 Task: View property listings for condos in Chicago, Illinois, with virtual tours available and views of the city skyline.
Action: Mouse pressed left at (280, 214)
Screenshot: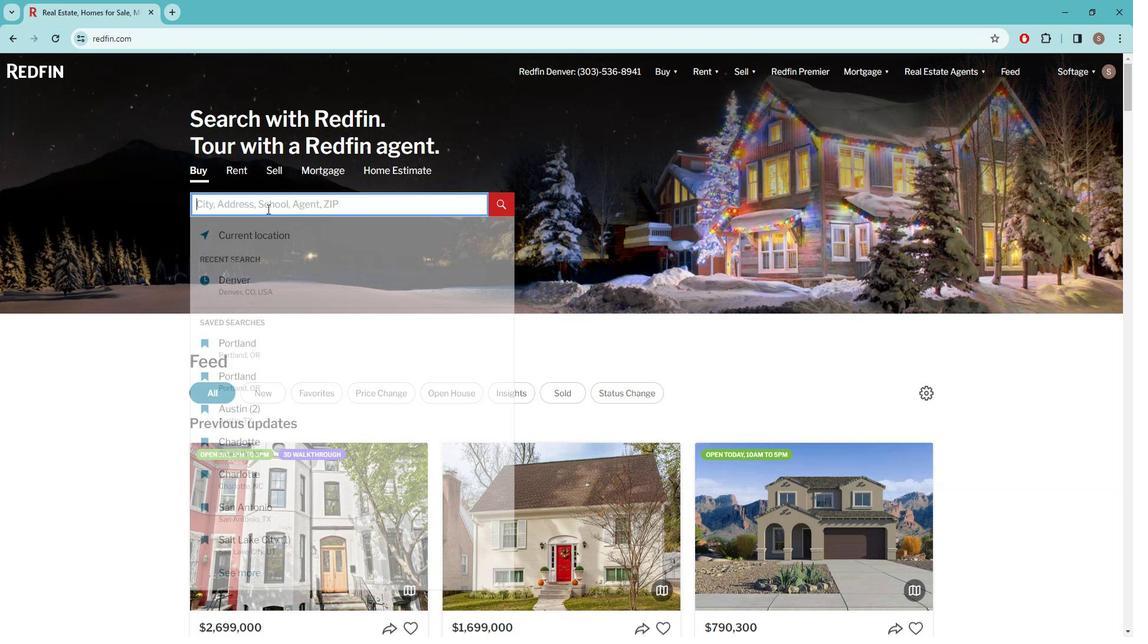 
Action: Key pressed c<Key.caps_lock>HICAGO
Screenshot: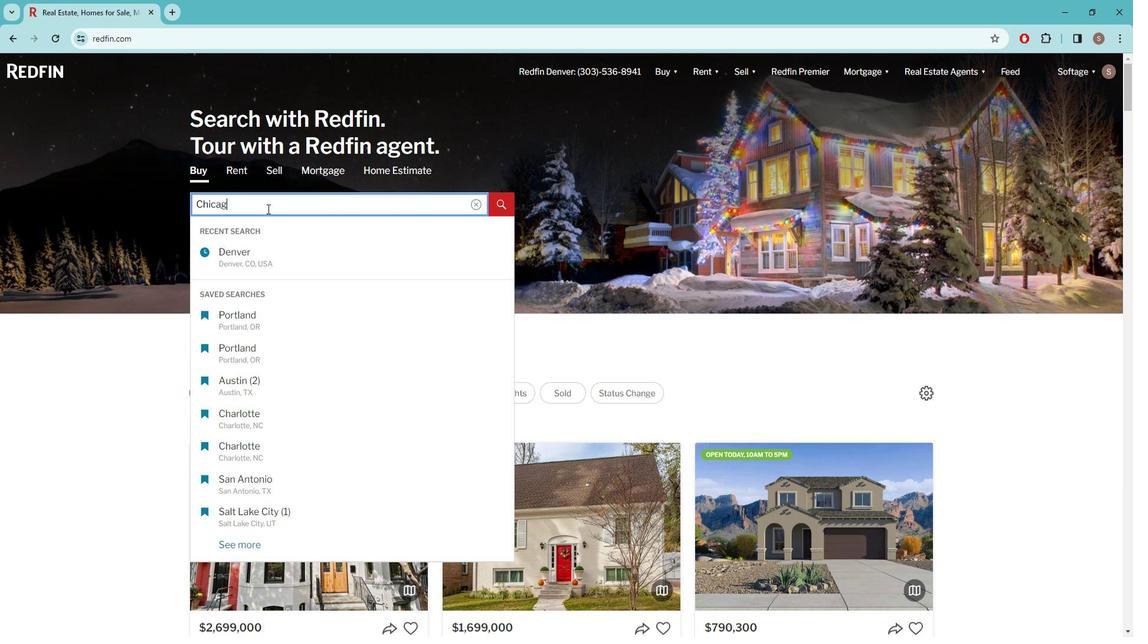 
Action: Mouse moved to (275, 256)
Screenshot: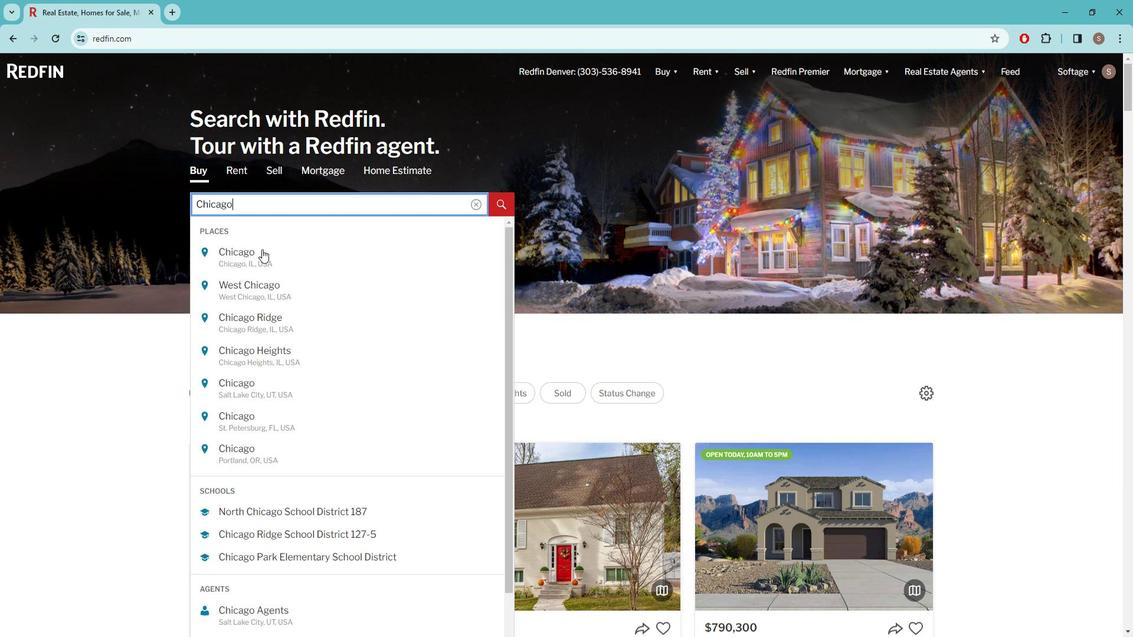 
Action: Mouse pressed left at (275, 256)
Screenshot: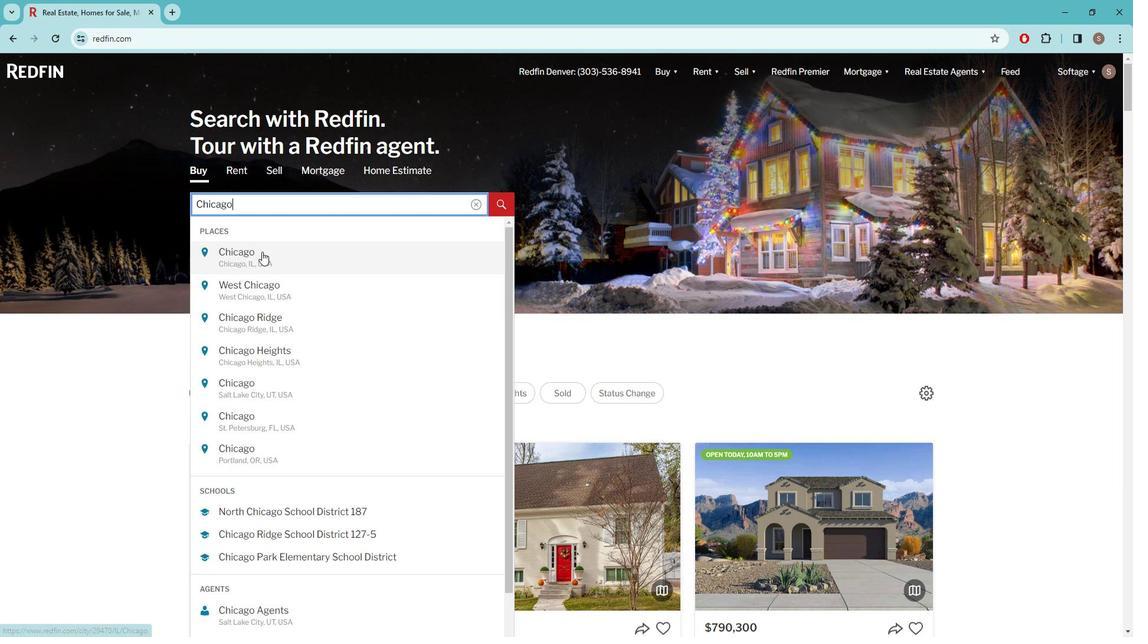 
Action: Mouse moved to (1007, 152)
Screenshot: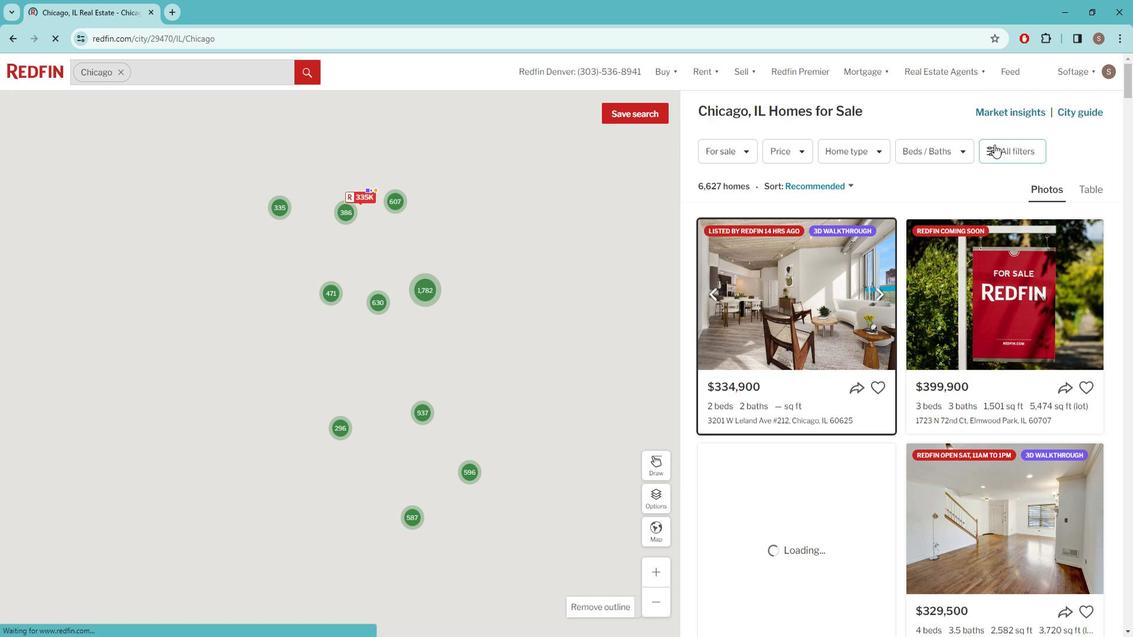 
Action: Mouse pressed left at (1007, 152)
Screenshot: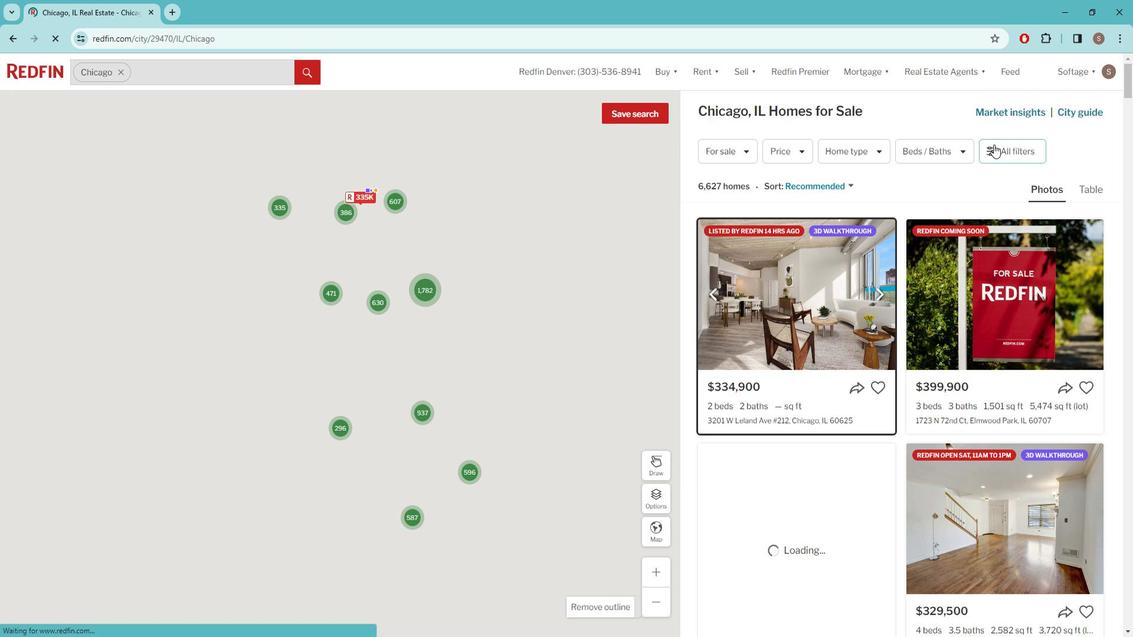 
Action: Mouse pressed left at (1007, 152)
Screenshot: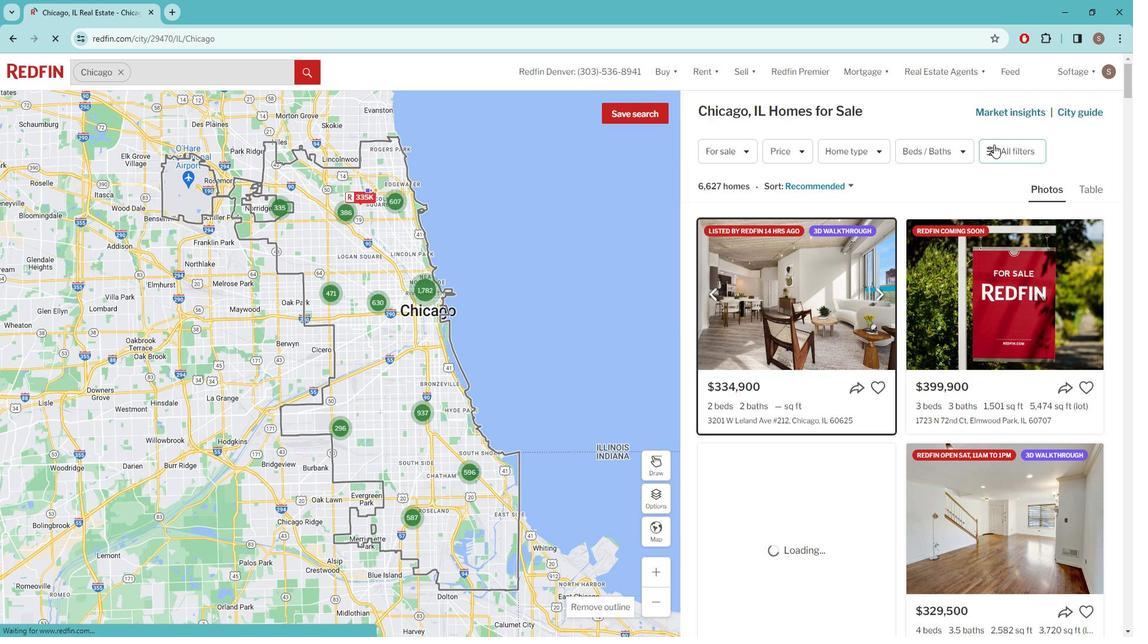 
Action: Mouse pressed left at (1007, 152)
Screenshot: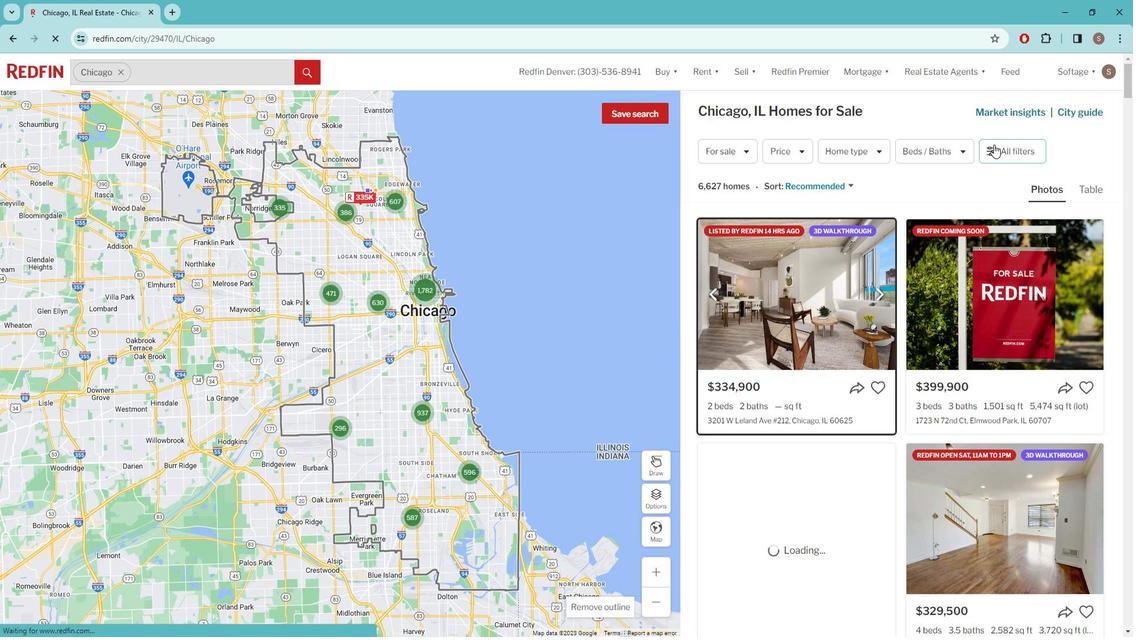 
Action: Mouse moved to (1009, 154)
Screenshot: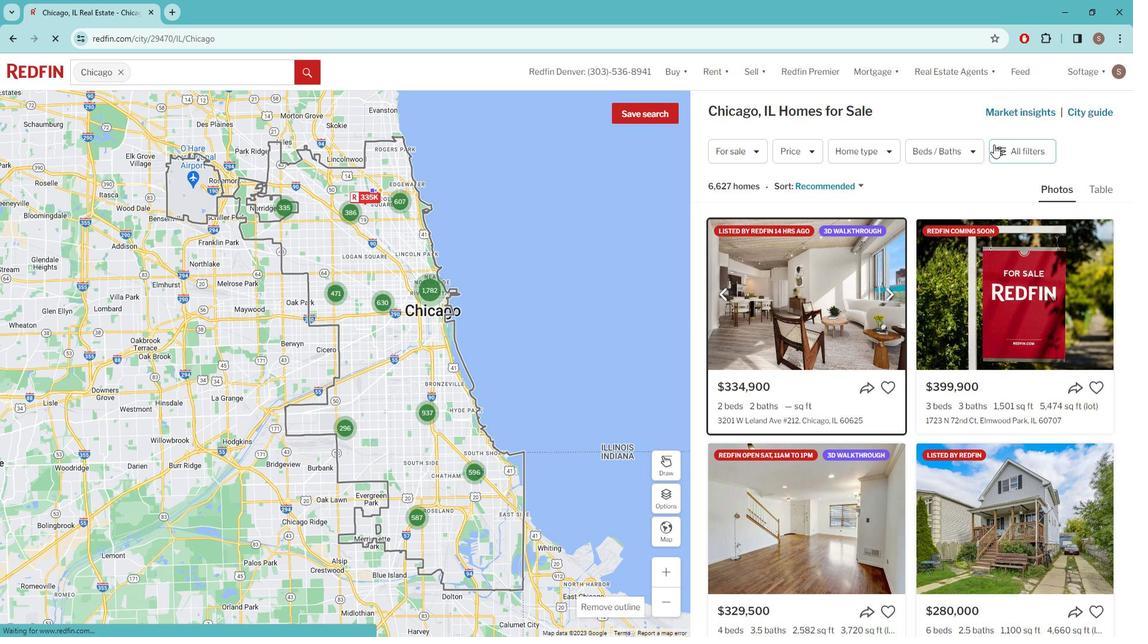 
Action: Mouse pressed left at (1009, 154)
Screenshot: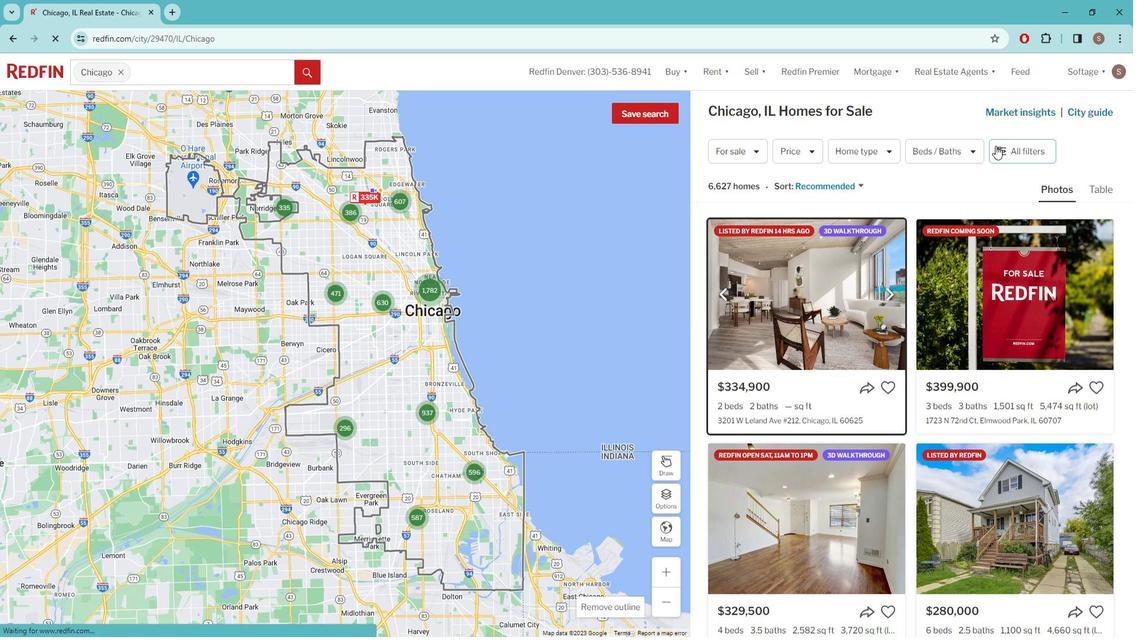 
Action: Mouse moved to (1009, 154)
Screenshot: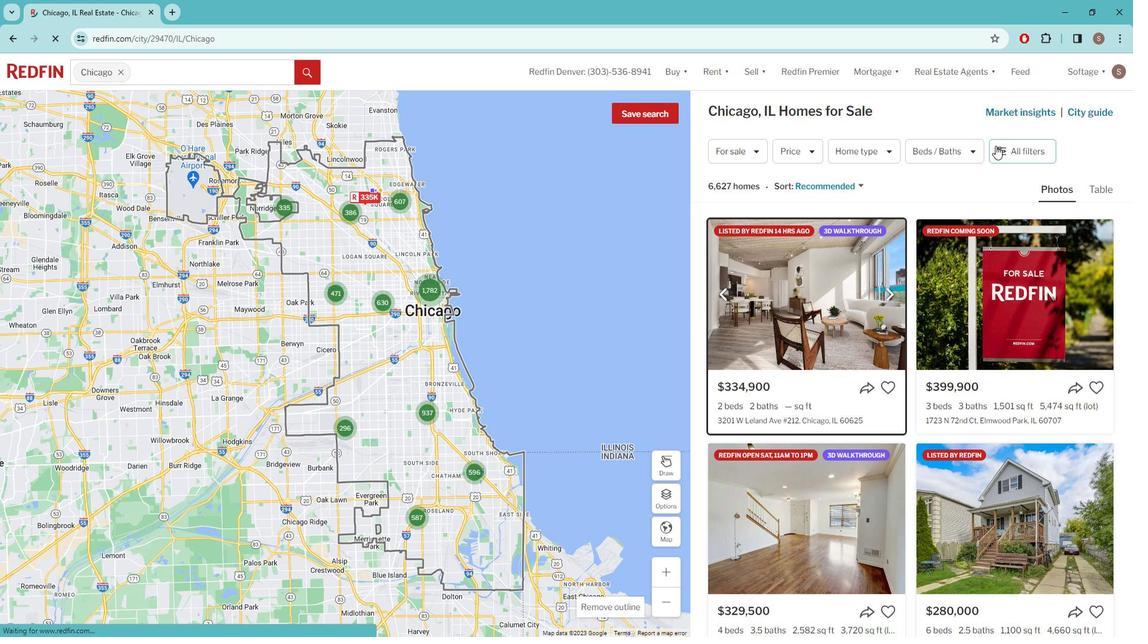 
Action: Mouse pressed left at (1009, 154)
Screenshot: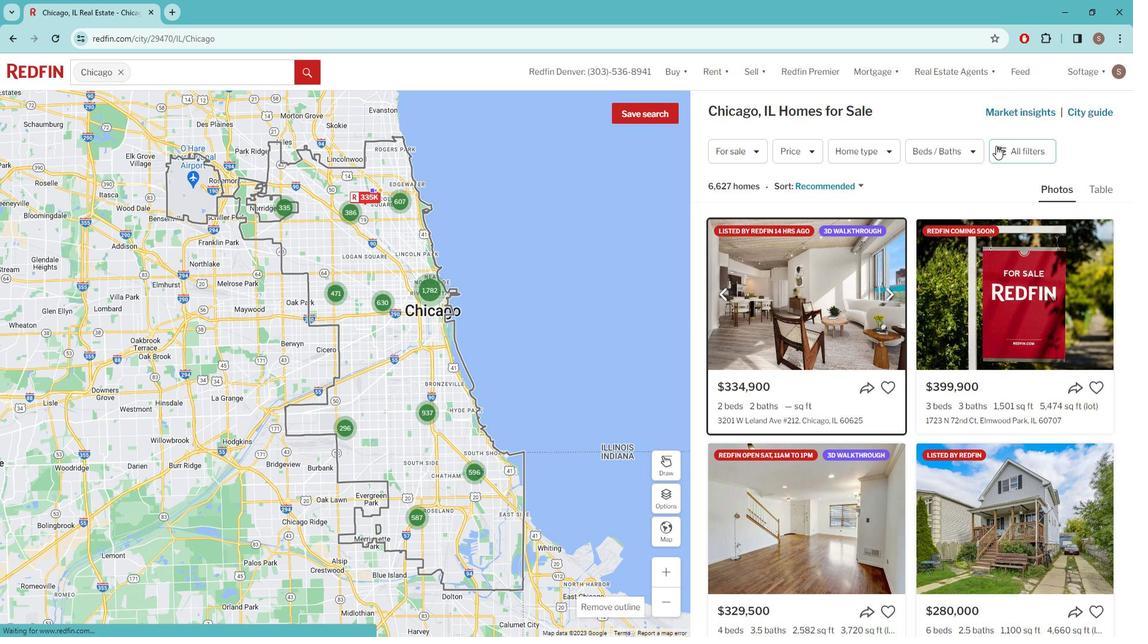 
Action: Mouse moved to (935, 267)
Screenshot: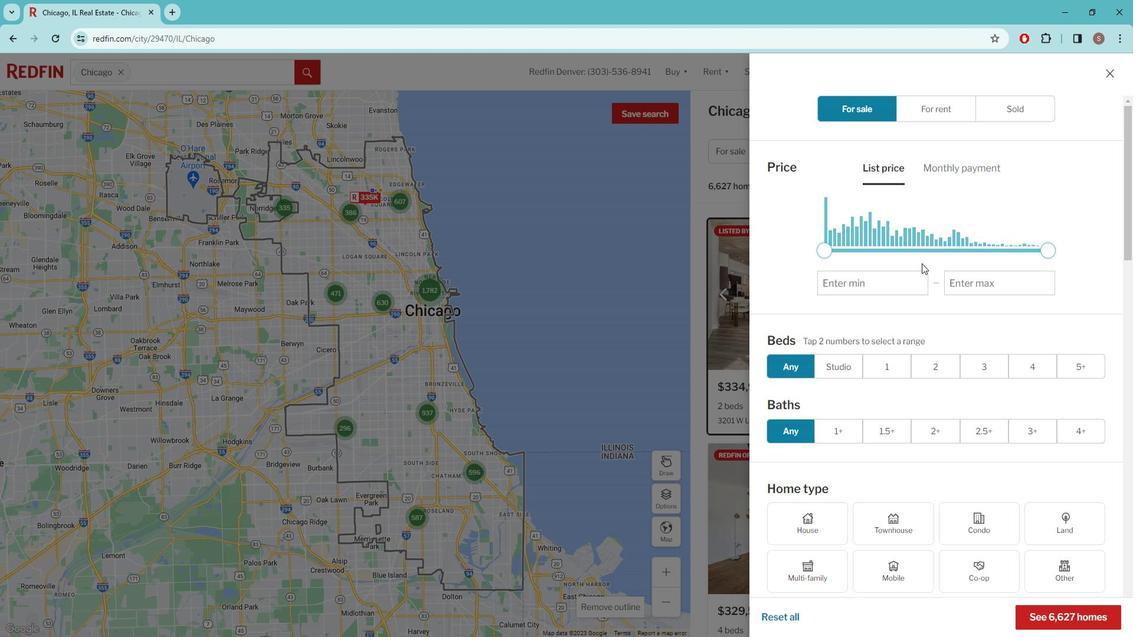 
Action: Mouse scrolled (935, 267) with delta (0, 0)
Screenshot: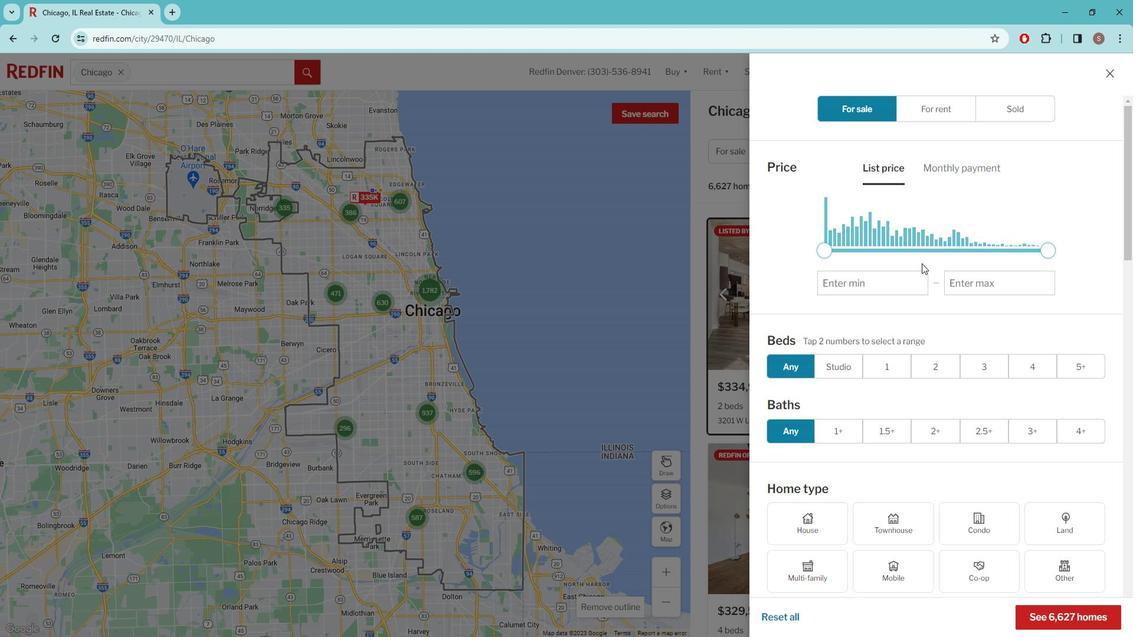 
Action: Mouse moved to (934, 269)
Screenshot: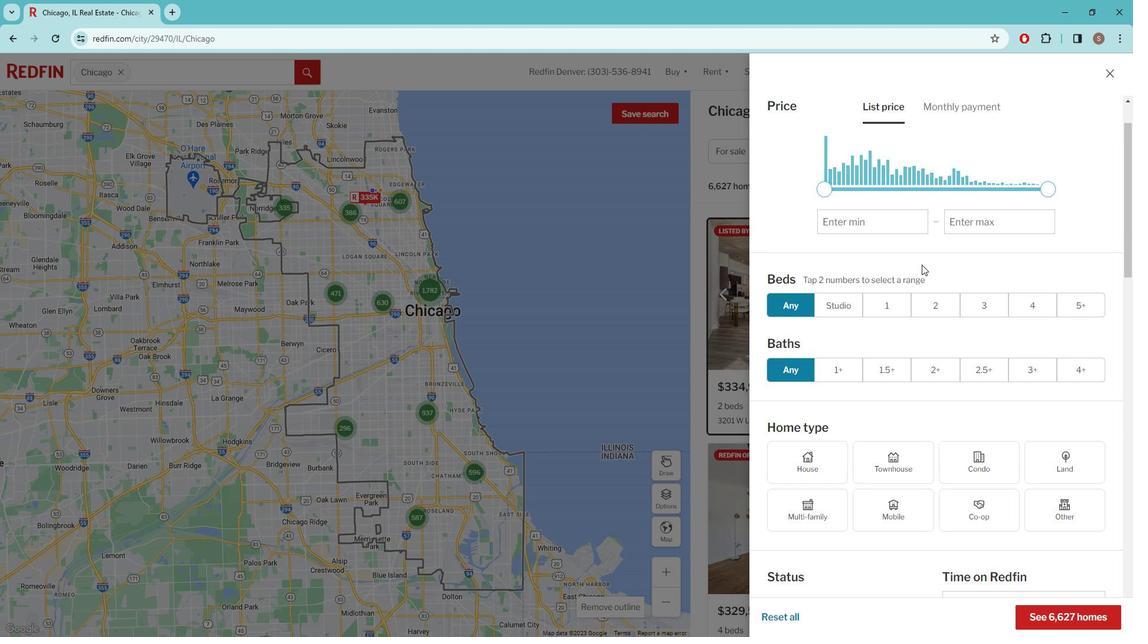 
Action: Mouse scrolled (934, 268) with delta (0, 0)
Screenshot: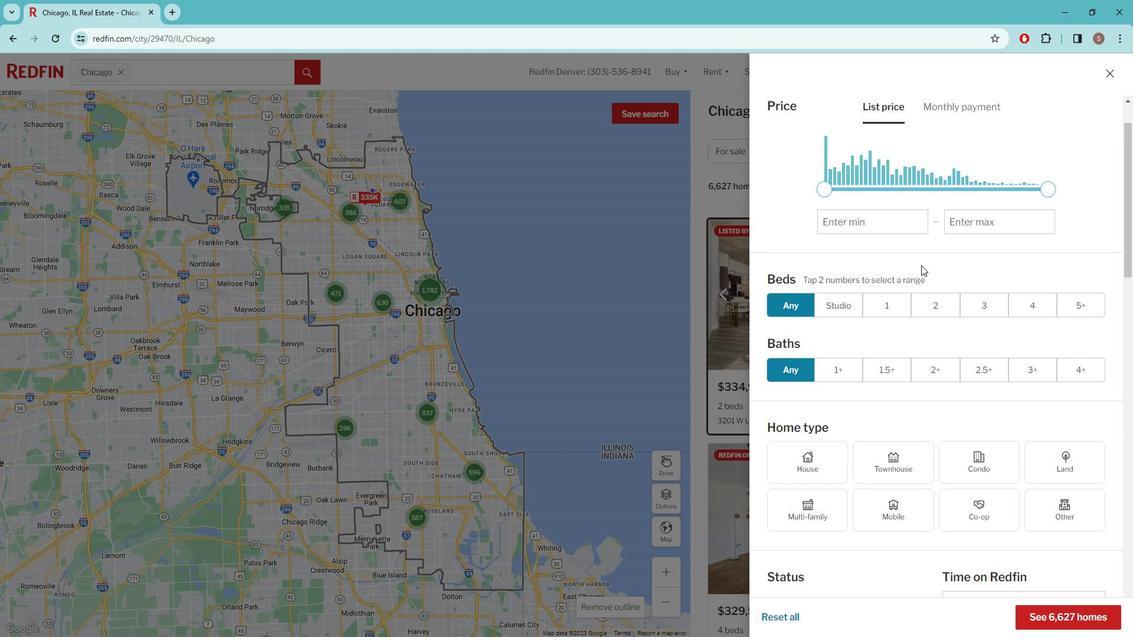 
Action: Mouse moved to (939, 278)
Screenshot: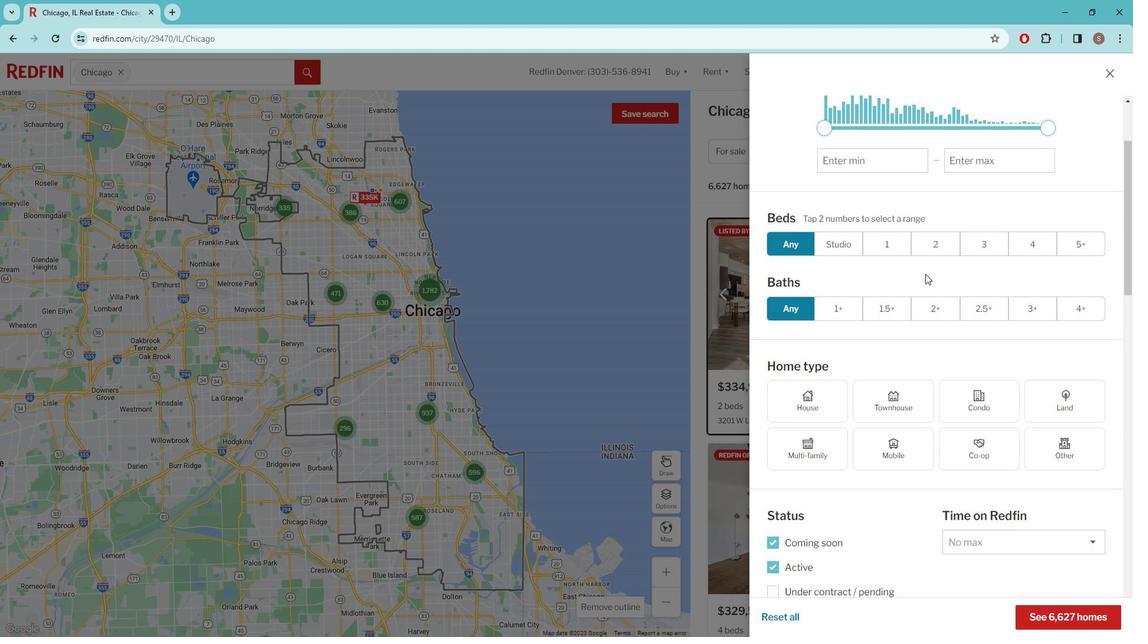 
Action: Mouse scrolled (939, 277) with delta (0, 0)
Screenshot: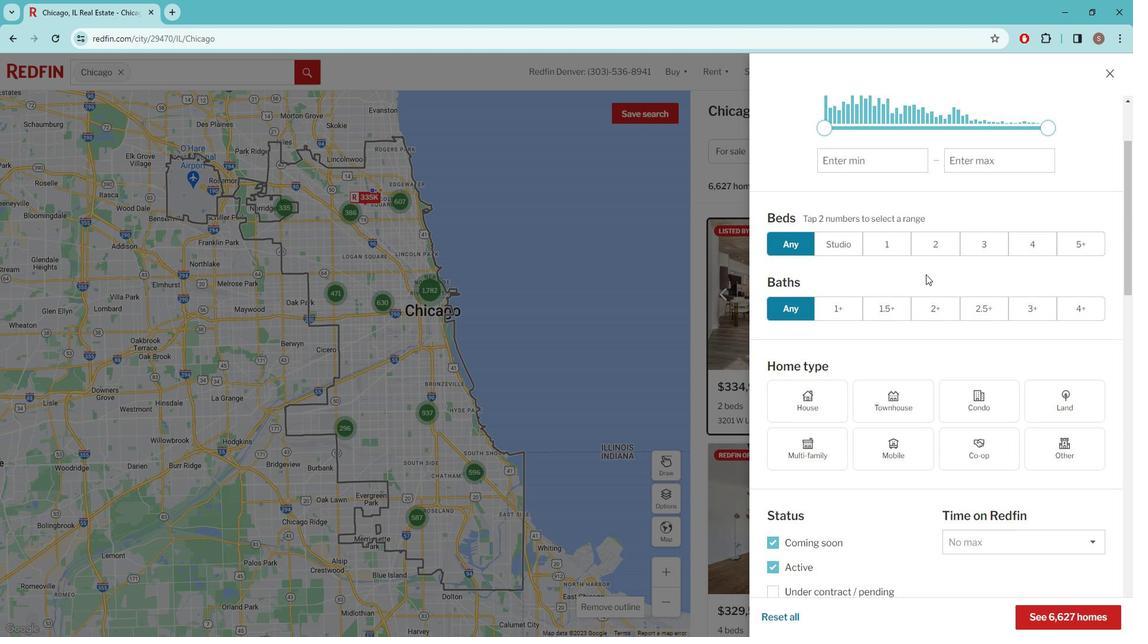 
Action: Mouse scrolled (939, 277) with delta (0, 0)
Screenshot: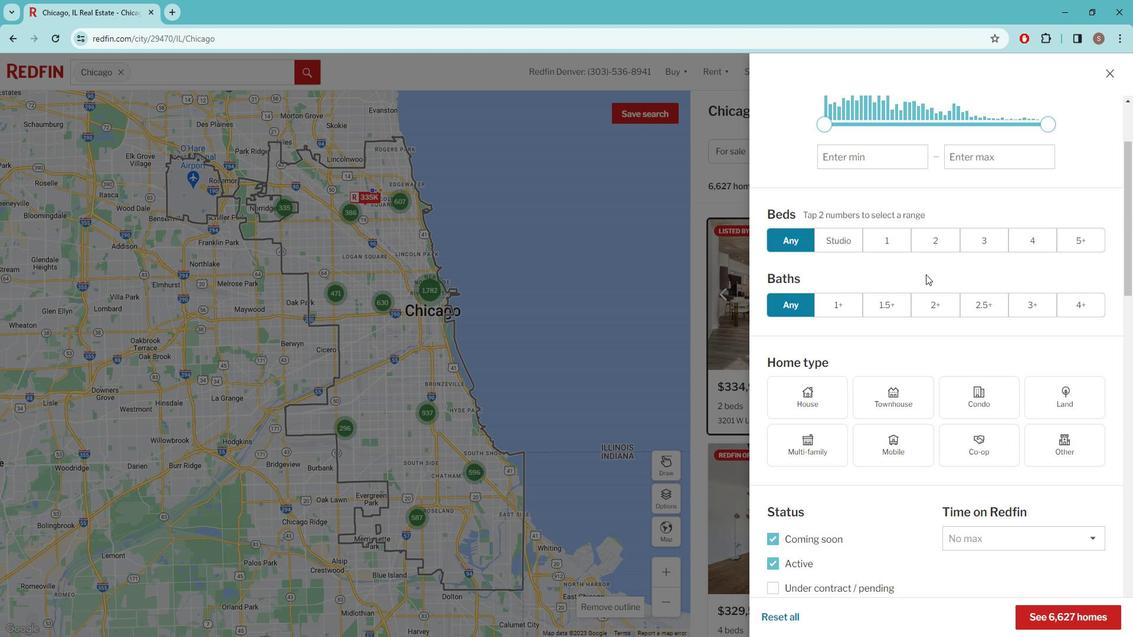 
Action: Mouse moved to (982, 279)
Screenshot: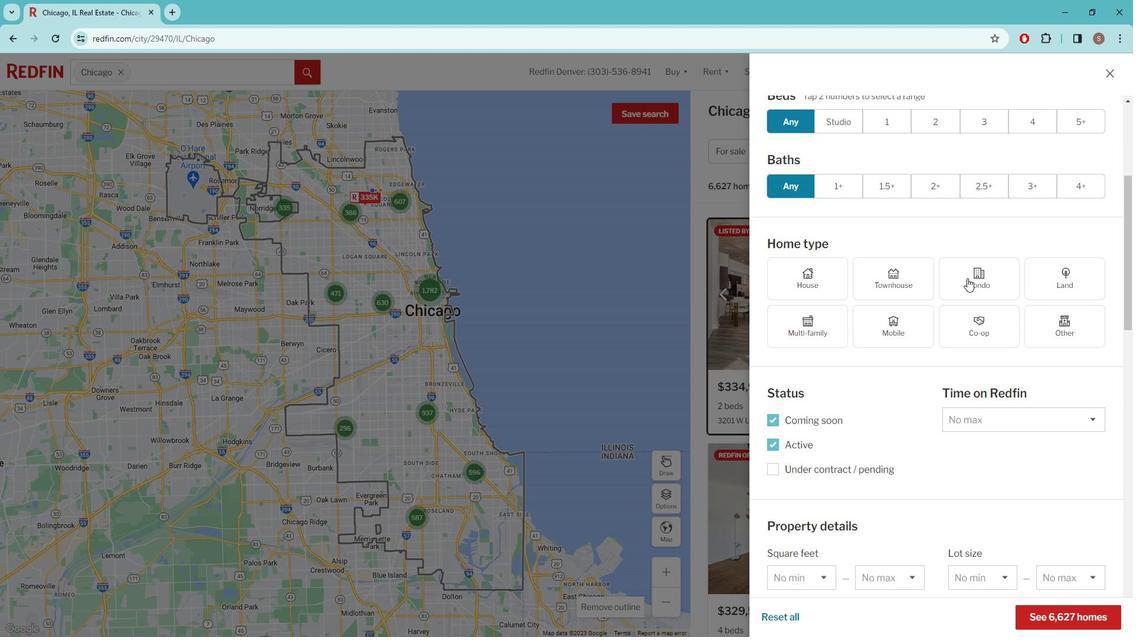 
Action: Mouse pressed left at (982, 279)
Screenshot: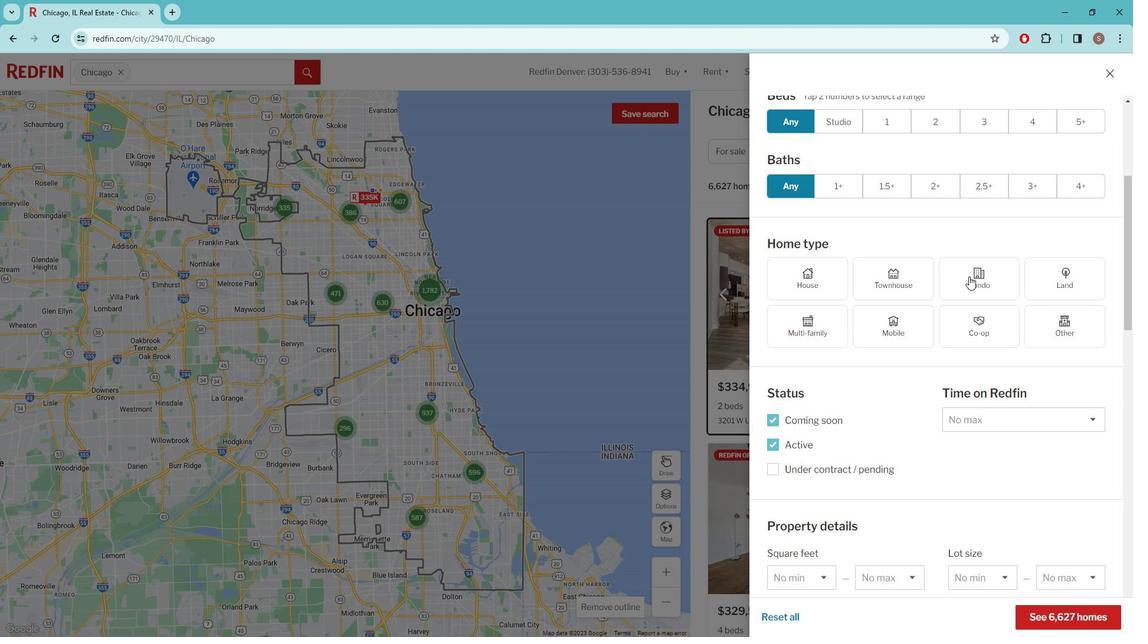 
Action: Mouse moved to (976, 295)
Screenshot: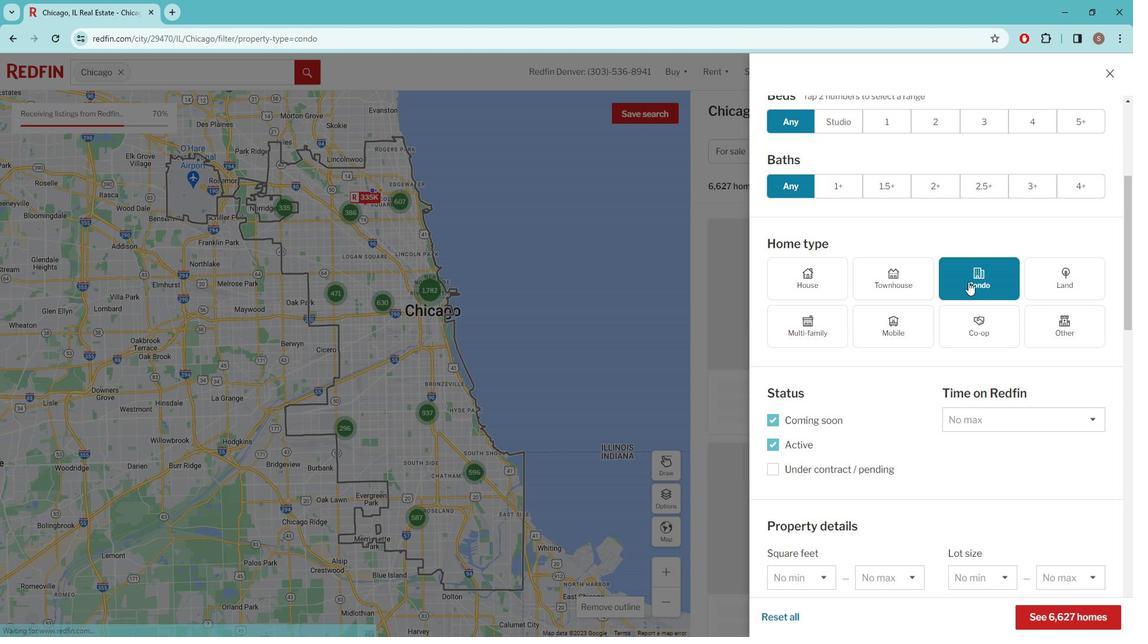 
Action: Mouse scrolled (976, 294) with delta (0, 0)
Screenshot: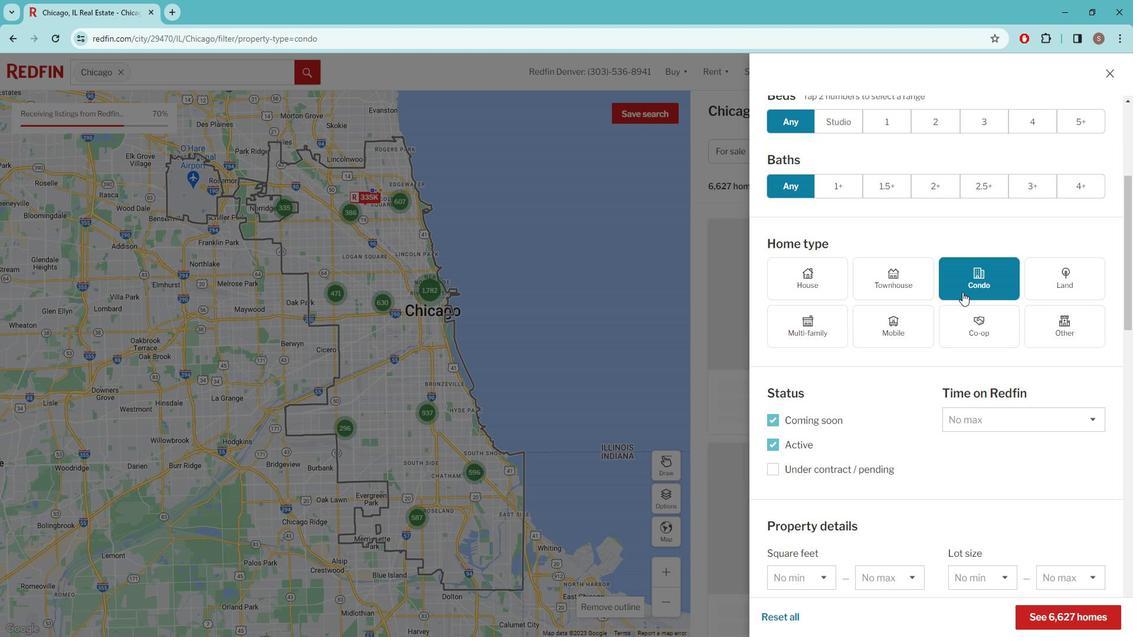 
Action: Mouse moved to (976, 296)
Screenshot: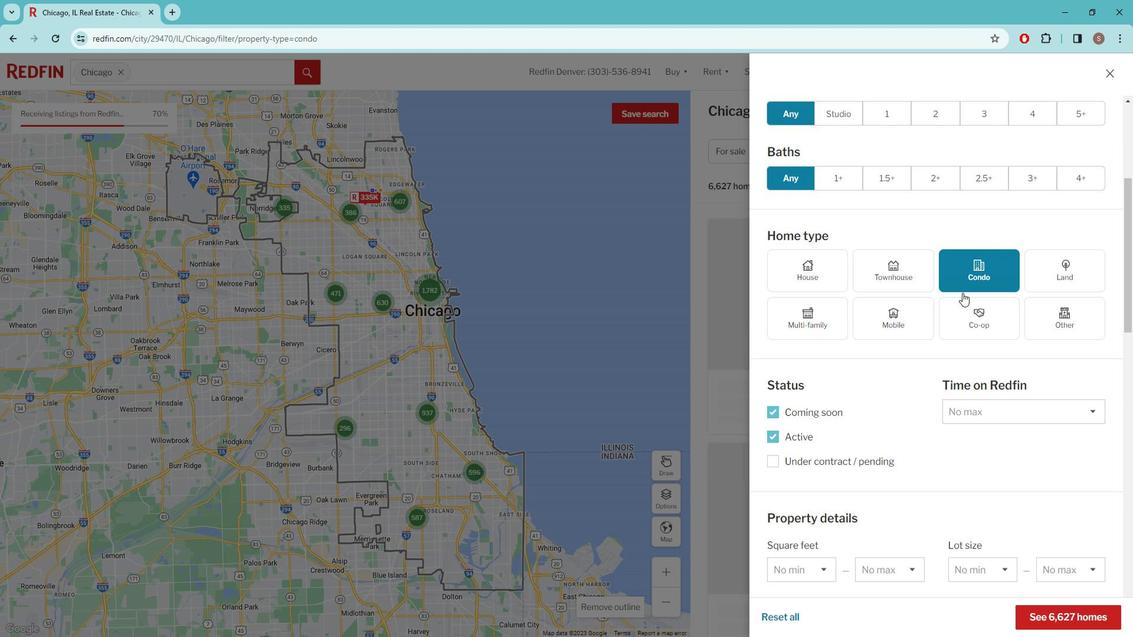 
Action: Mouse scrolled (976, 295) with delta (0, 0)
Screenshot: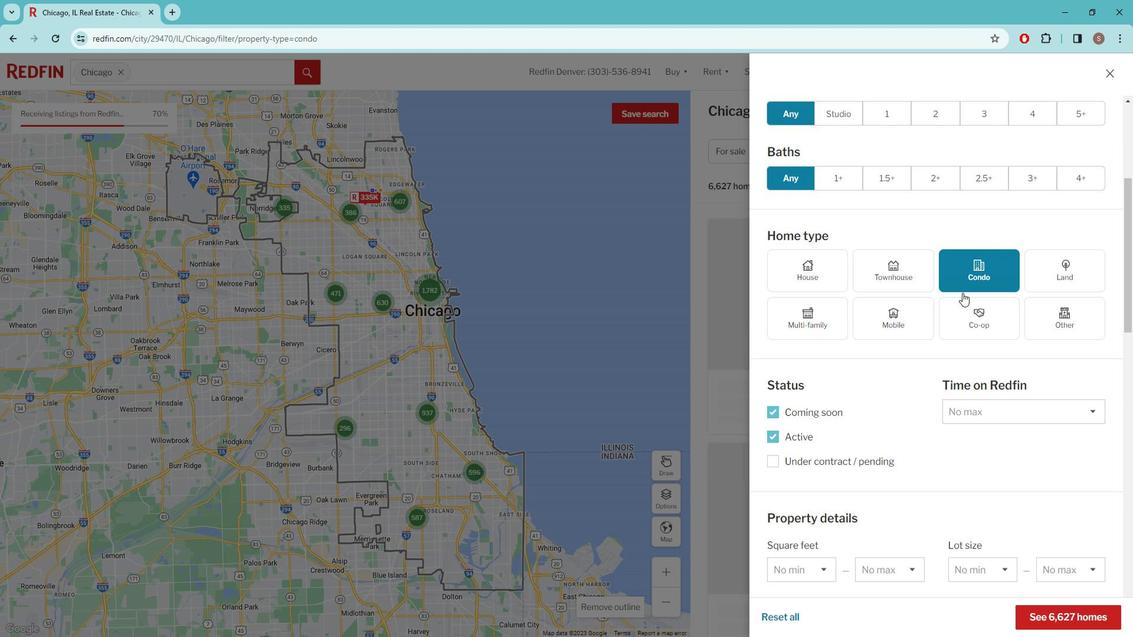 
Action: Mouse scrolled (976, 295) with delta (0, 0)
Screenshot: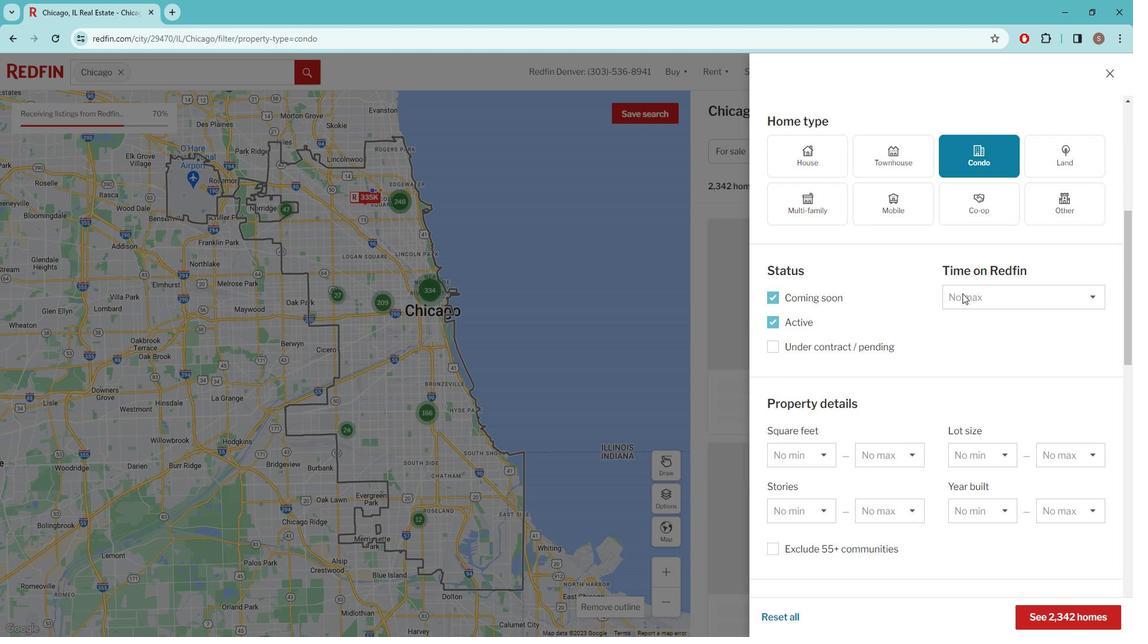 
Action: Mouse moved to (975, 296)
Screenshot: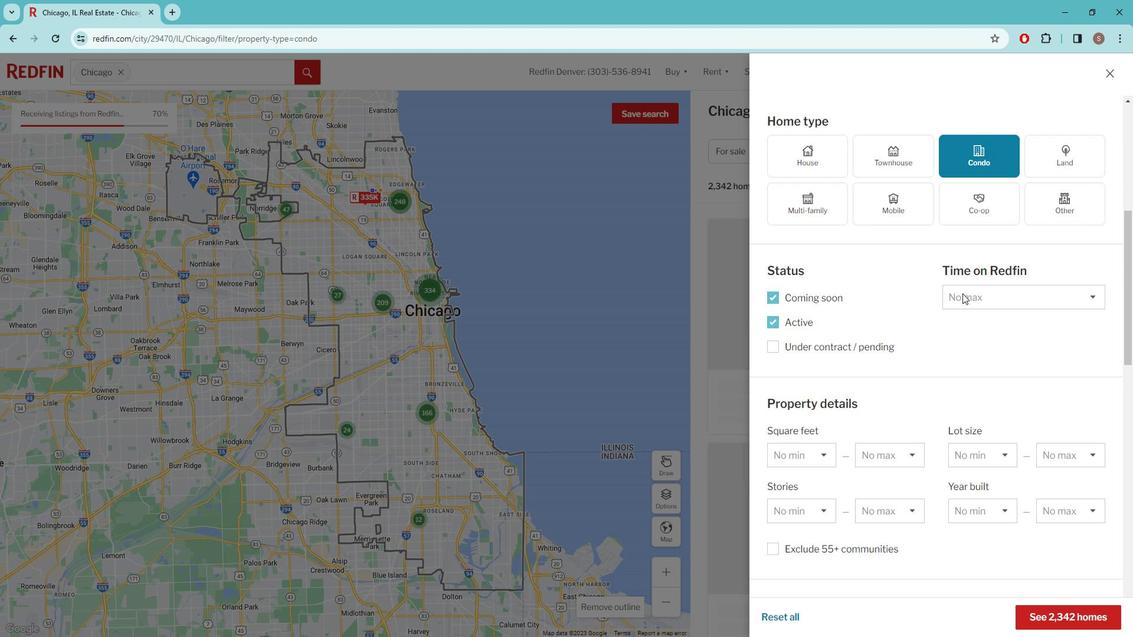 
Action: Mouse scrolled (975, 296) with delta (0, 0)
Screenshot: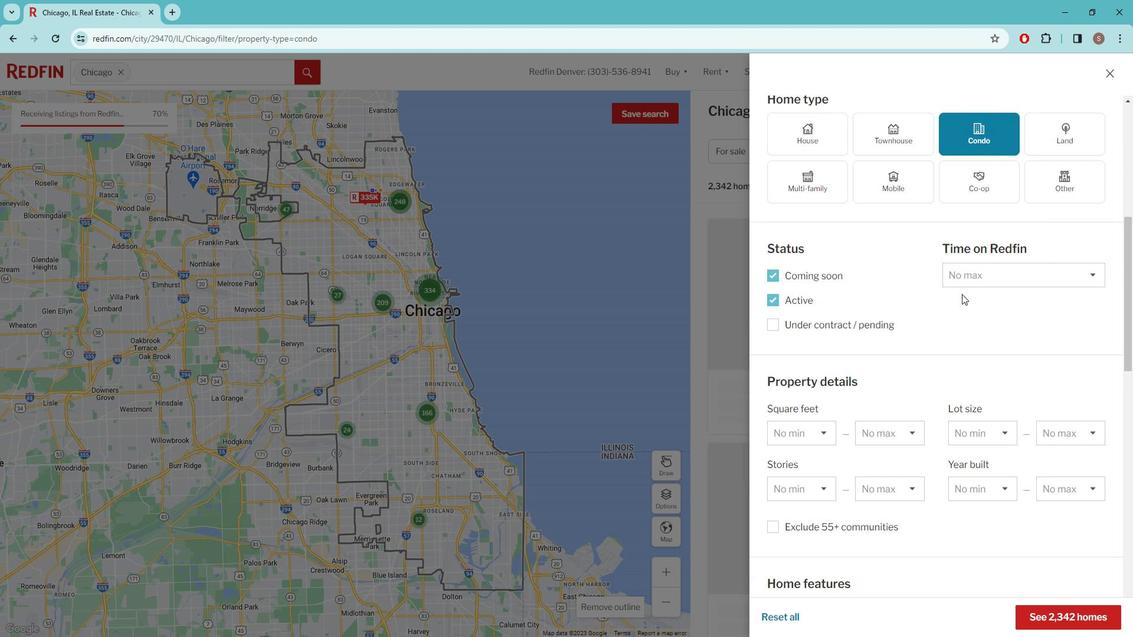 
Action: Mouse scrolled (975, 296) with delta (0, 0)
Screenshot: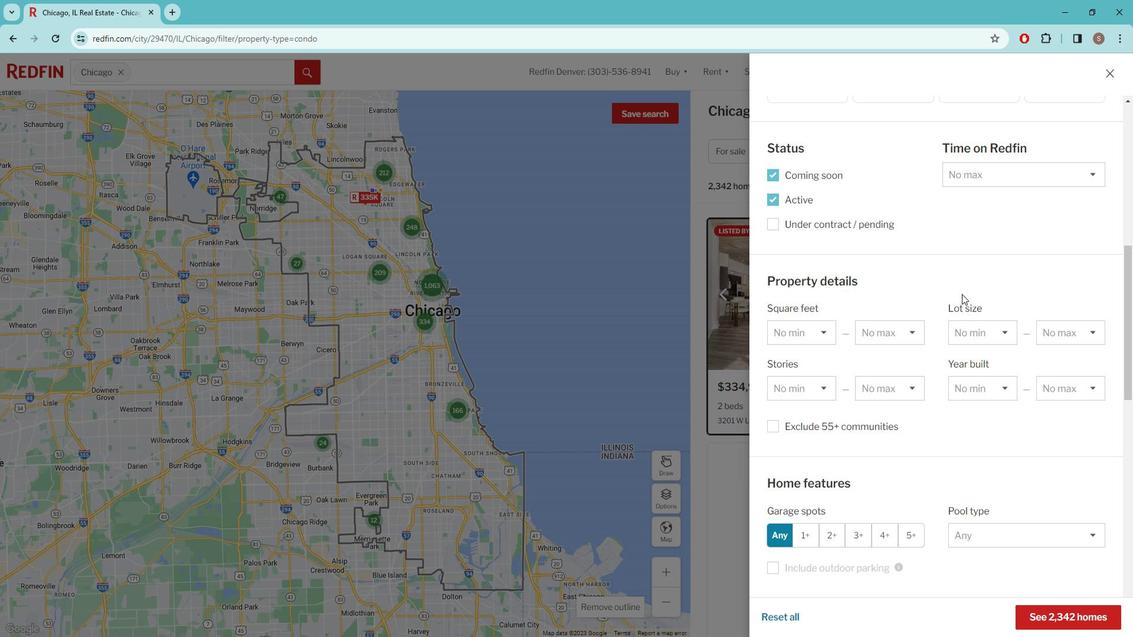 
Action: Mouse scrolled (975, 296) with delta (0, 0)
Screenshot: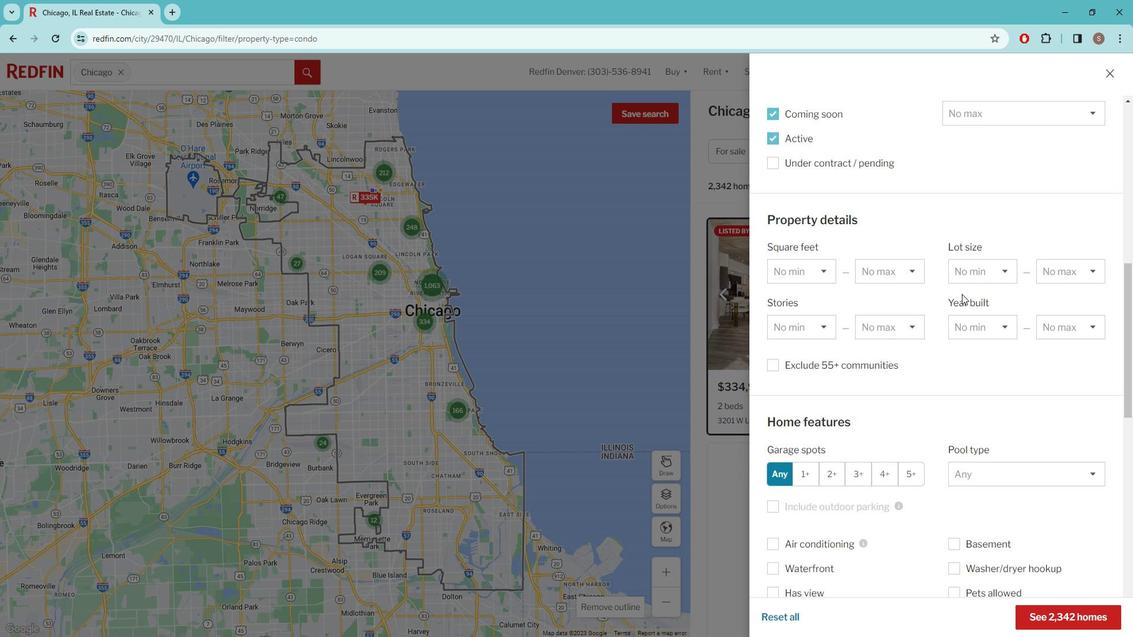 
Action: Mouse scrolled (975, 296) with delta (0, 0)
Screenshot: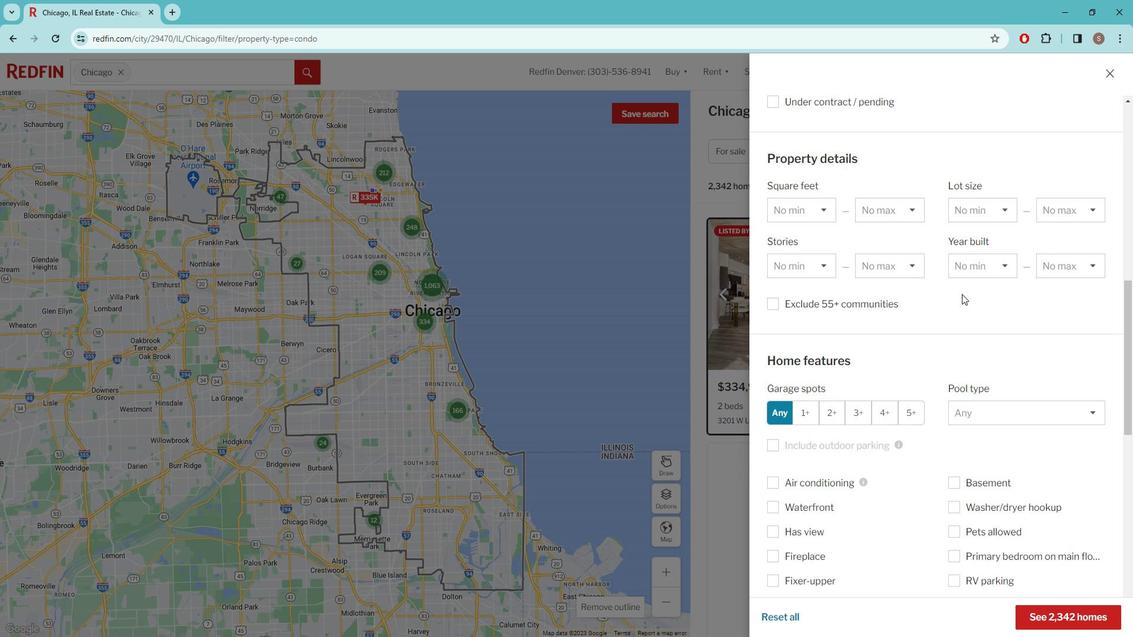 
Action: Mouse scrolled (975, 296) with delta (0, 0)
Screenshot: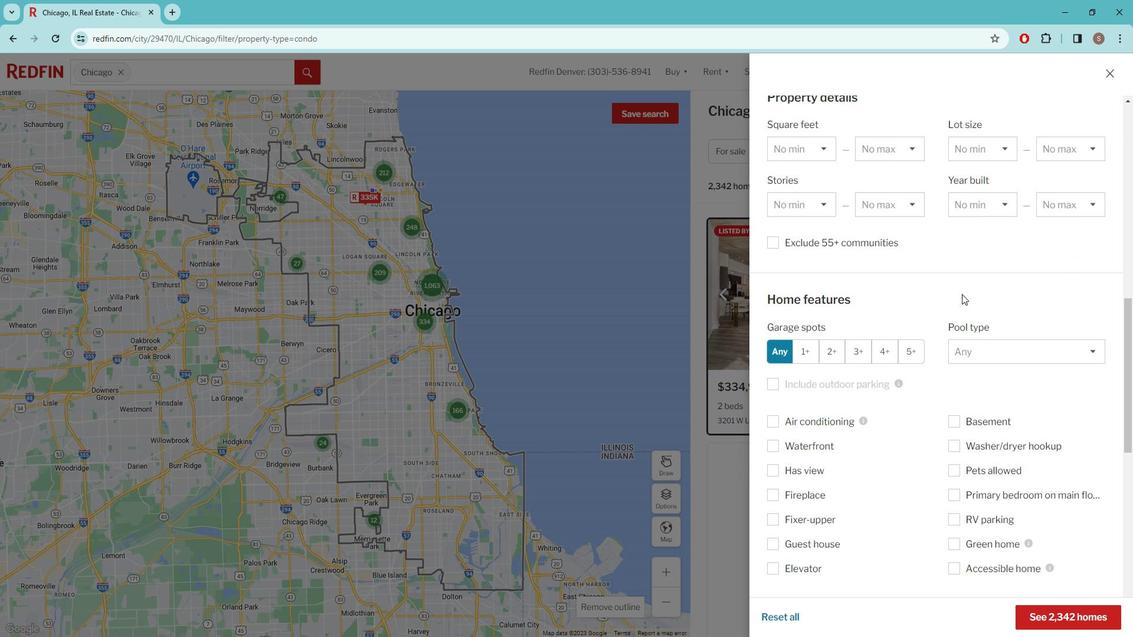 
Action: Mouse moved to (940, 338)
Screenshot: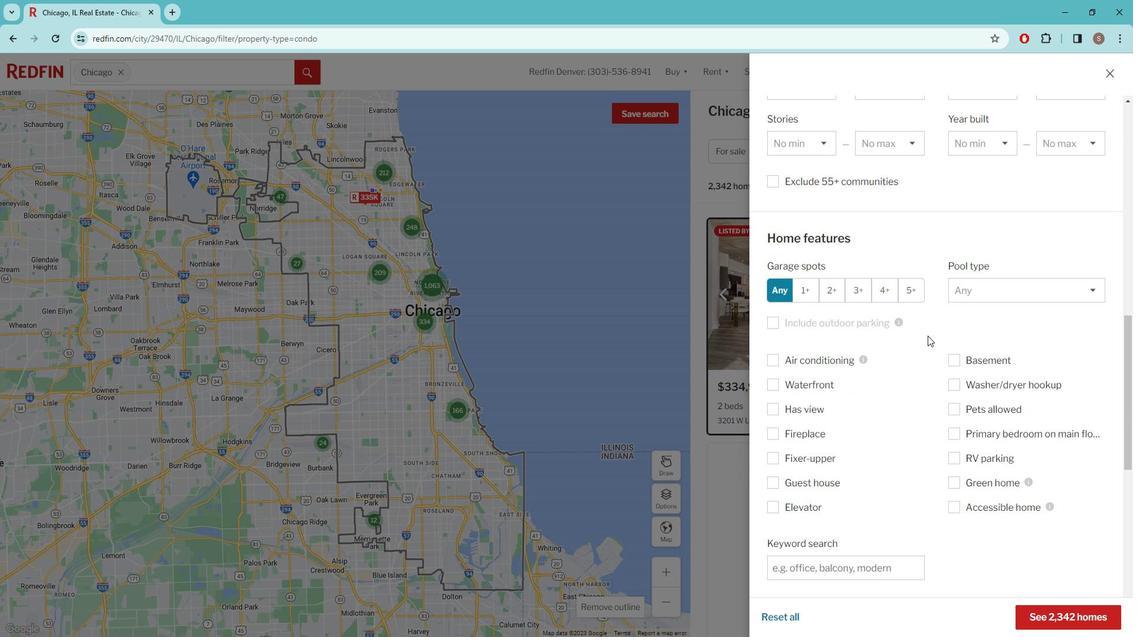 
Action: Mouse scrolled (940, 337) with delta (0, 0)
Screenshot: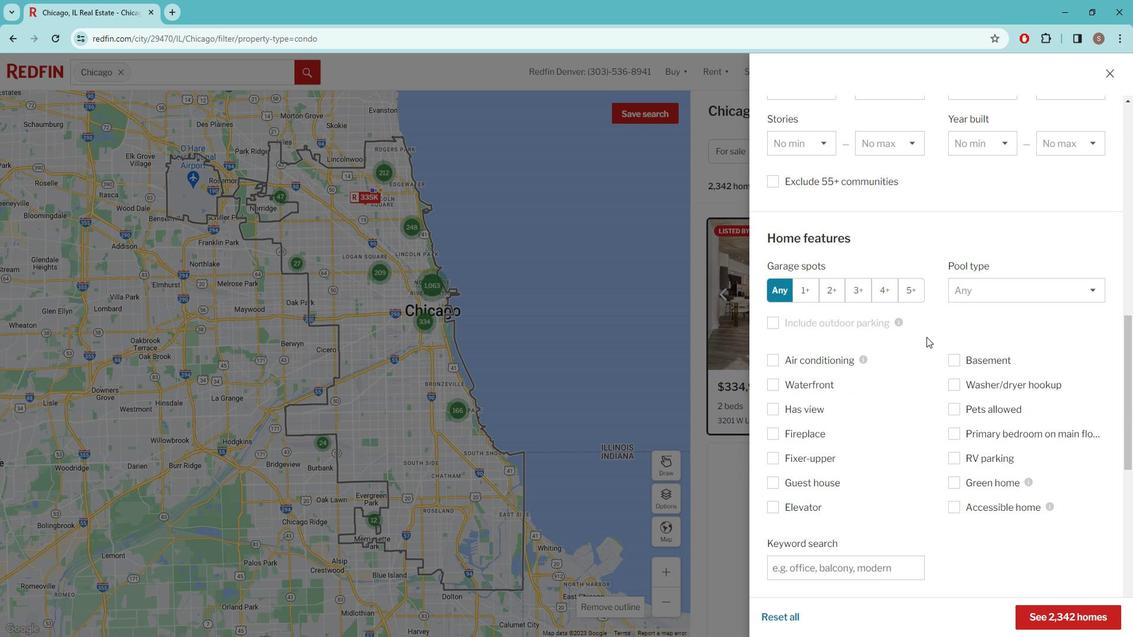 
Action: Mouse moved to (821, 505)
Screenshot: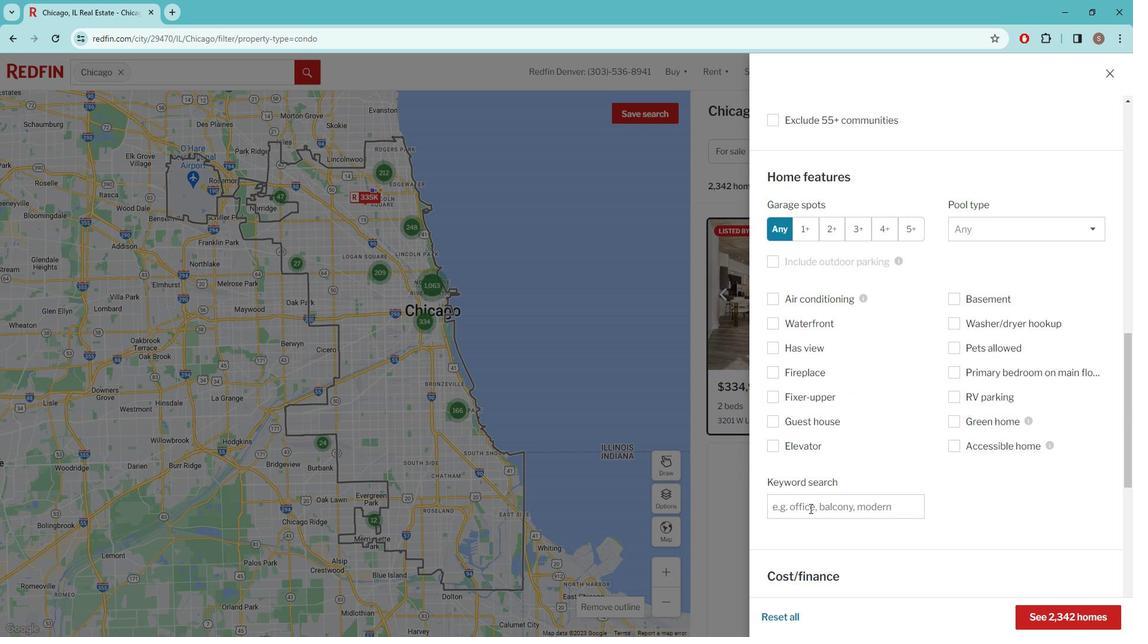 
Action: Mouse pressed left at (821, 505)
Screenshot: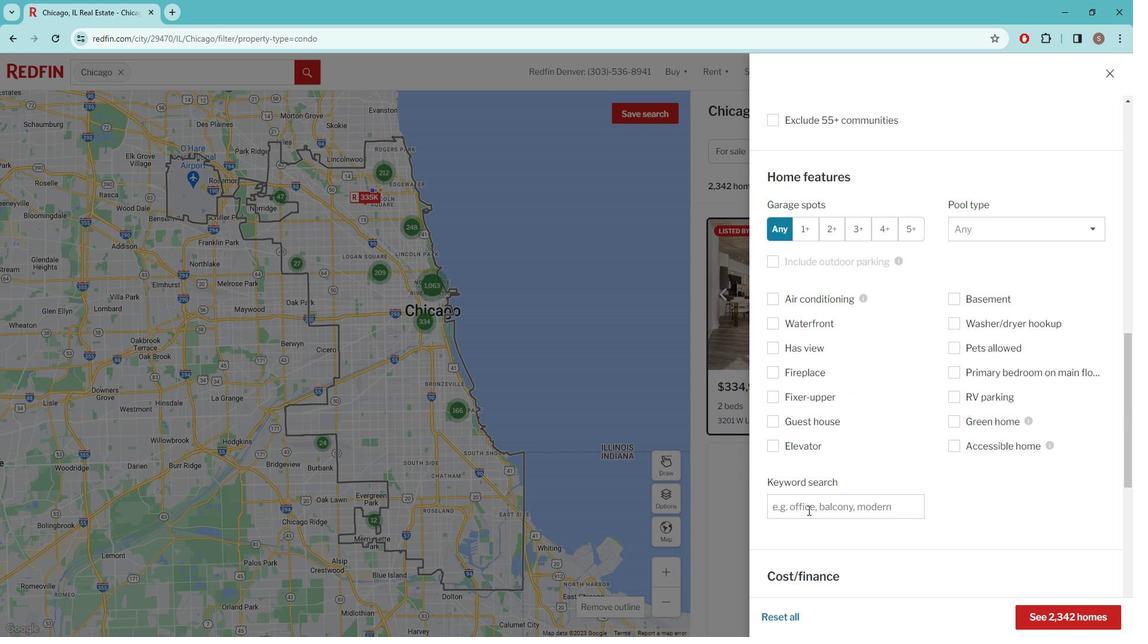 
Action: Key pressed VIEWS<Key.space>OF<Key.space>THE<Key.space>CITY<Key.space>SKYLINE
Screenshot: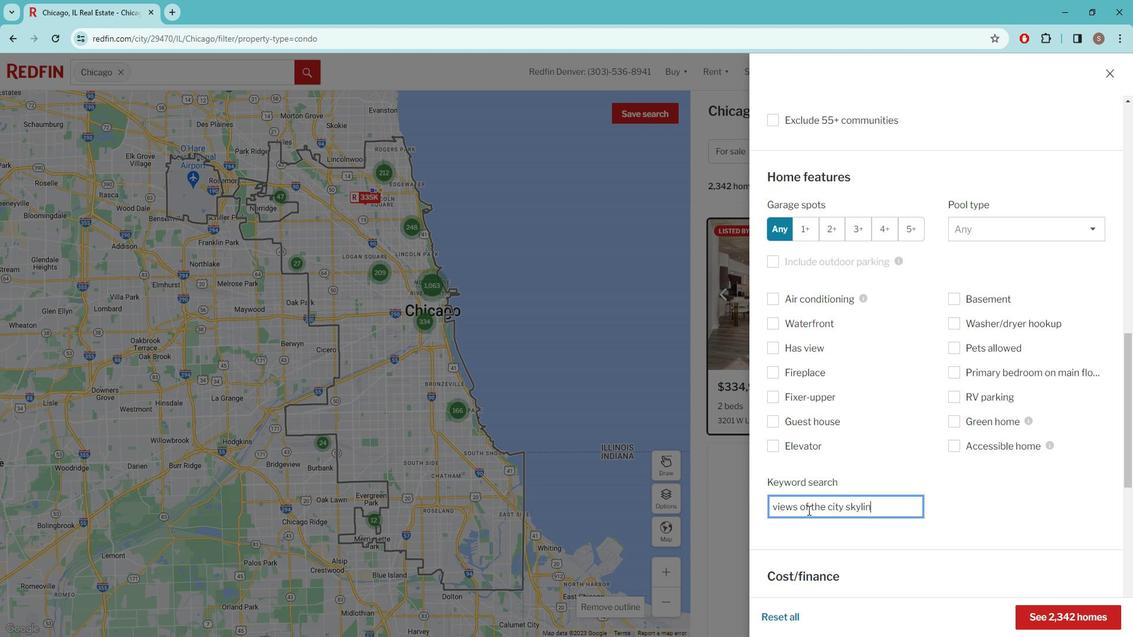
Action: Mouse moved to (889, 521)
Screenshot: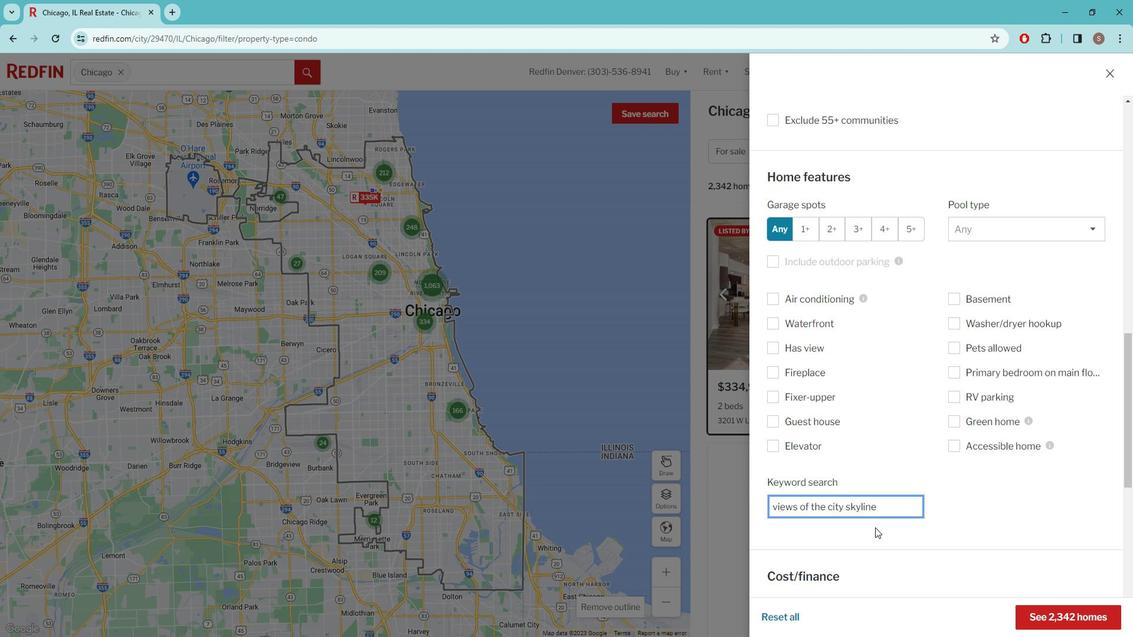 
Action: Mouse scrolled (889, 520) with delta (0, 0)
Screenshot: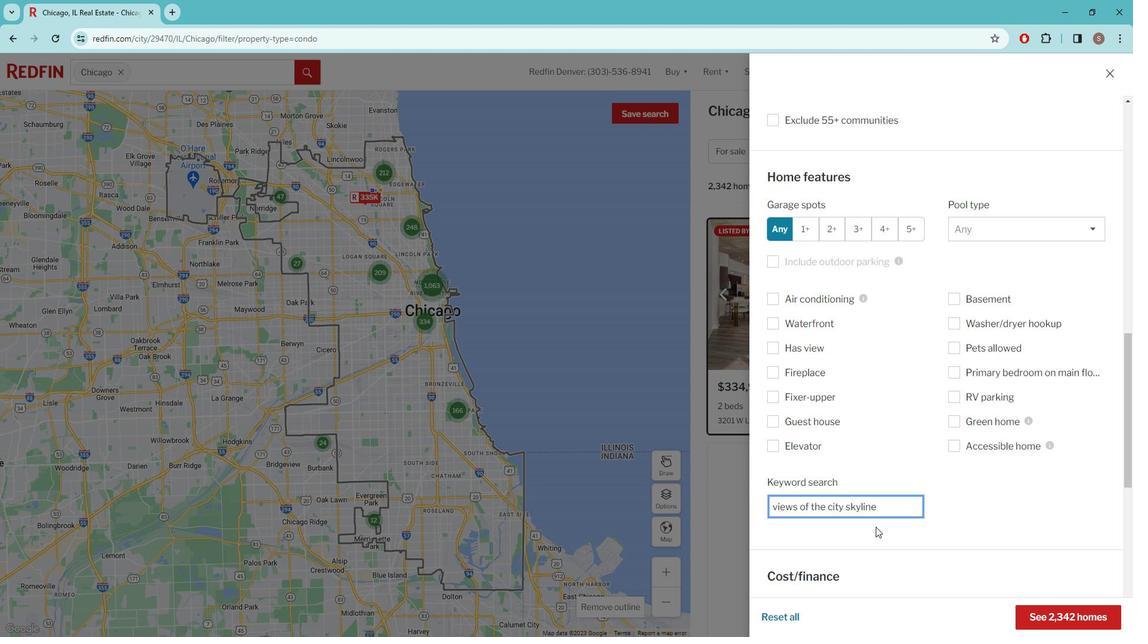
Action: Mouse moved to (889, 518)
Screenshot: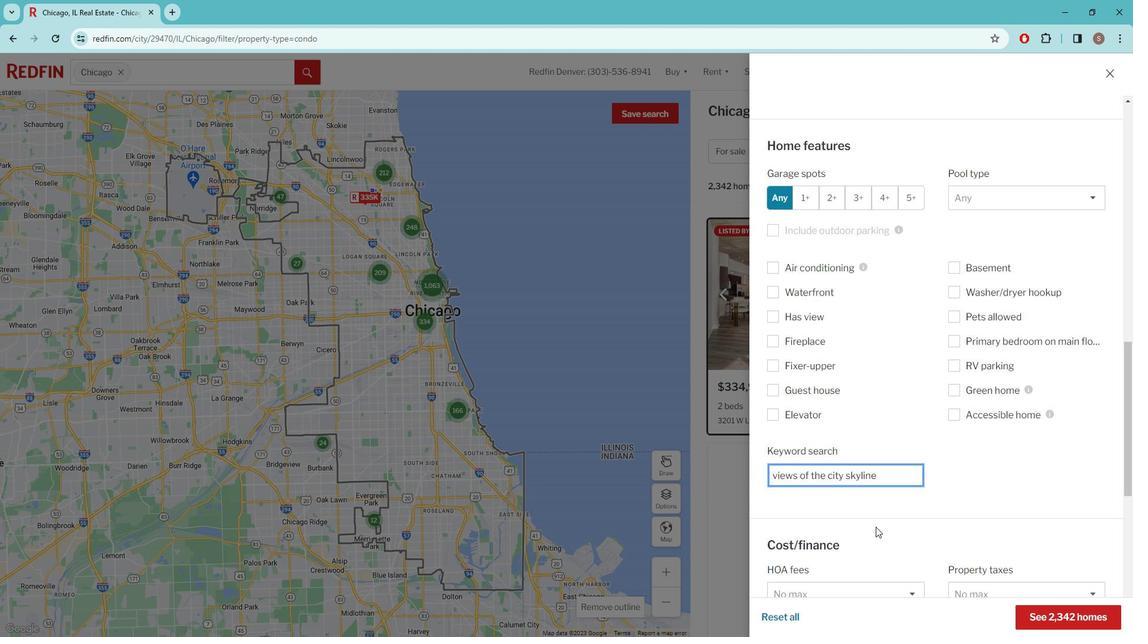 
Action: Mouse scrolled (889, 518) with delta (0, 0)
Screenshot: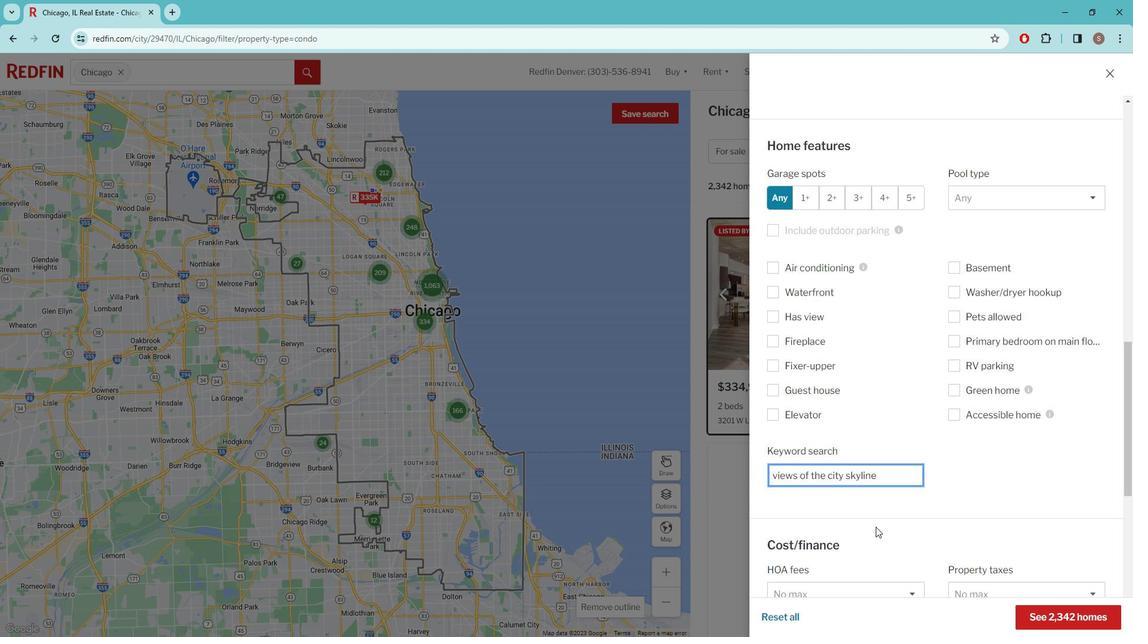 
Action: Mouse moved to (878, 476)
Screenshot: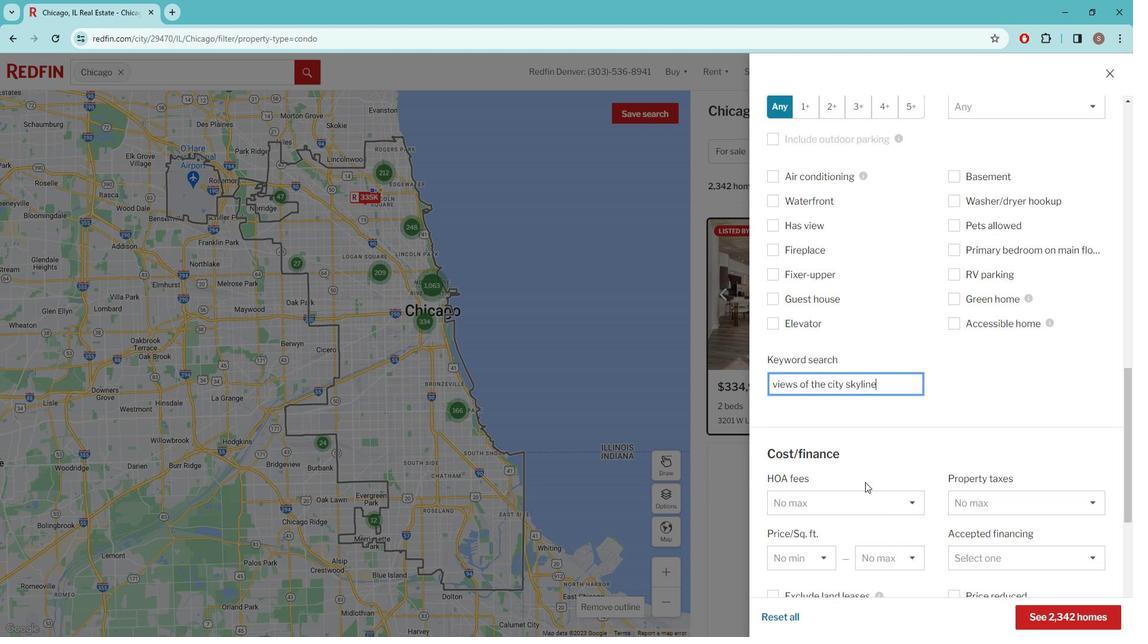
Action: Mouse scrolled (878, 476) with delta (0, 0)
Screenshot: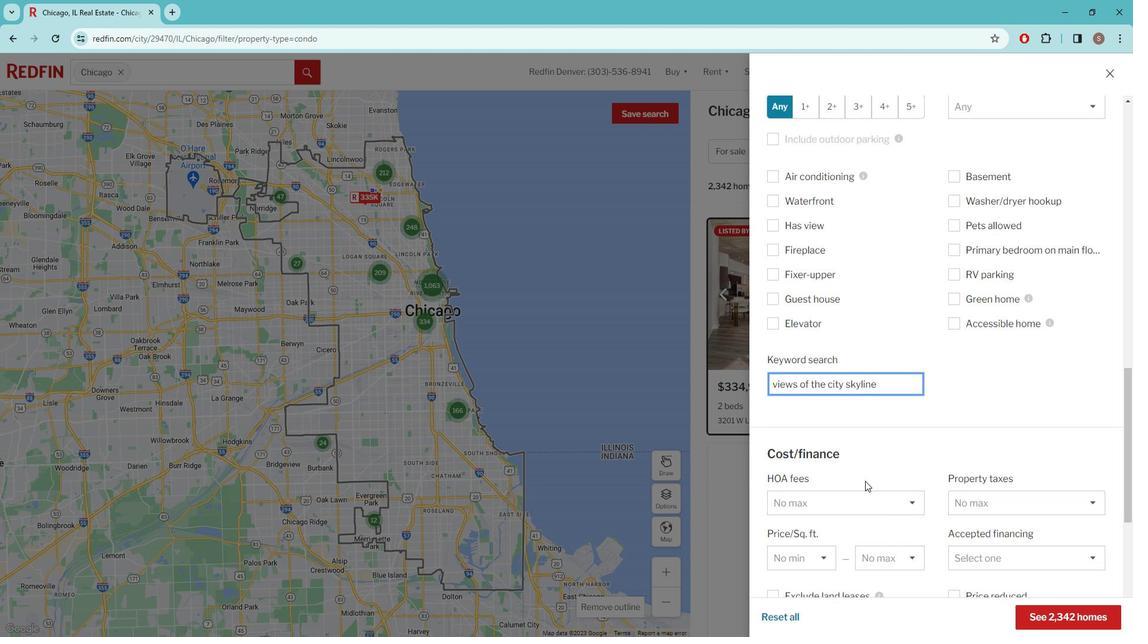 
Action: Mouse scrolled (878, 476) with delta (0, 0)
Screenshot: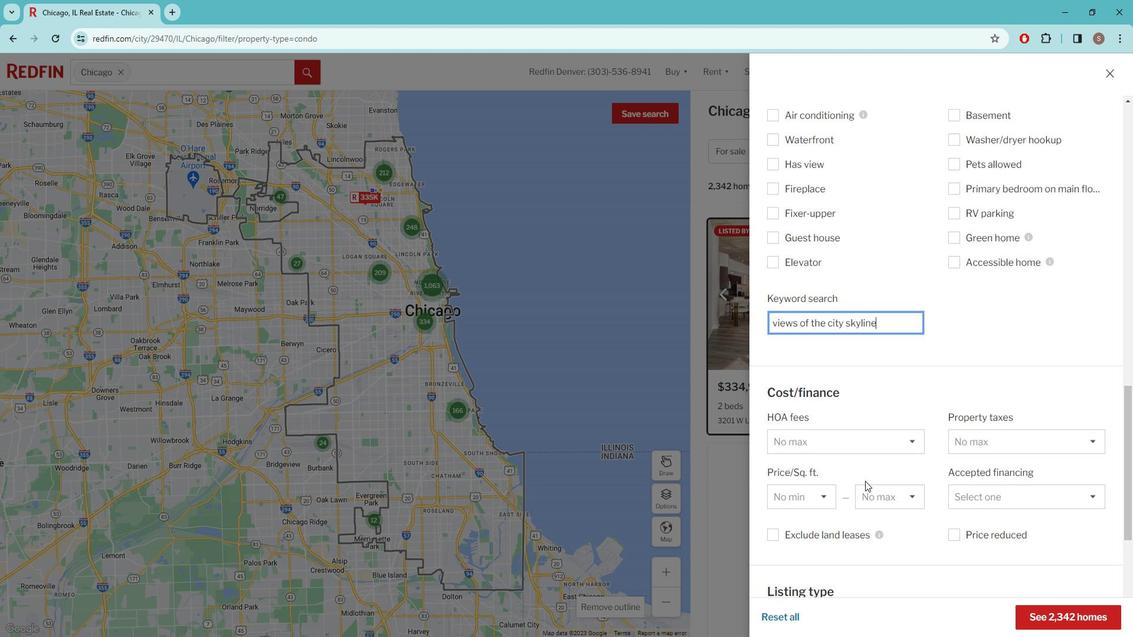 
Action: Mouse scrolled (878, 476) with delta (0, 0)
Screenshot: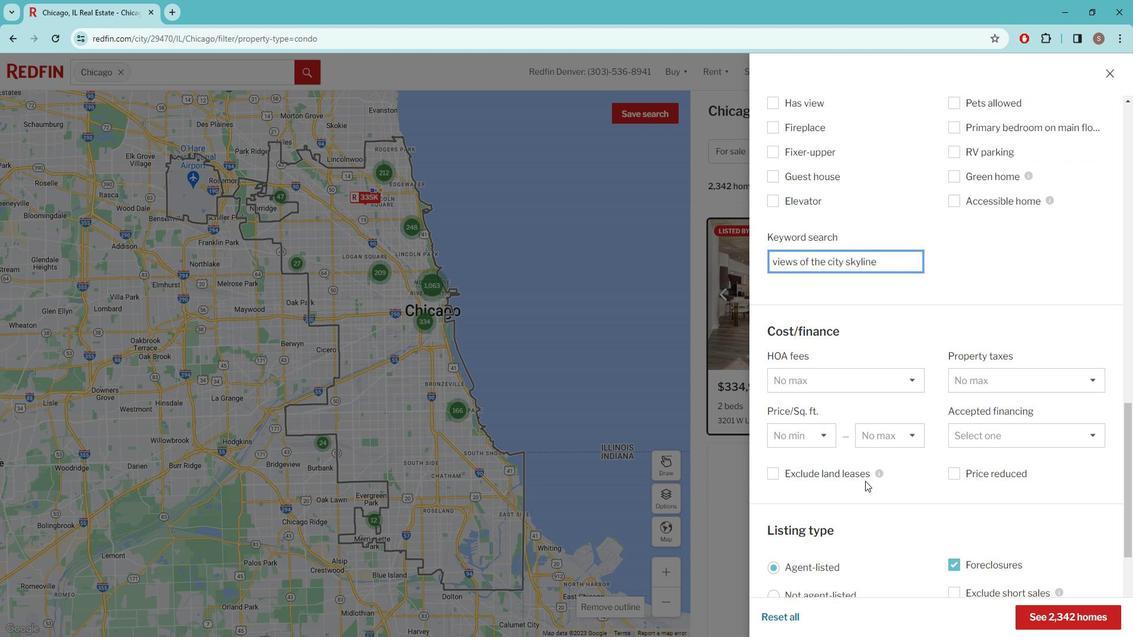 
Action: Mouse scrolled (878, 476) with delta (0, 0)
Screenshot: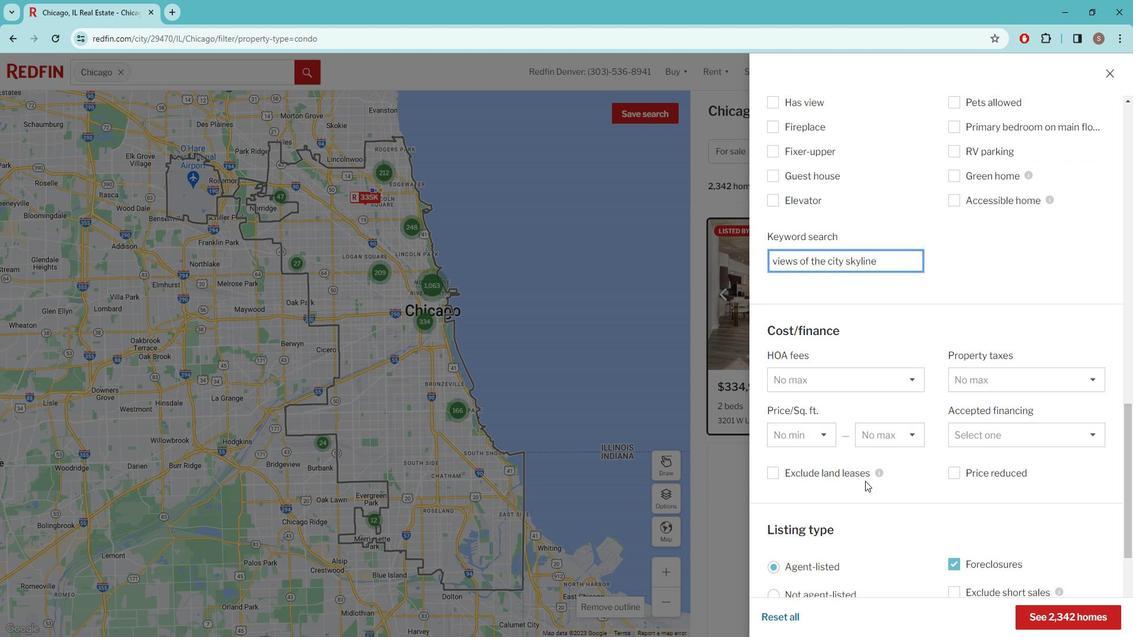 
Action: Mouse scrolled (878, 476) with delta (0, 0)
Screenshot: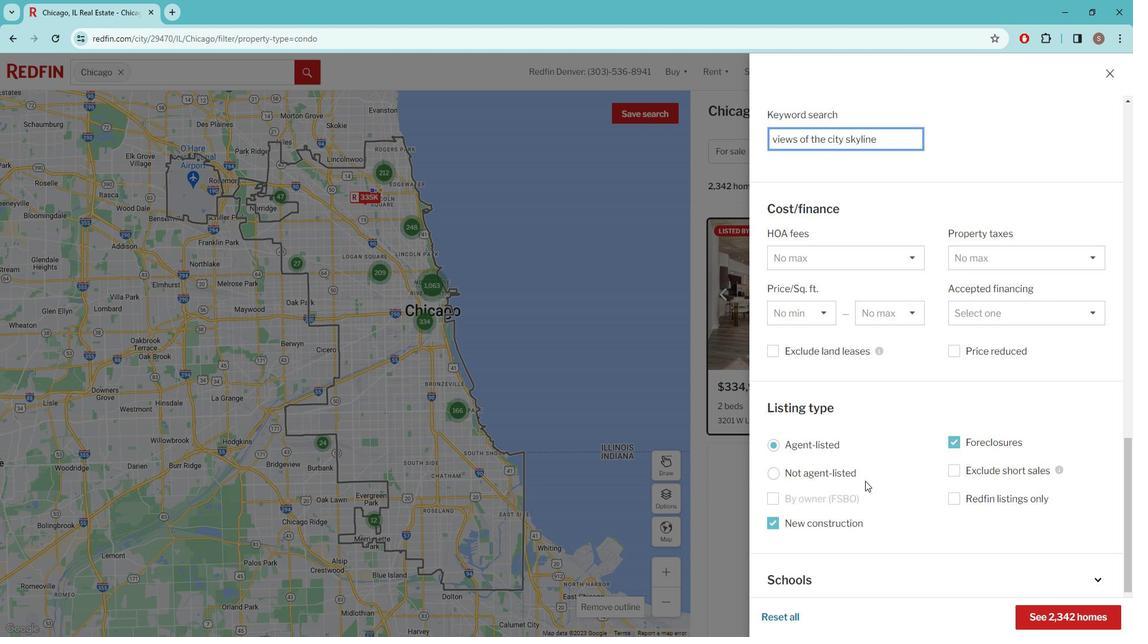 
Action: Mouse scrolled (878, 476) with delta (0, 0)
Screenshot: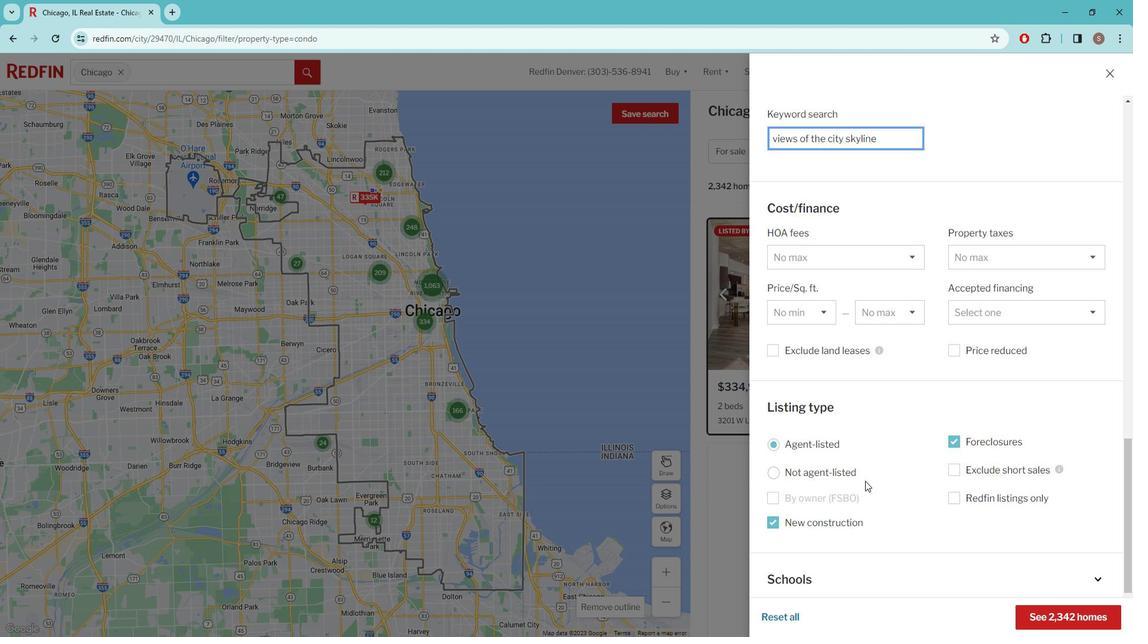 
Action: Mouse scrolled (878, 476) with delta (0, 0)
Screenshot: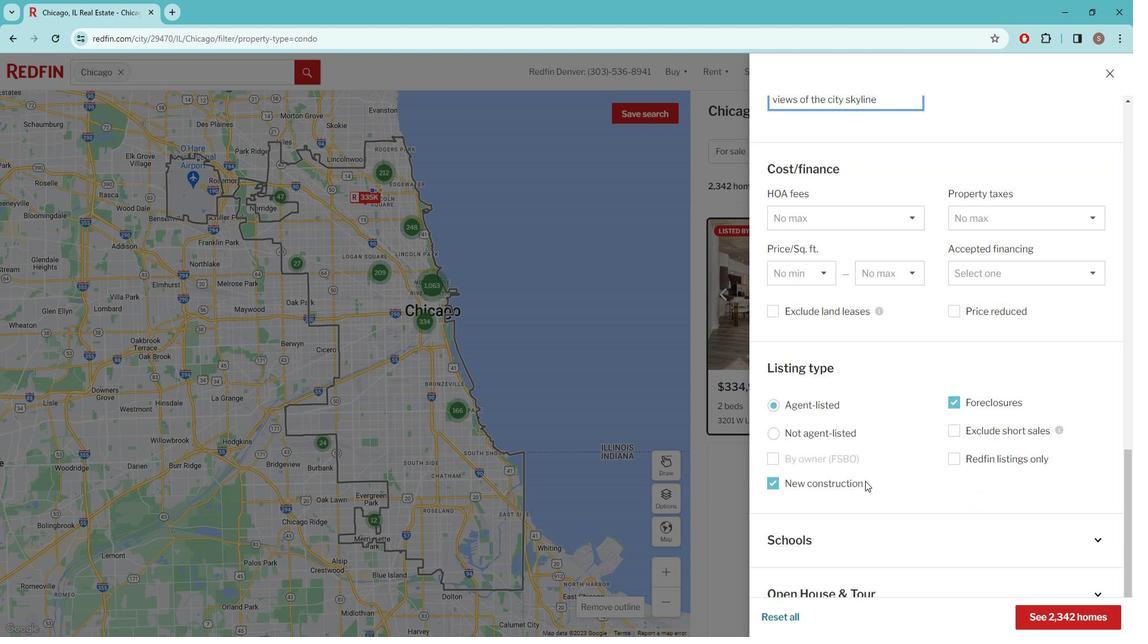 
Action: Mouse scrolled (878, 476) with delta (0, 0)
Screenshot: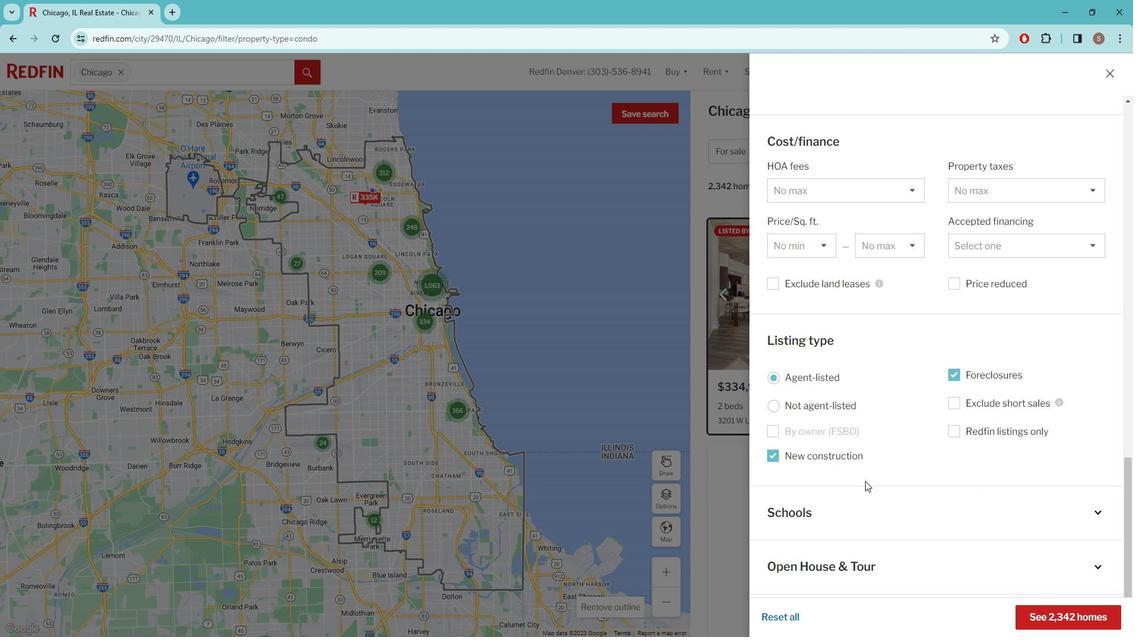 
Action: Mouse moved to (879, 509)
Screenshot: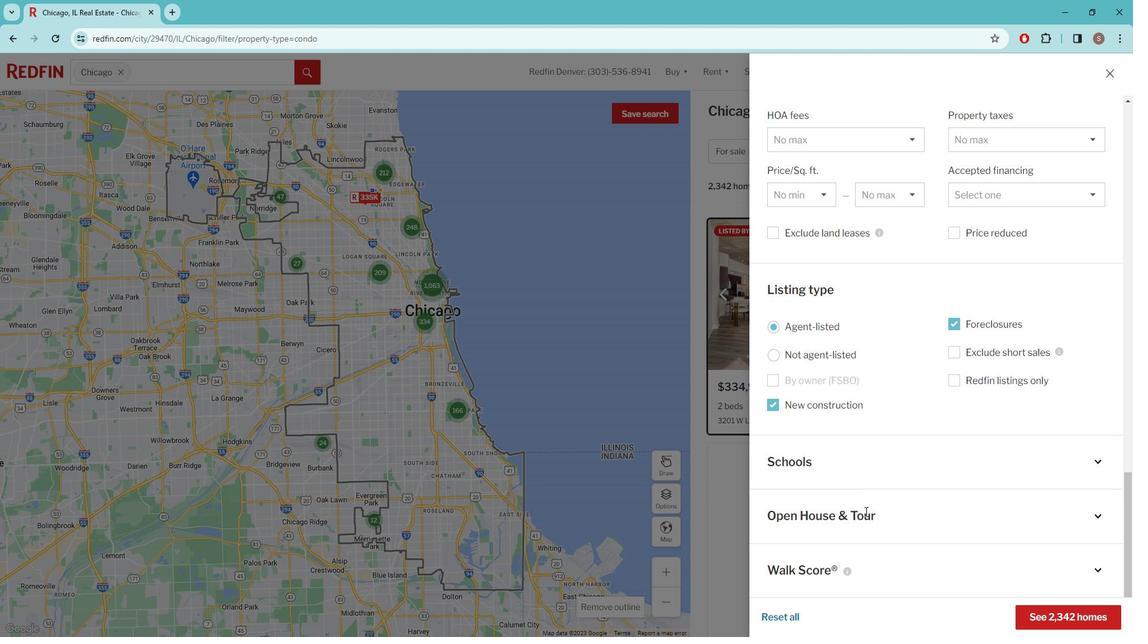 
Action: Mouse pressed left at (879, 509)
Screenshot: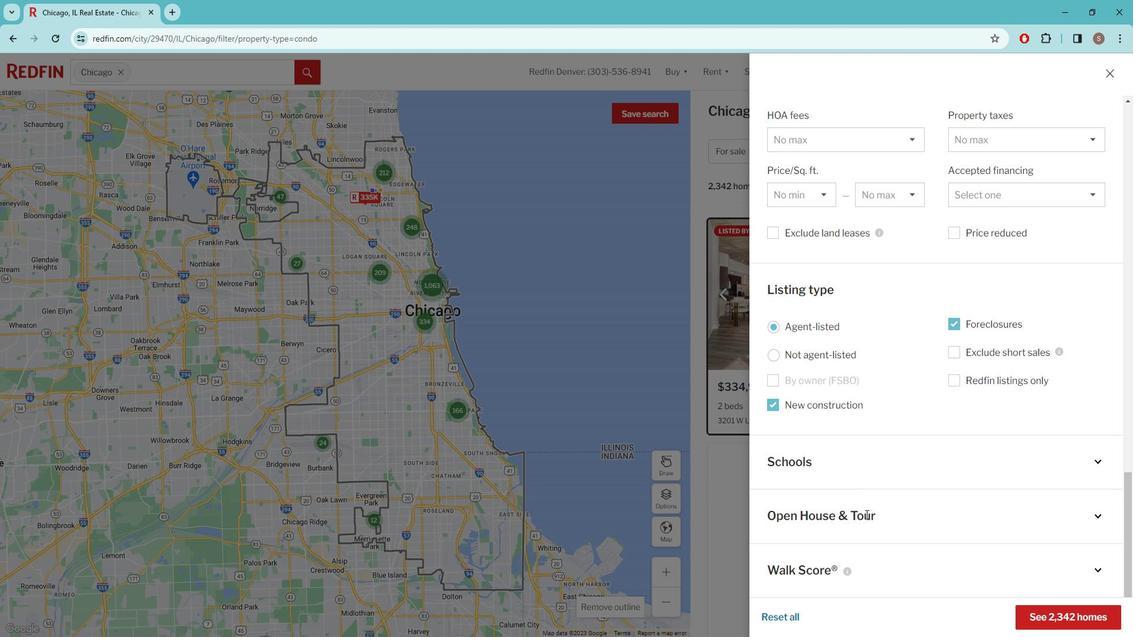 
Action: Mouse moved to (962, 509)
Screenshot: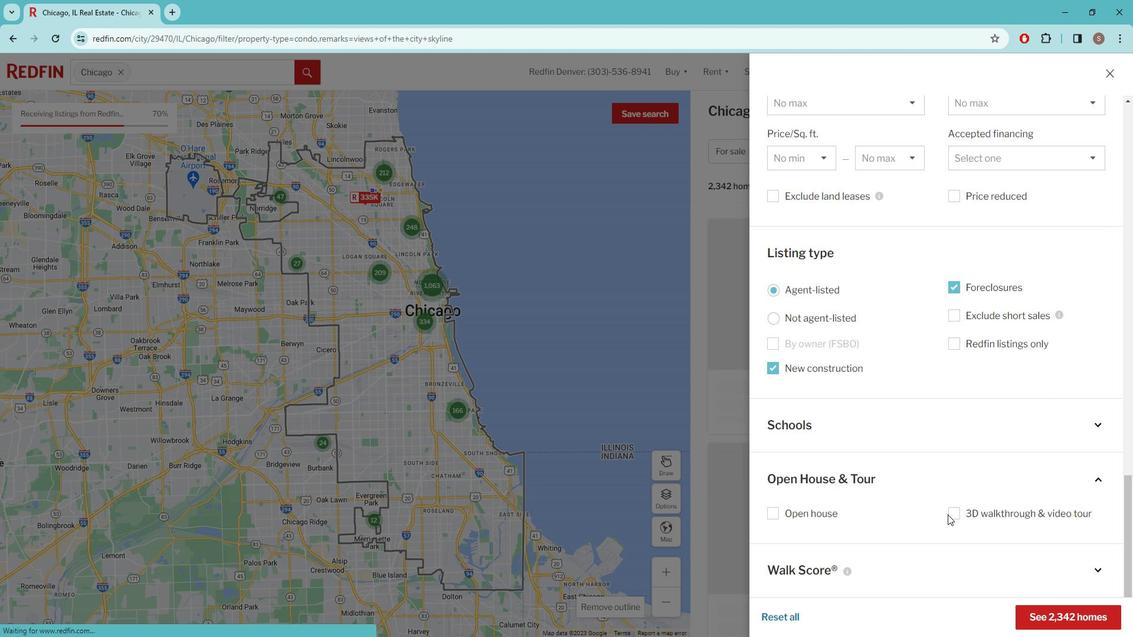 
Action: Mouse pressed left at (962, 509)
Screenshot: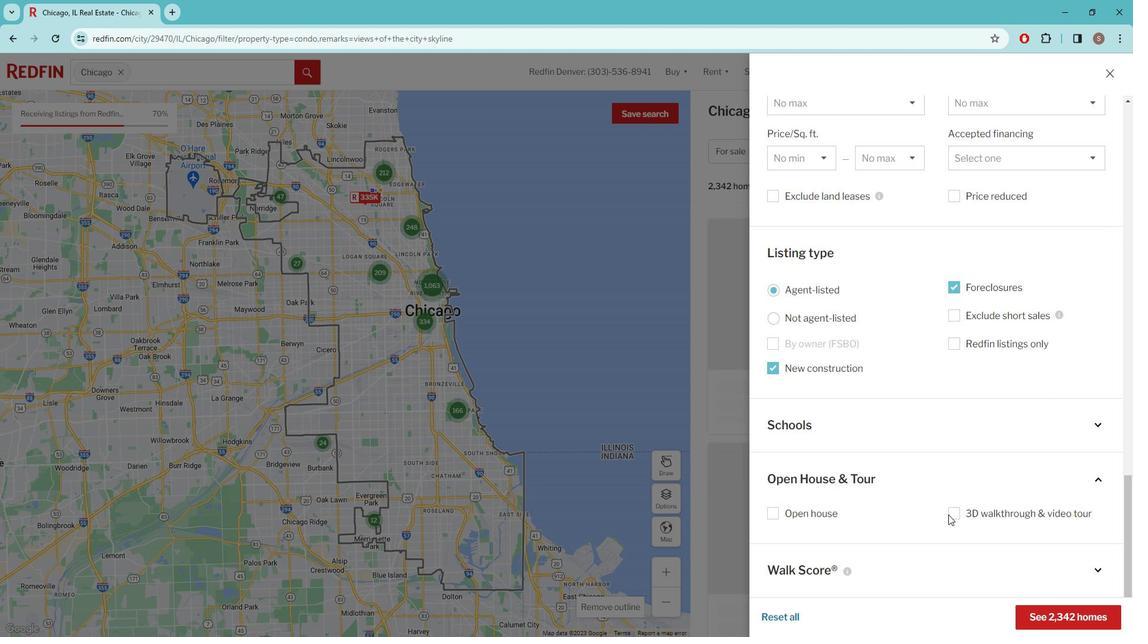 
Action: Mouse moved to (1076, 600)
Screenshot: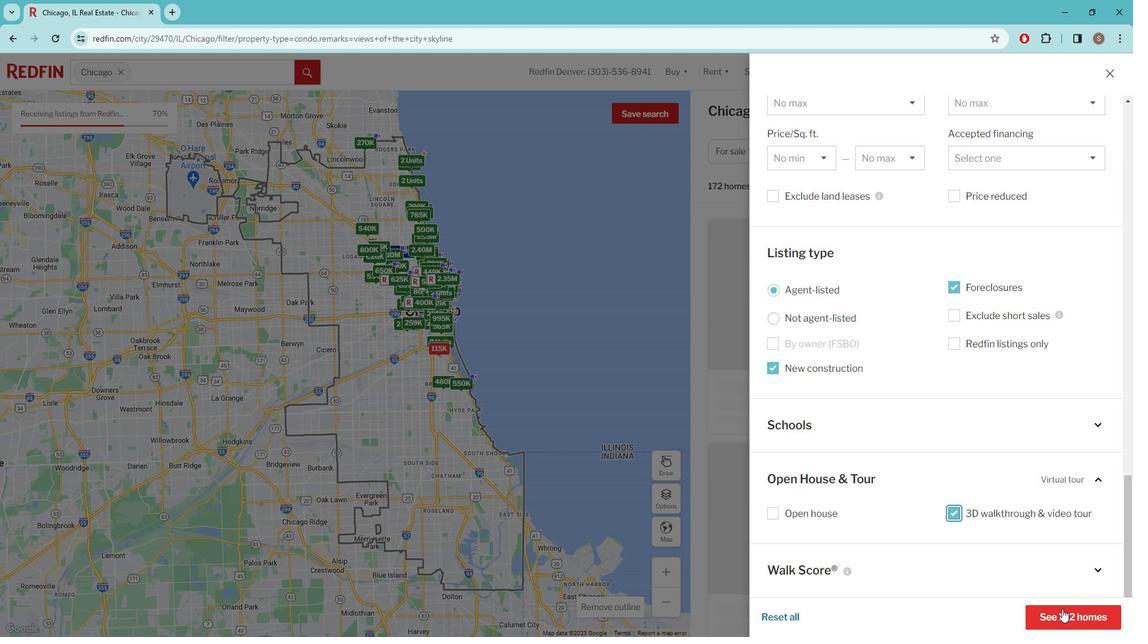 
Action: Mouse pressed left at (1076, 600)
Screenshot: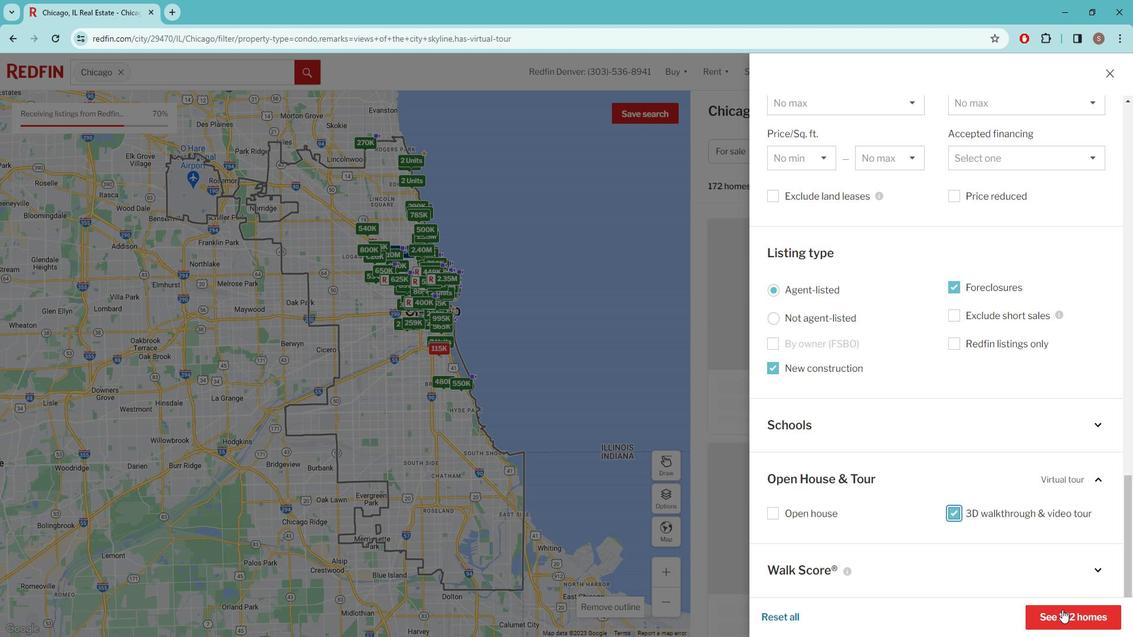 
Action: Mouse moved to (854, 368)
Screenshot: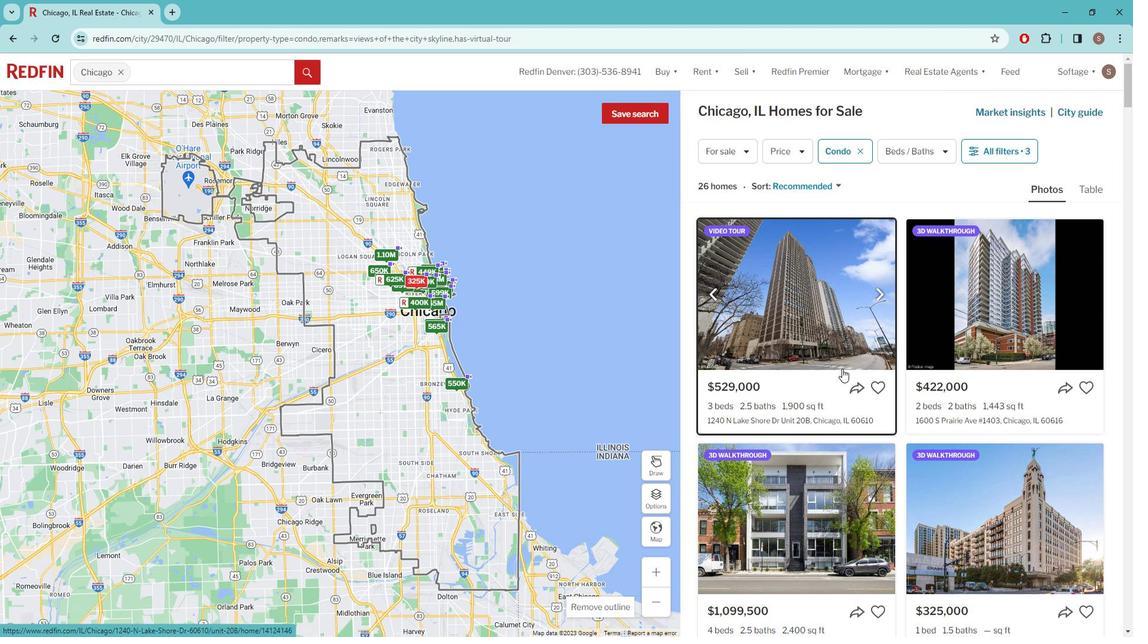 
Action: Mouse pressed left at (854, 368)
Screenshot: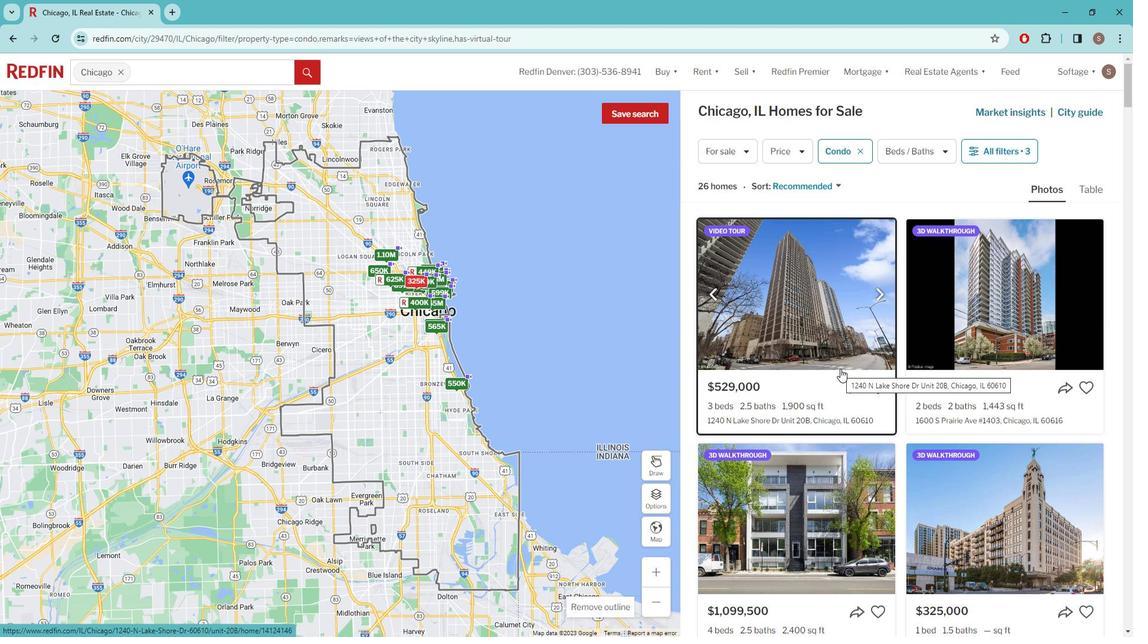 
Action: Mouse moved to (434, 111)
Screenshot: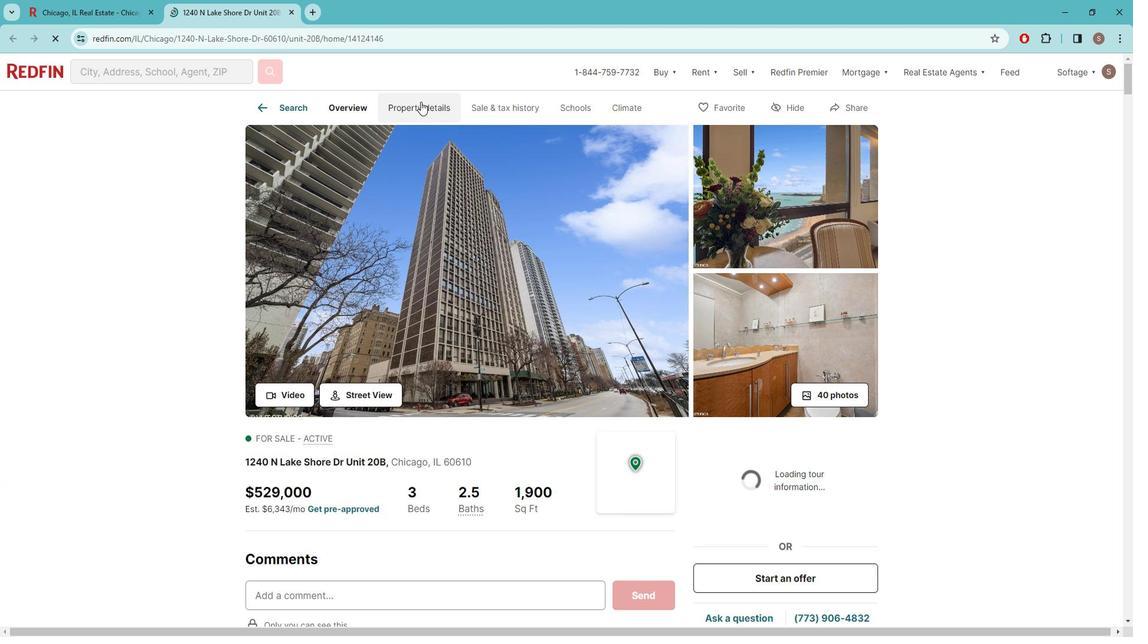 
Action: Mouse pressed left at (434, 111)
Screenshot: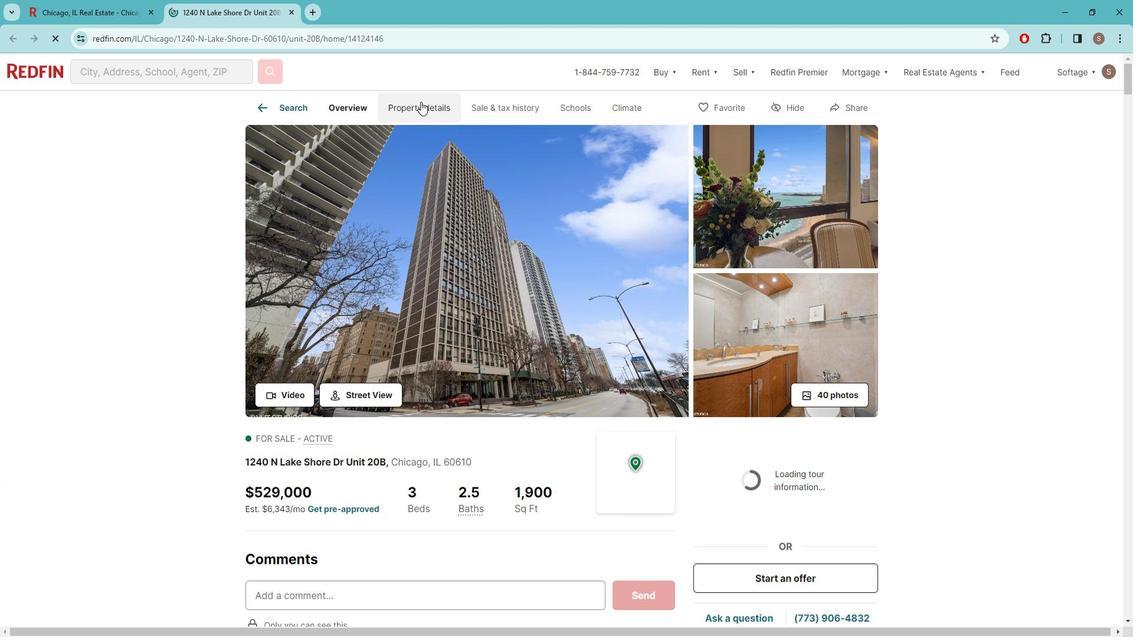 
Action: Mouse moved to (450, 154)
Screenshot: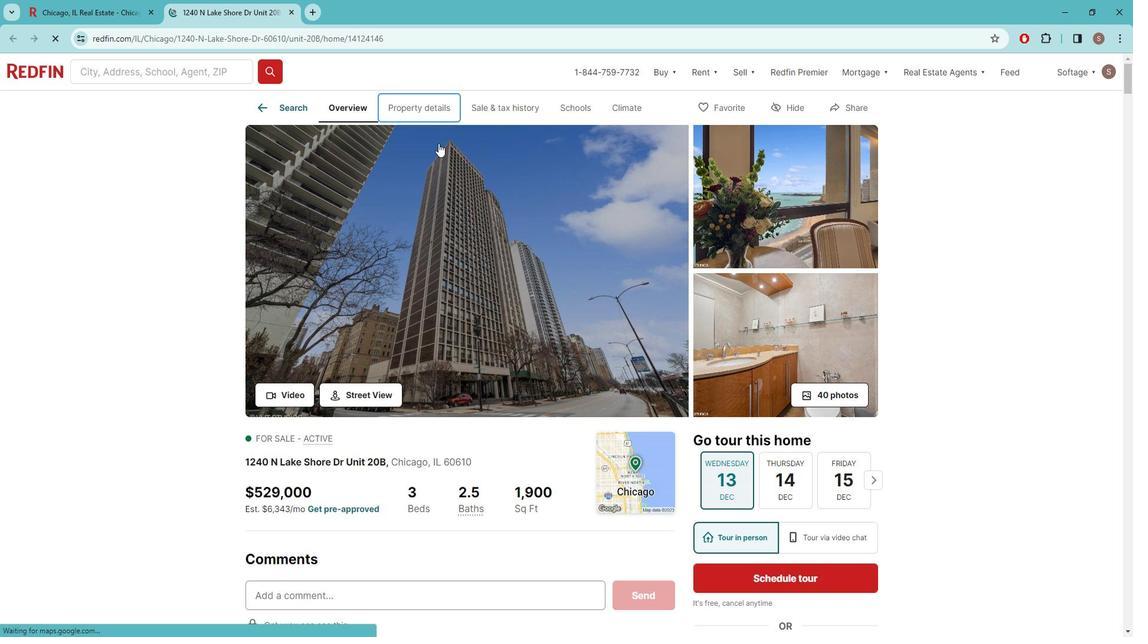 
Action: Mouse scrolled (450, 154) with delta (0, 0)
Screenshot: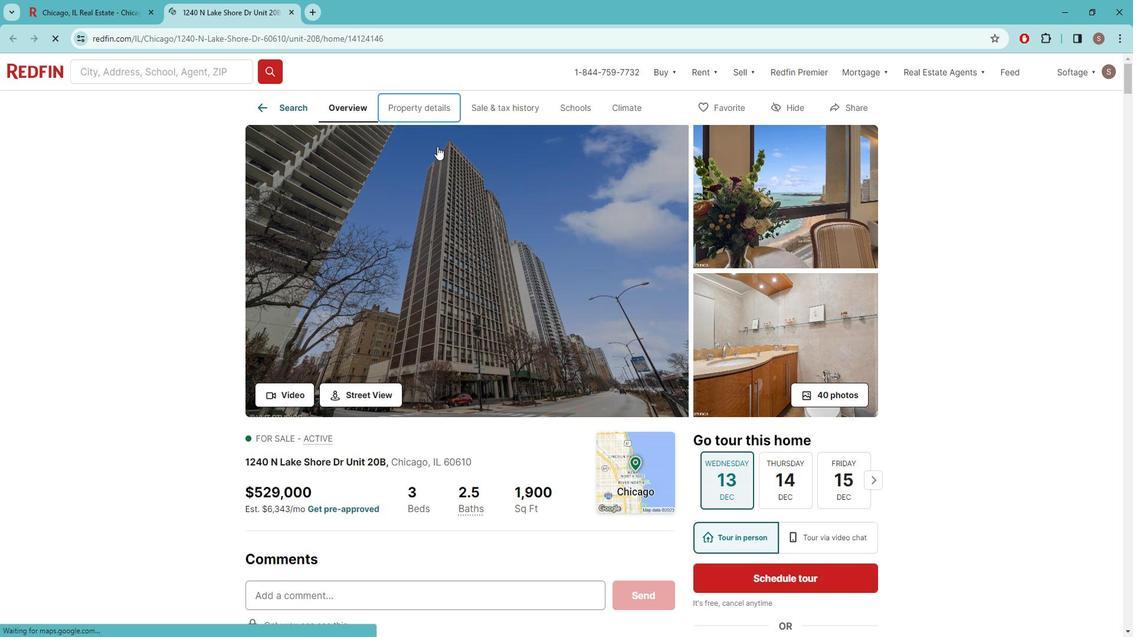 
Action: Mouse moved to (450, 155)
Screenshot: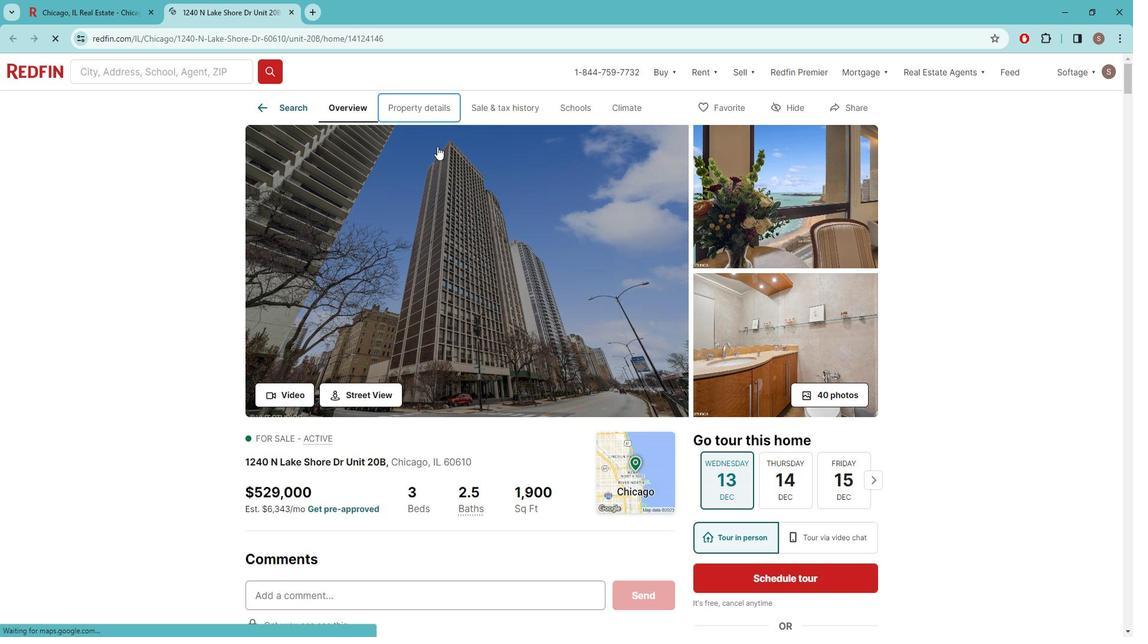 
Action: Mouse scrolled (450, 155) with delta (0, 0)
Screenshot: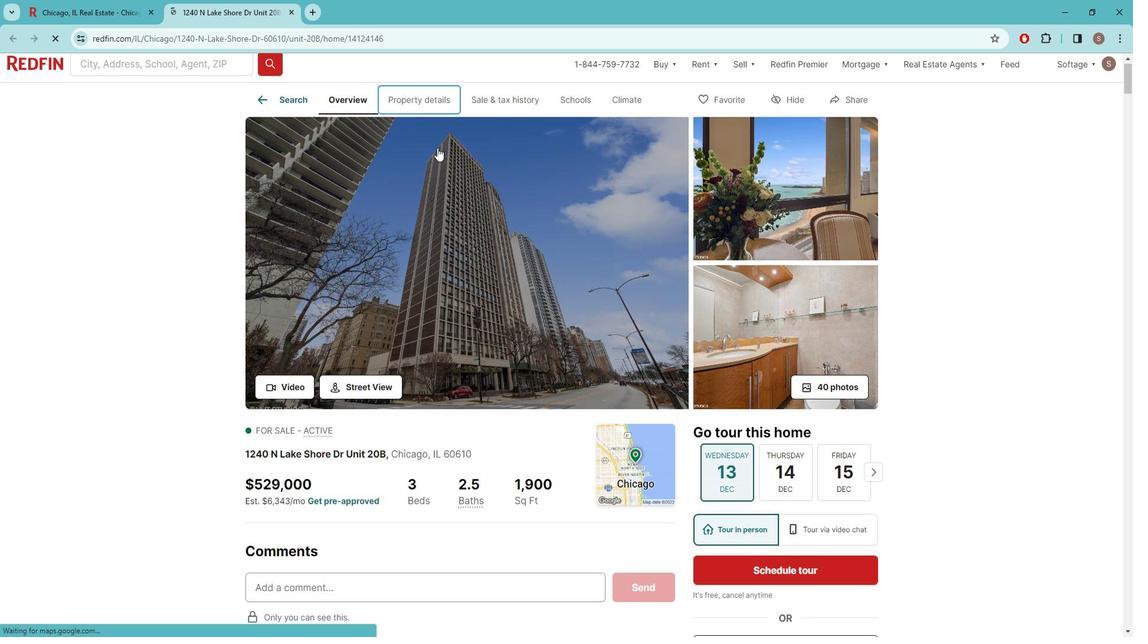 
Action: Mouse moved to (450, 157)
Screenshot: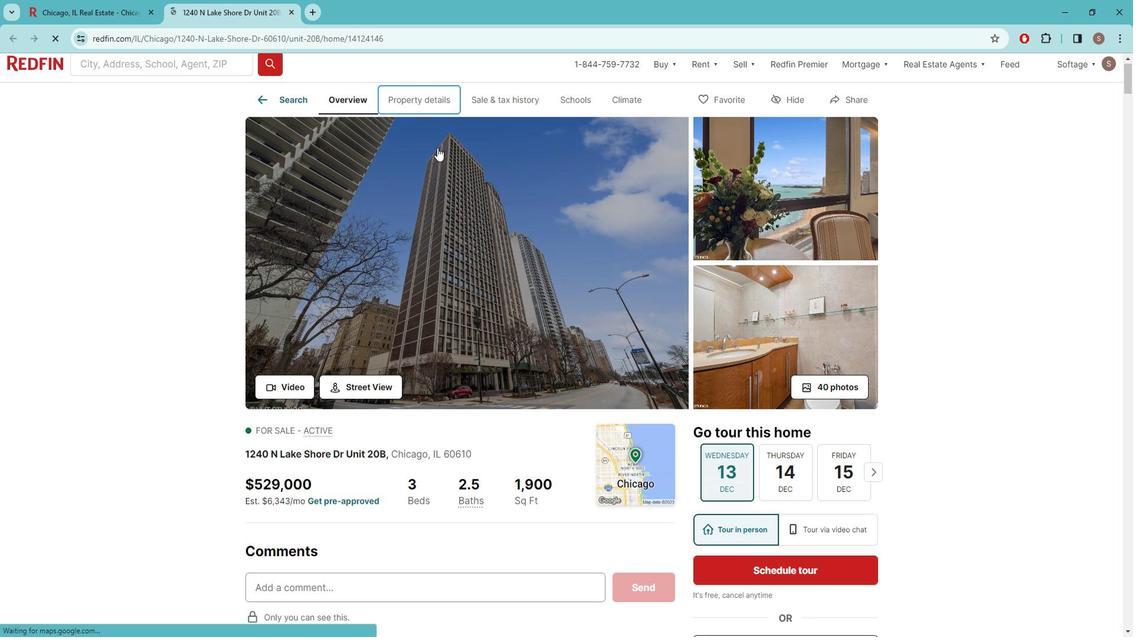 
Action: Mouse scrolled (450, 157) with delta (0, 0)
Screenshot: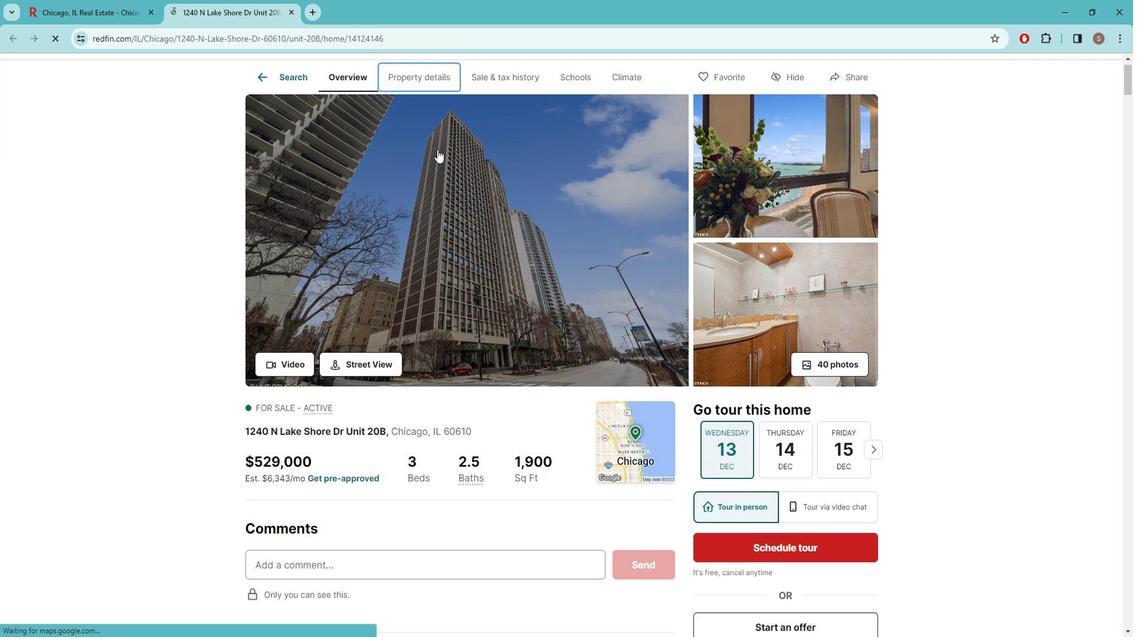 
Action: Mouse moved to (449, 159)
Screenshot: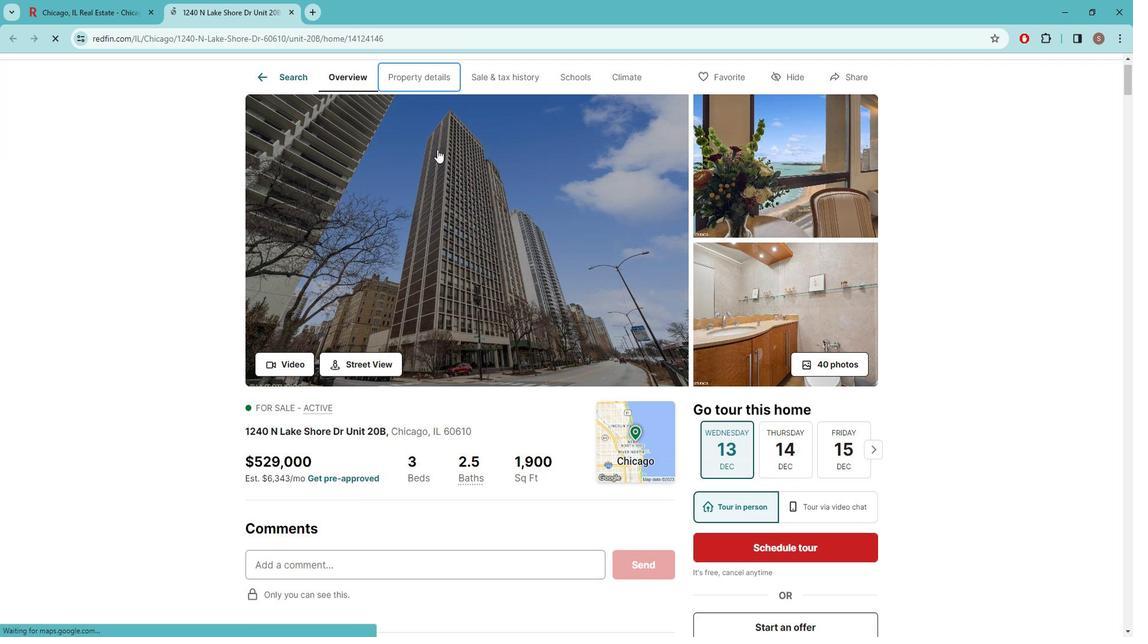 
Action: Mouse scrolled (449, 158) with delta (0, 0)
Screenshot: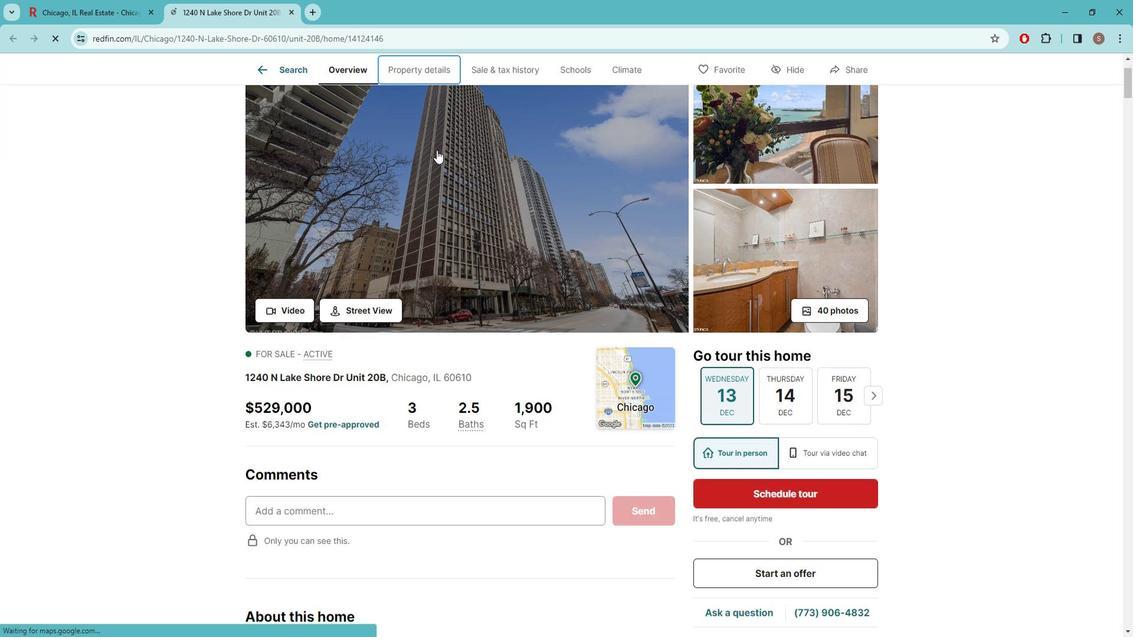 
Action: Mouse moved to (449, 164)
Screenshot: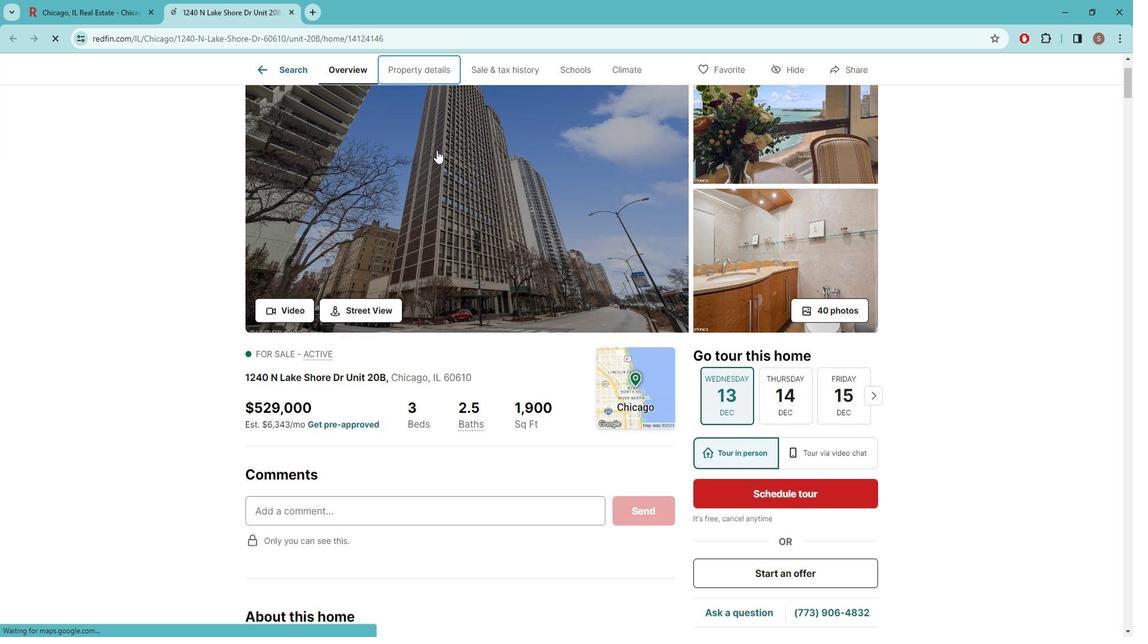 
Action: Mouse scrolled (449, 163) with delta (0, 0)
Screenshot: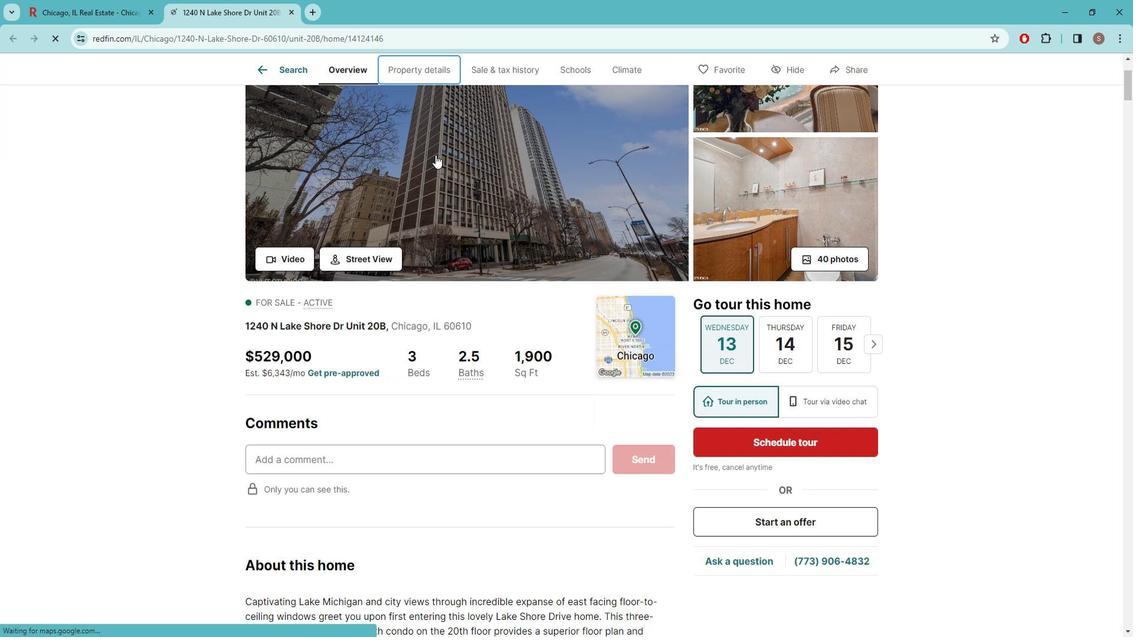 
Action: Mouse moved to (455, 239)
Screenshot: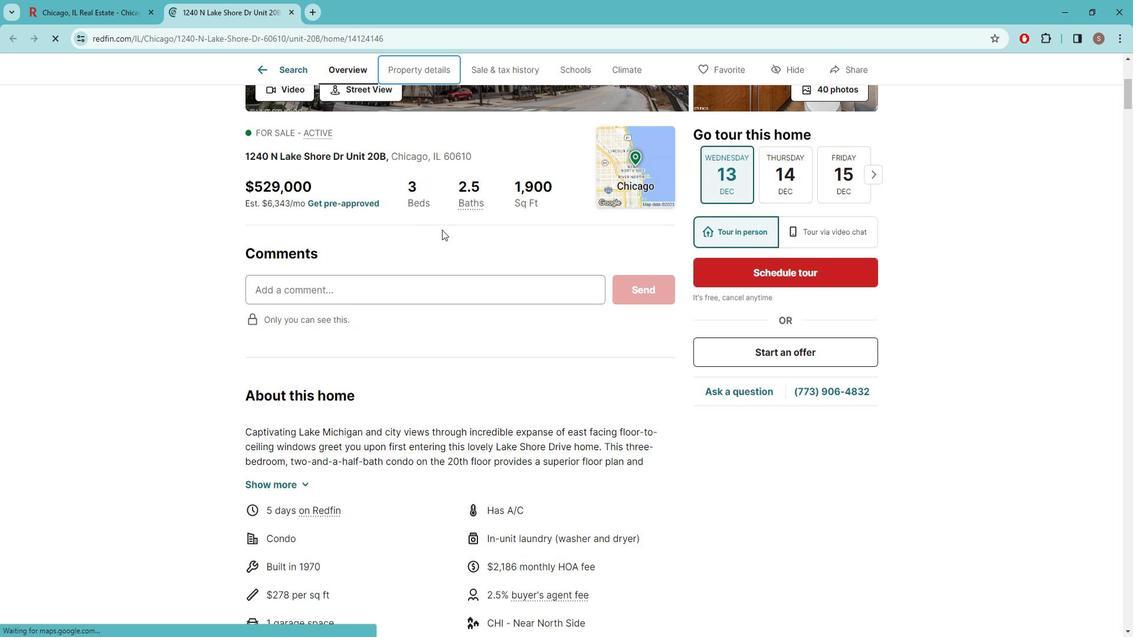 
Action: Mouse scrolled (455, 238) with delta (0, 0)
Screenshot: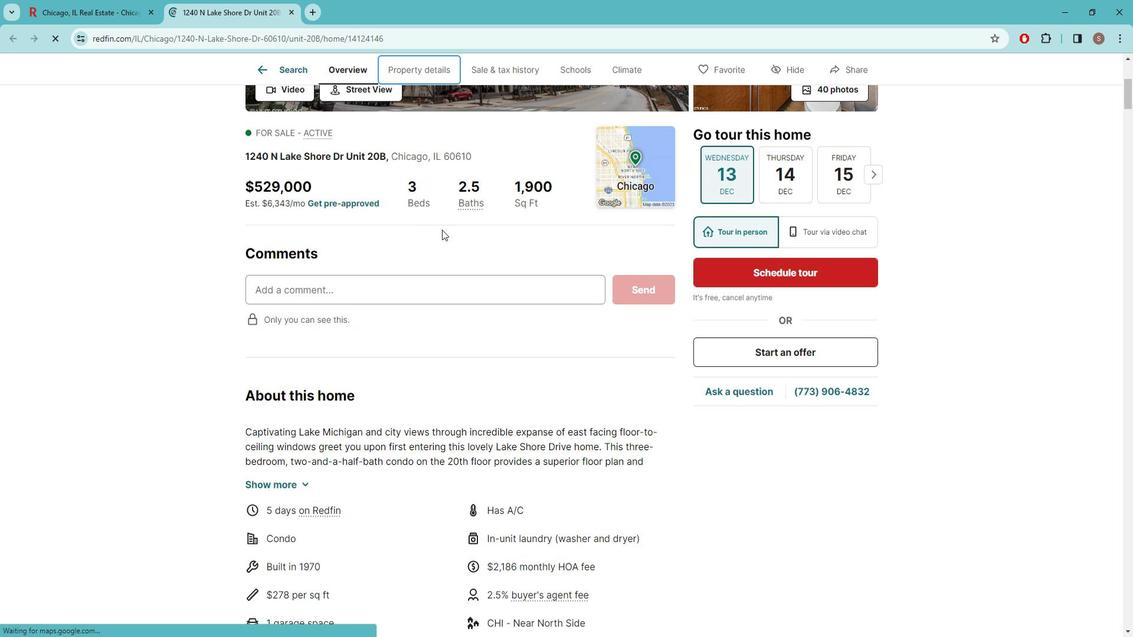 
Action: Mouse moved to (455, 239)
Screenshot: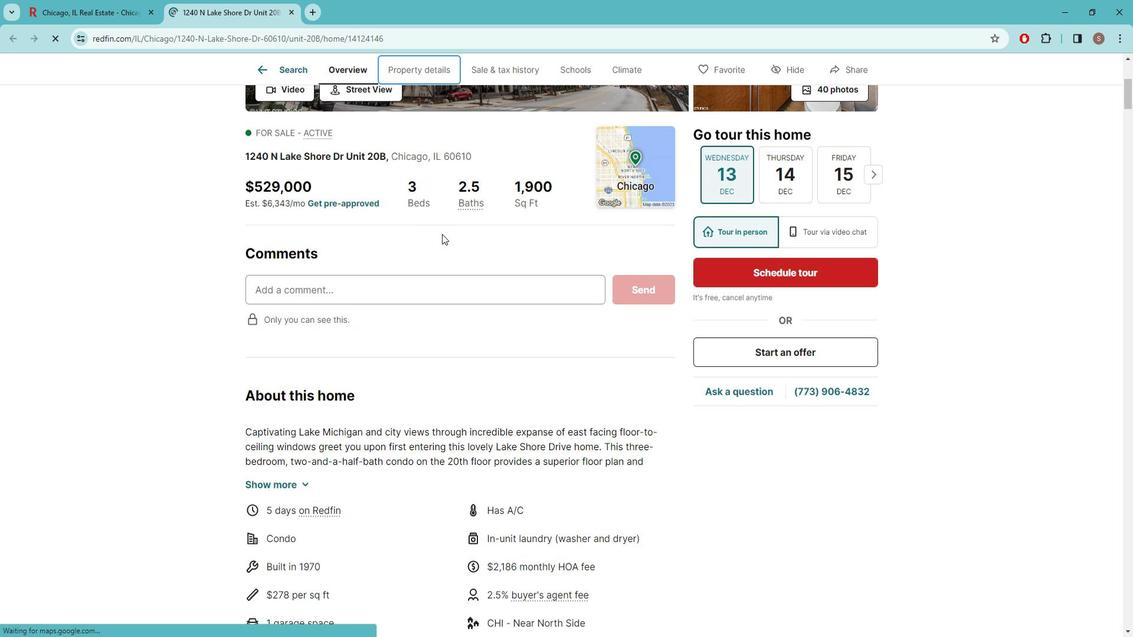 
Action: Mouse scrolled (455, 239) with delta (0, 0)
Screenshot: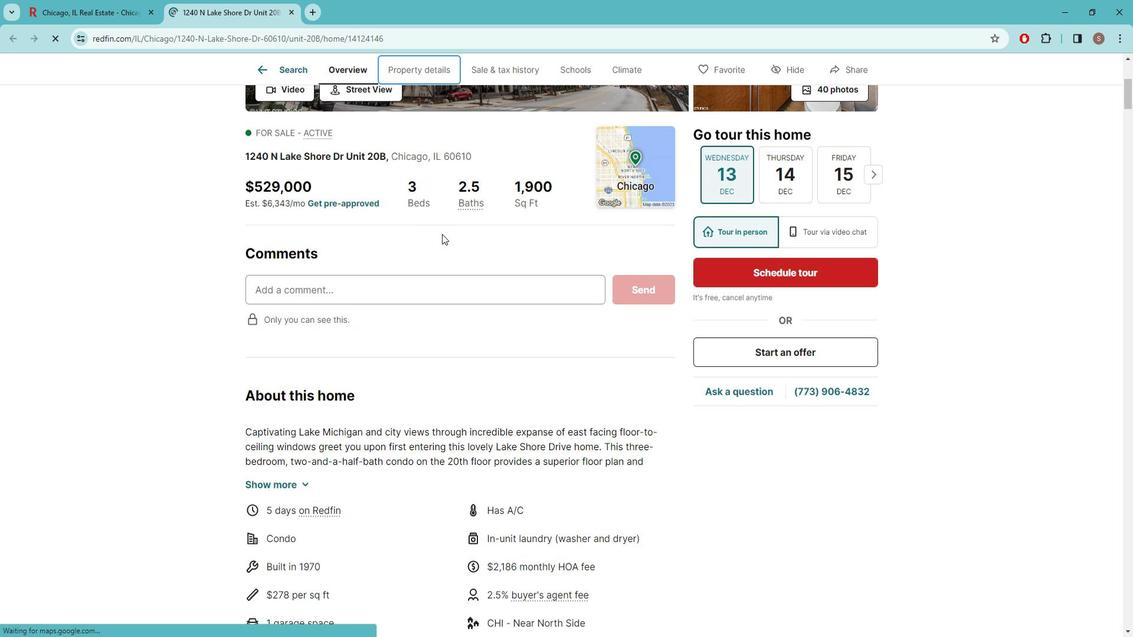 
Action: Mouse moved to (454, 243)
Screenshot: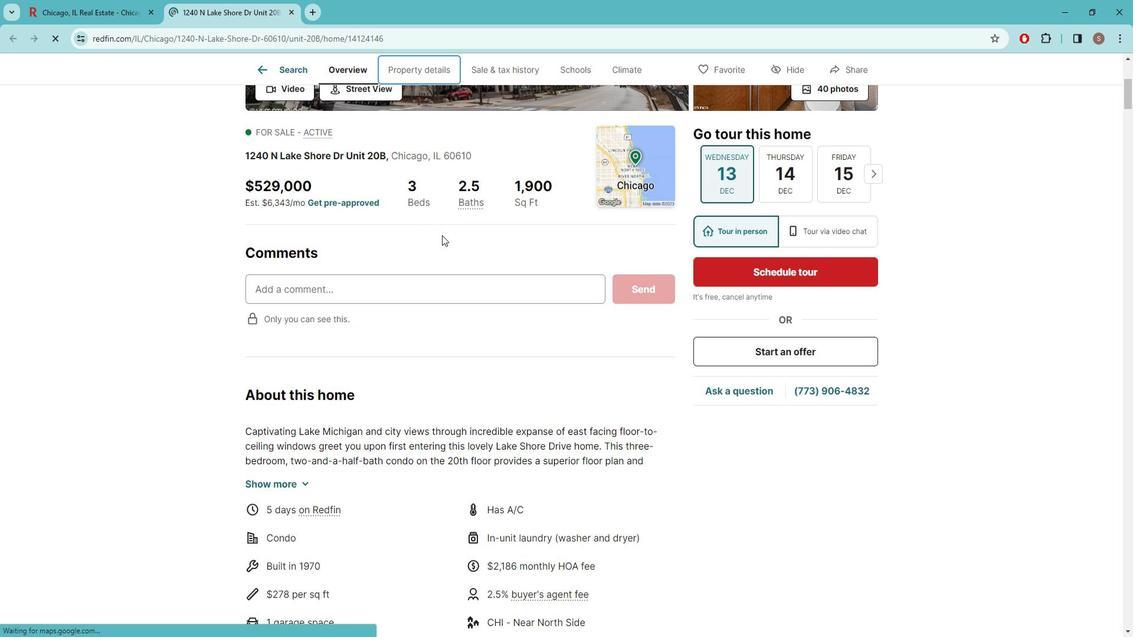 
Action: Mouse scrolled (454, 243) with delta (0, 0)
Screenshot: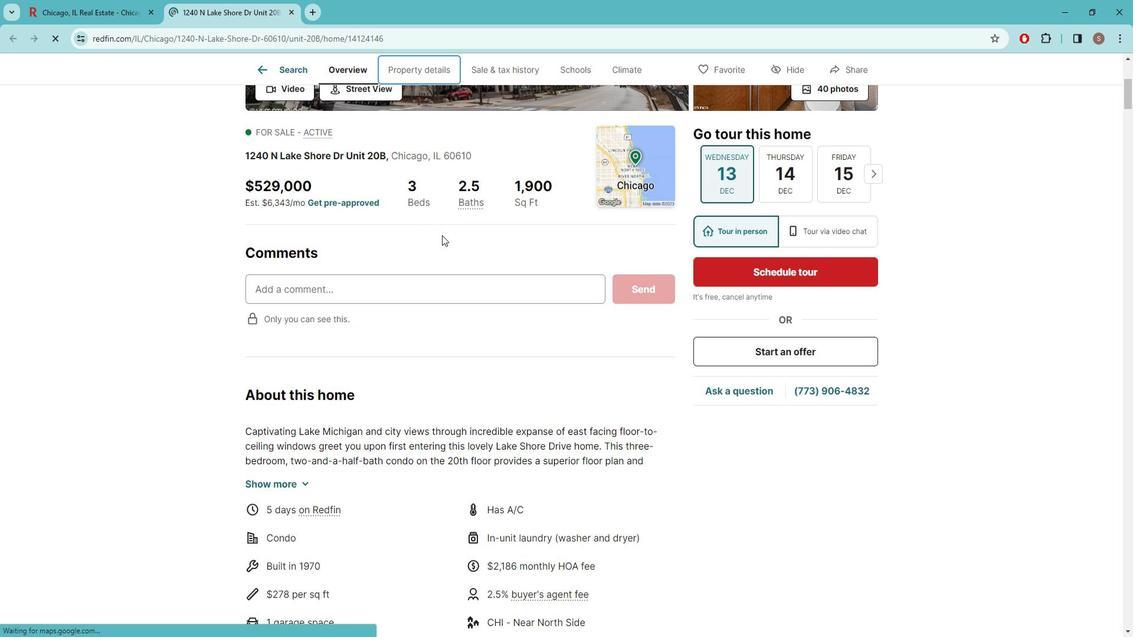
Action: Mouse moved to (453, 246)
Screenshot: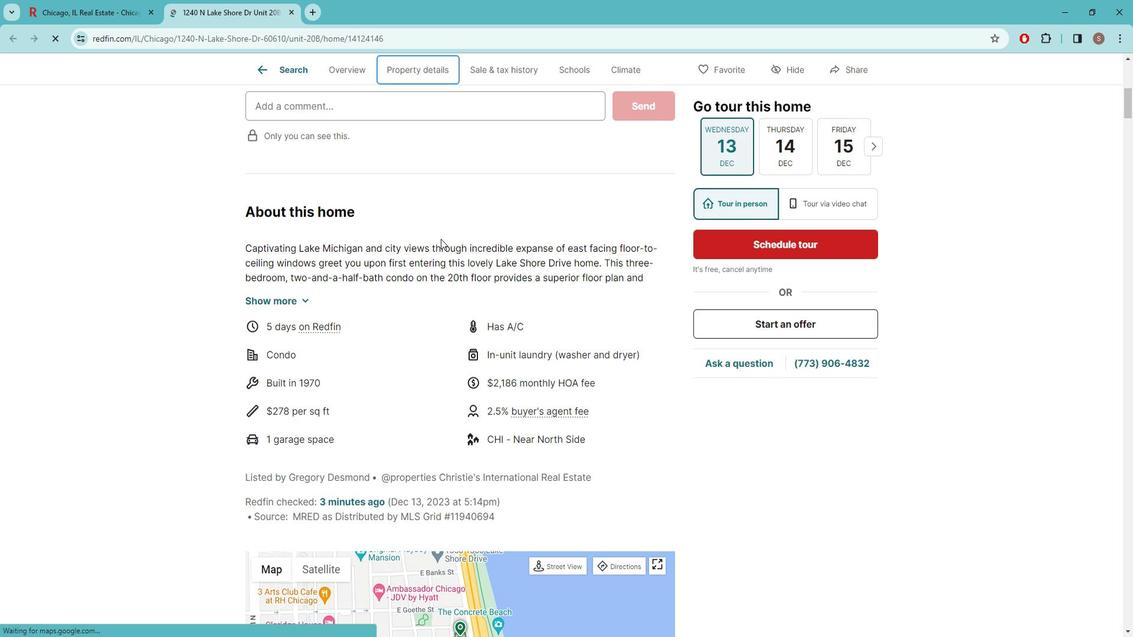 
Action: Mouse scrolled (453, 245) with delta (0, 0)
Screenshot: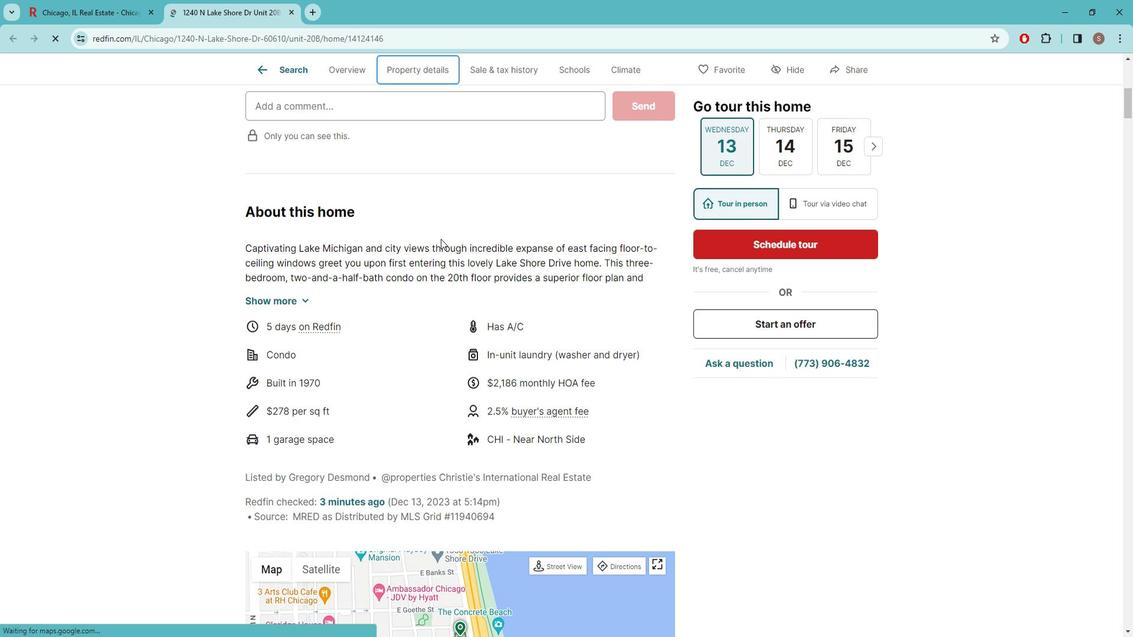 
Action: Mouse scrolled (453, 245) with delta (0, 0)
Screenshot: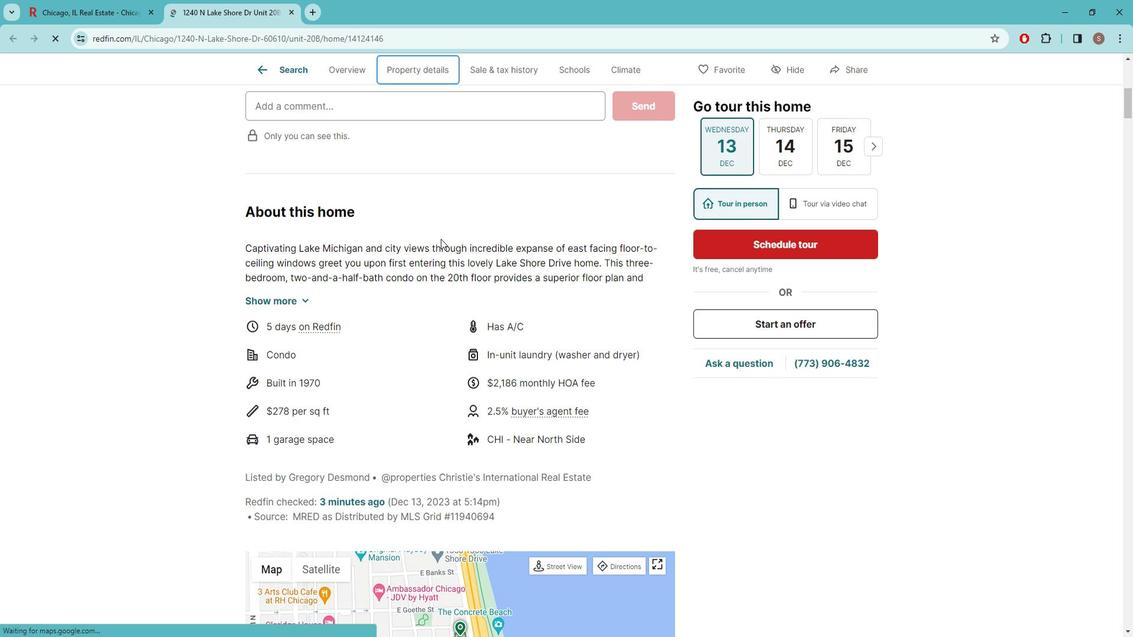 
Action: Mouse scrolled (453, 245) with delta (0, 0)
Screenshot: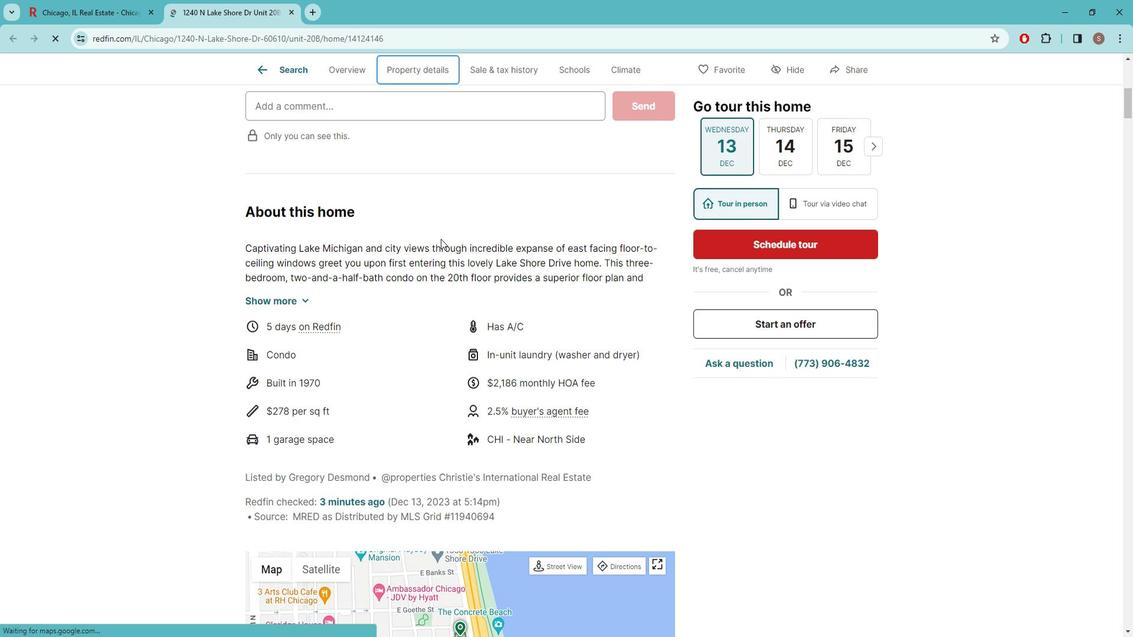 
Action: Mouse scrolled (453, 245) with delta (0, 0)
Screenshot: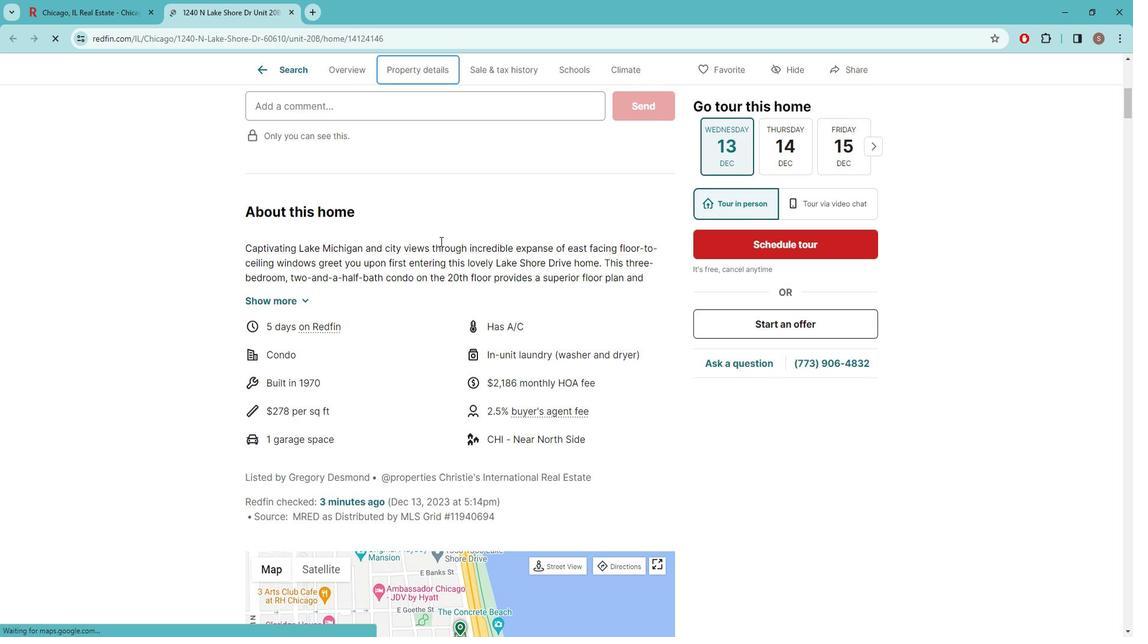 
Action: Mouse moved to (427, 79)
Screenshot: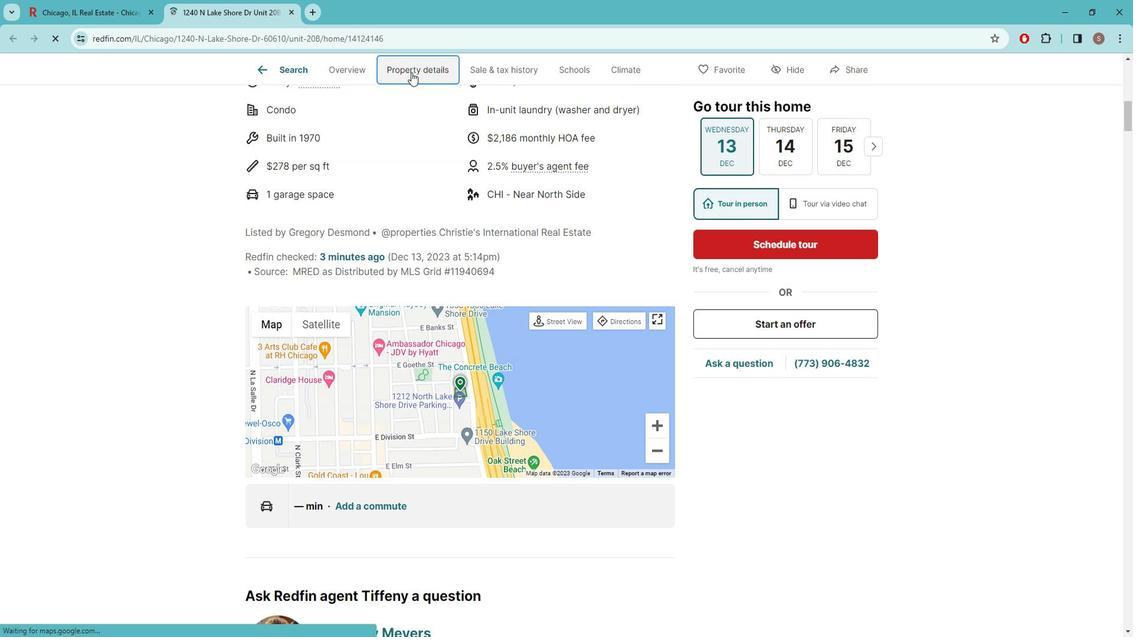
Action: Mouse pressed left at (427, 79)
Screenshot: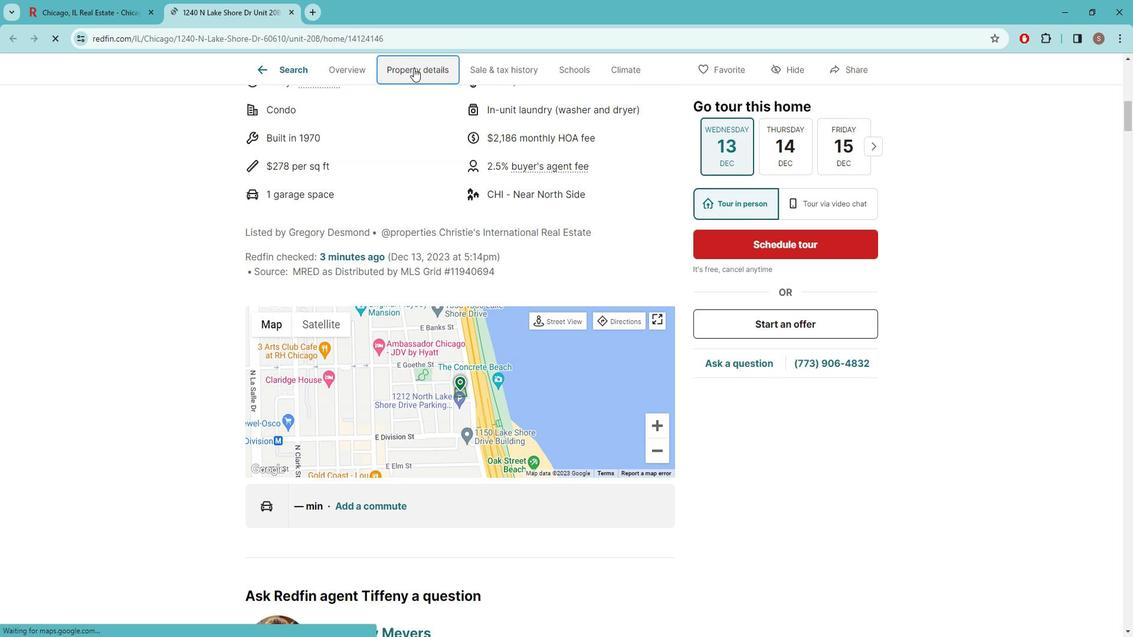 
Action: Mouse moved to (429, 148)
Screenshot: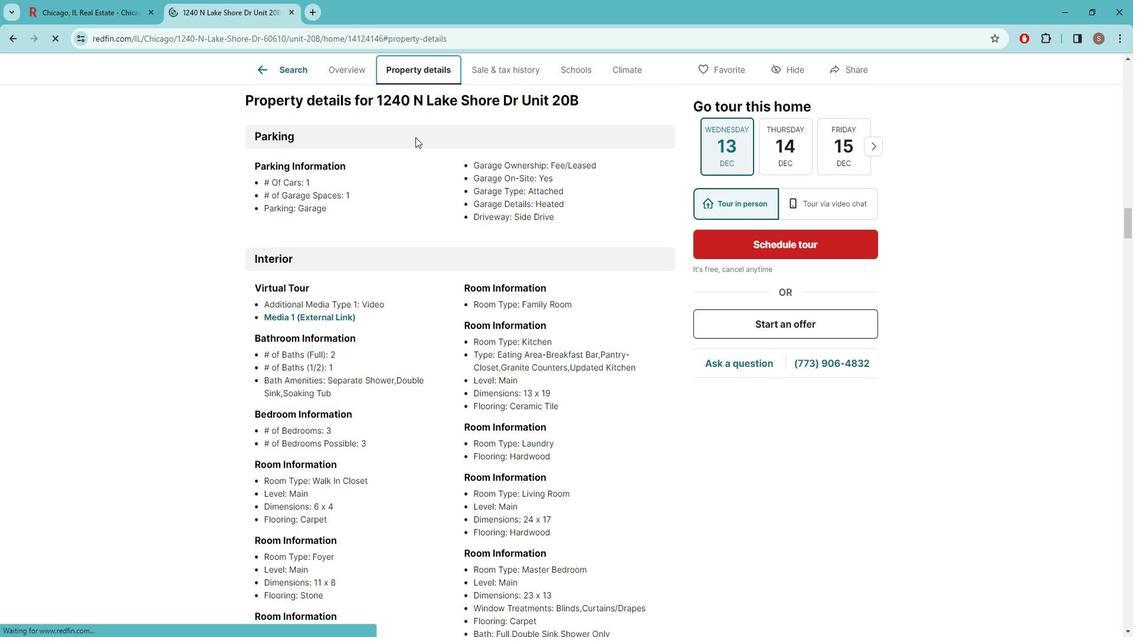 
Action: Mouse scrolled (429, 148) with delta (0, 0)
Screenshot: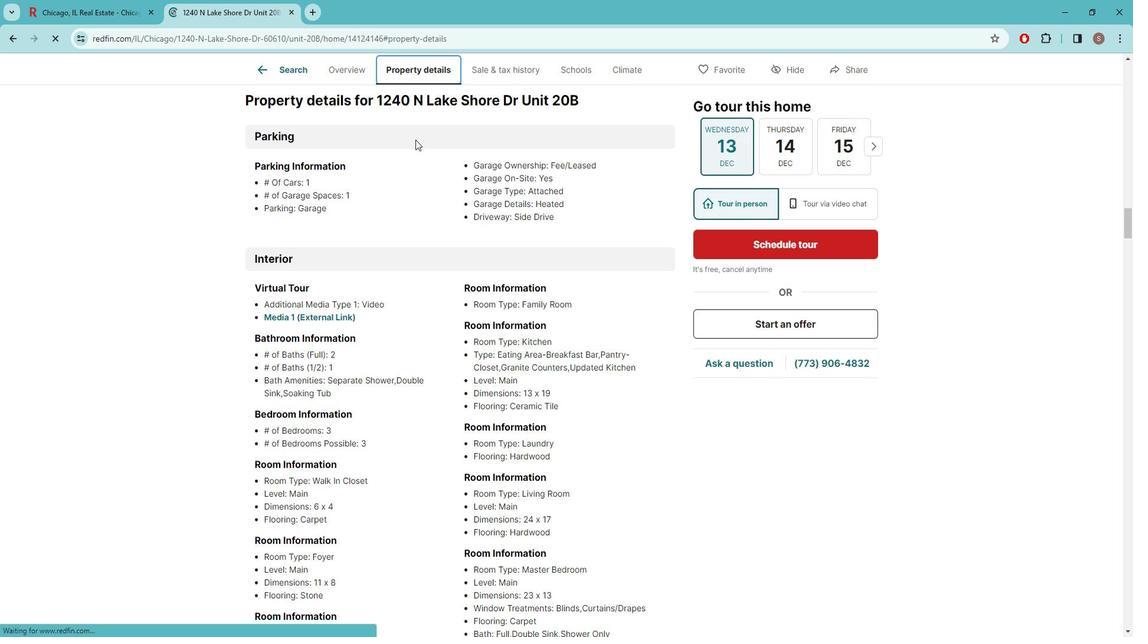 
Action: Mouse moved to (423, 157)
Screenshot: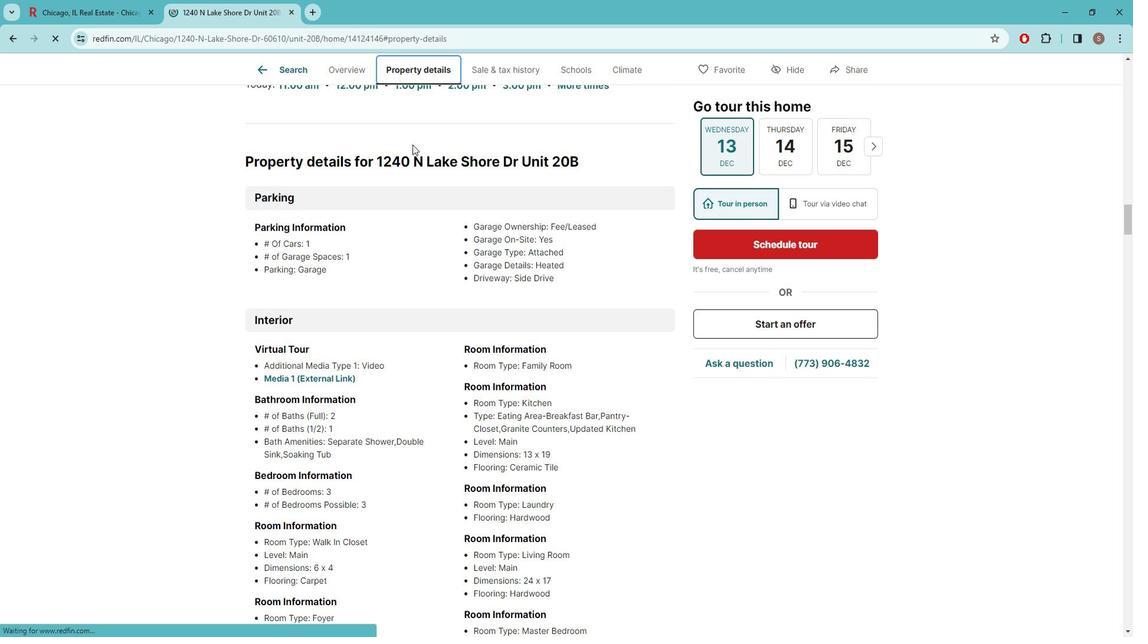 
Action: Mouse scrolled (423, 156) with delta (0, 0)
Screenshot: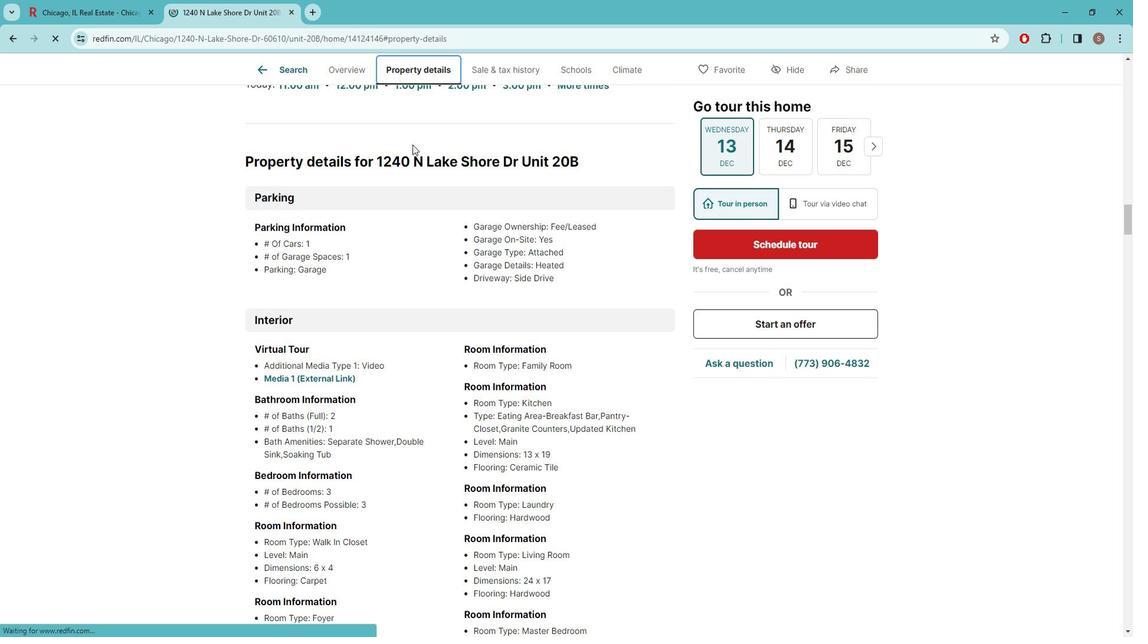 
Action: Mouse moved to (396, 217)
Screenshot: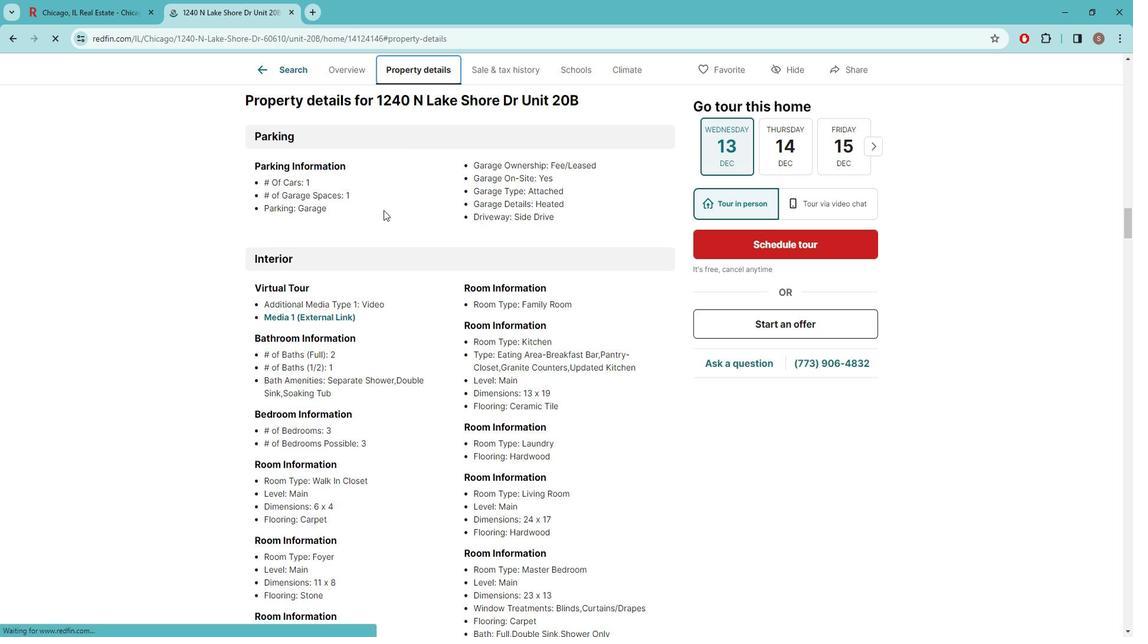 
Action: Mouse scrolled (396, 216) with delta (0, 0)
Screenshot: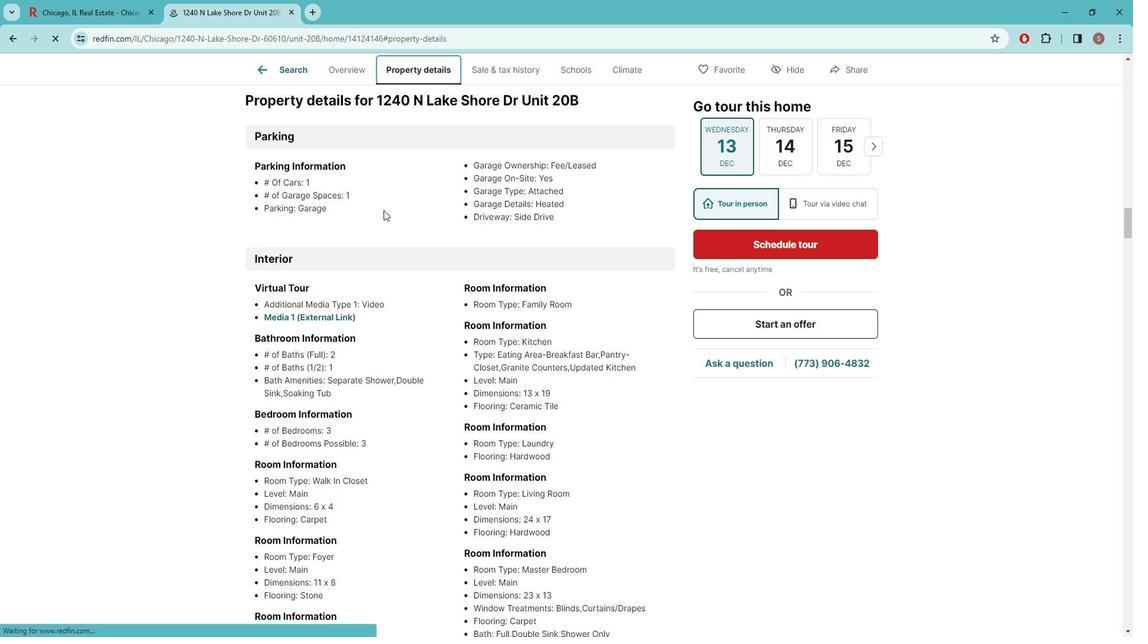 
Action: Mouse moved to (394, 220)
Screenshot: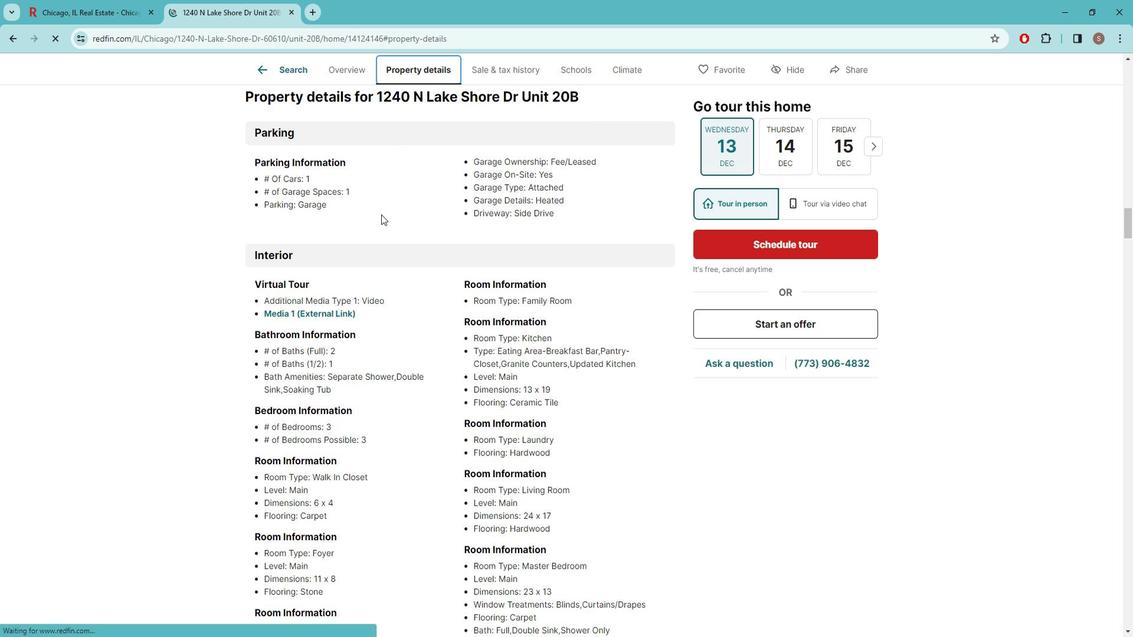 
Action: Mouse scrolled (394, 219) with delta (0, 0)
Screenshot: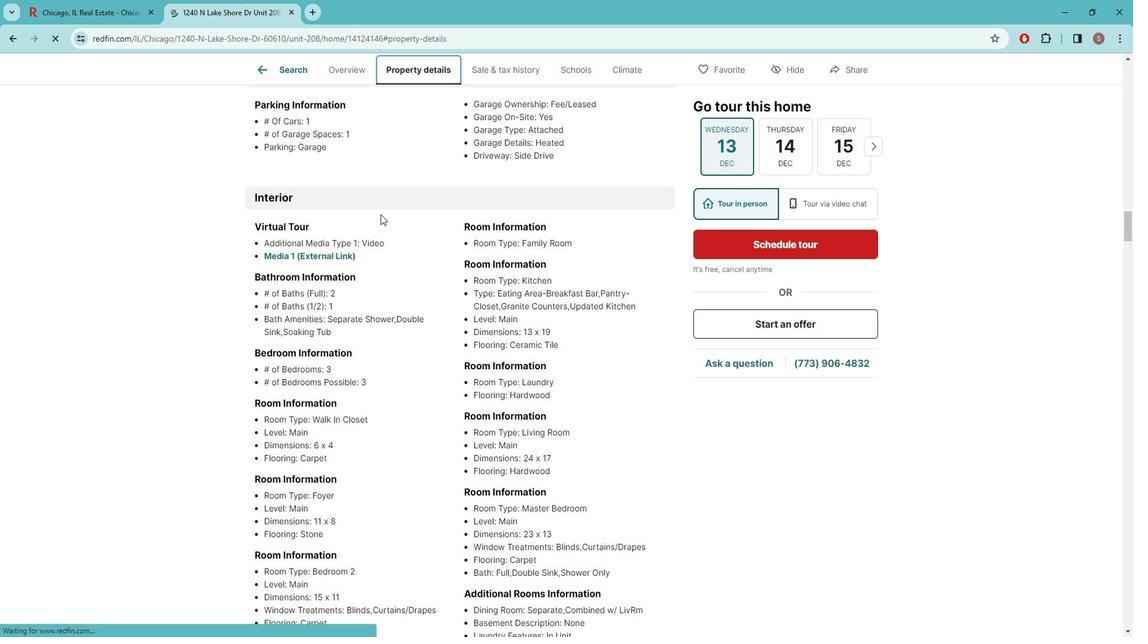 
Action: Mouse scrolled (394, 219) with delta (0, 0)
Screenshot: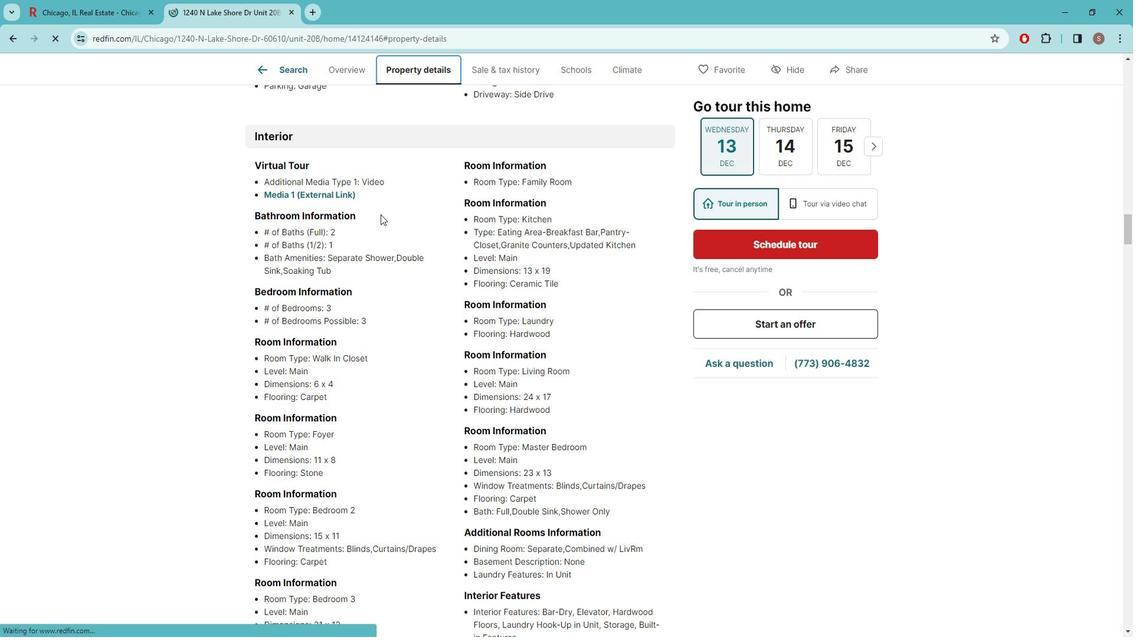 
Action: Mouse scrolled (394, 219) with delta (0, 0)
Screenshot: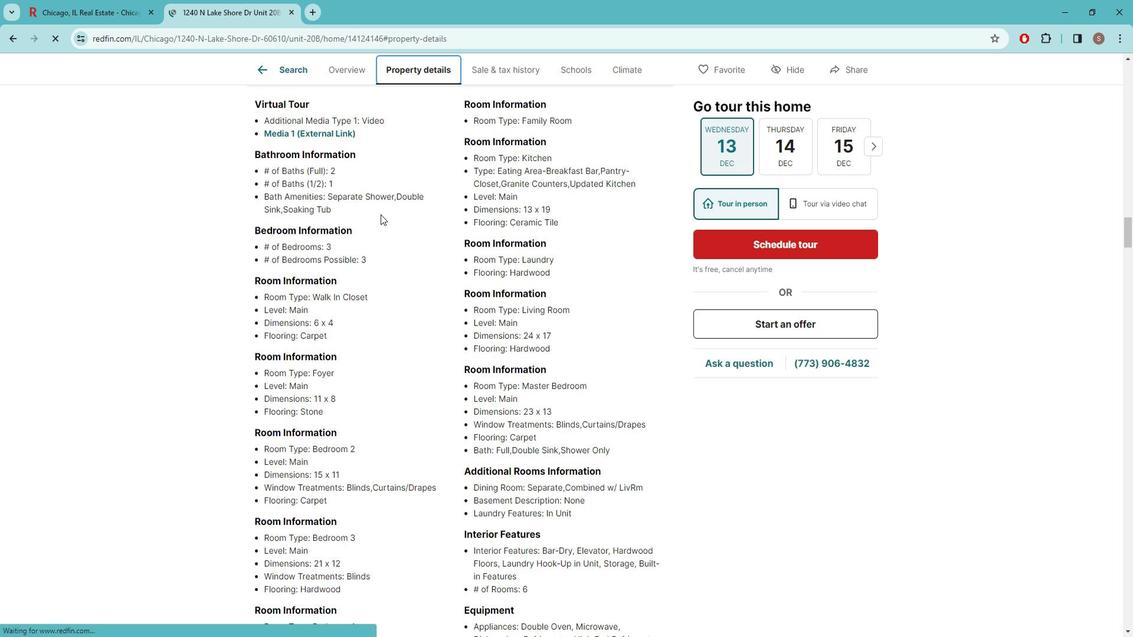
Action: Mouse scrolled (394, 219) with delta (0, 0)
Screenshot: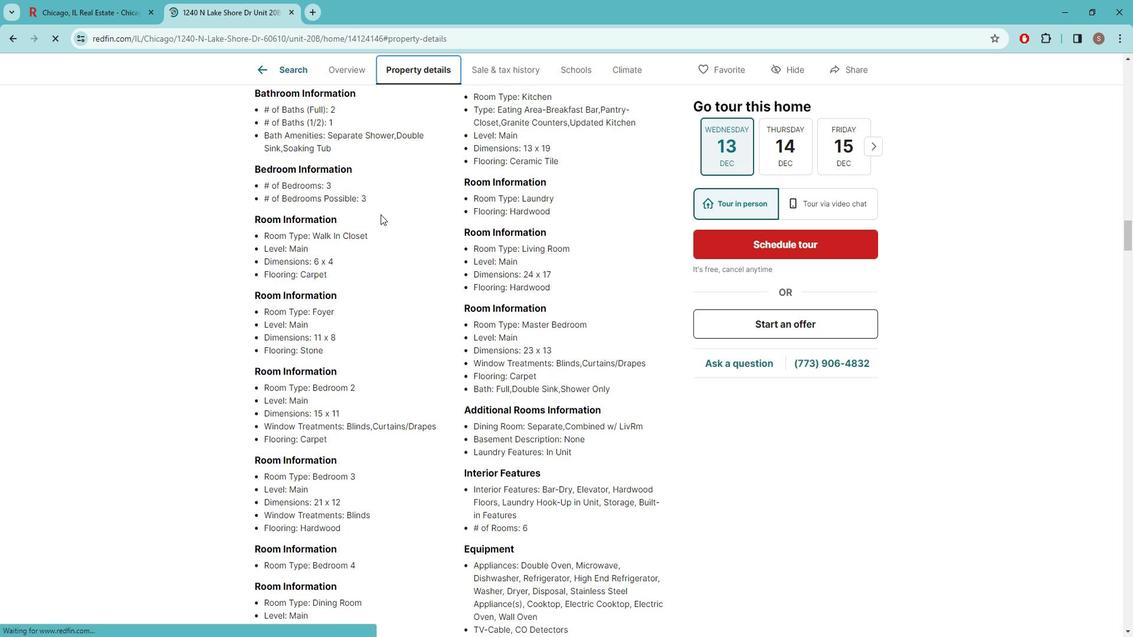 
Action: Mouse scrolled (394, 219) with delta (0, 0)
Screenshot: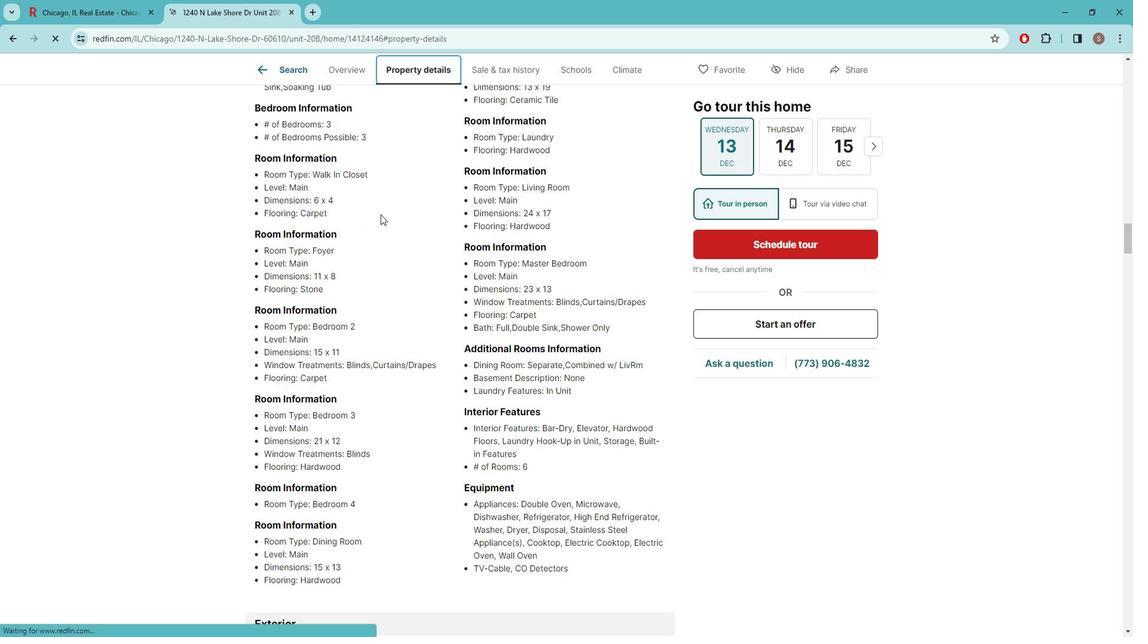 
Action: Mouse scrolled (394, 219) with delta (0, 0)
Screenshot: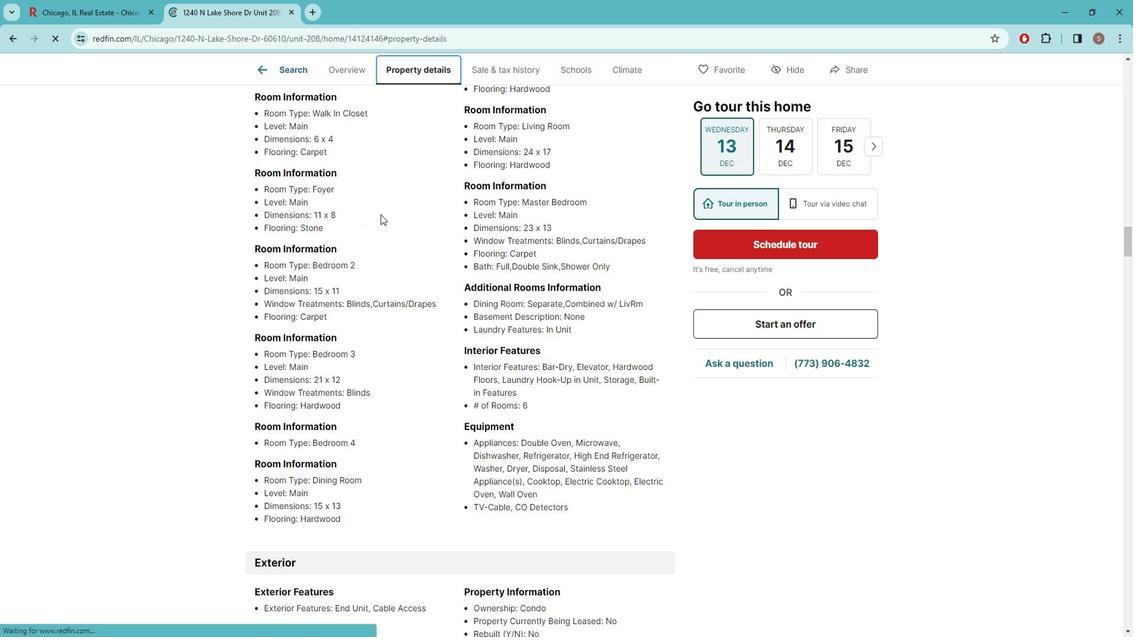 
Action: Mouse scrolled (394, 219) with delta (0, 0)
Screenshot: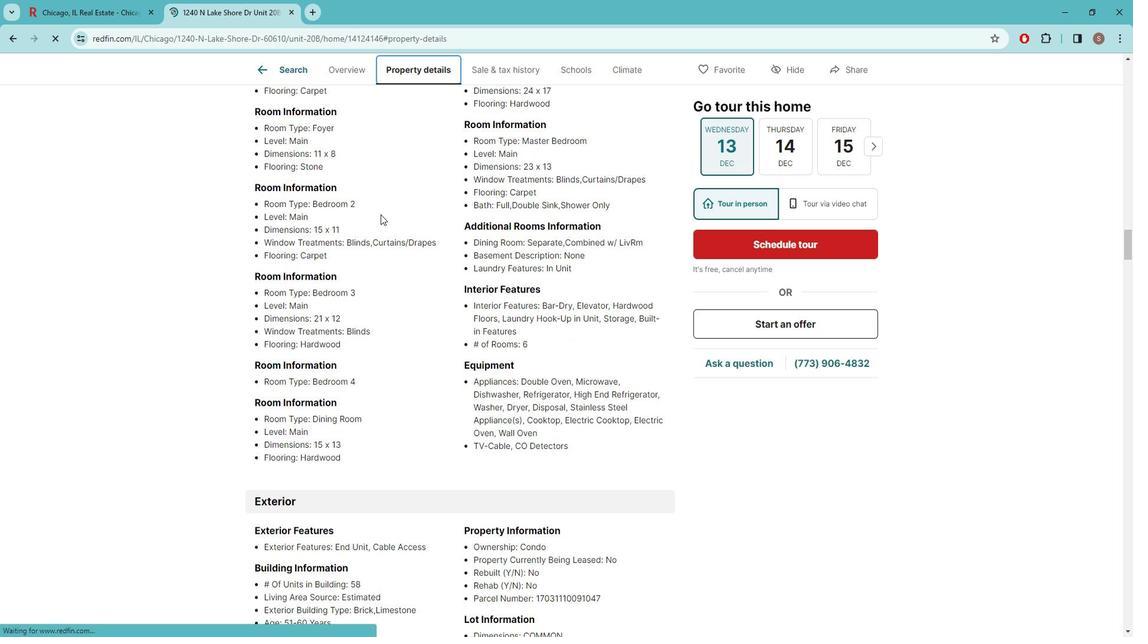 
Action: Mouse scrolled (394, 219) with delta (0, 0)
Screenshot: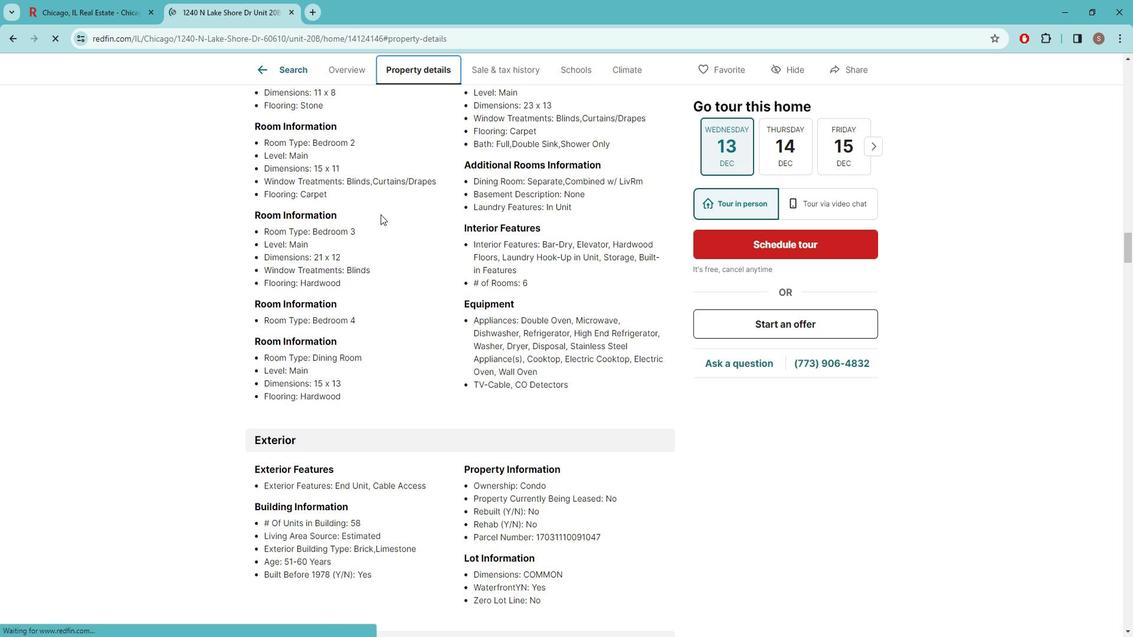 
Action: Mouse scrolled (394, 219) with delta (0, 0)
Screenshot: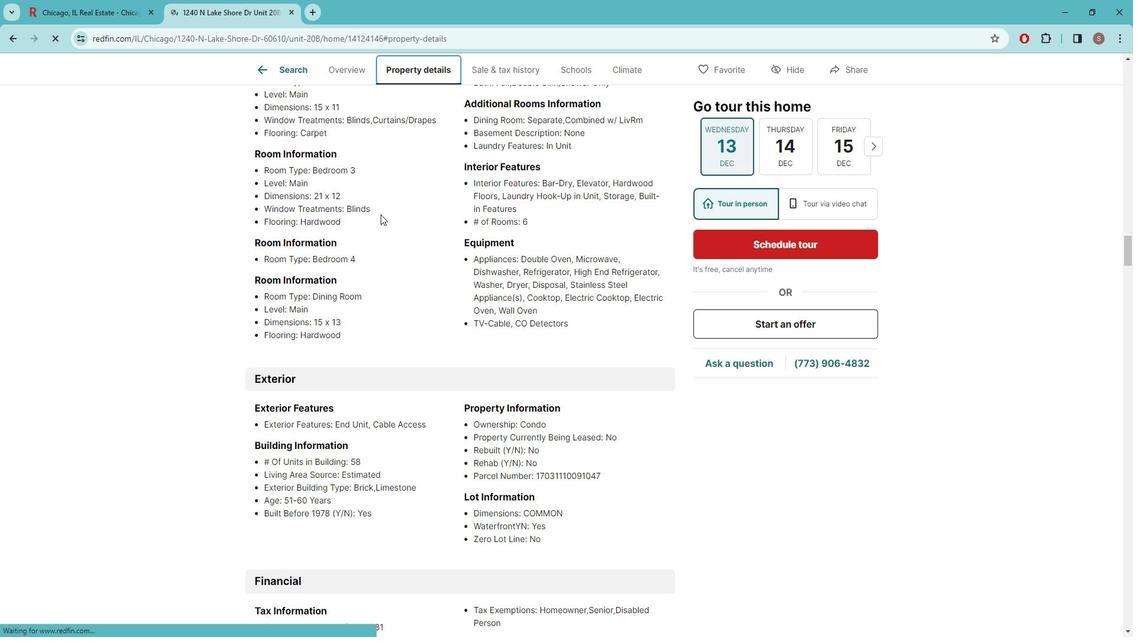 
Action: Mouse scrolled (394, 219) with delta (0, 0)
Screenshot: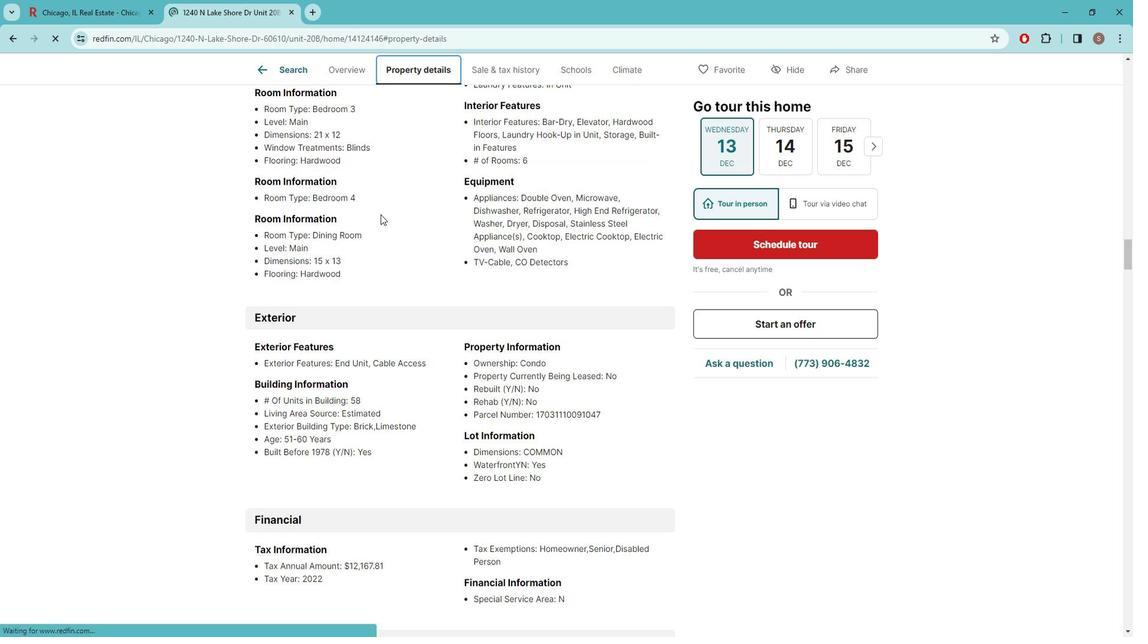 
Action: Mouse scrolled (394, 219) with delta (0, 0)
Screenshot: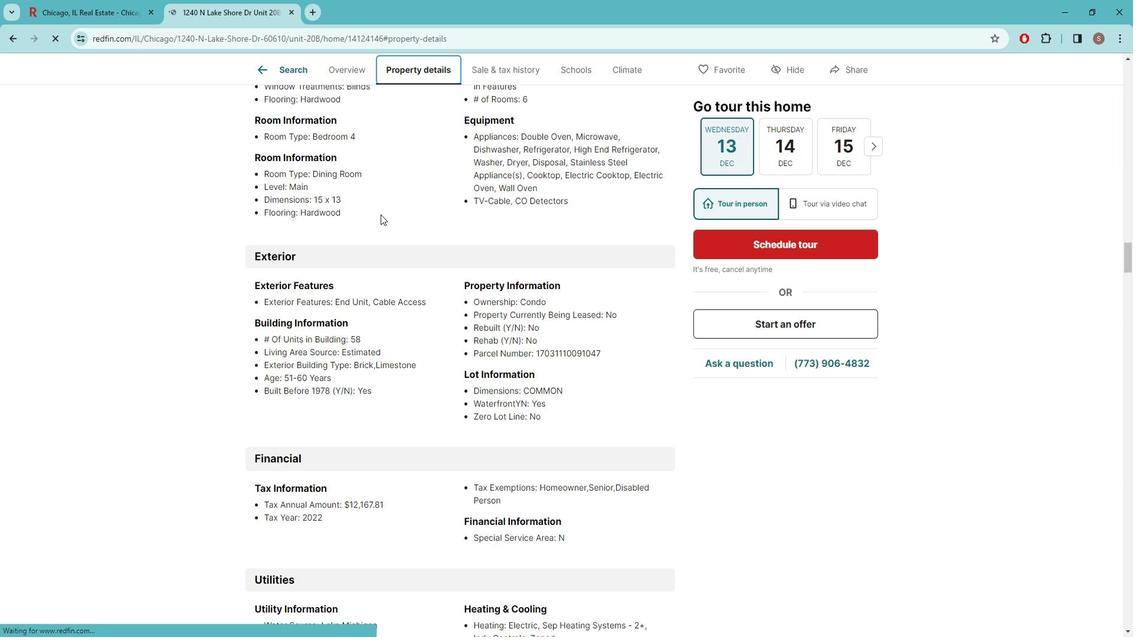 
Action: Mouse scrolled (394, 219) with delta (0, 0)
Screenshot: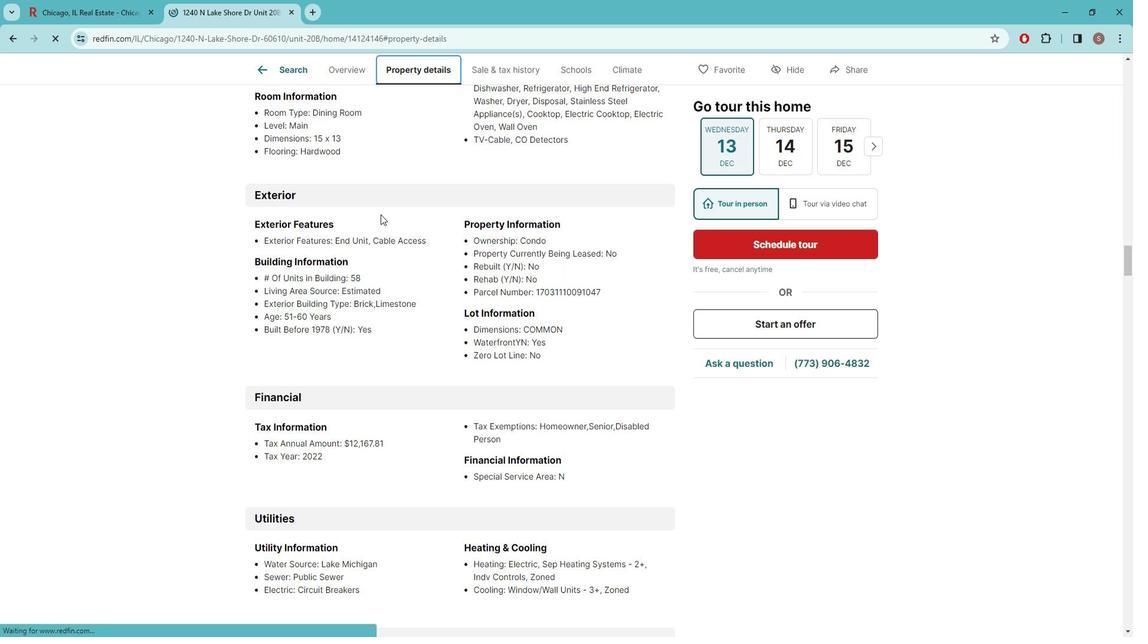 
Action: Mouse scrolled (394, 219) with delta (0, 0)
Screenshot: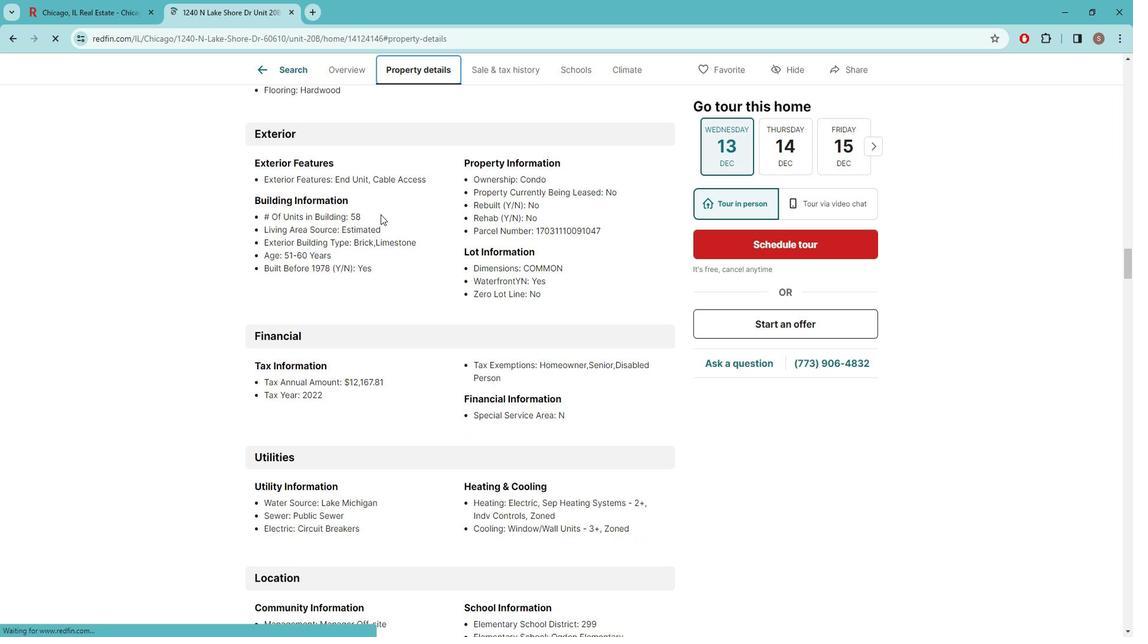
Action: Mouse scrolled (394, 219) with delta (0, 0)
Screenshot: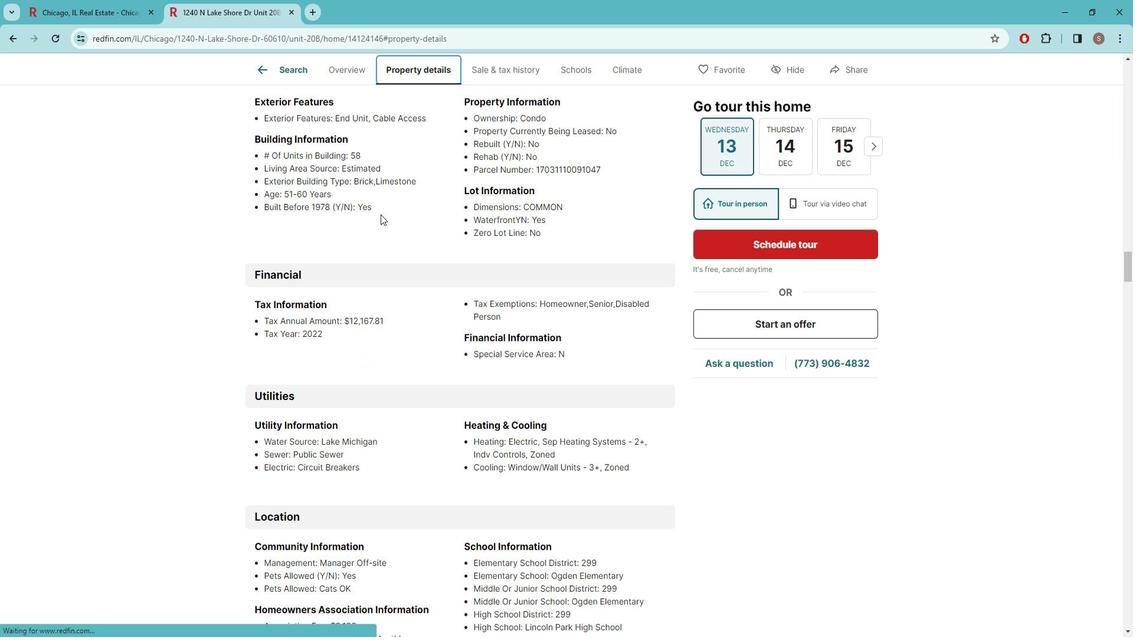 
Action: Mouse scrolled (394, 219) with delta (0, 0)
Screenshot: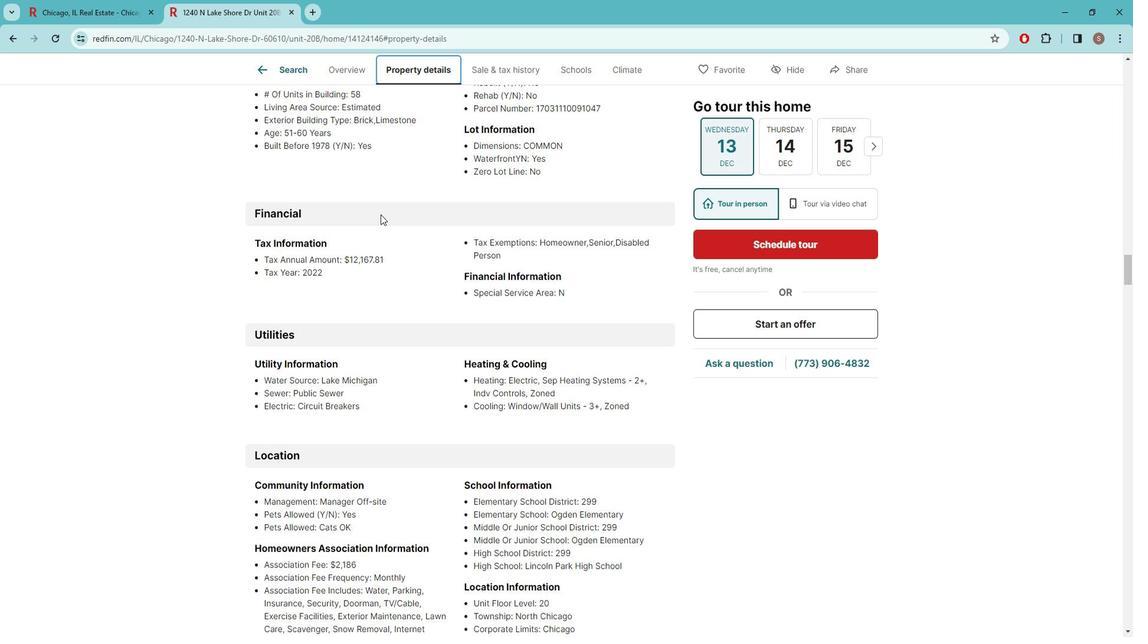 
Action: Mouse scrolled (394, 219) with delta (0, 0)
Screenshot: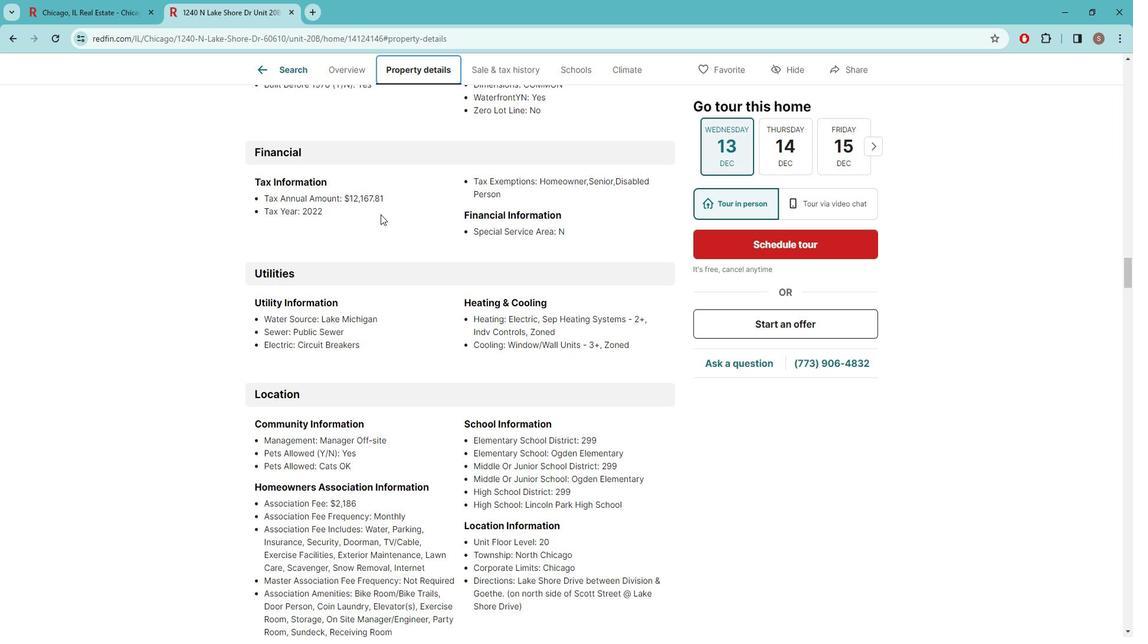 
Action: Mouse scrolled (394, 219) with delta (0, 0)
Screenshot: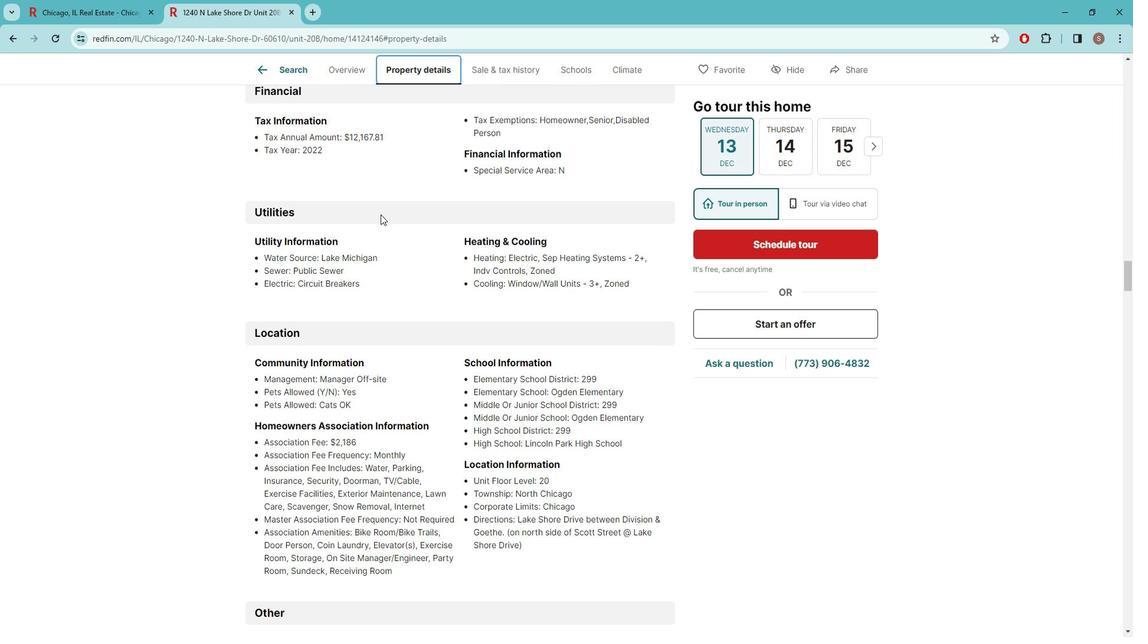 
Action: Mouse scrolled (394, 219) with delta (0, 0)
Screenshot: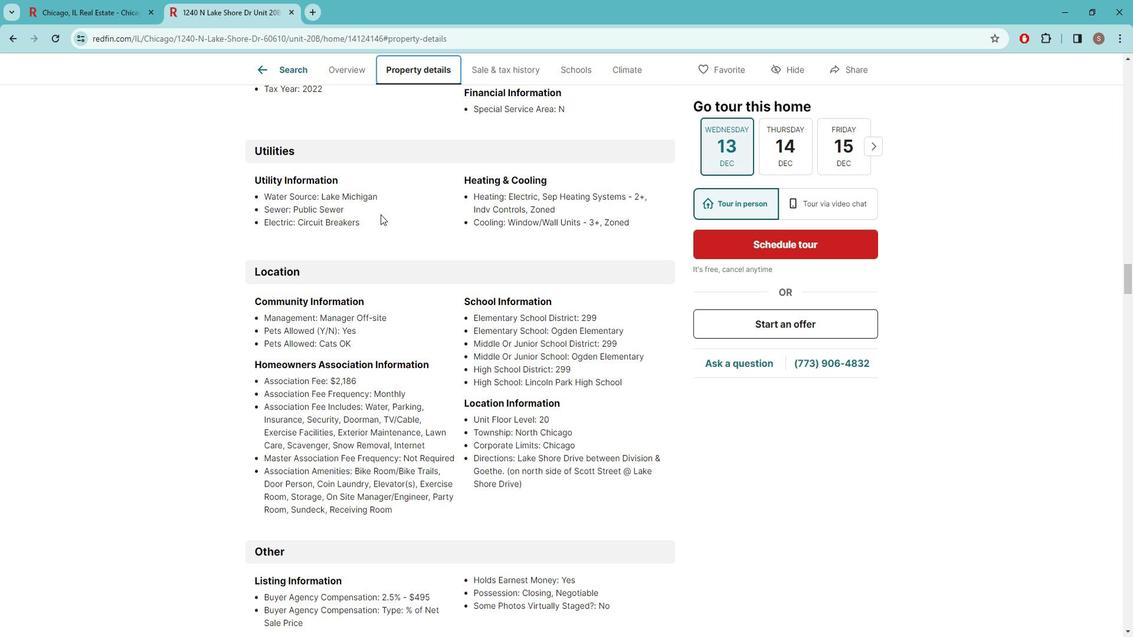 
Action: Mouse scrolled (394, 219) with delta (0, 0)
Screenshot: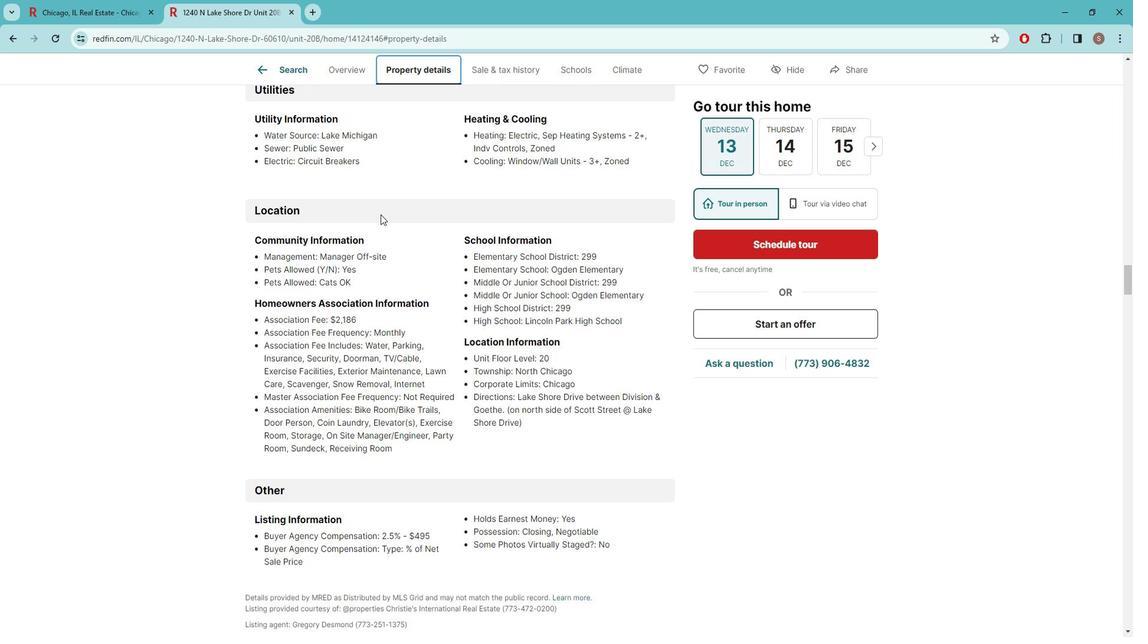 
Action: Mouse scrolled (394, 219) with delta (0, 0)
Screenshot: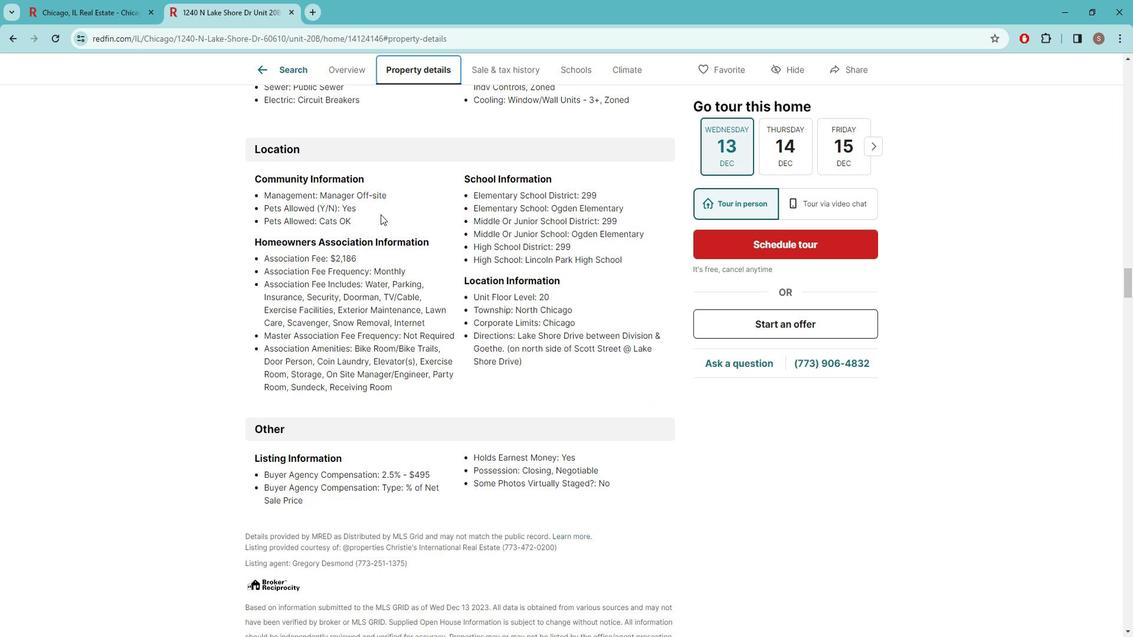 
Action: Mouse scrolled (394, 220) with delta (0, 0)
Screenshot: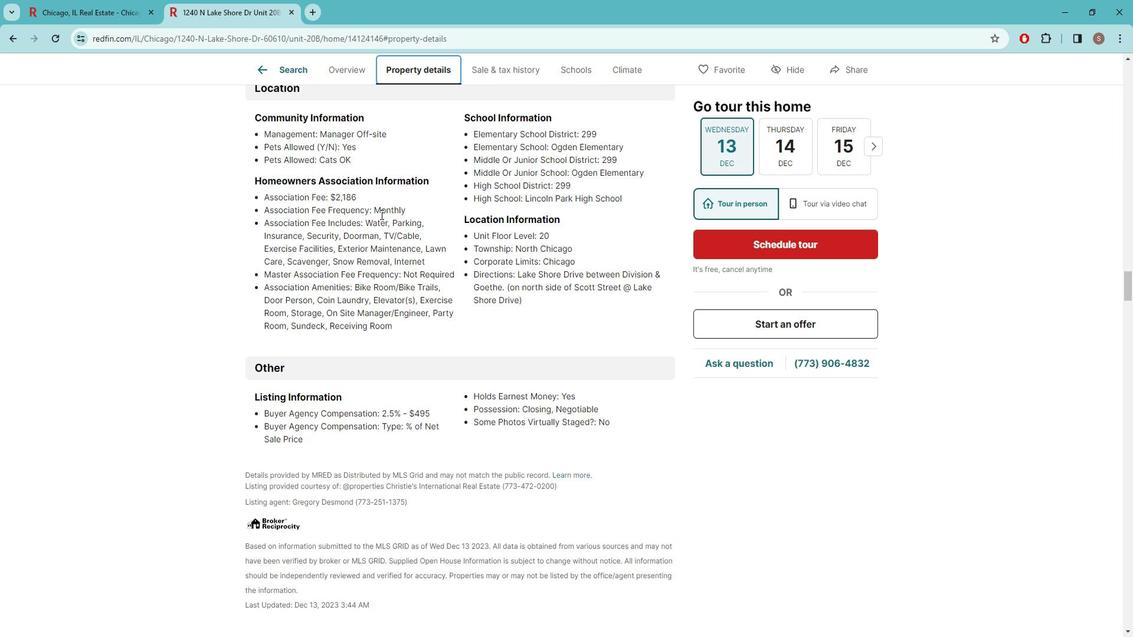 
Action: Mouse scrolled (394, 220) with delta (0, 0)
Screenshot: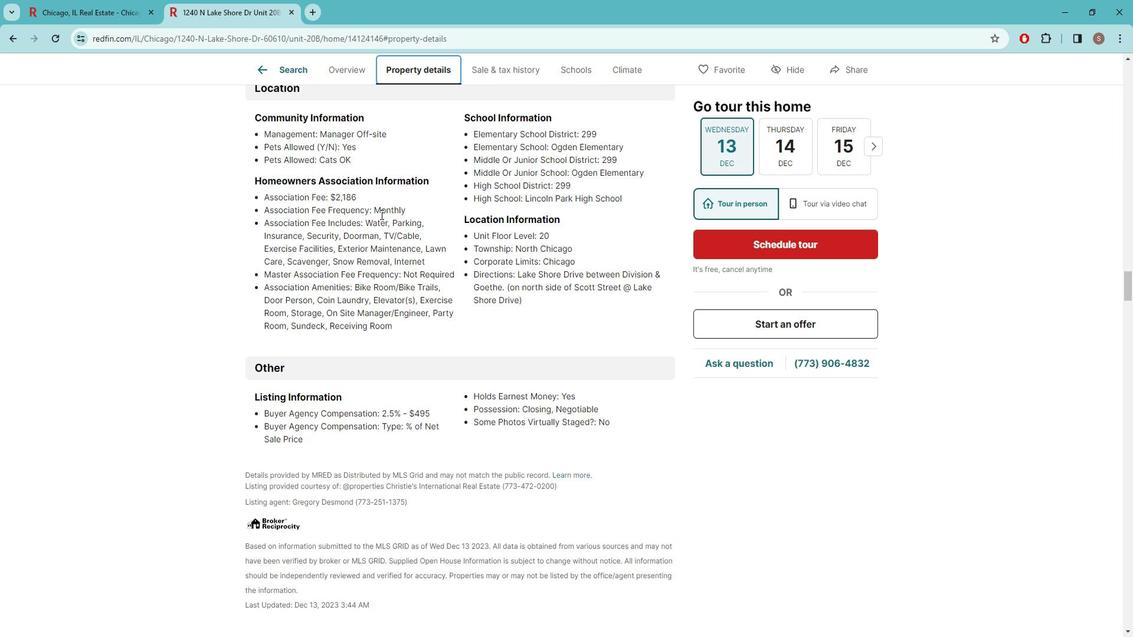 
Action: Mouse scrolled (394, 220) with delta (0, 0)
Screenshot: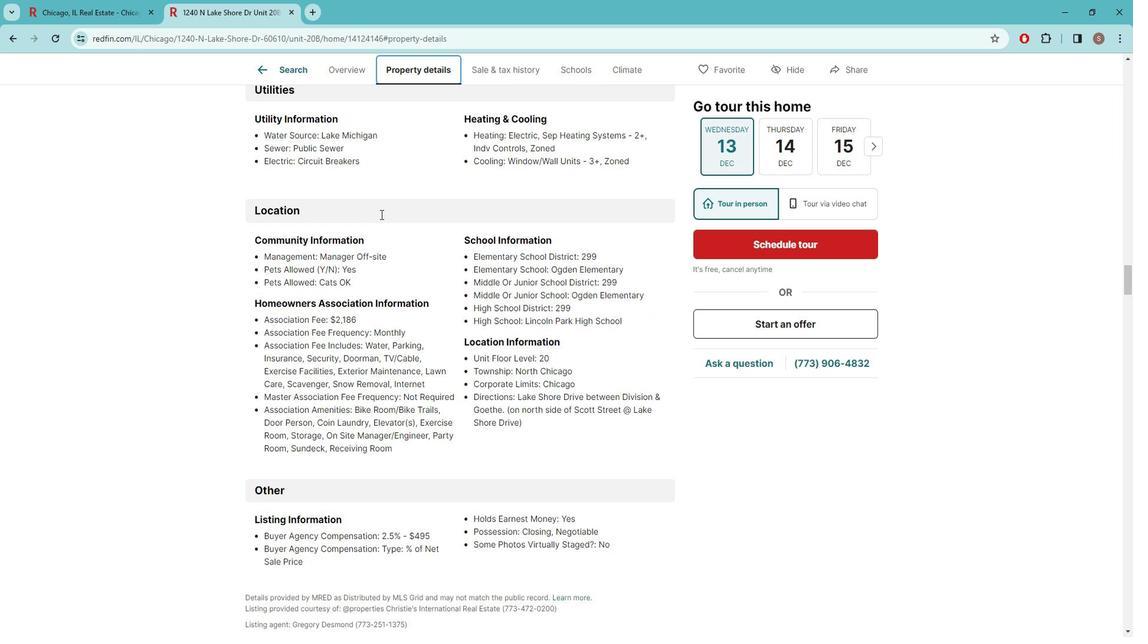 
Action: Mouse scrolled (394, 220) with delta (0, 0)
Screenshot: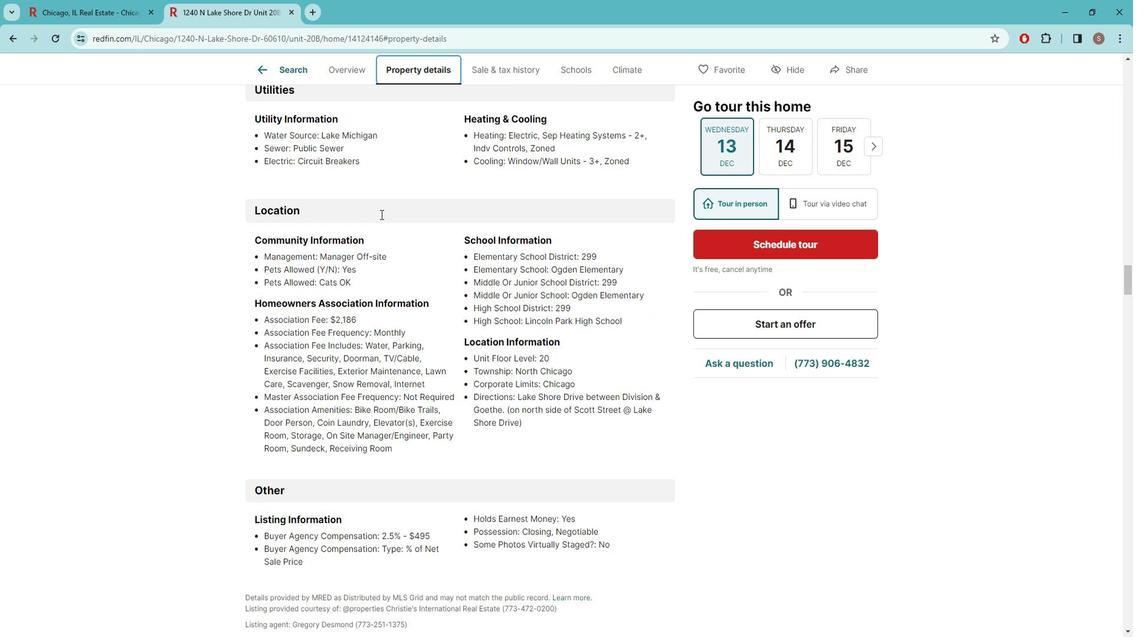 
Action: Mouse scrolled (394, 220) with delta (0, 0)
Screenshot: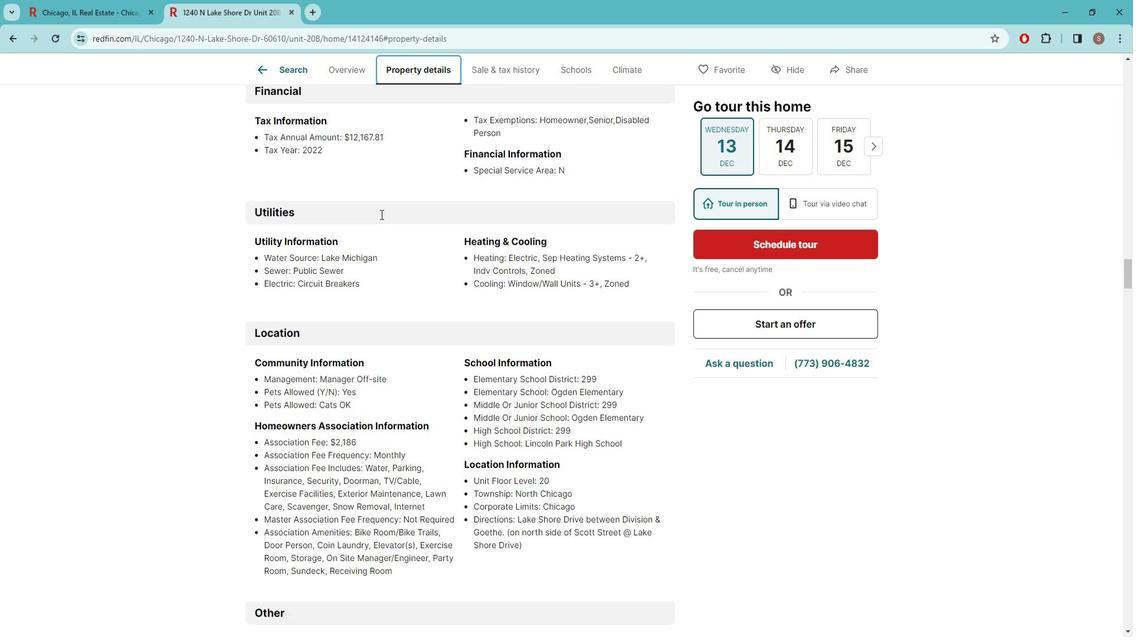 
Action: Mouse scrolled (394, 220) with delta (0, 0)
Screenshot: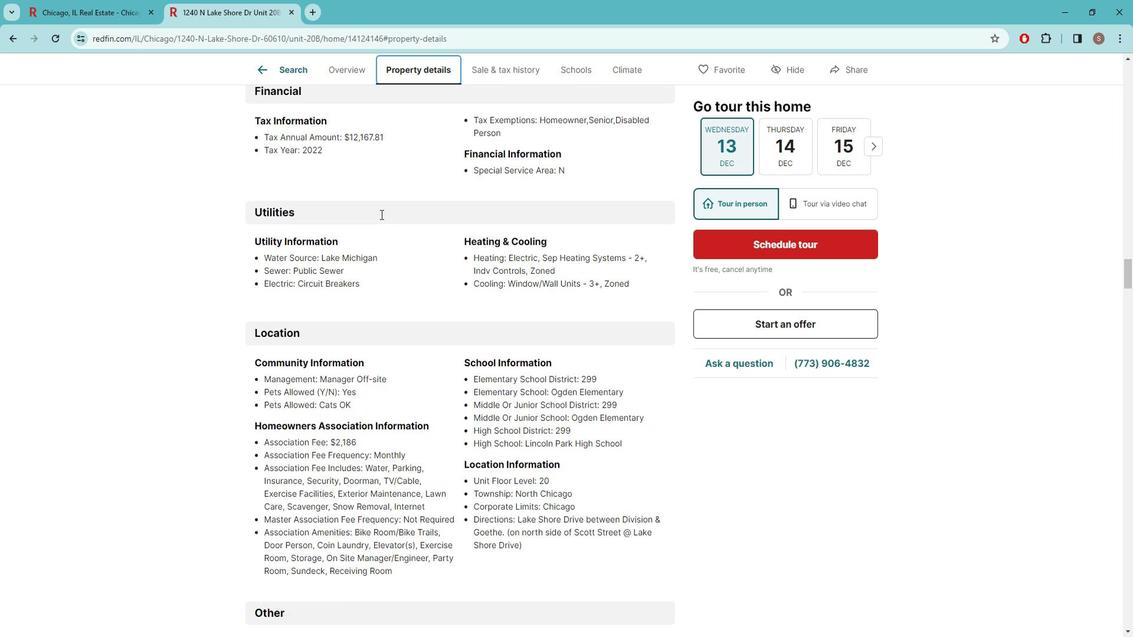 
Action: Mouse scrolled (394, 220) with delta (0, 0)
Screenshot: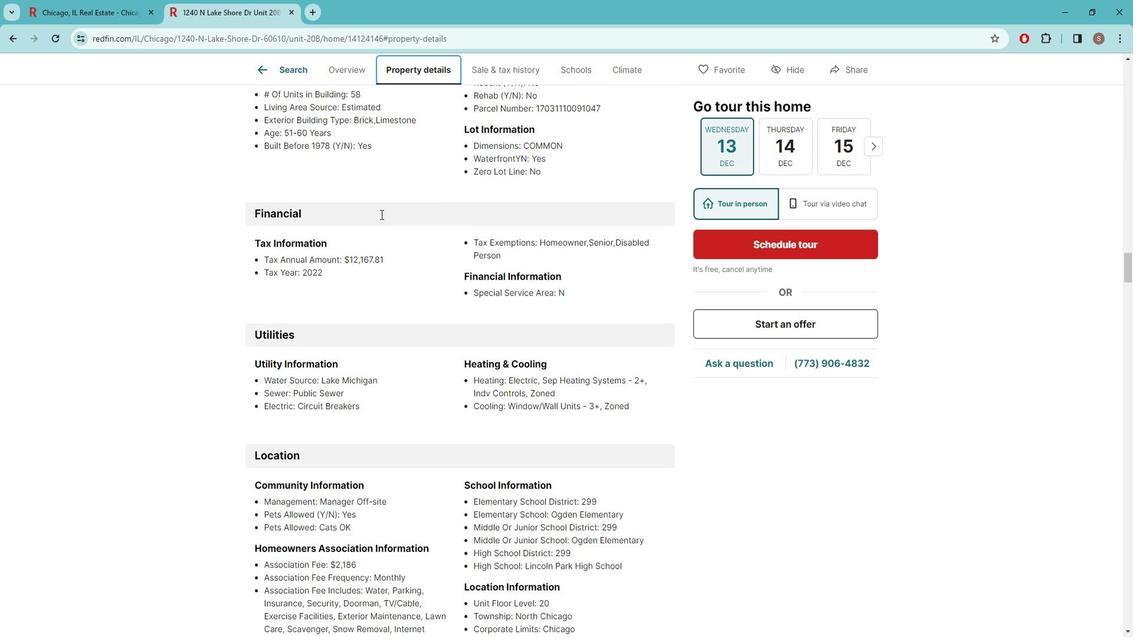 
Action: Mouse scrolled (394, 220) with delta (0, 0)
Screenshot: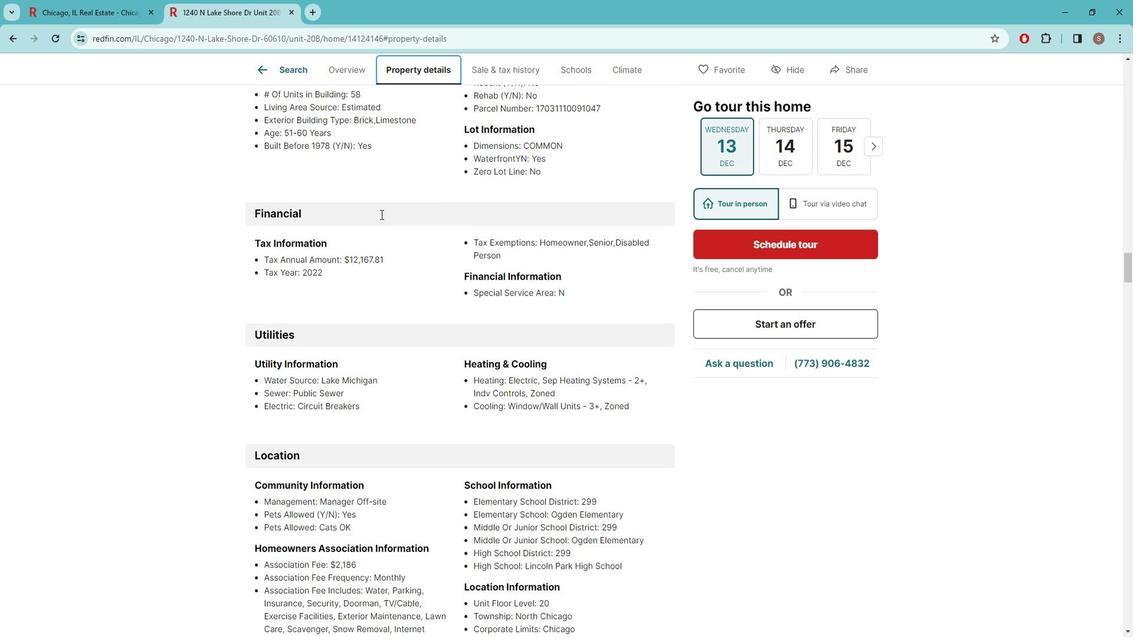 
Action: Mouse scrolled (394, 220) with delta (0, 0)
Screenshot: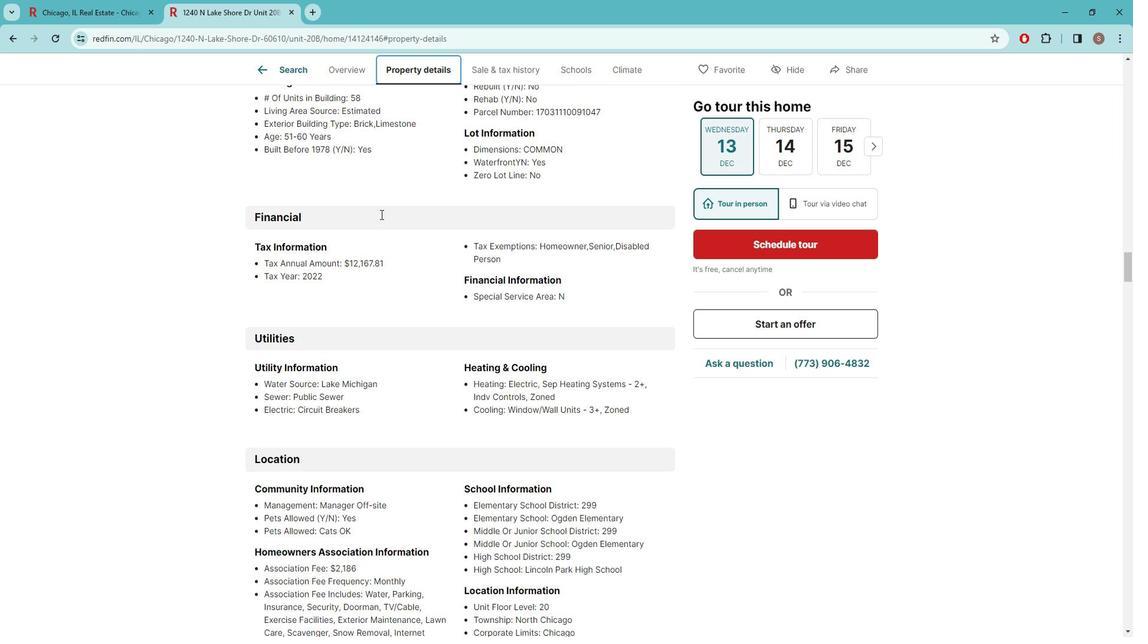 
Action: Mouse scrolled (394, 220) with delta (0, 0)
Screenshot: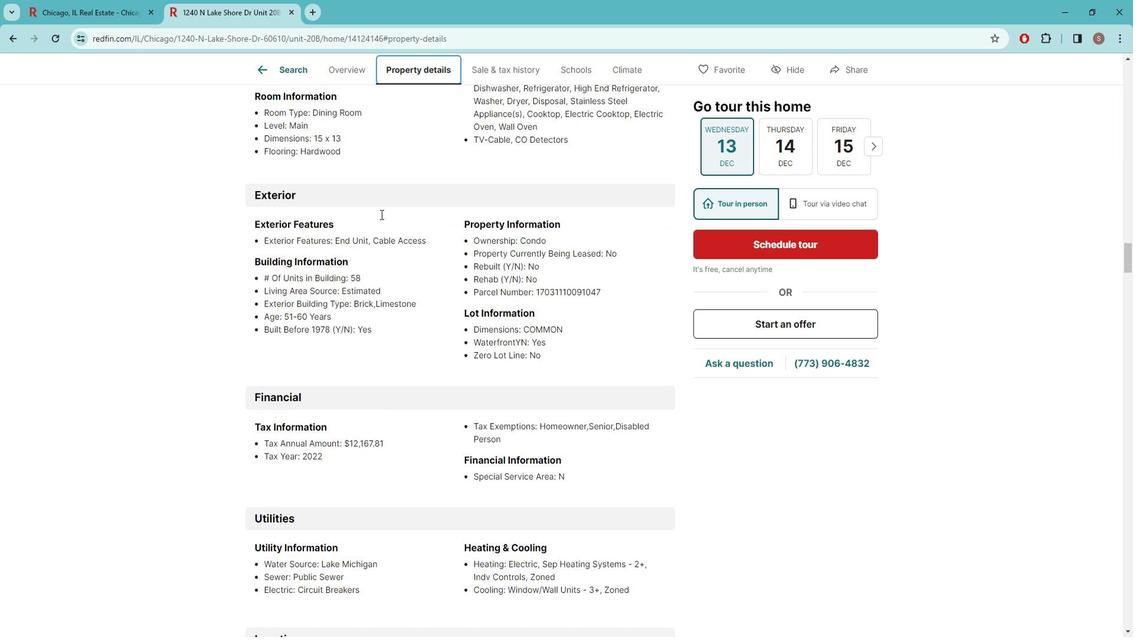 
Action: Mouse scrolled (394, 220) with delta (0, 0)
Screenshot: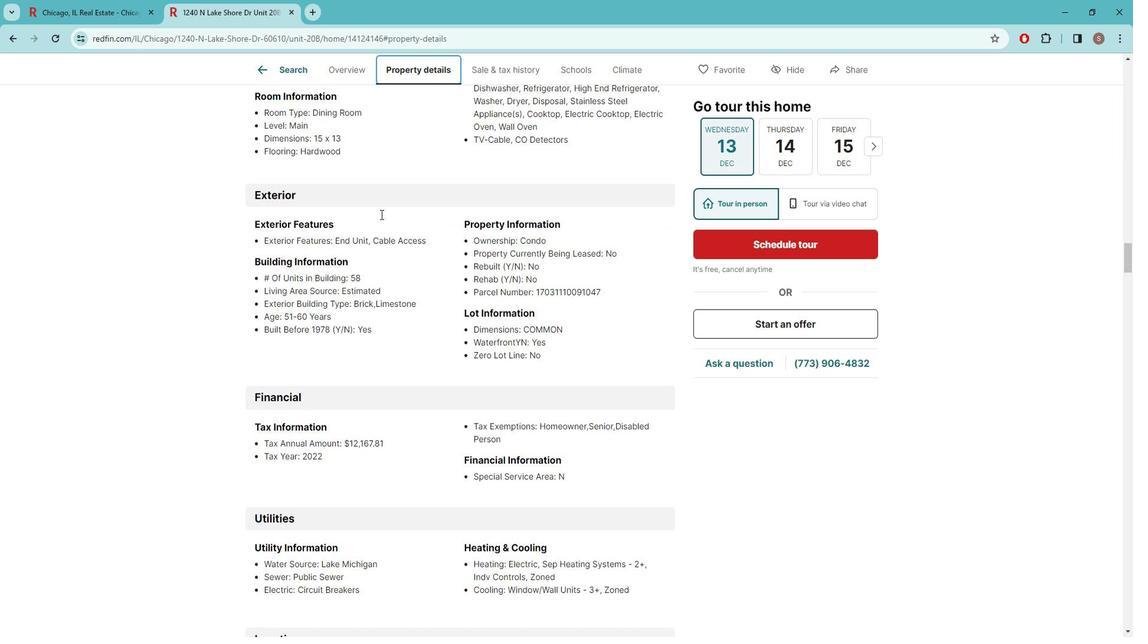 
Action: Mouse scrolled (394, 220) with delta (0, 0)
Screenshot: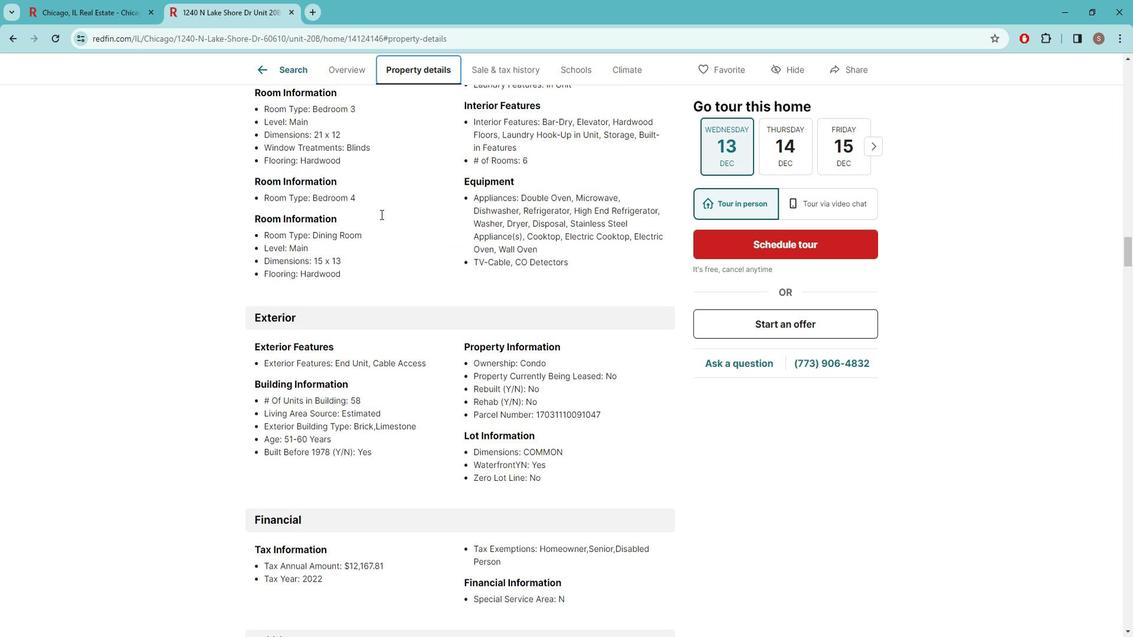
Action: Mouse scrolled (394, 220) with delta (0, 0)
Screenshot: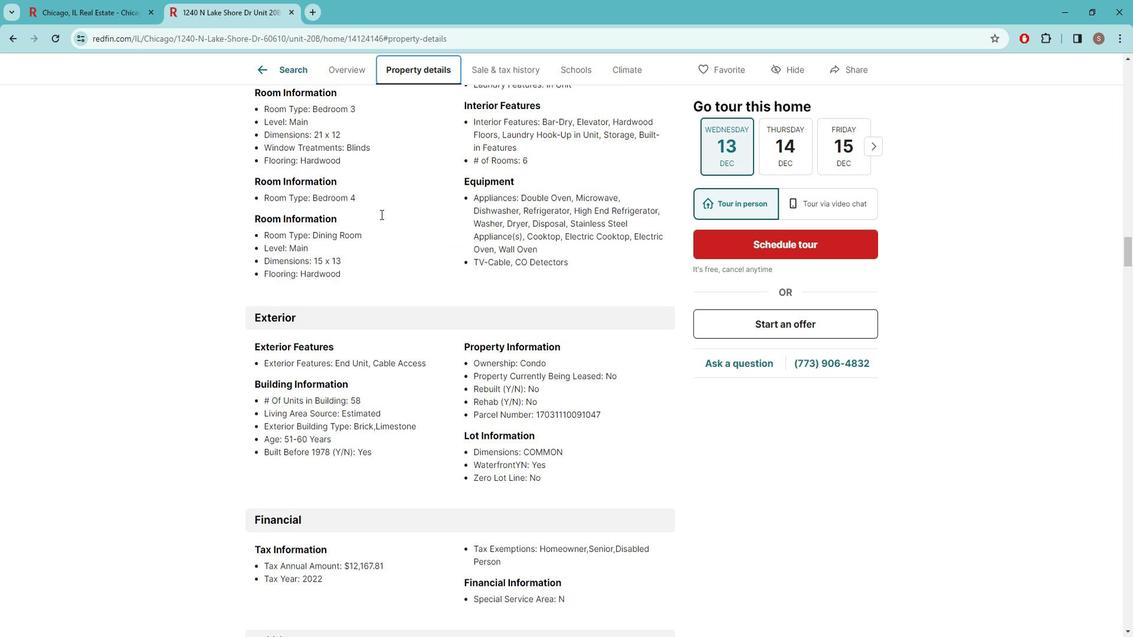 
Action: Mouse scrolled (394, 220) with delta (0, 0)
Screenshot: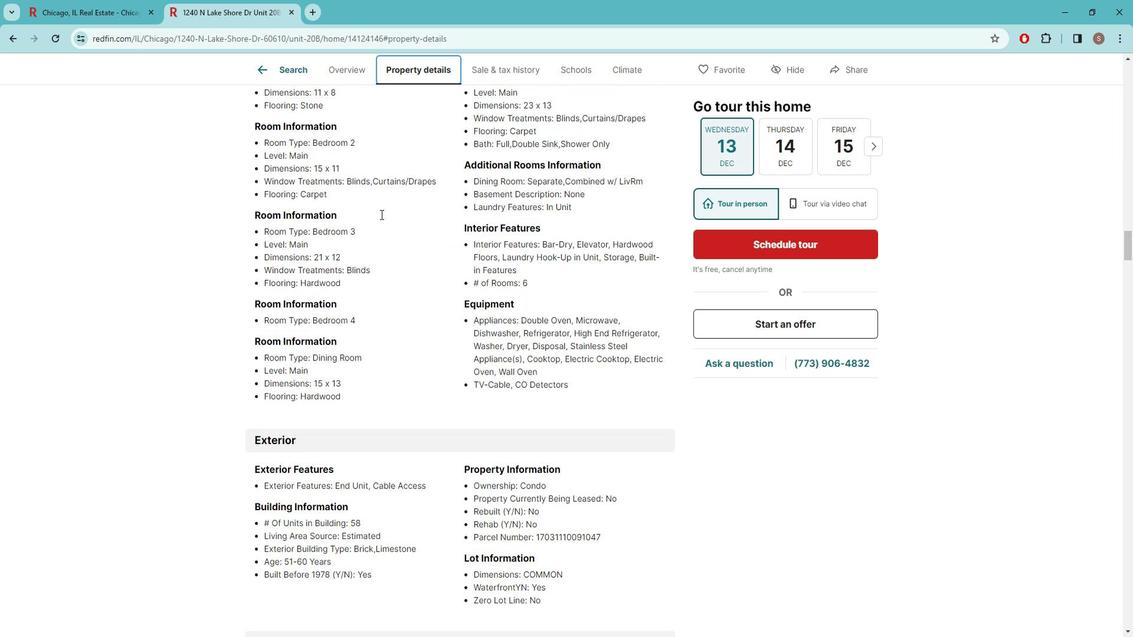 
Action: Mouse scrolled (394, 220) with delta (0, 0)
Screenshot: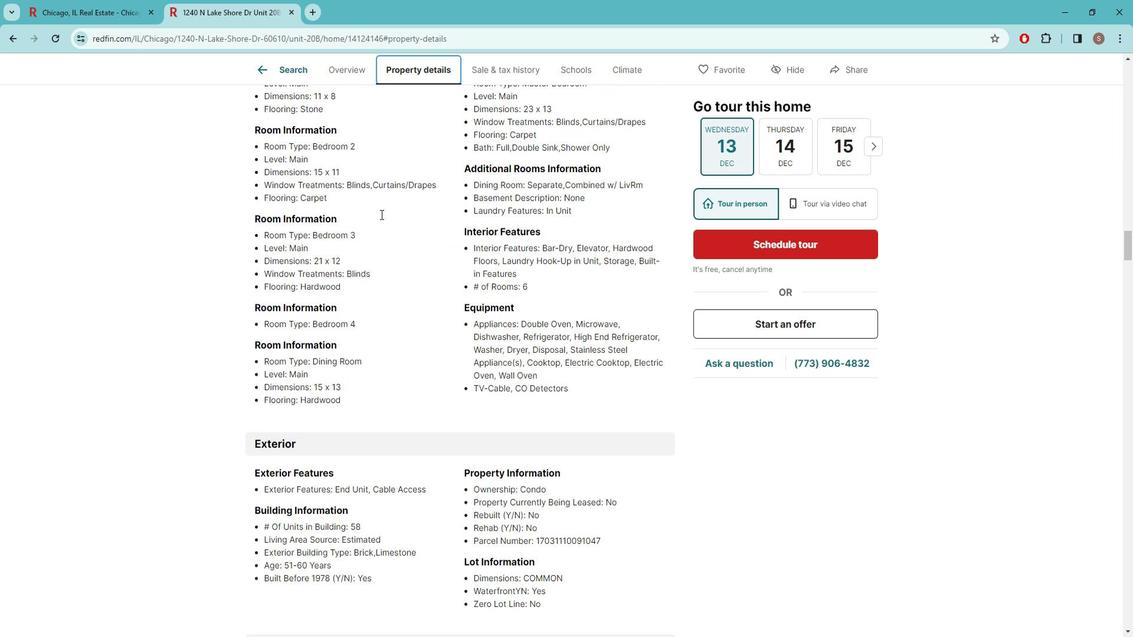 
Action: Mouse scrolled (394, 220) with delta (0, 0)
Screenshot: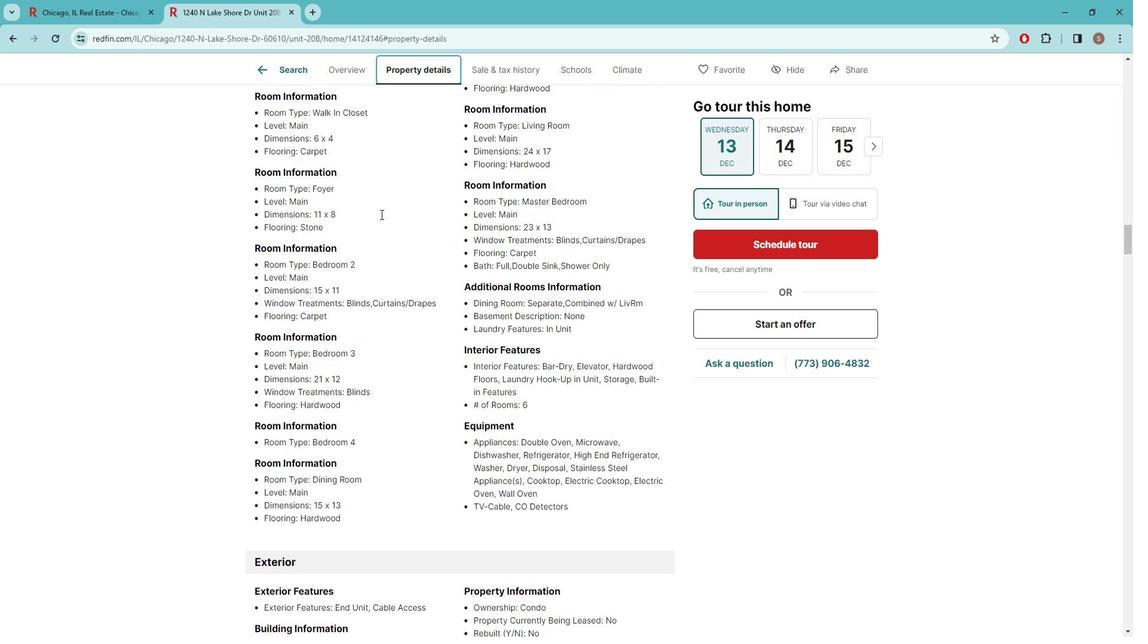 
Action: Mouse scrolled (394, 220) with delta (0, 0)
Screenshot: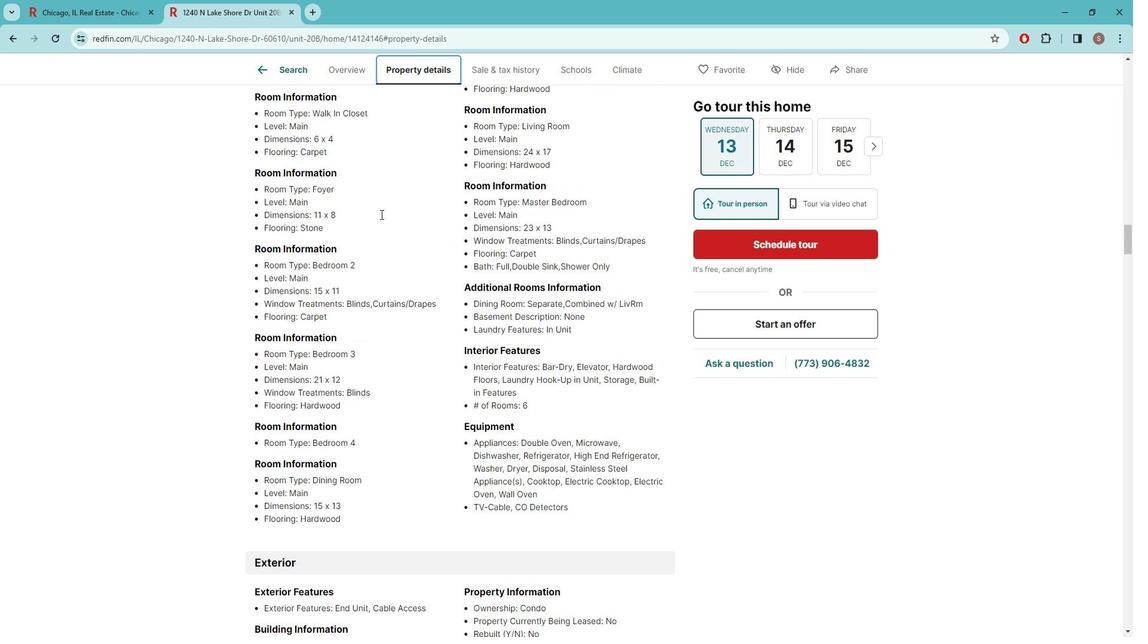 
Action: Mouse scrolled (394, 220) with delta (0, 0)
Screenshot: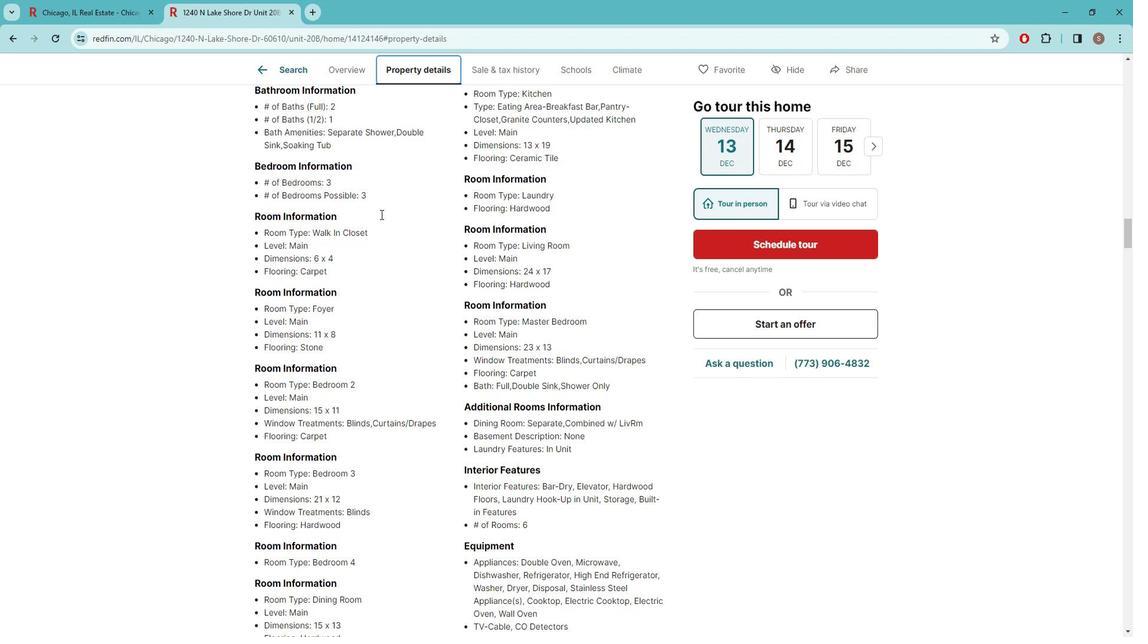 
Action: Mouse scrolled (394, 220) with delta (0, 0)
Screenshot: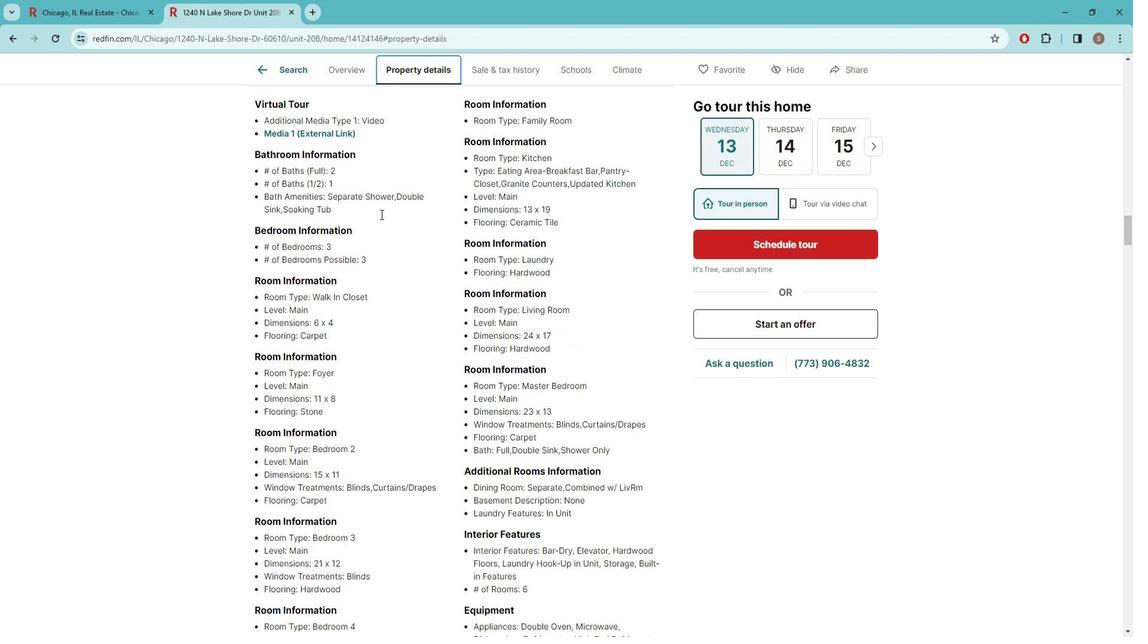 
Action: Mouse scrolled (394, 220) with delta (0, 0)
Screenshot: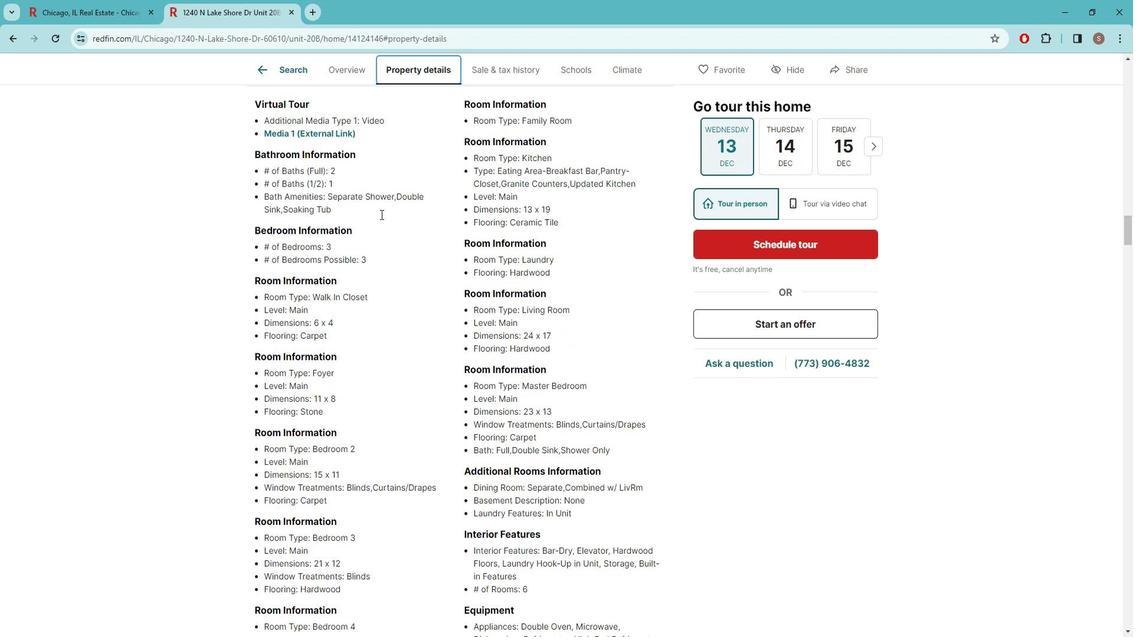 
Action: Mouse scrolled (394, 220) with delta (0, 0)
Screenshot: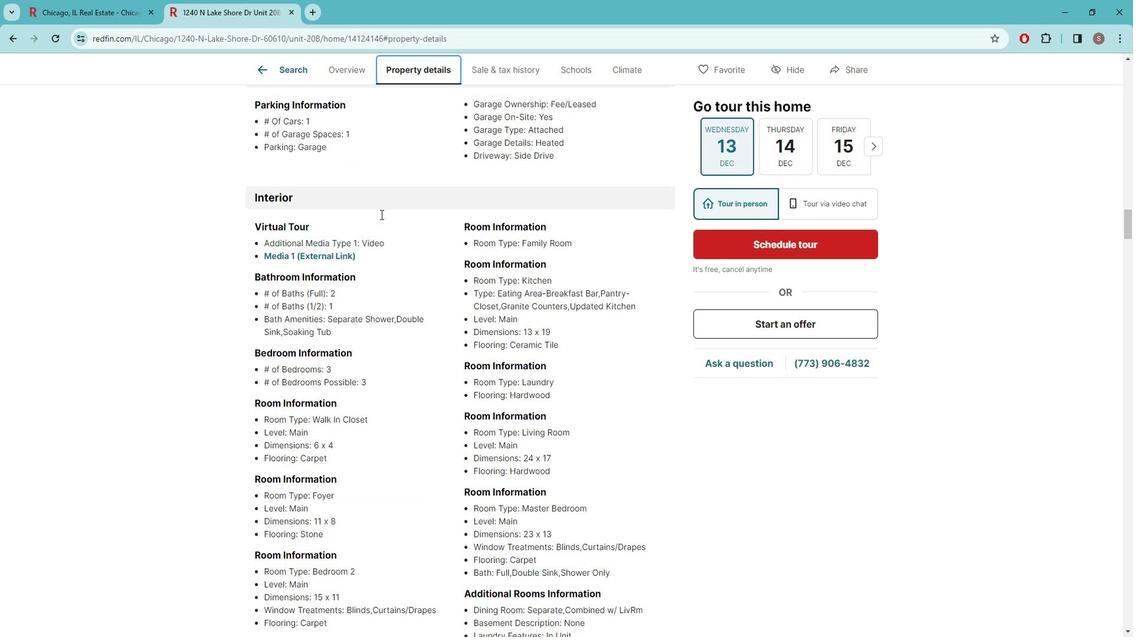 
Action: Mouse scrolled (394, 220) with delta (0, 0)
Screenshot: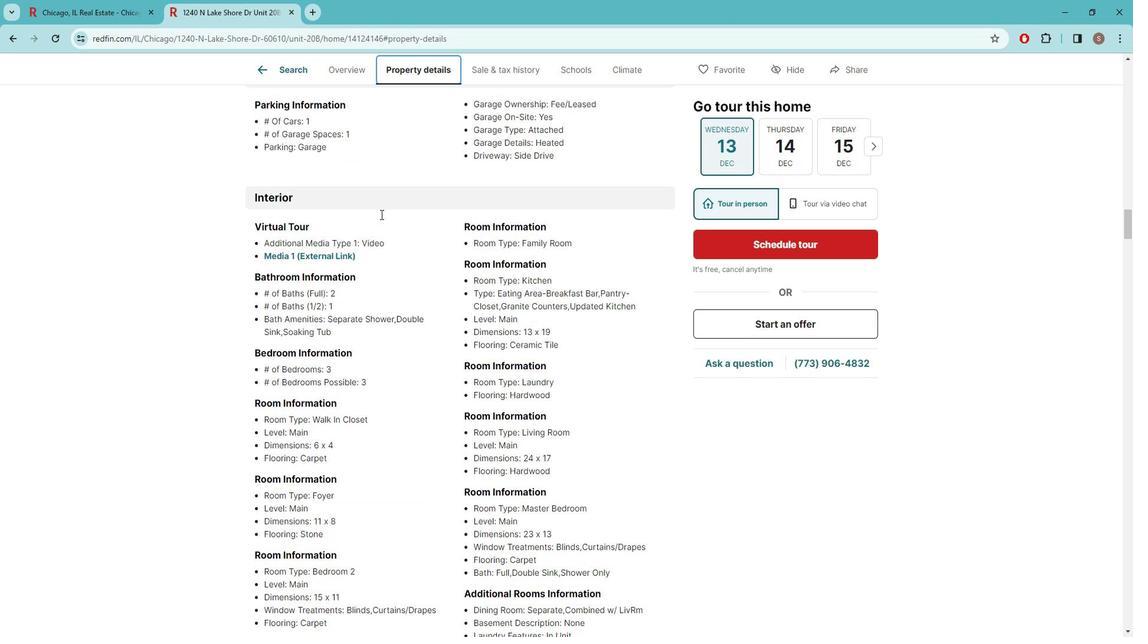 
Action: Mouse scrolled (394, 220) with delta (0, 0)
Screenshot: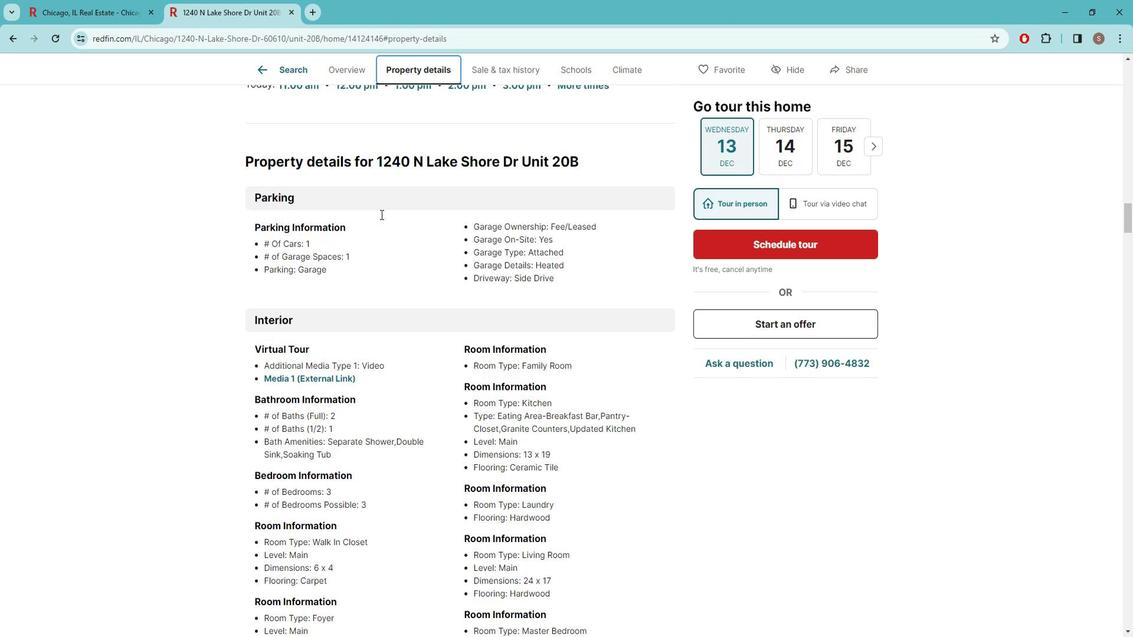 
Action: Mouse scrolled (394, 220) with delta (0, 0)
Screenshot: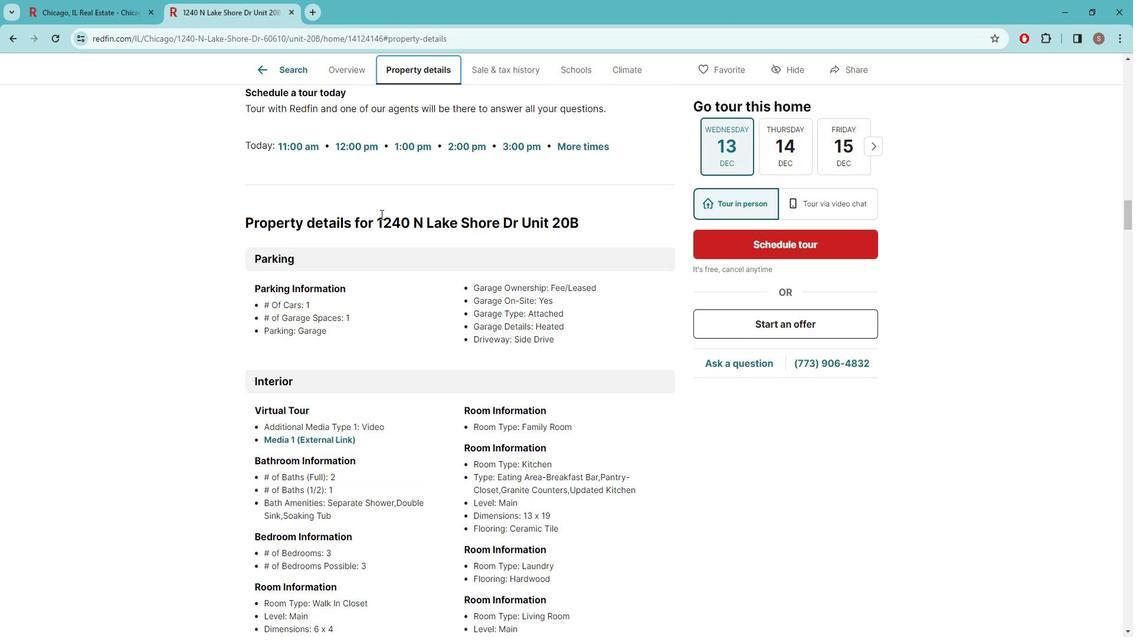 
Action: Mouse scrolled (394, 220) with delta (0, 0)
Screenshot: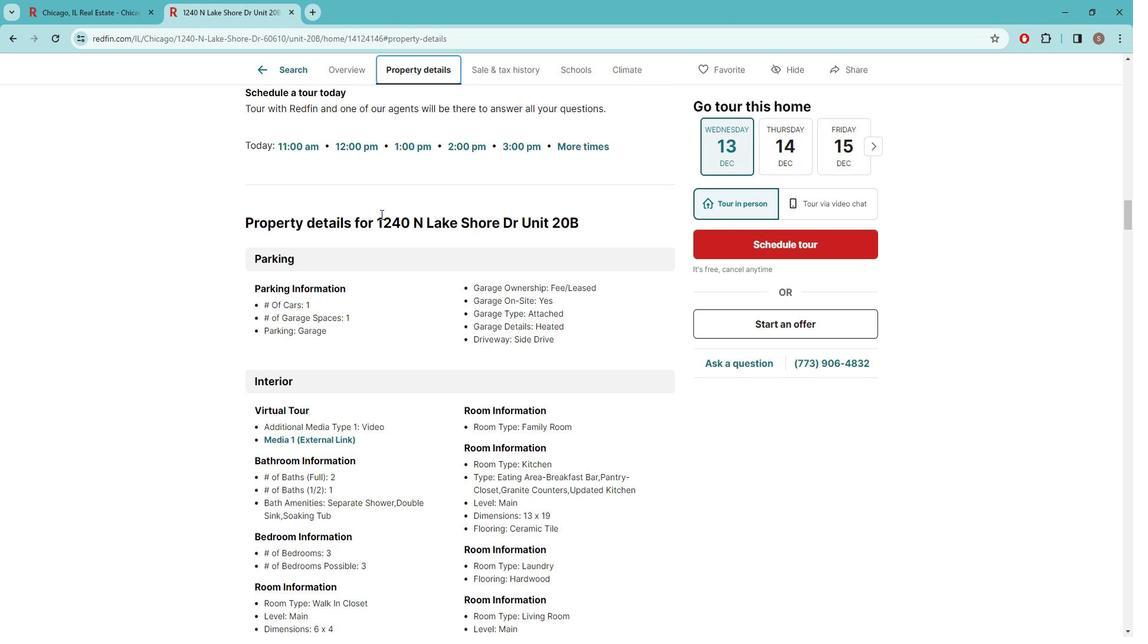 
Action: Mouse scrolled (394, 220) with delta (0, 0)
Screenshot: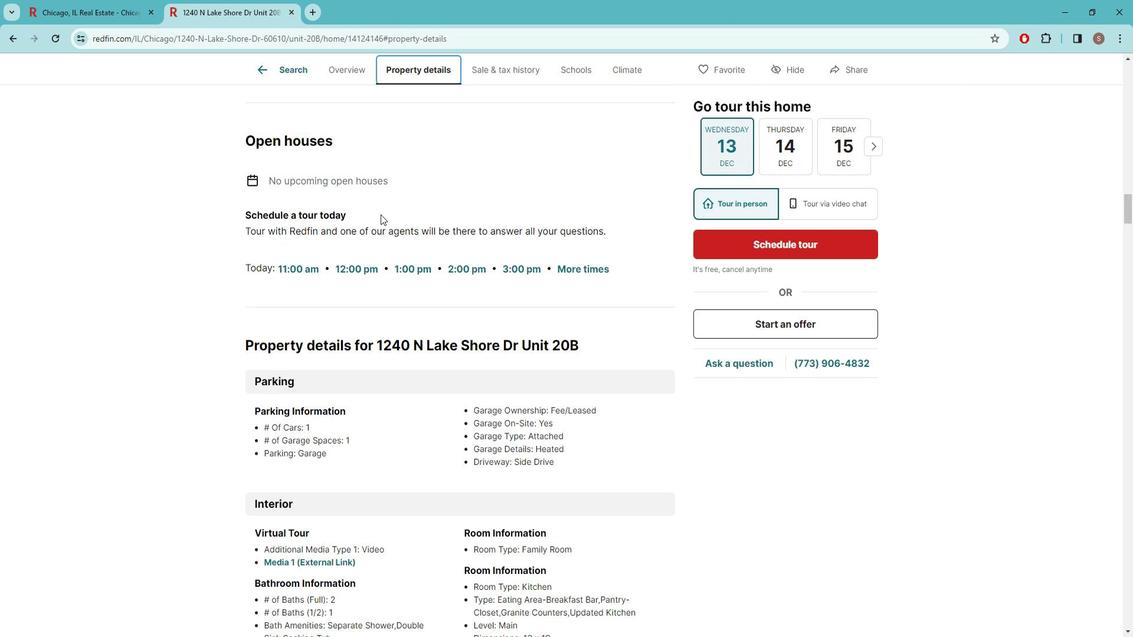 
Action: Mouse scrolled (394, 220) with delta (0, 0)
Screenshot: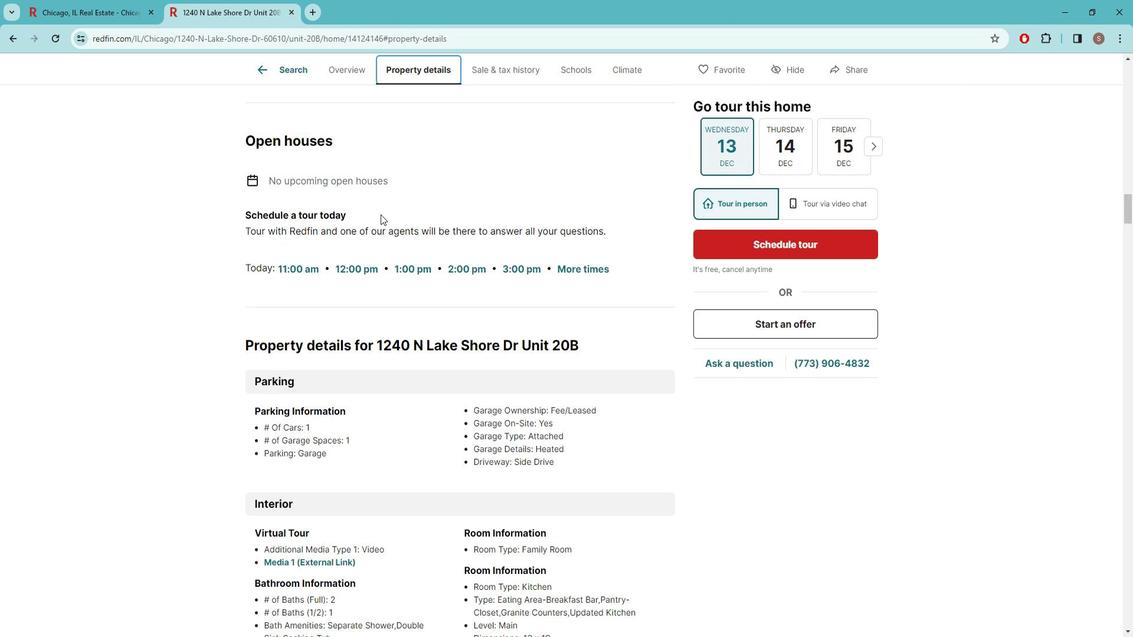 
Action: Mouse scrolled (394, 220) with delta (0, 0)
Screenshot: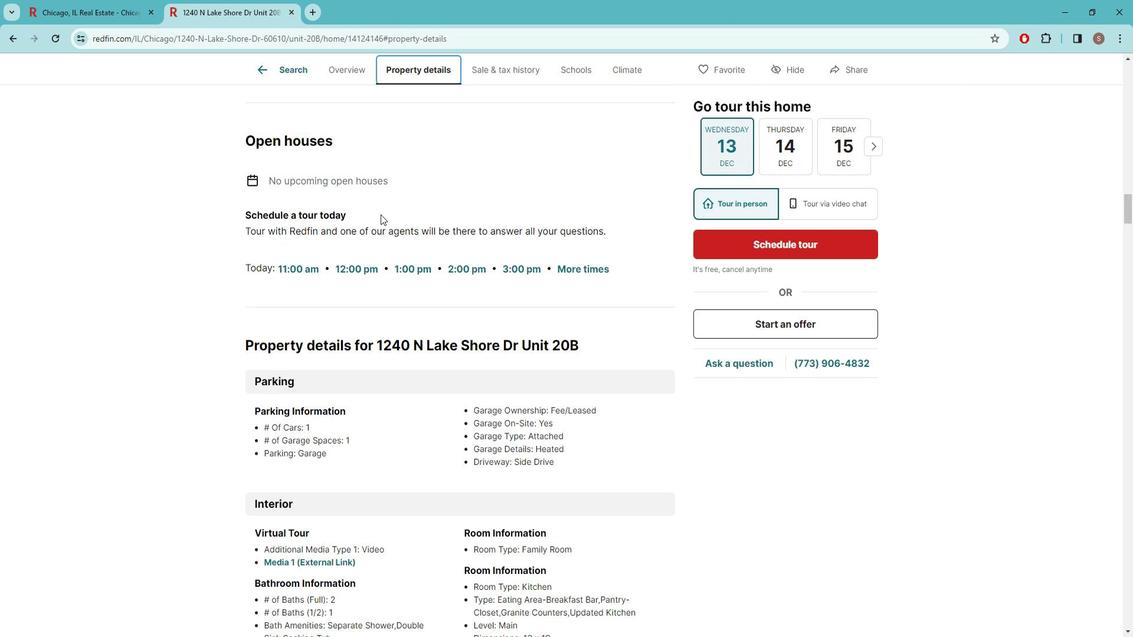 
Action: Mouse scrolled (394, 220) with delta (0, 0)
Screenshot: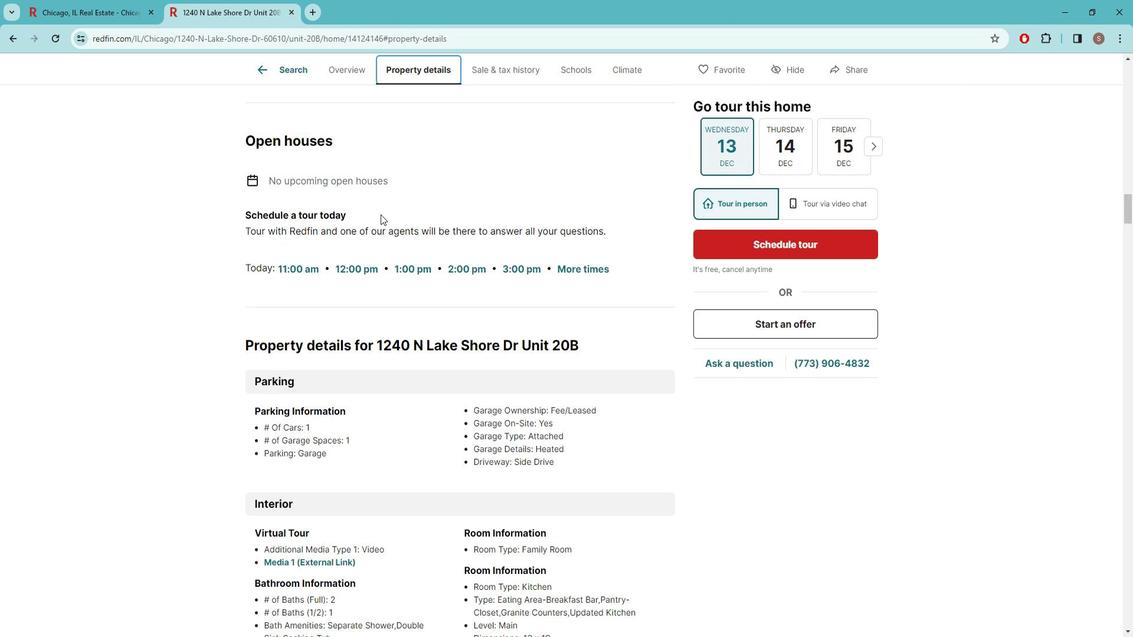 
Action: Mouse scrolled (394, 220) with delta (0, 0)
Screenshot: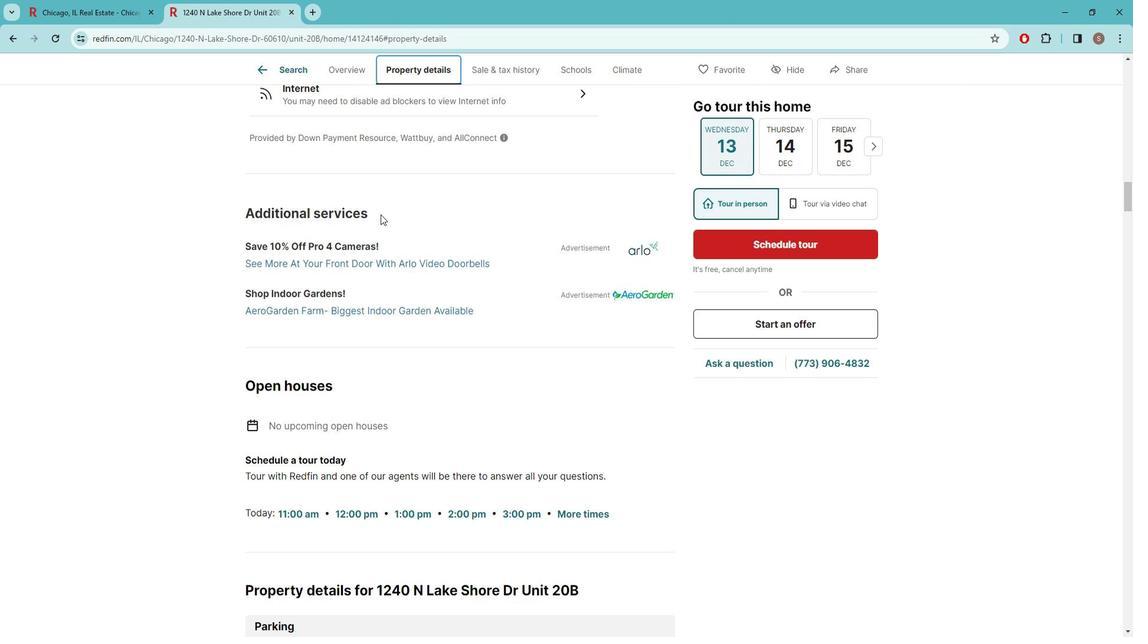 
Action: Mouse scrolled (394, 220) with delta (0, 0)
Screenshot: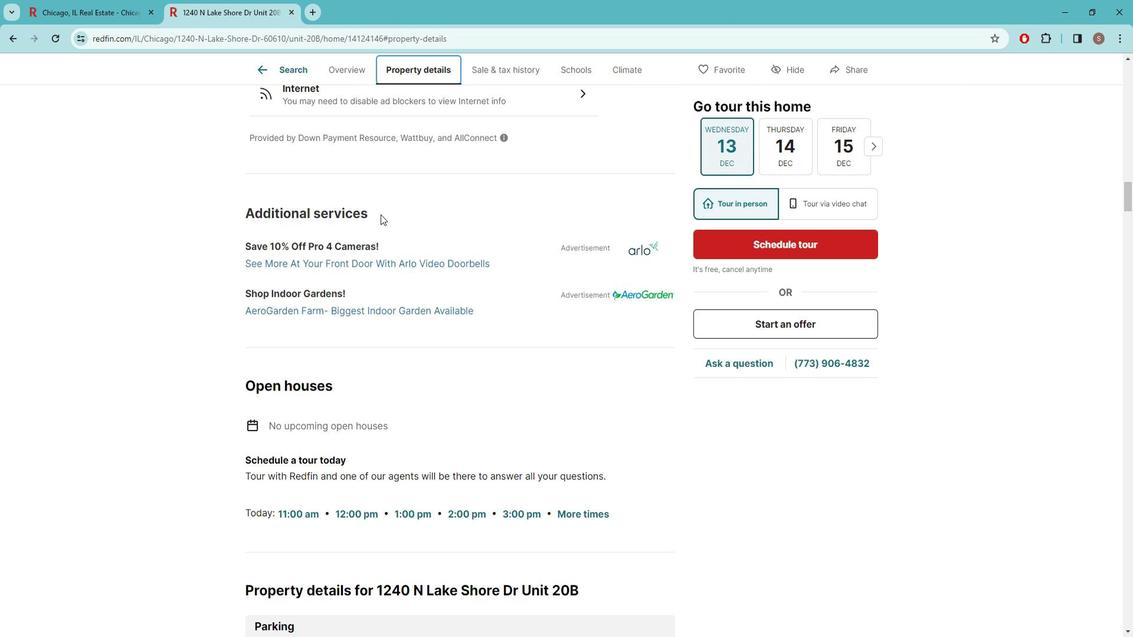 
Action: Mouse scrolled (394, 220) with delta (0, 0)
Screenshot: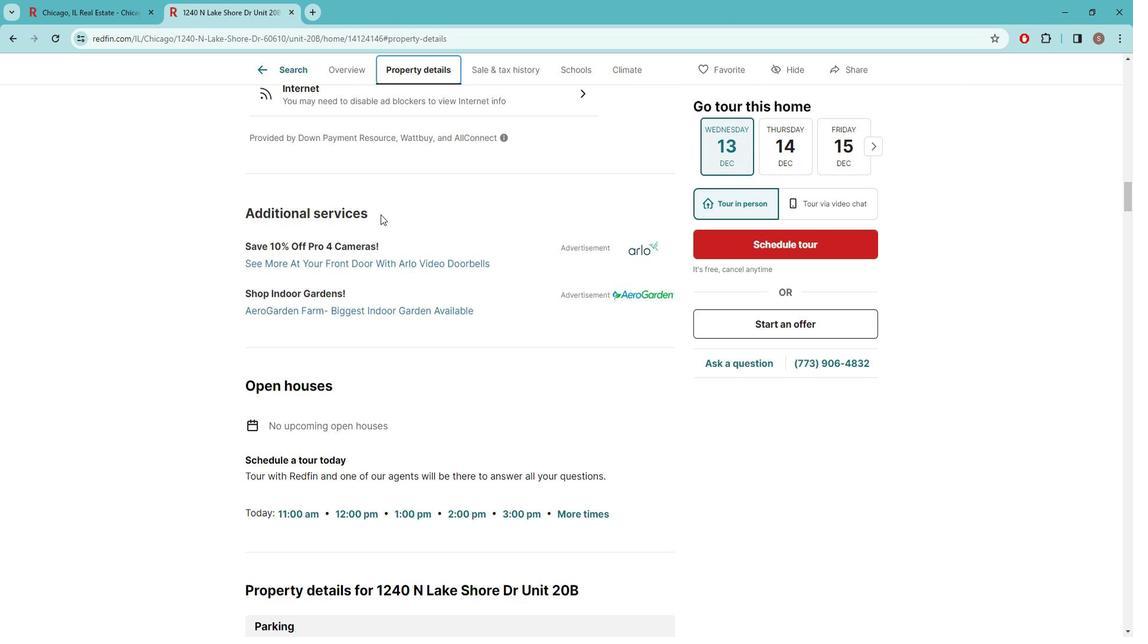 
Action: Mouse scrolled (394, 220) with delta (0, 0)
Screenshot: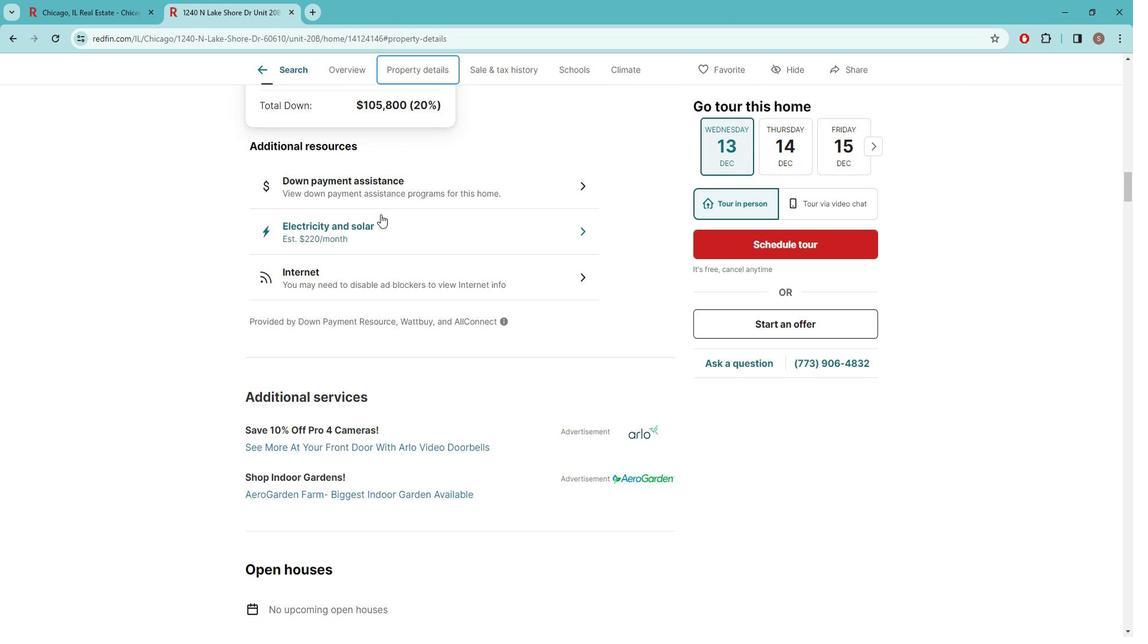 
Action: Mouse scrolled (394, 220) with delta (0, 0)
Screenshot: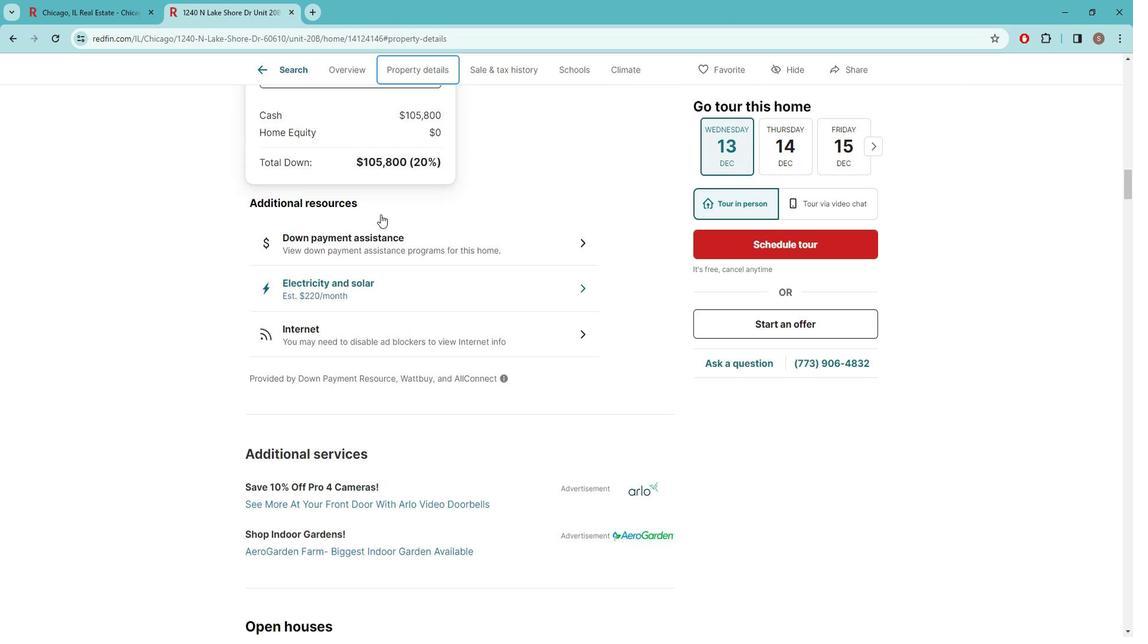
Action: Mouse scrolled (394, 220) with delta (0, 0)
Screenshot: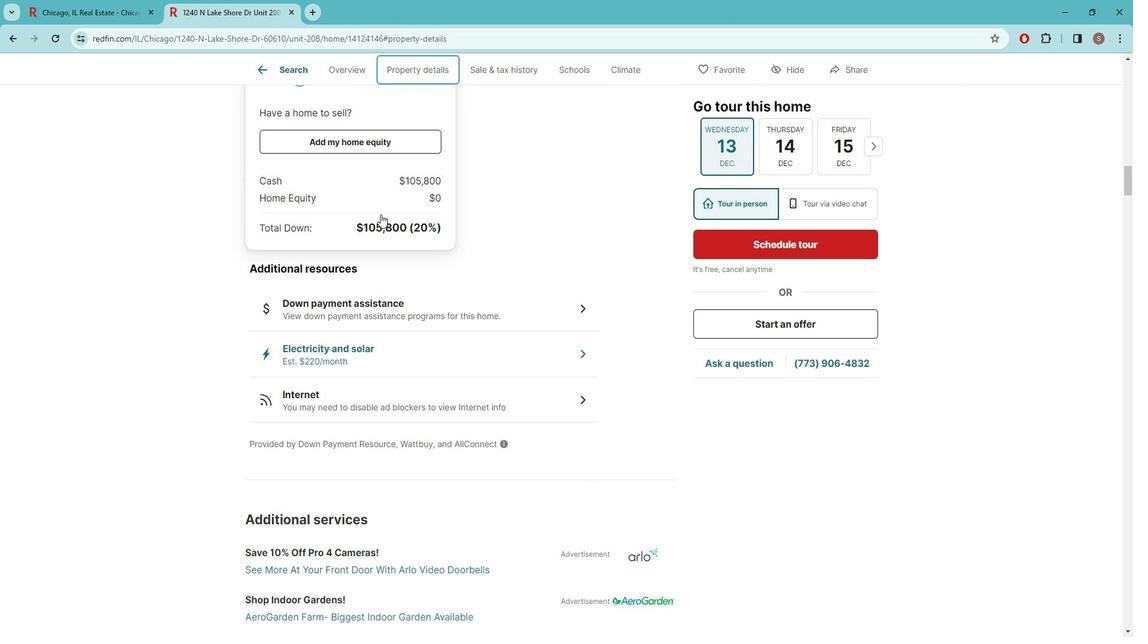 
Action: Mouse scrolled (394, 220) with delta (0, 0)
Screenshot: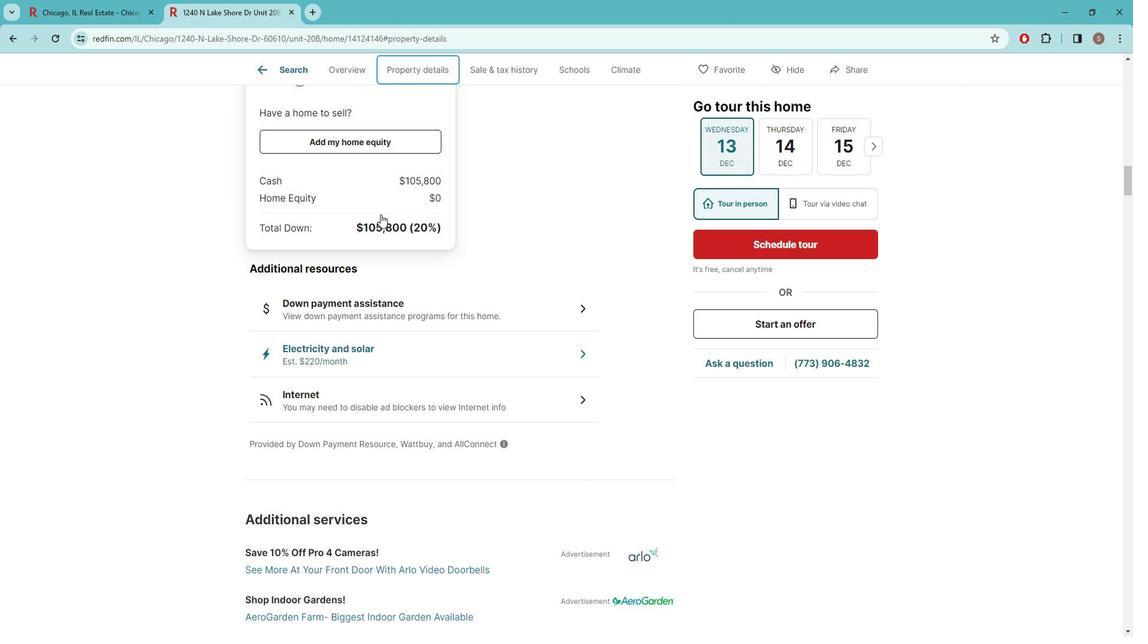 
Action: Mouse scrolled (394, 220) with delta (0, 0)
Screenshot: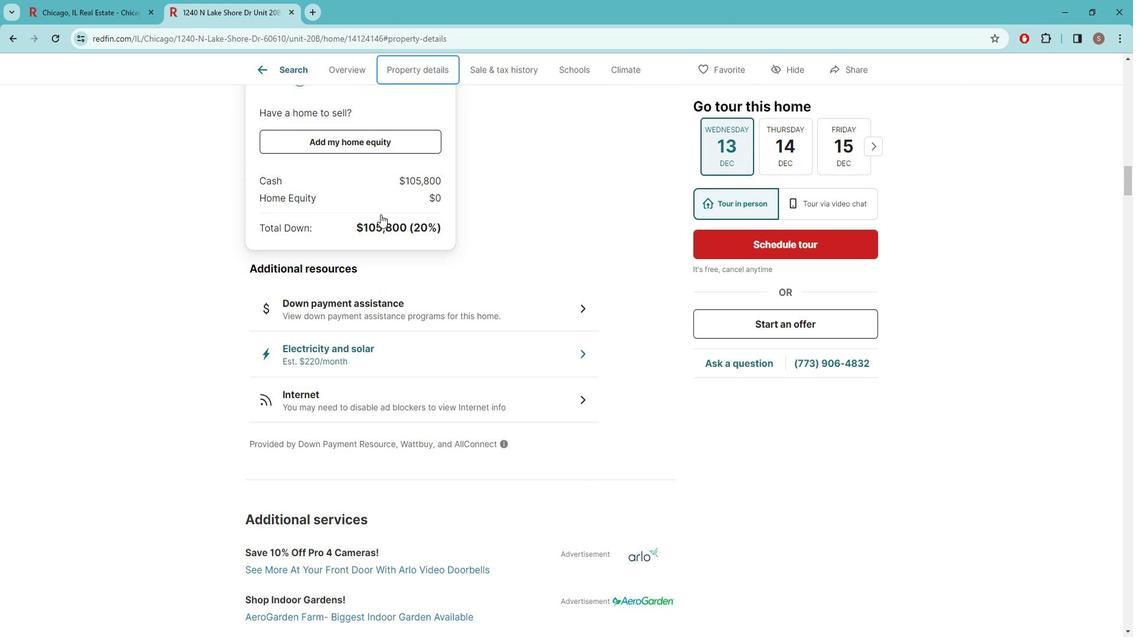 
Action: Mouse scrolled (394, 220) with delta (0, 0)
Screenshot: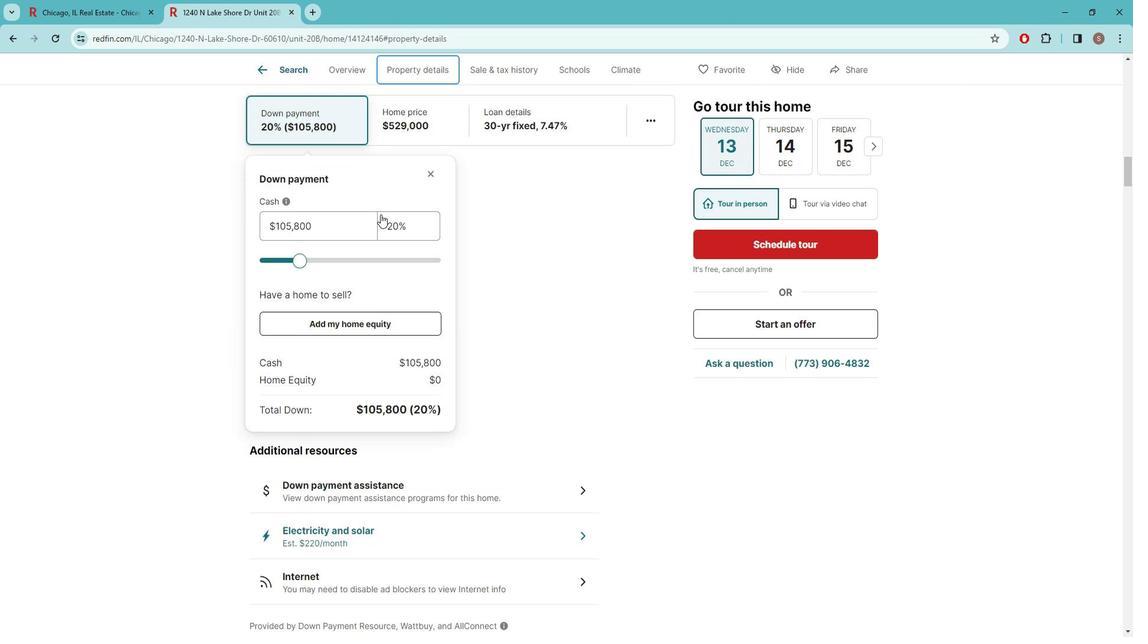 
Action: Mouse scrolled (394, 220) with delta (0, 0)
Screenshot: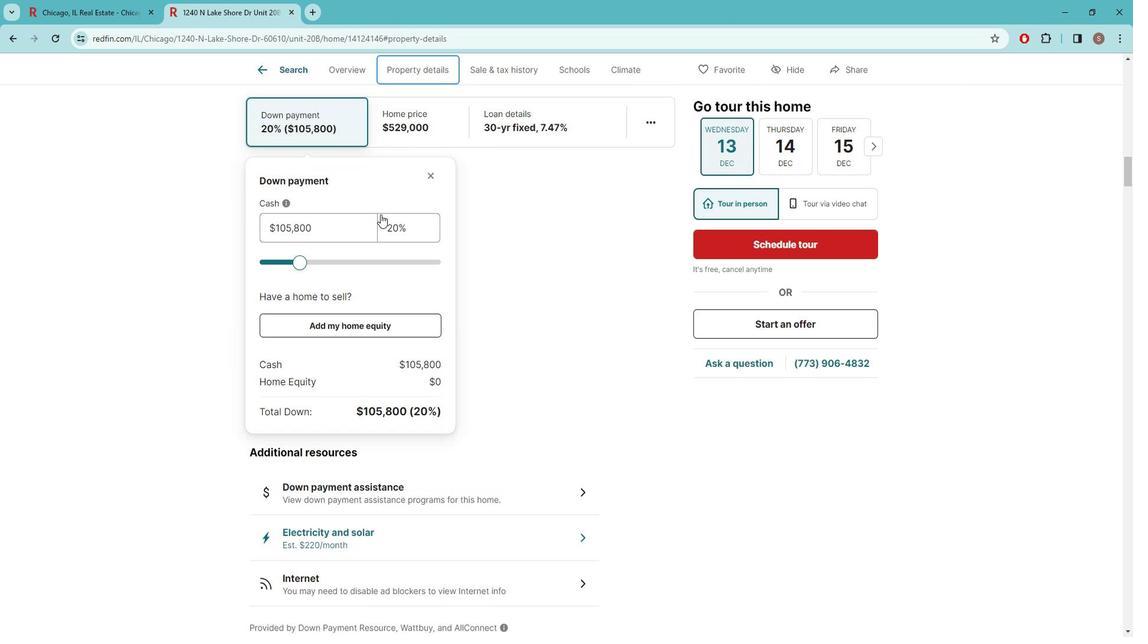 
Action: Mouse scrolled (394, 220) with delta (0, 0)
Screenshot: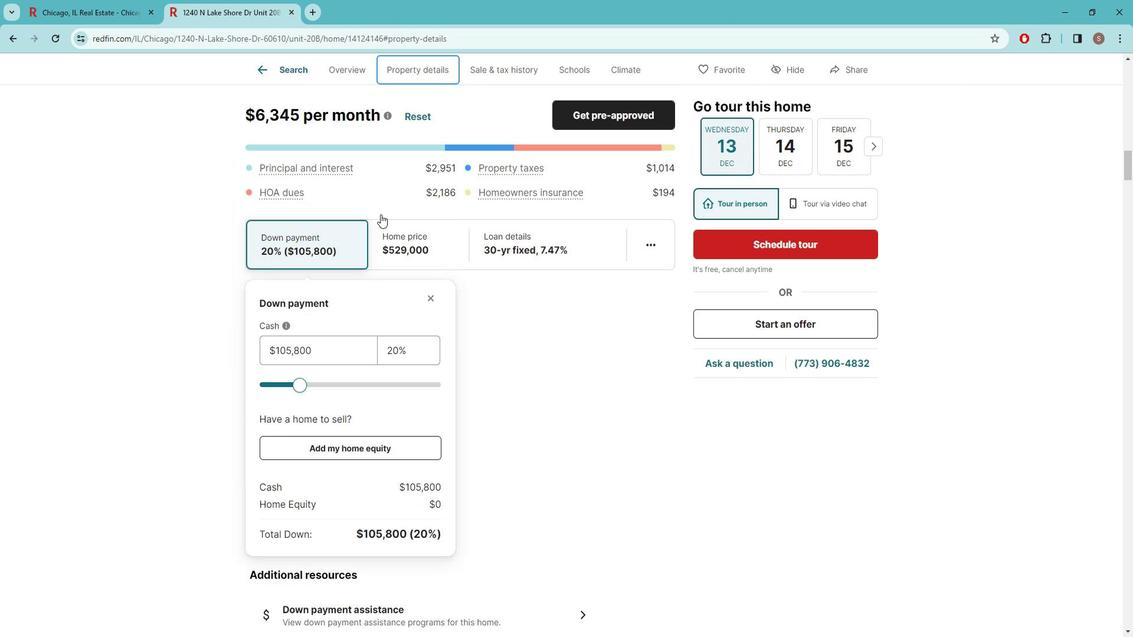 
Action: Mouse scrolled (394, 220) with delta (0, 0)
Screenshot: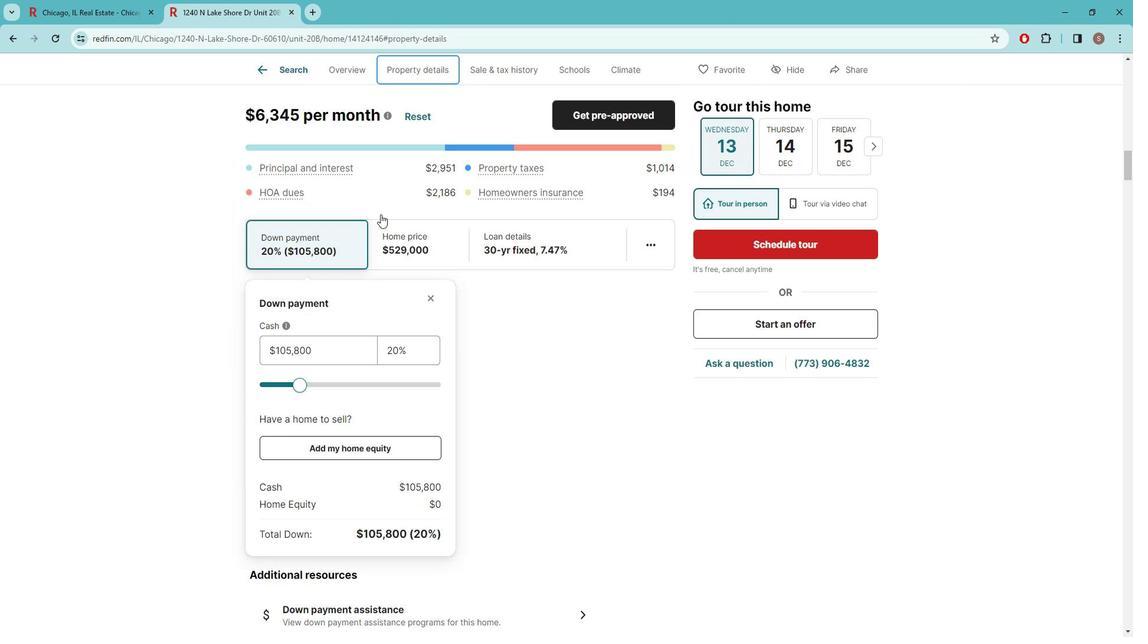 
Action: Mouse scrolled (394, 220) with delta (0, 0)
Screenshot: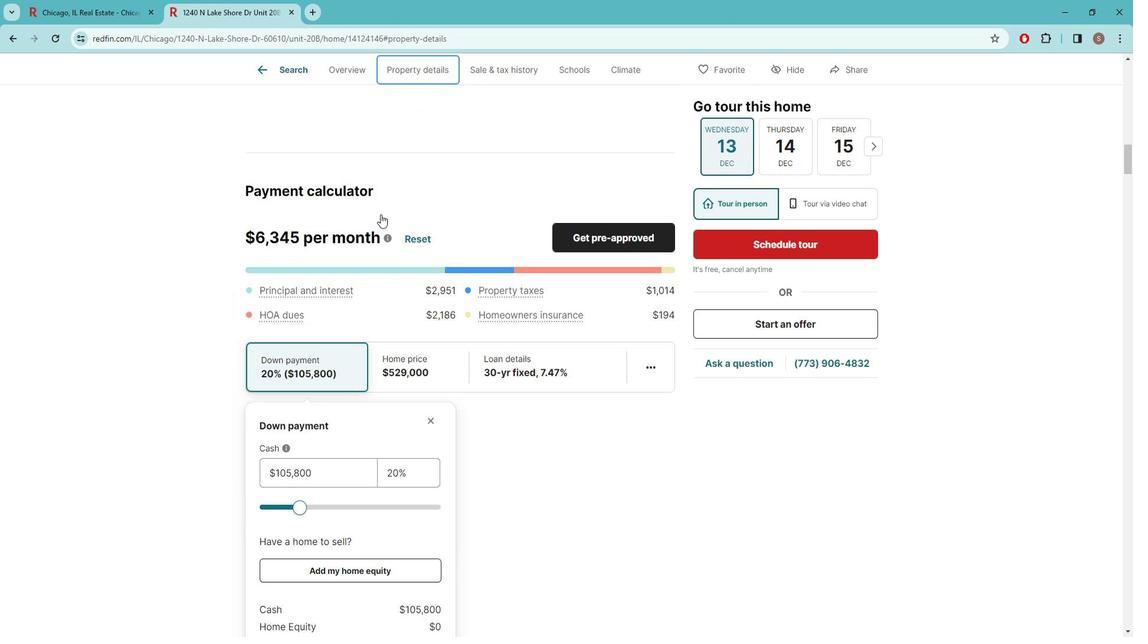 
Action: Mouse scrolled (394, 220) with delta (0, 0)
Screenshot: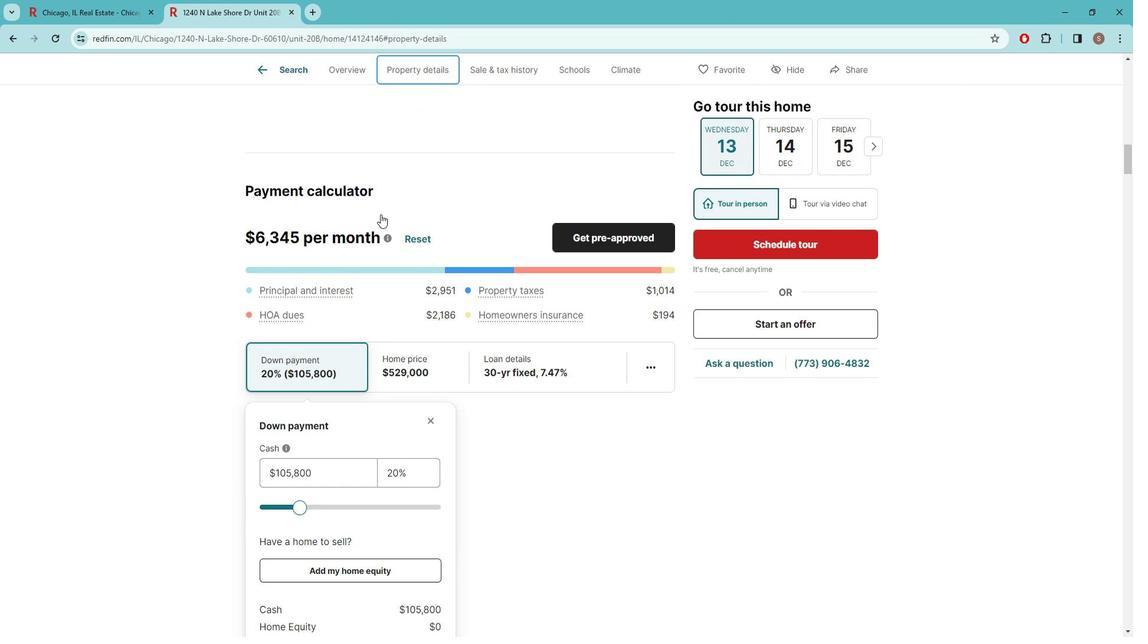 
Action: Mouse scrolled (394, 220) with delta (0, 0)
Screenshot: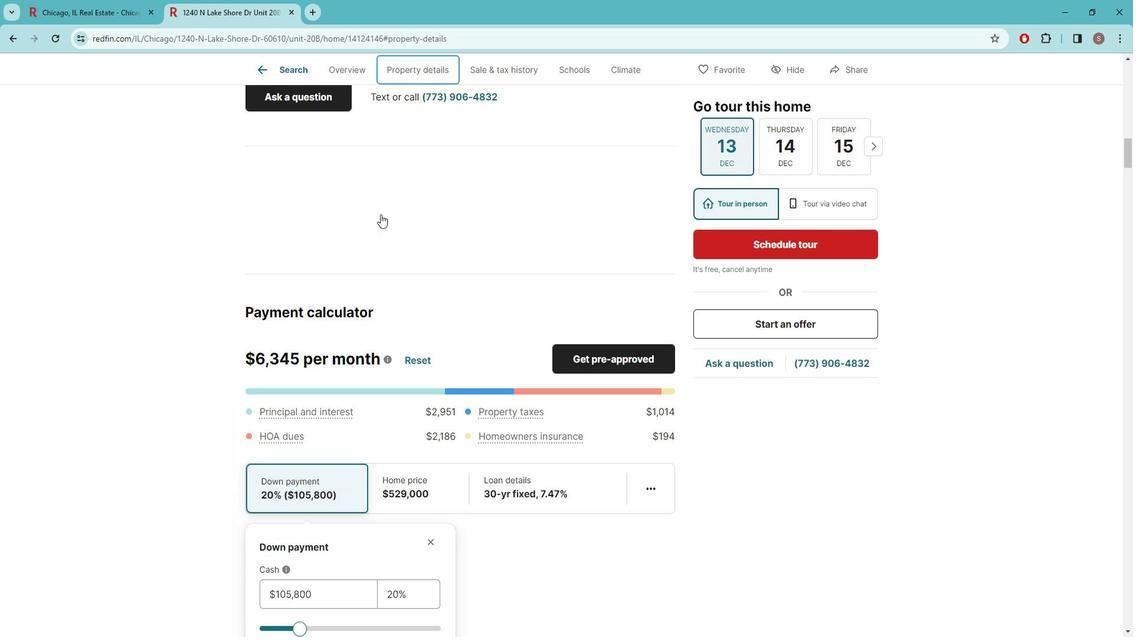 
Action: Mouse scrolled (394, 220) with delta (0, 0)
Screenshot: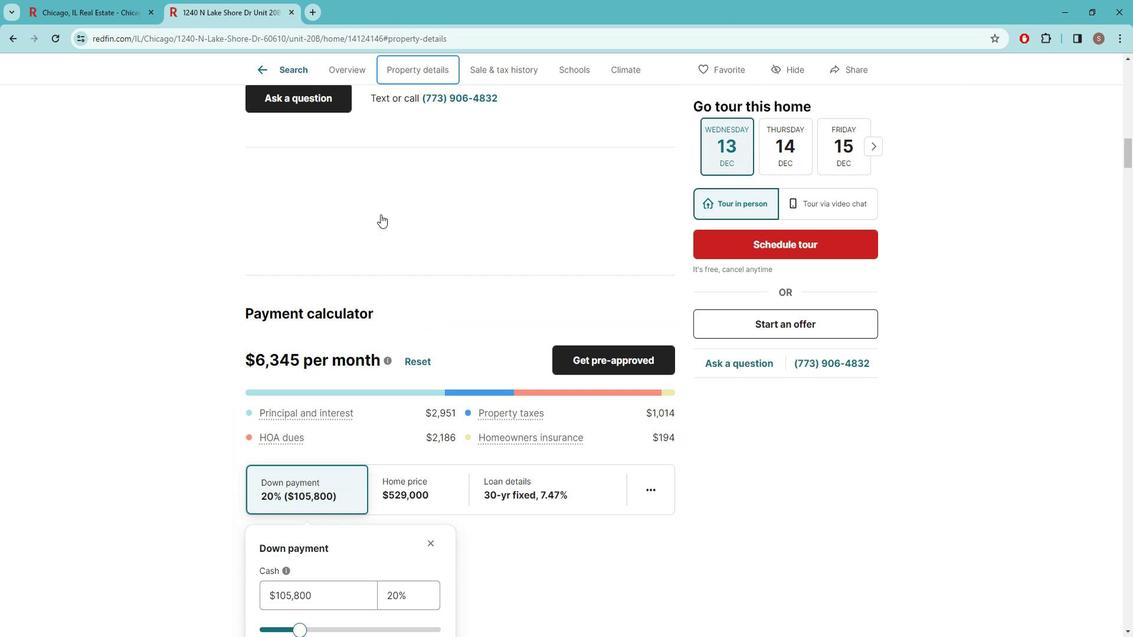 
Action: Mouse scrolled (394, 220) with delta (0, 0)
Screenshot: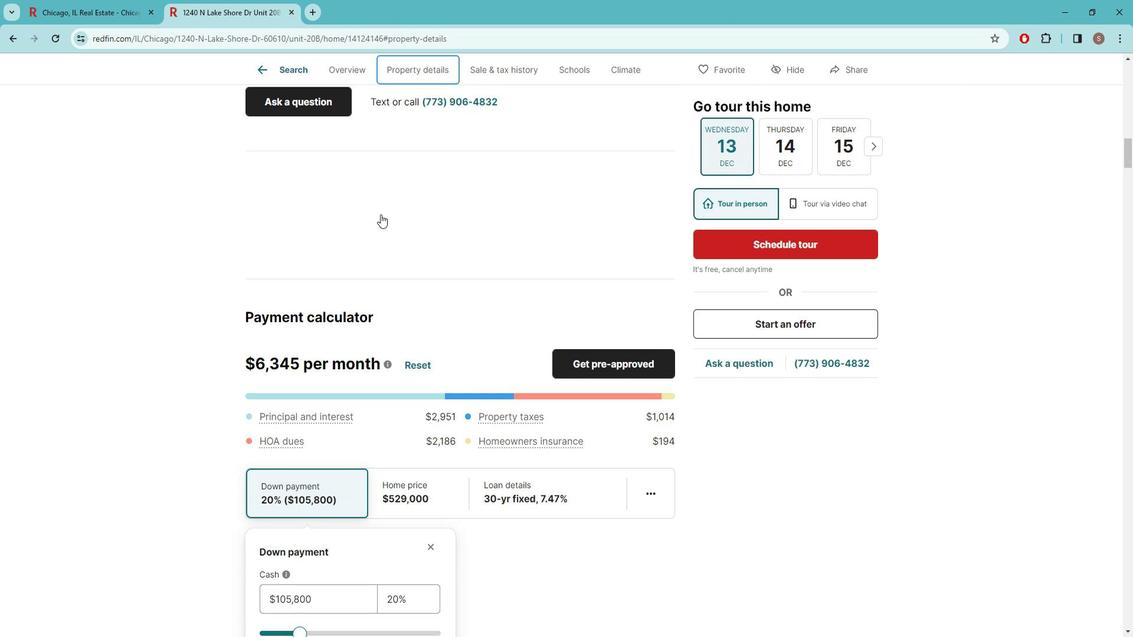 
Action: Mouse scrolled (394, 220) with delta (0, 0)
Screenshot: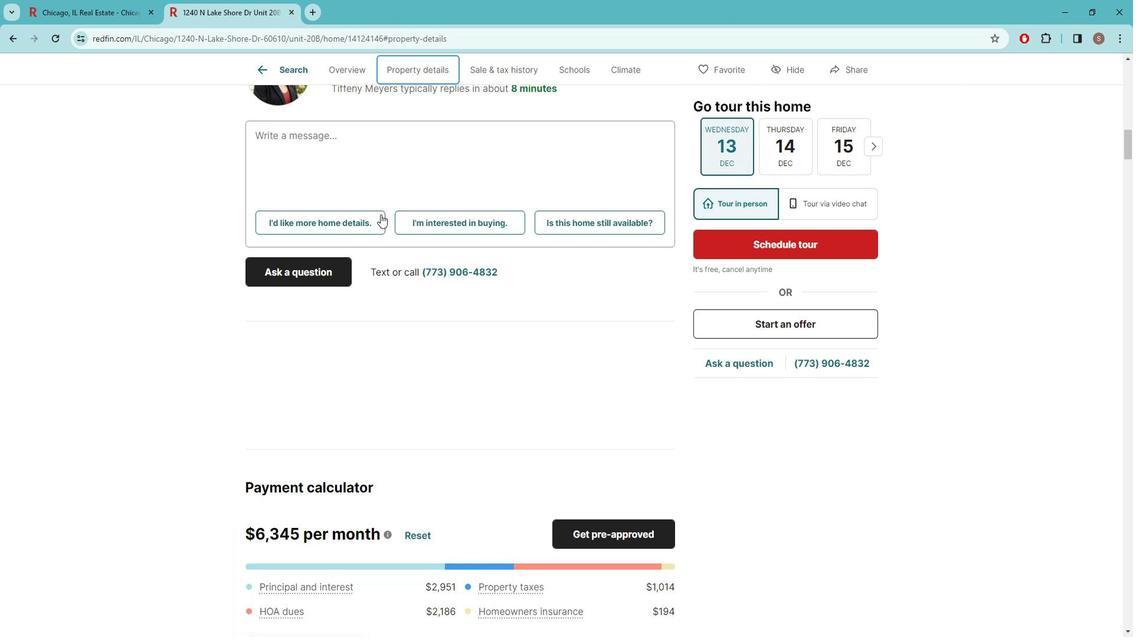 
Action: Mouse scrolled (394, 220) with delta (0, 0)
Screenshot: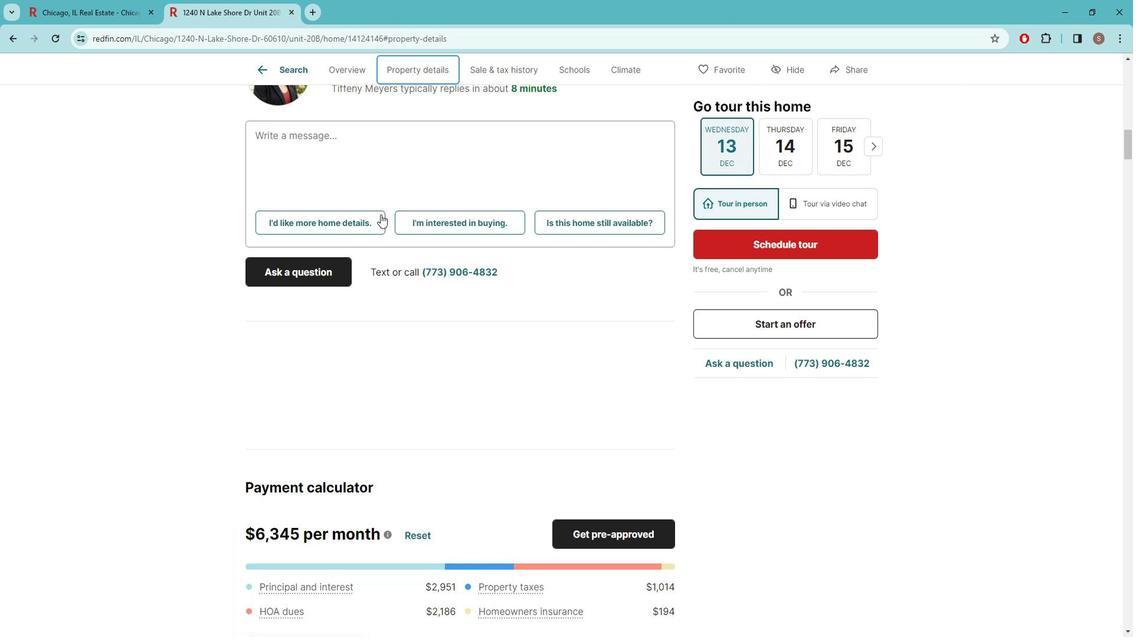 
Action: Mouse scrolled (394, 220) with delta (0, 0)
Screenshot: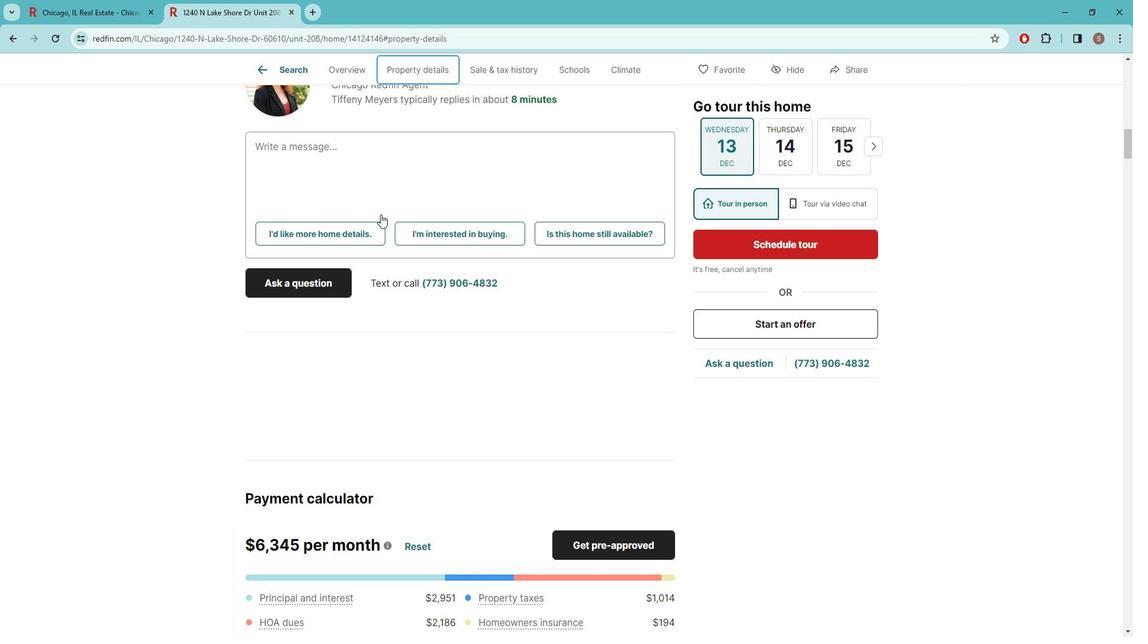 
Action: Mouse scrolled (394, 220) with delta (0, 0)
Screenshot: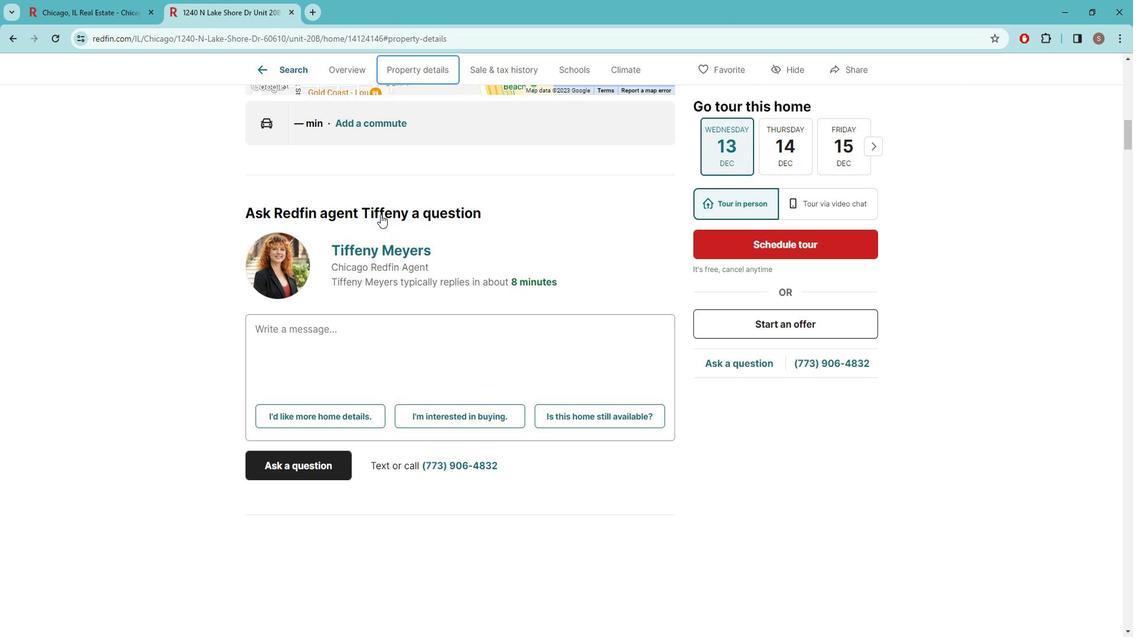 
Action: Mouse scrolled (394, 220) with delta (0, 0)
Screenshot: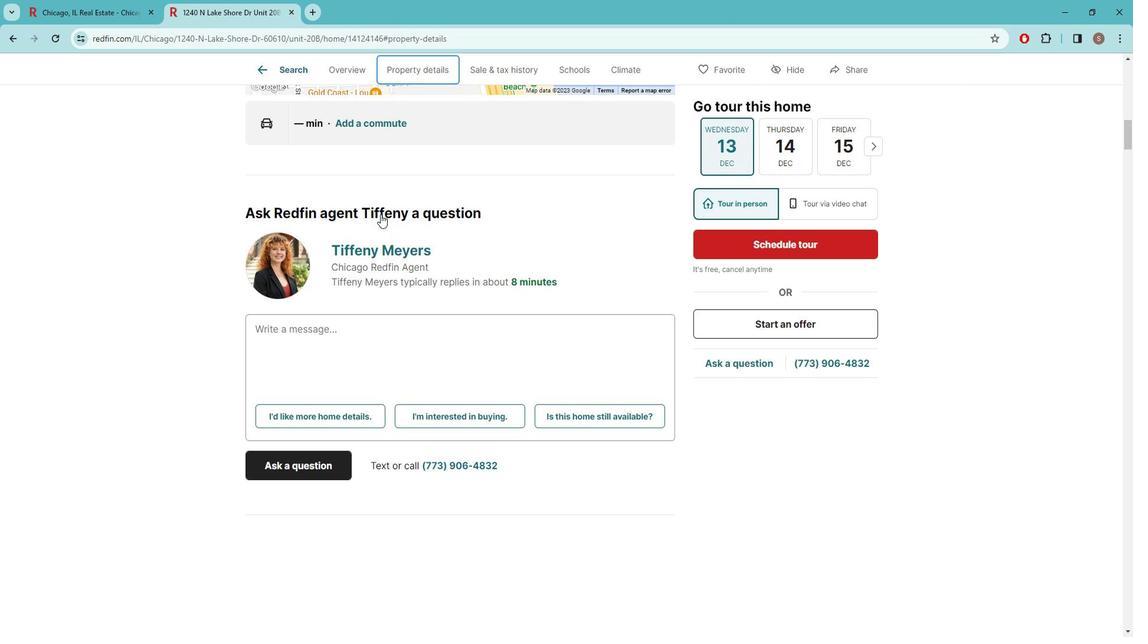 
Action: Mouse scrolled (394, 220) with delta (0, 0)
Screenshot: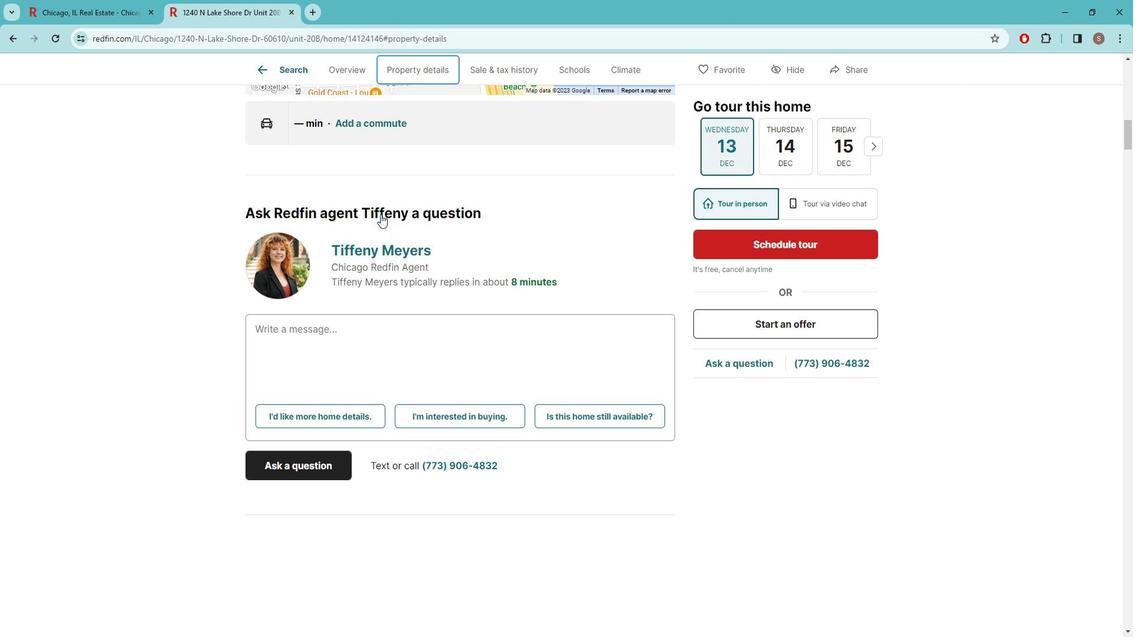 
Action: Mouse scrolled (394, 220) with delta (0, 0)
Screenshot: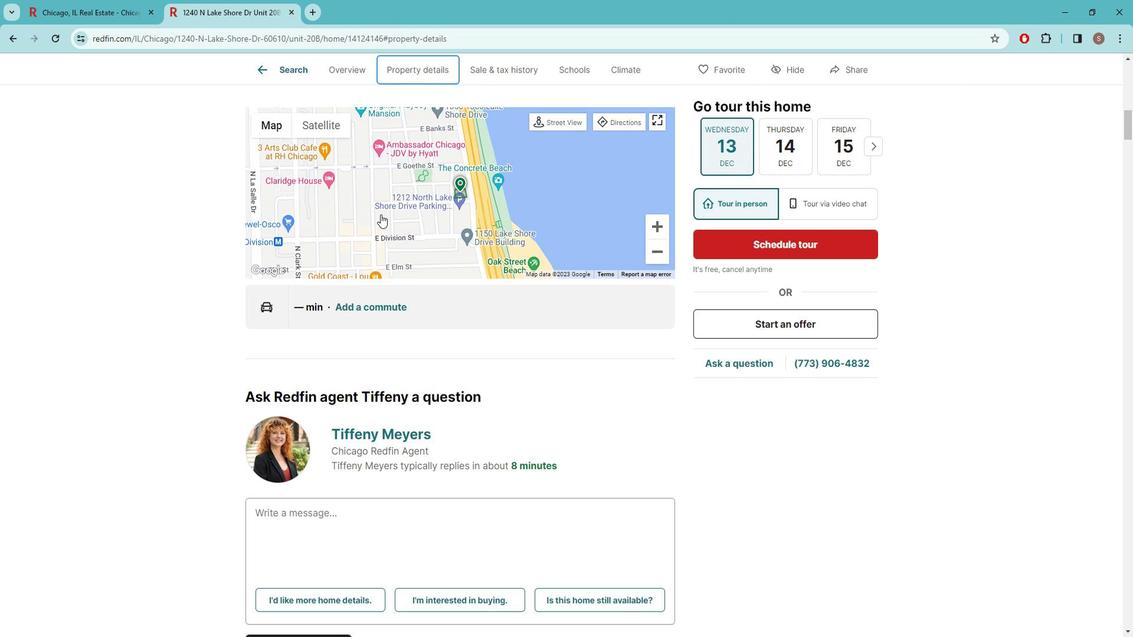 
Action: Mouse scrolled (394, 220) with delta (0, 0)
Screenshot: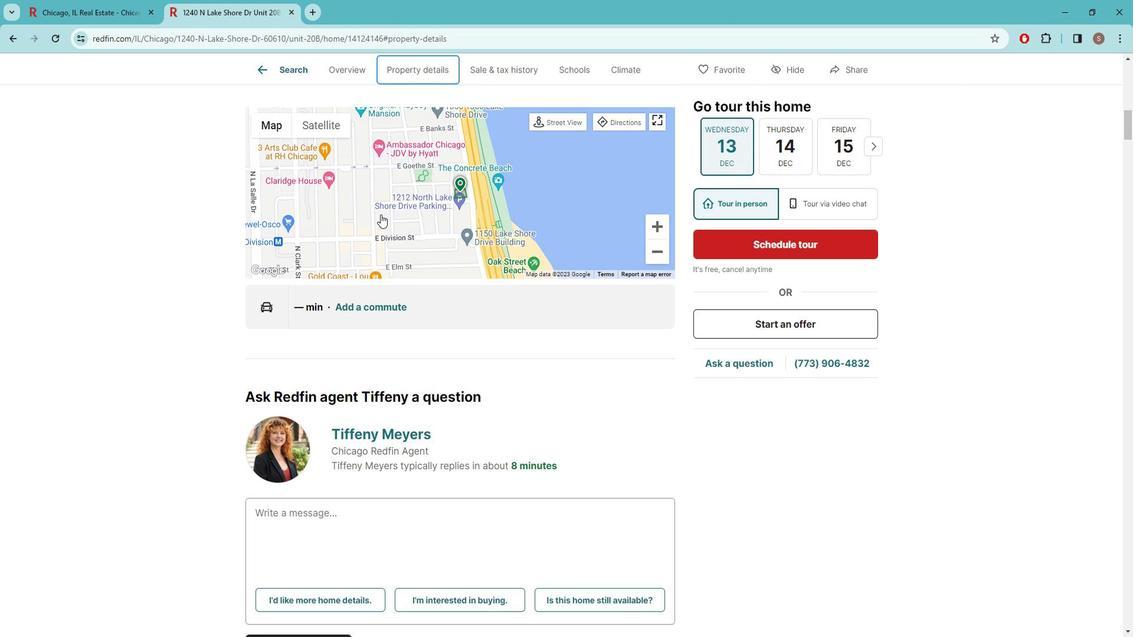 
Action: Mouse scrolled (394, 220) with delta (0, 0)
Screenshot: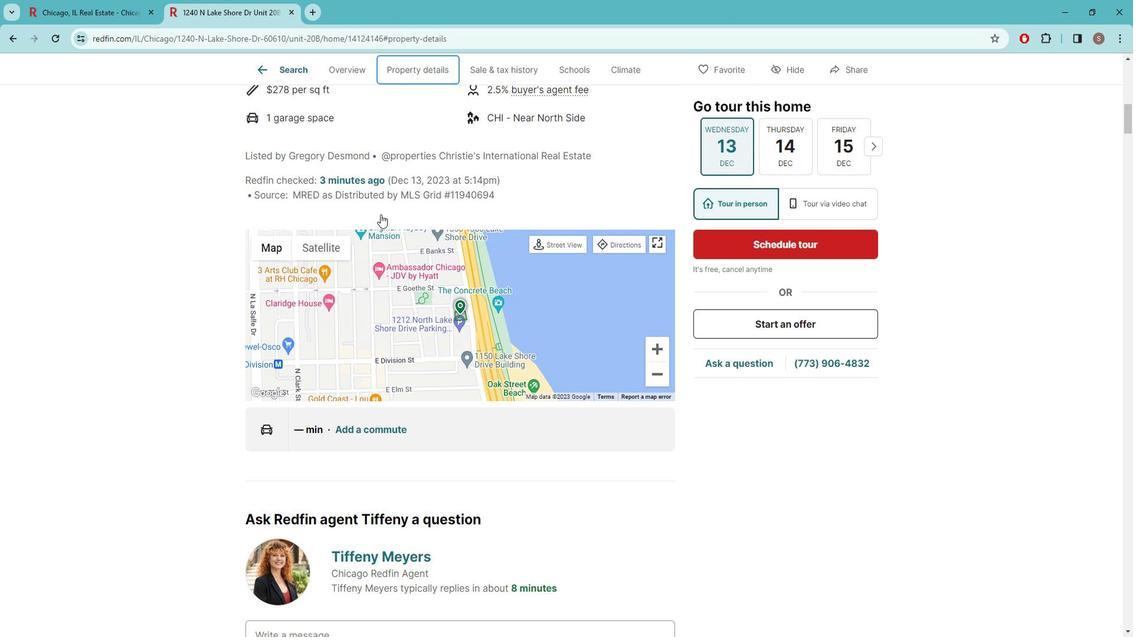 
Action: Mouse scrolled (394, 220) with delta (0, 0)
Screenshot: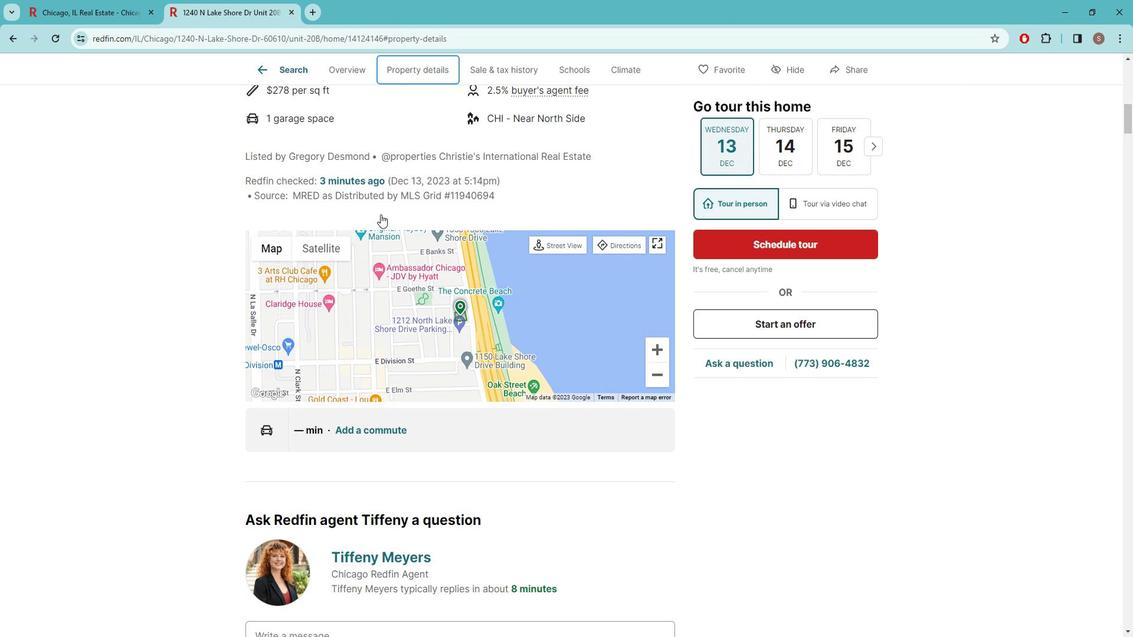 
Action: Mouse scrolled (394, 220) with delta (0, 0)
Screenshot: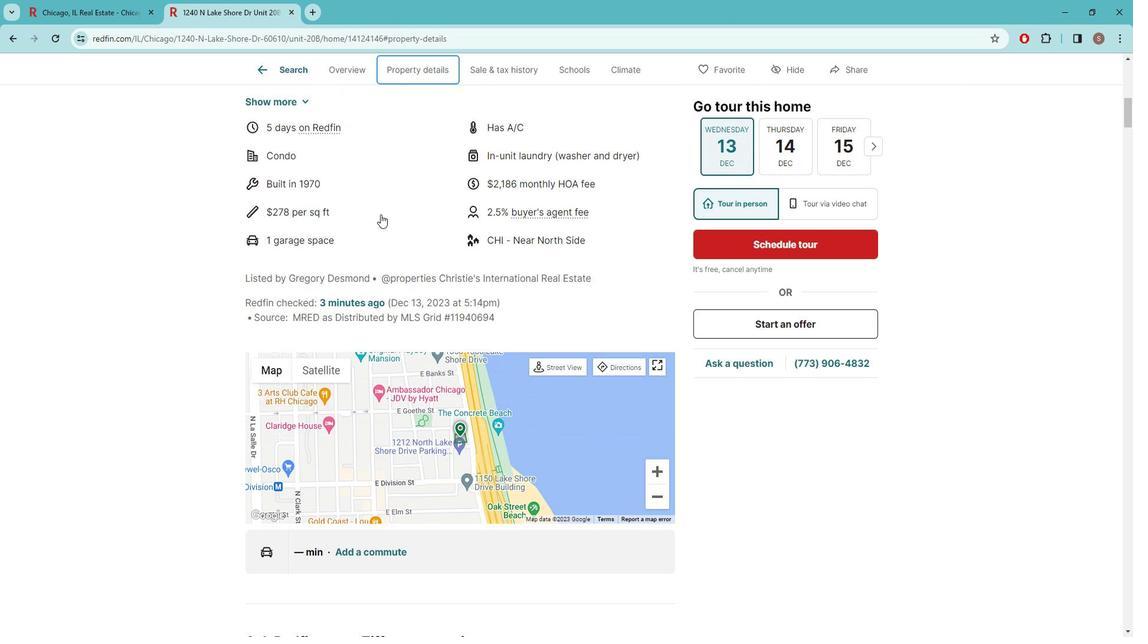
Action: Mouse scrolled (394, 220) with delta (0, 0)
Screenshot: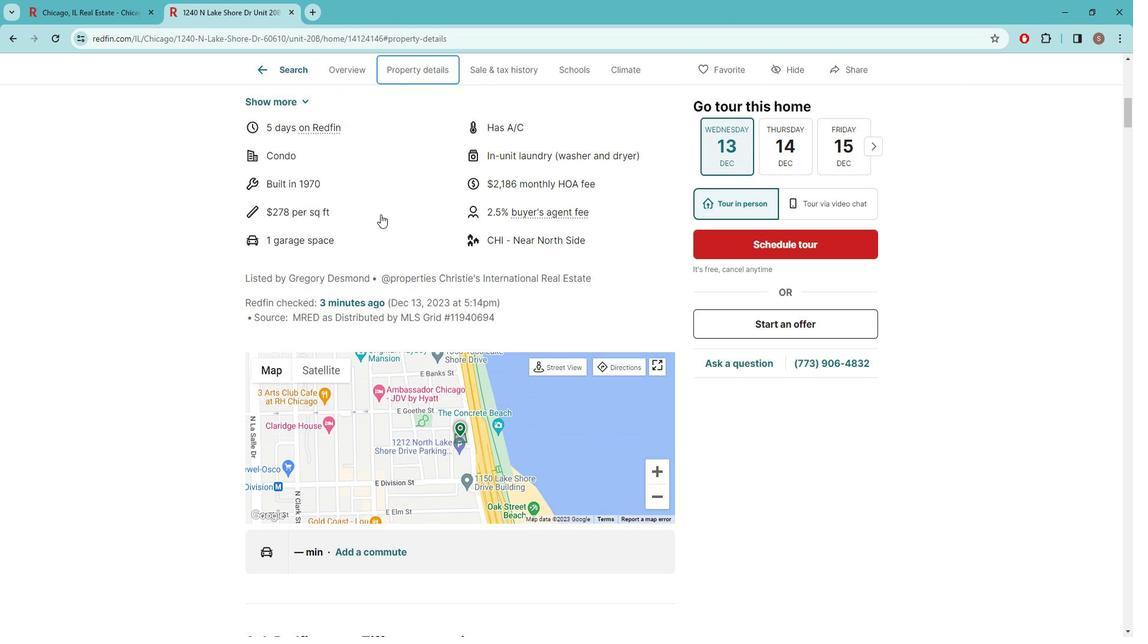
Action: Mouse scrolled (394, 220) with delta (0, 0)
Screenshot: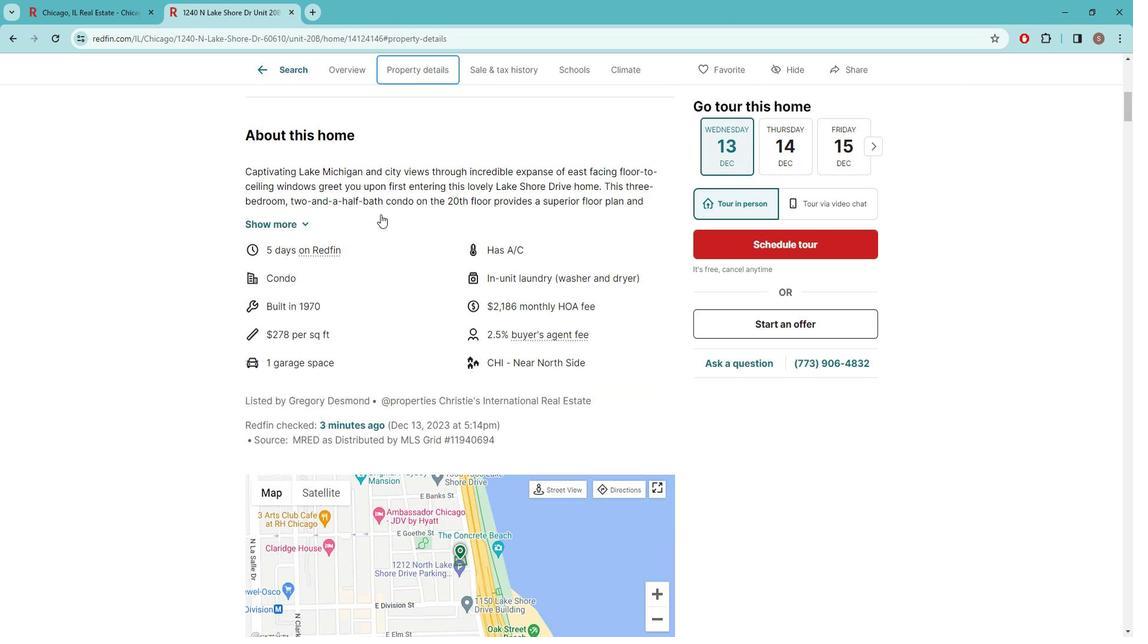 
Action: Mouse scrolled (394, 220) with delta (0, 0)
Screenshot: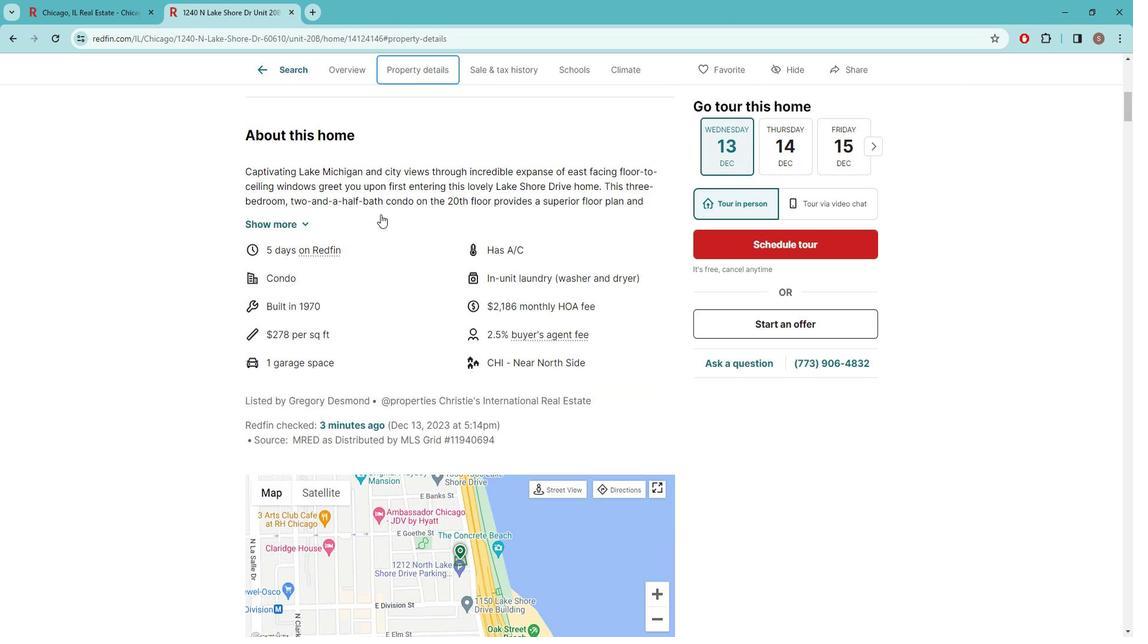 
Action: Mouse scrolled (394, 220) with delta (0, 0)
Screenshot: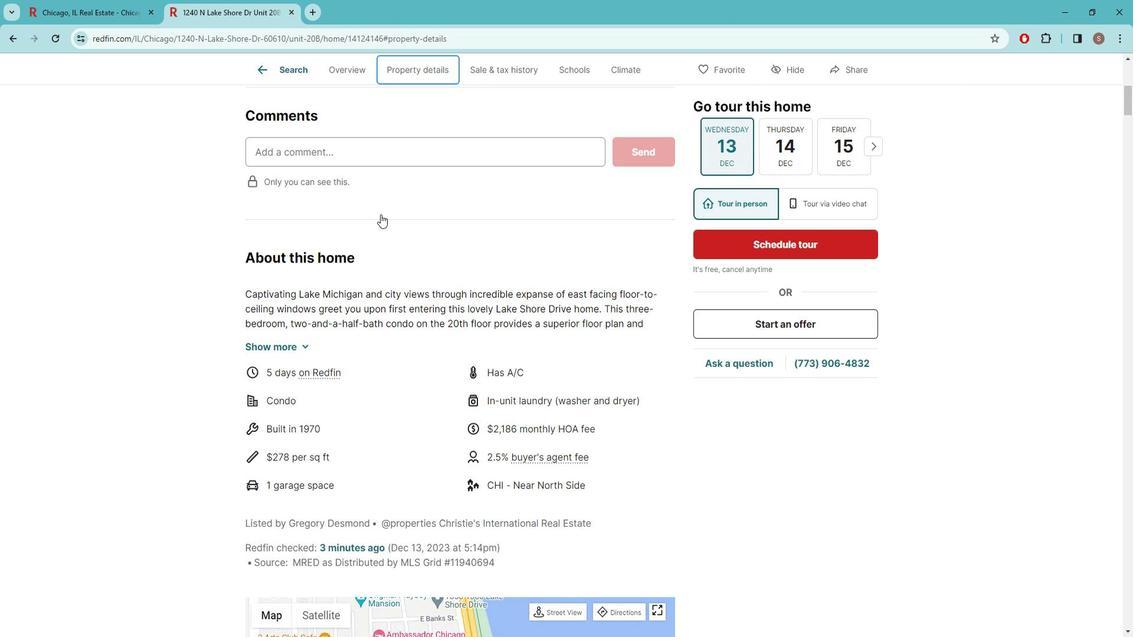 
Action: Mouse scrolled (394, 220) with delta (0, 0)
Screenshot: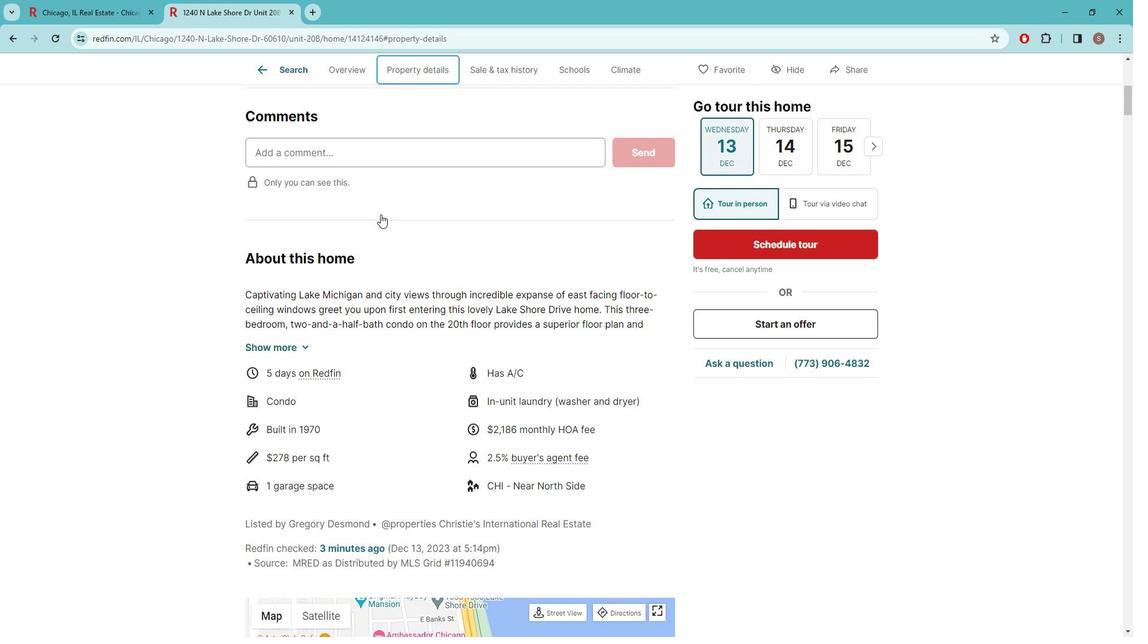 
Action: Mouse scrolled (394, 220) with delta (0, 0)
Screenshot: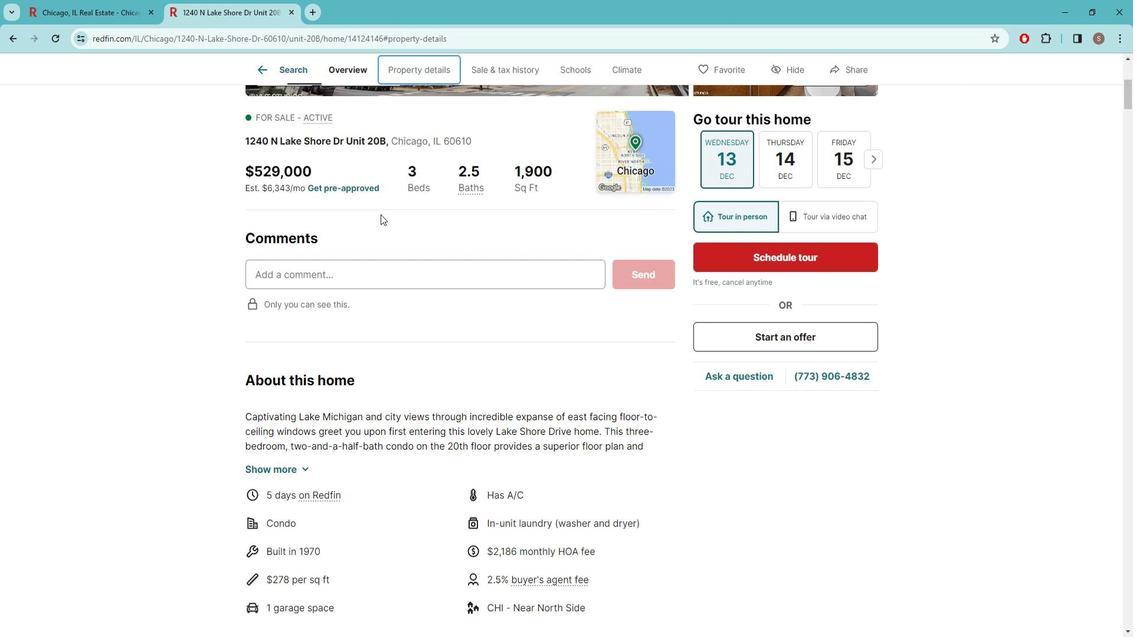 
Action: Mouse scrolled (394, 220) with delta (0, 0)
Screenshot: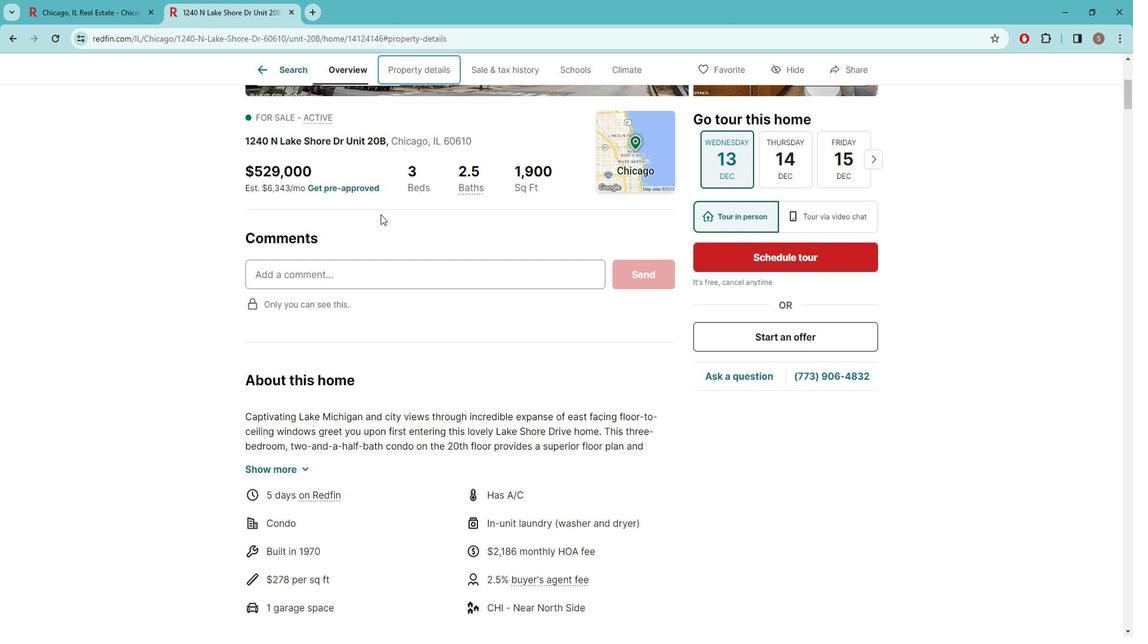 
Action: Mouse scrolled (394, 220) with delta (0, 0)
Screenshot: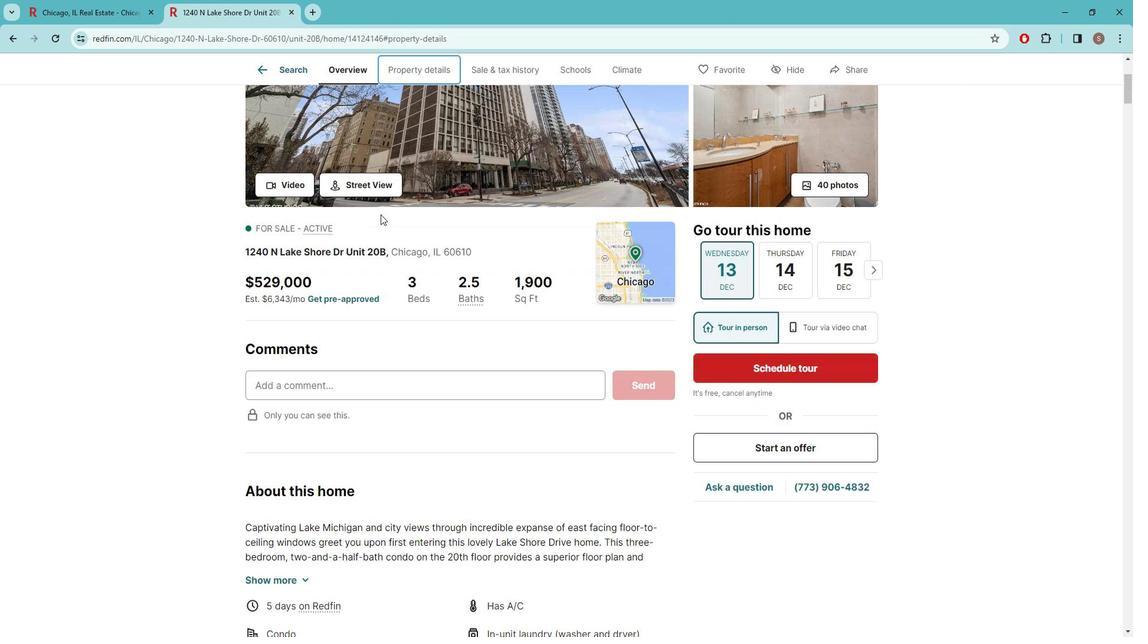 
Action: Mouse scrolled (394, 220) with delta (0, 0)
Screenshot: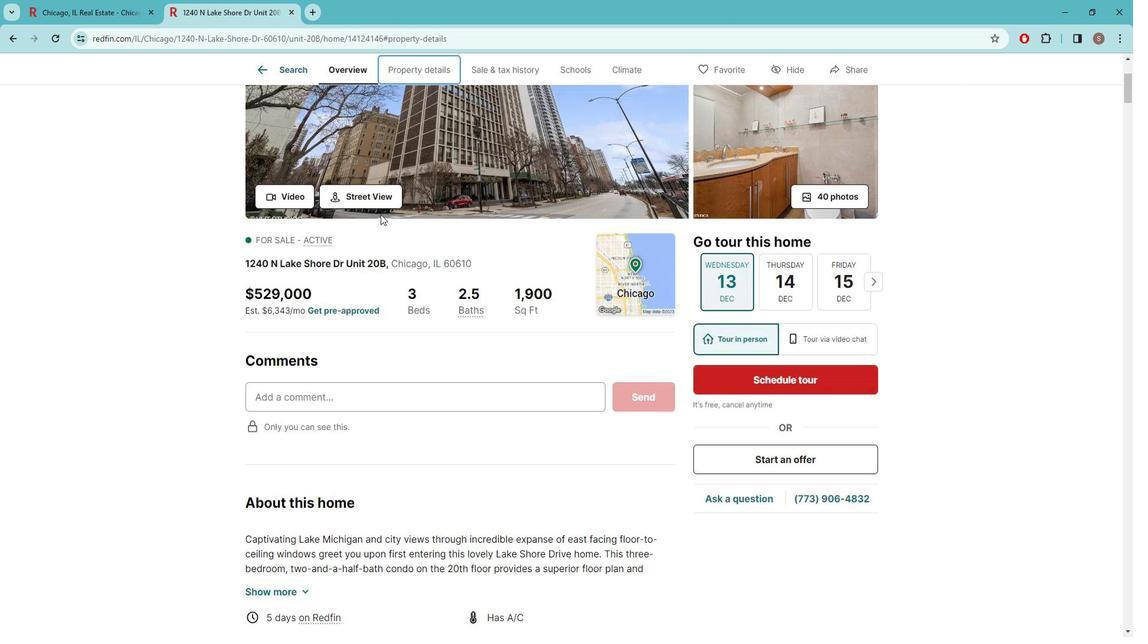 
Action: Mouse scrolled (394, 220) with delta (0, 0)
Screenshot: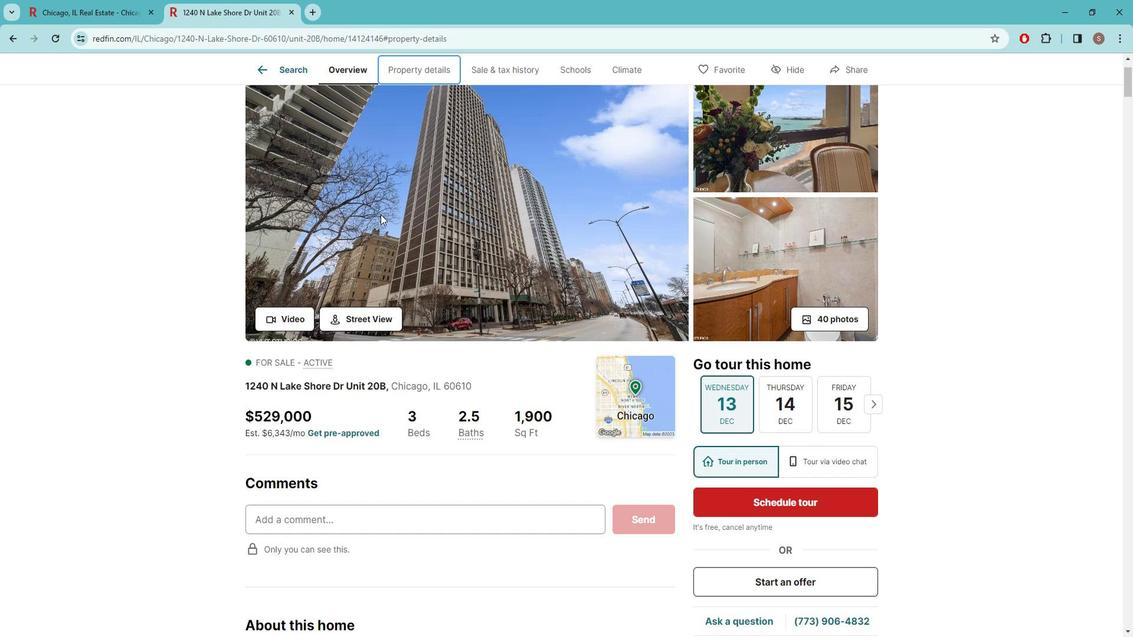 
Action: Mouse scrolled (394, 220) with delta (0, 0)
Screenshot: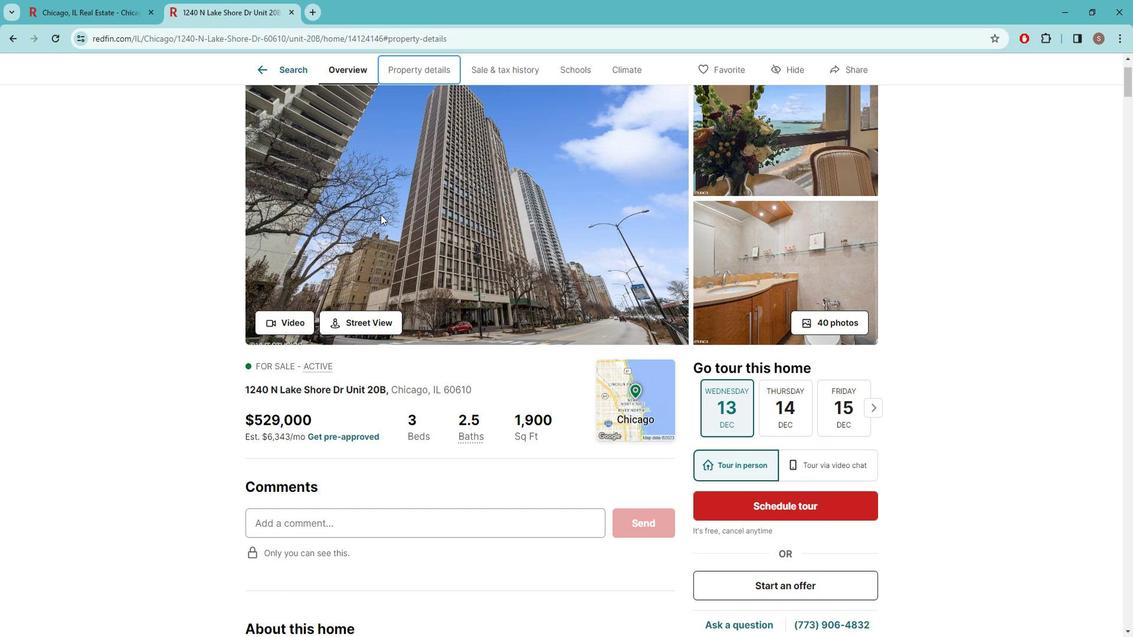 
Action: Mouse pressed left at (394, 220)
Screenshot: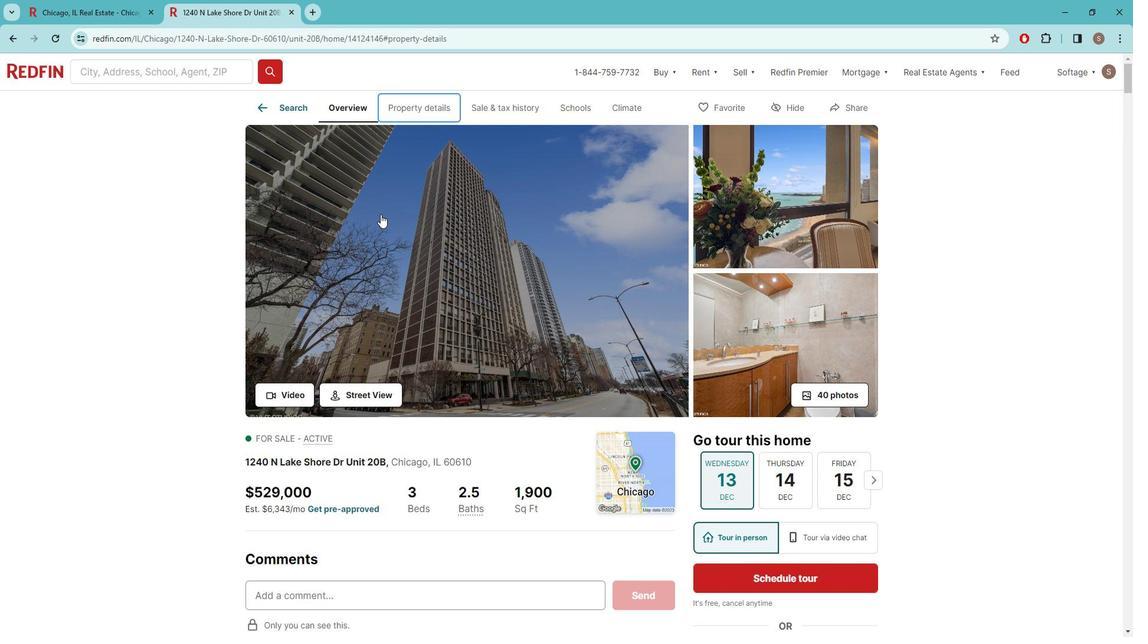 
Action: Mouse moved to (1081, 347)
Screenshot: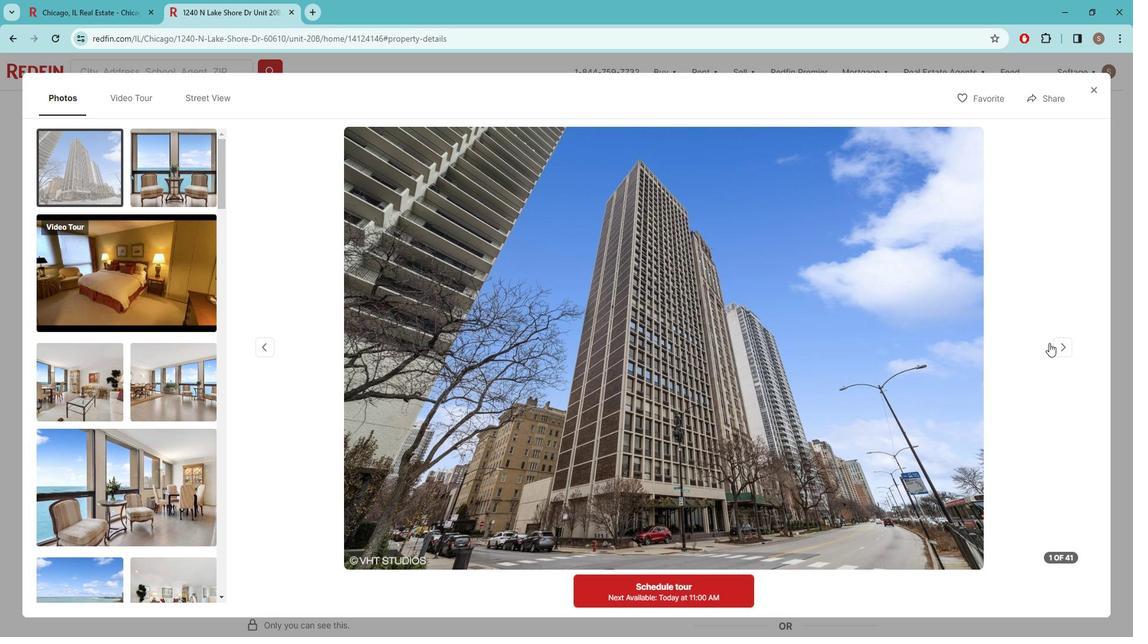 
Action: Mouse pressed left at (1081, 347)
Screenshot: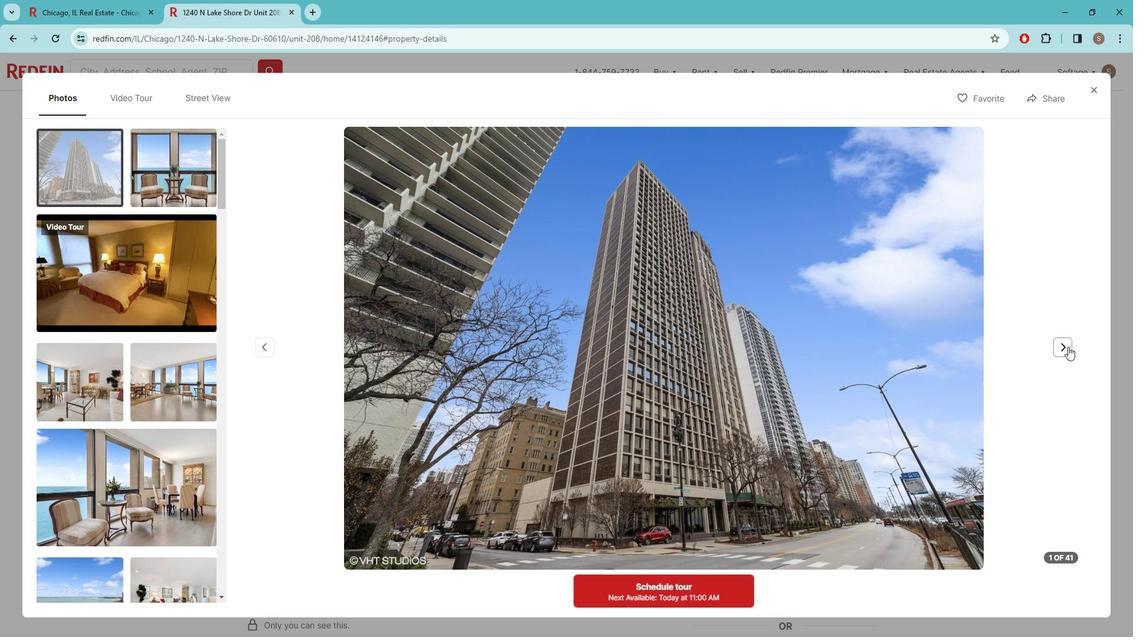
Action: Mouse pressed left at (1081, 347)
Screenshot: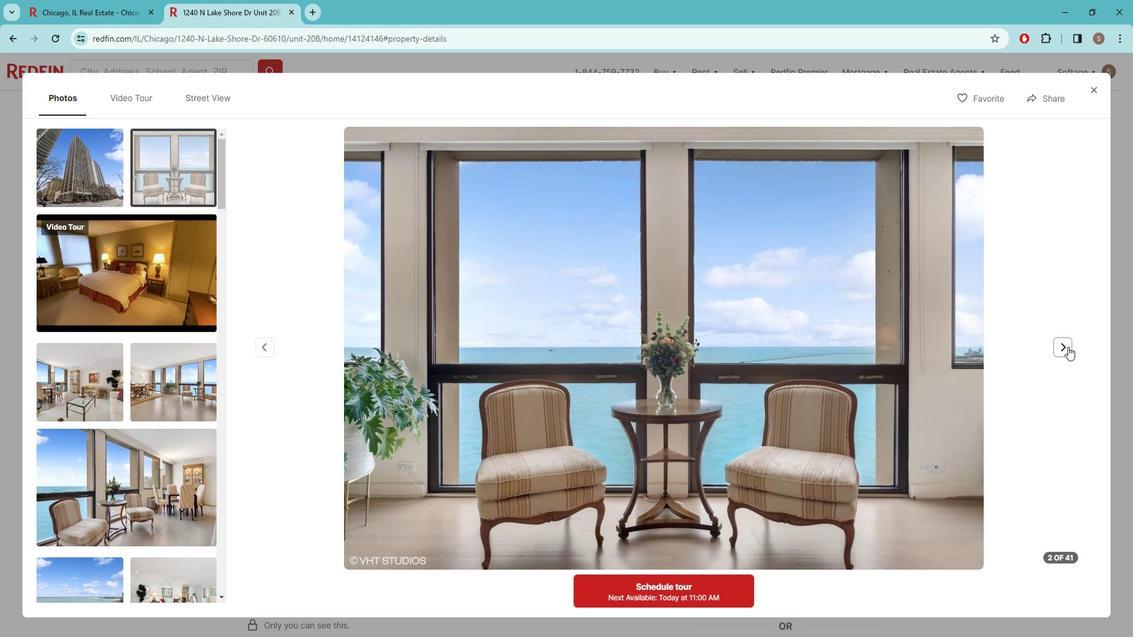 
Action: Mouse pressed left at (1081, 347)
Screenshot: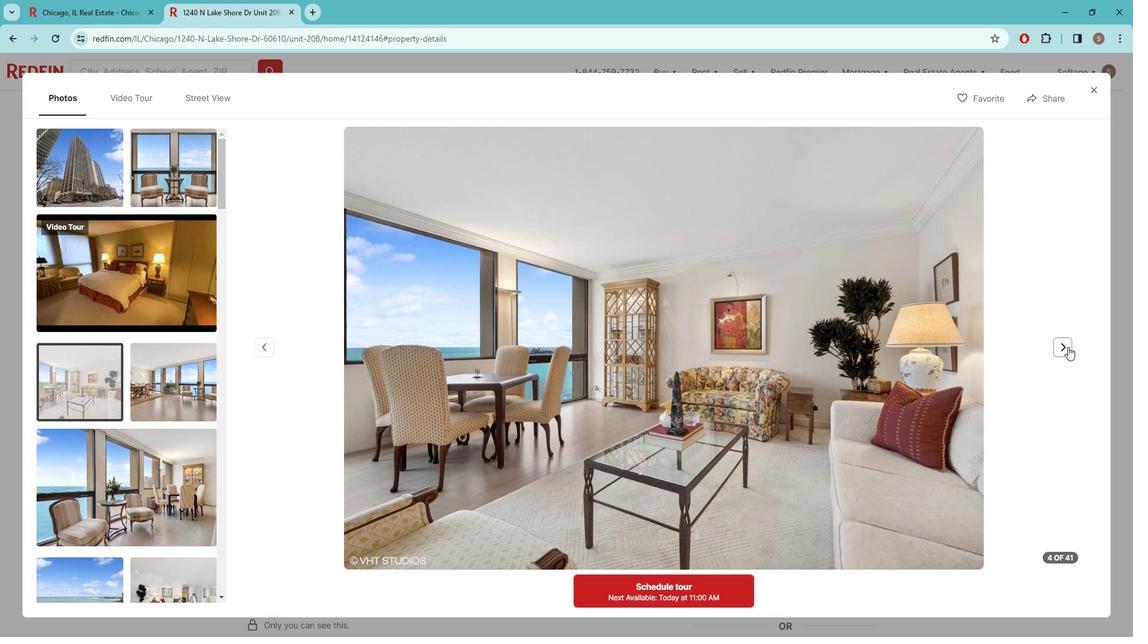 
Action: Mouse pressed left at (1081, 347)
Screenshot: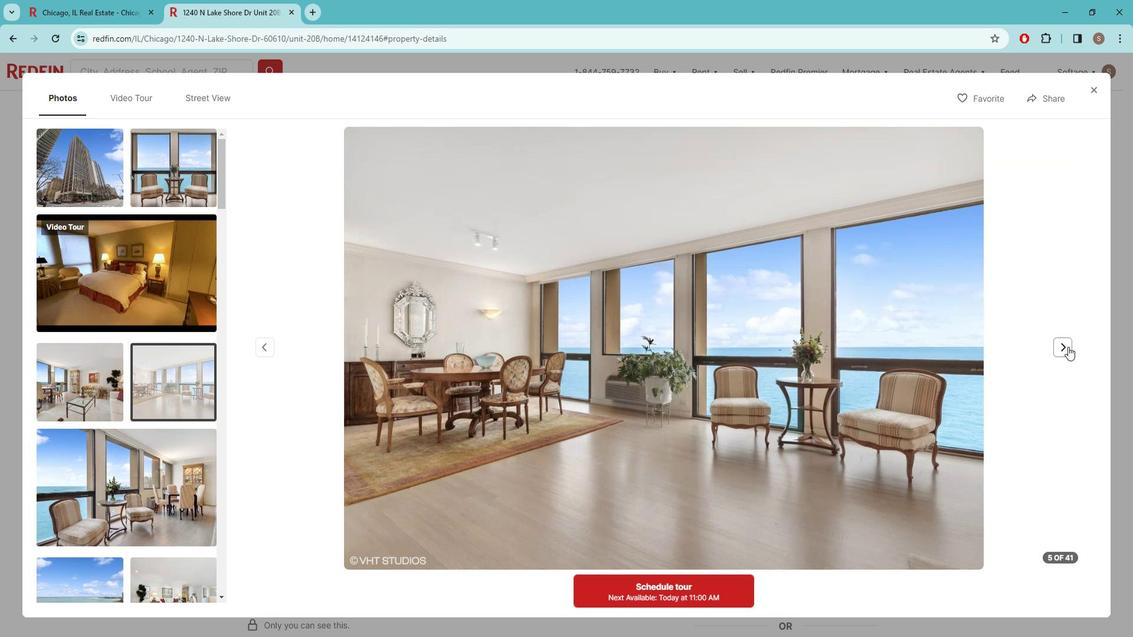 
Action: Mouse pressed left at (1081, 347)
Screenshot: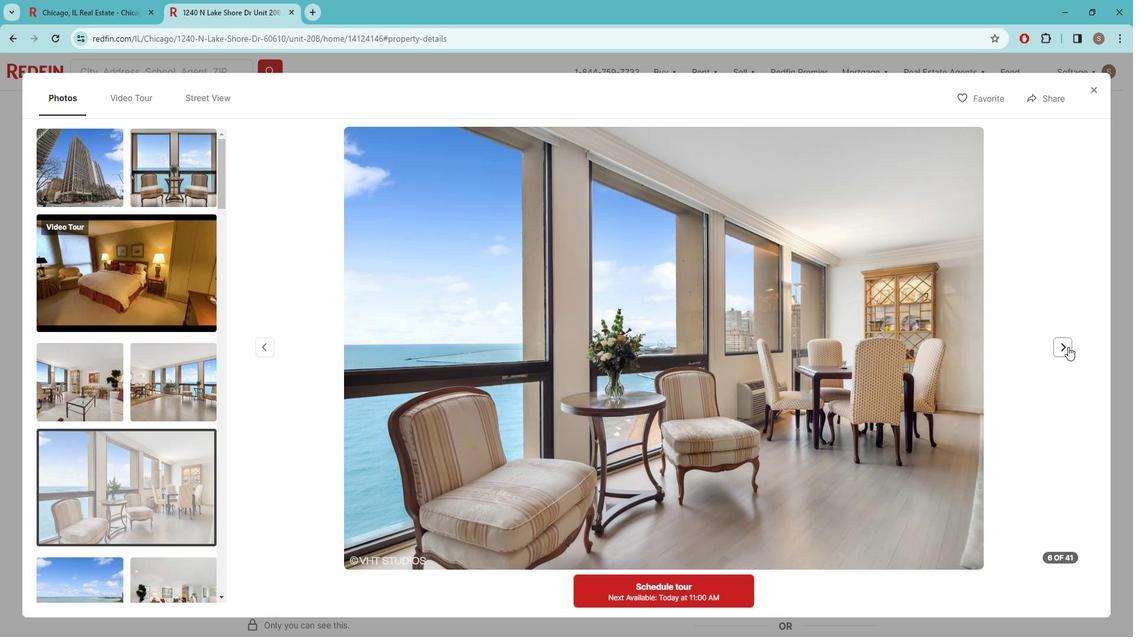 
Action: Mouse pressed left at (1081, 347)
Screenshot: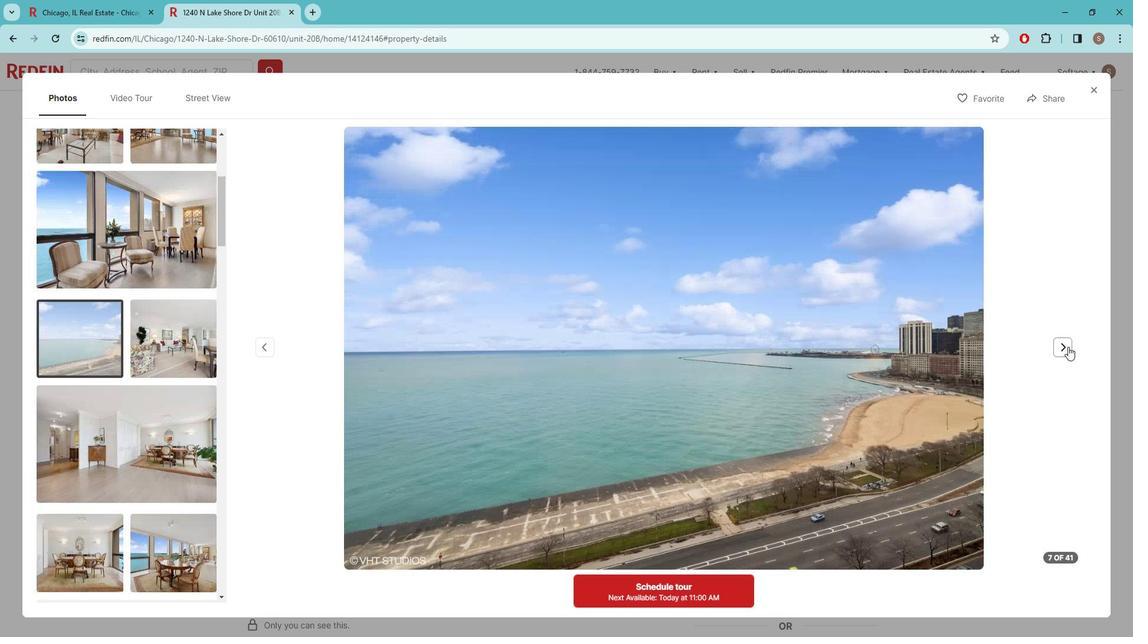 
Action: Mouse pressed left at (1081, 347)
Screenshot: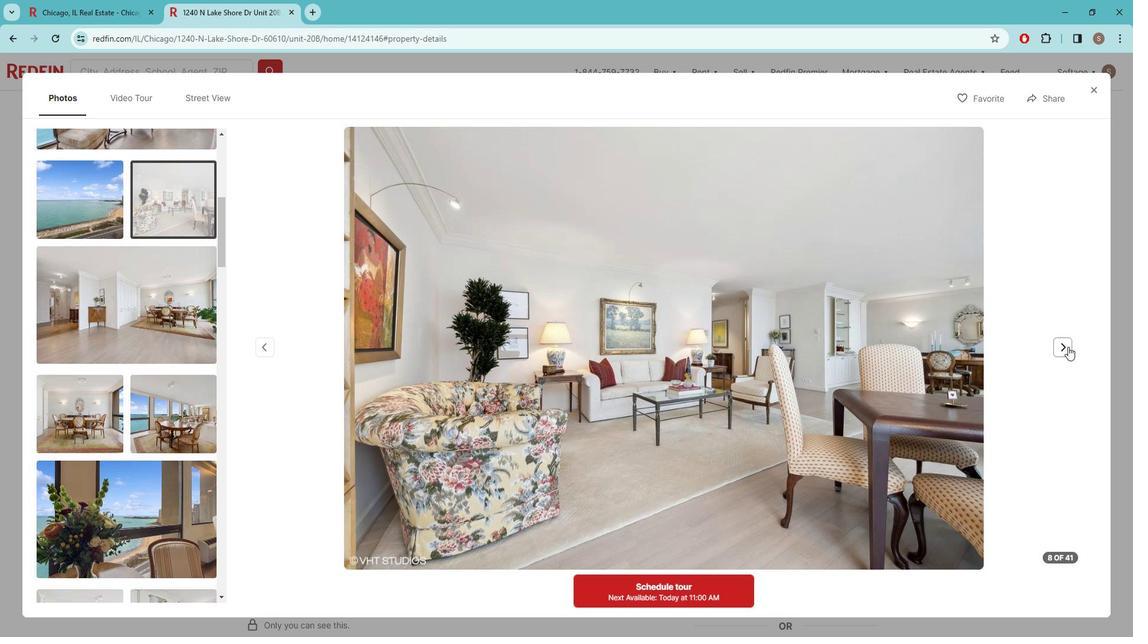 
Action: Mouse pressed left at (1081, 347)
Screenshot: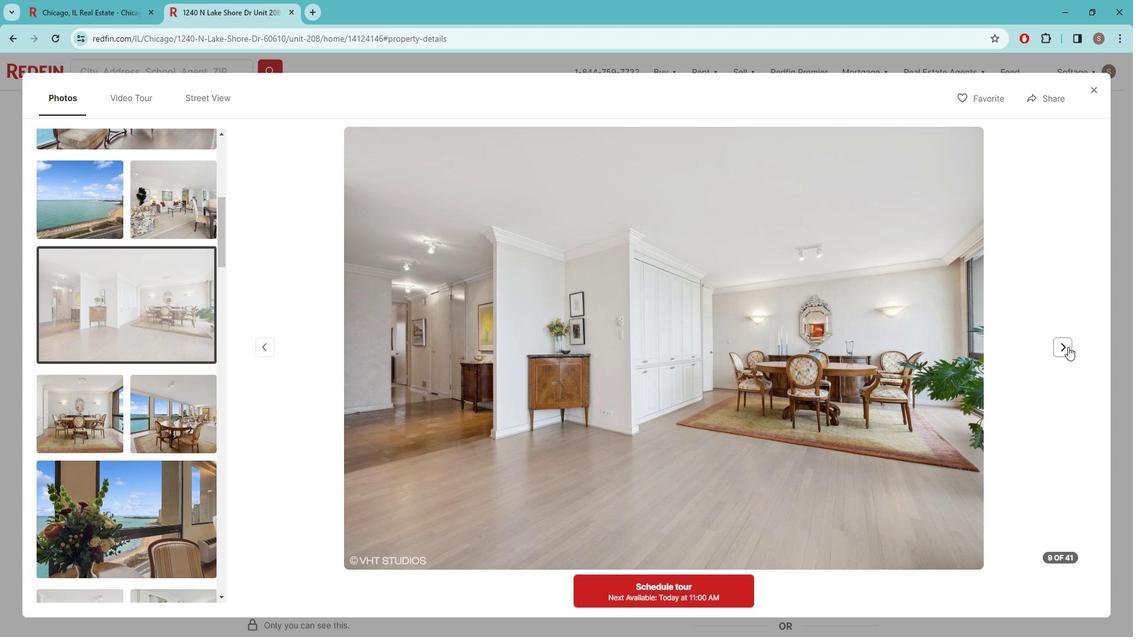 
Action: Mouse pressed left at (1081, 347)
Screenshot: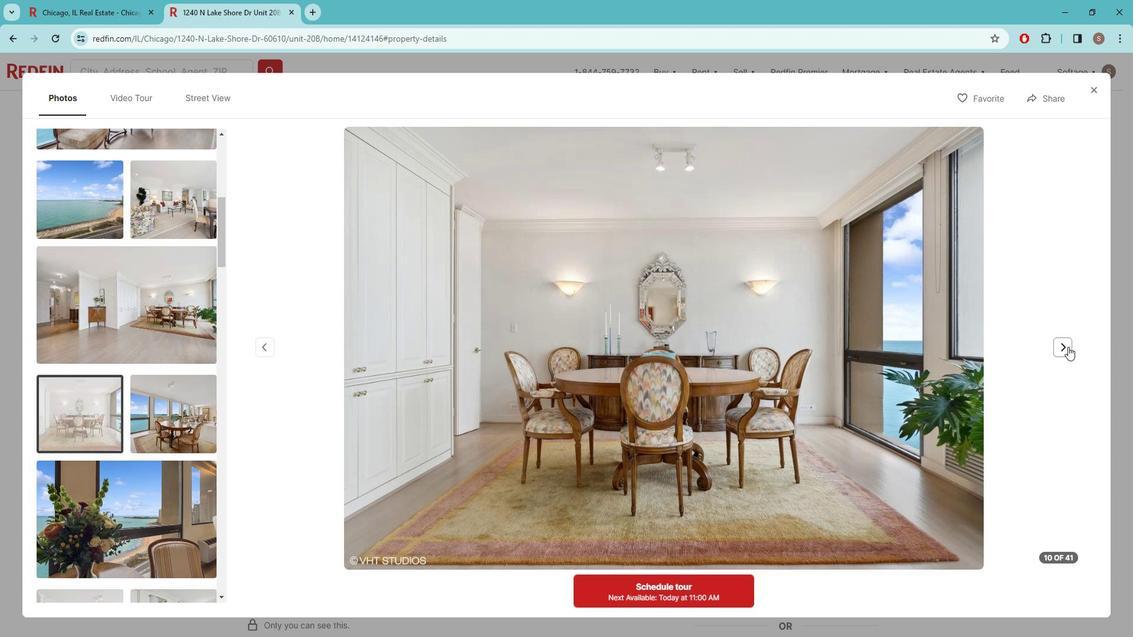 
Action: Mouse pressed left at (1081, 347)
Screenshot: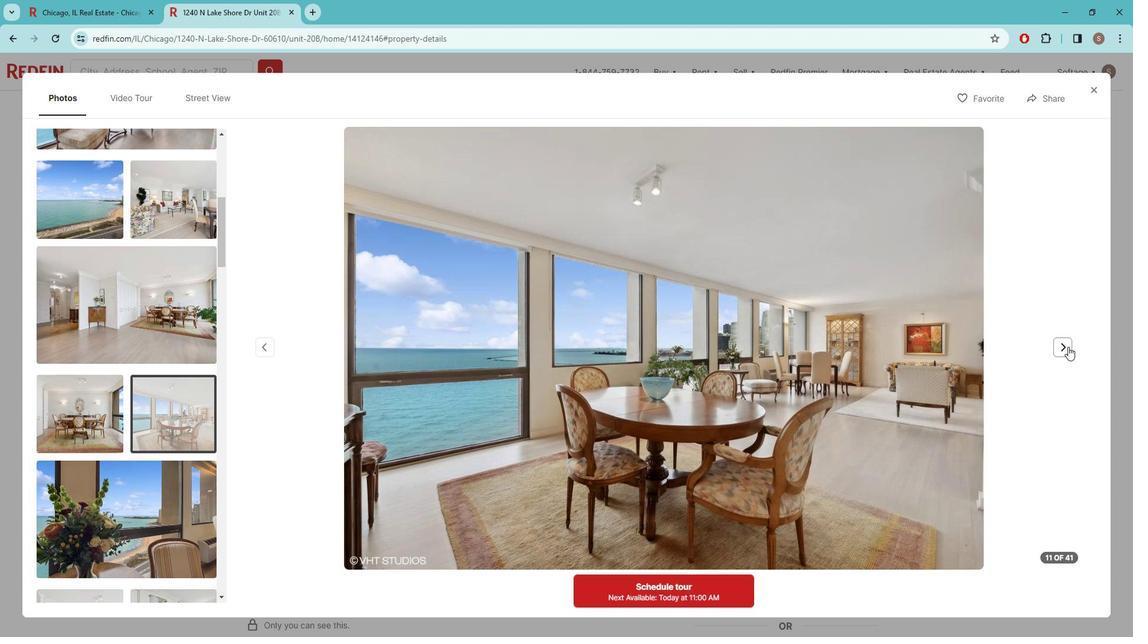 
Action: Mouse pressed left at (1081, 347)
Screenshot: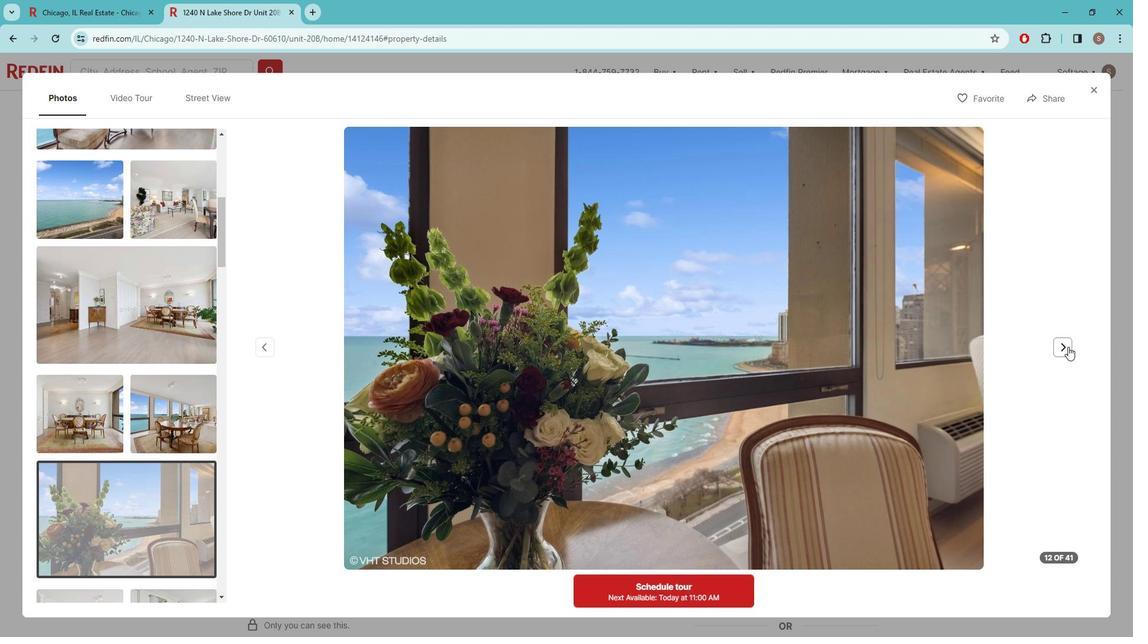 
Action: Mouse moved to (1082, 347)
Screenshot: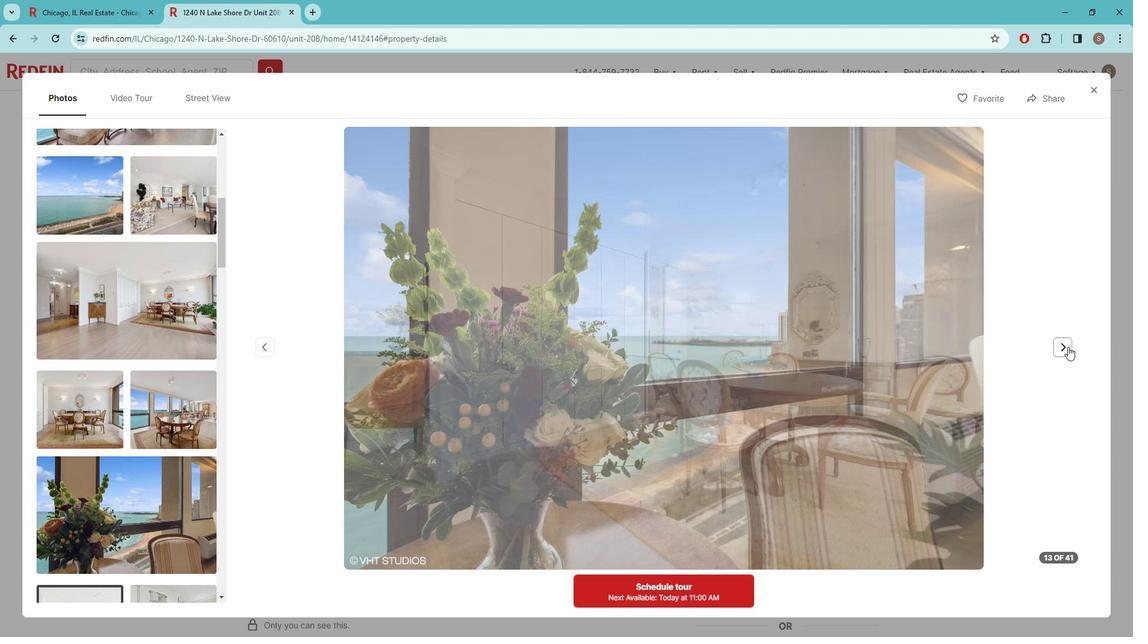 
Action: Mouse pressed left at (1082, 347)
Screenshot: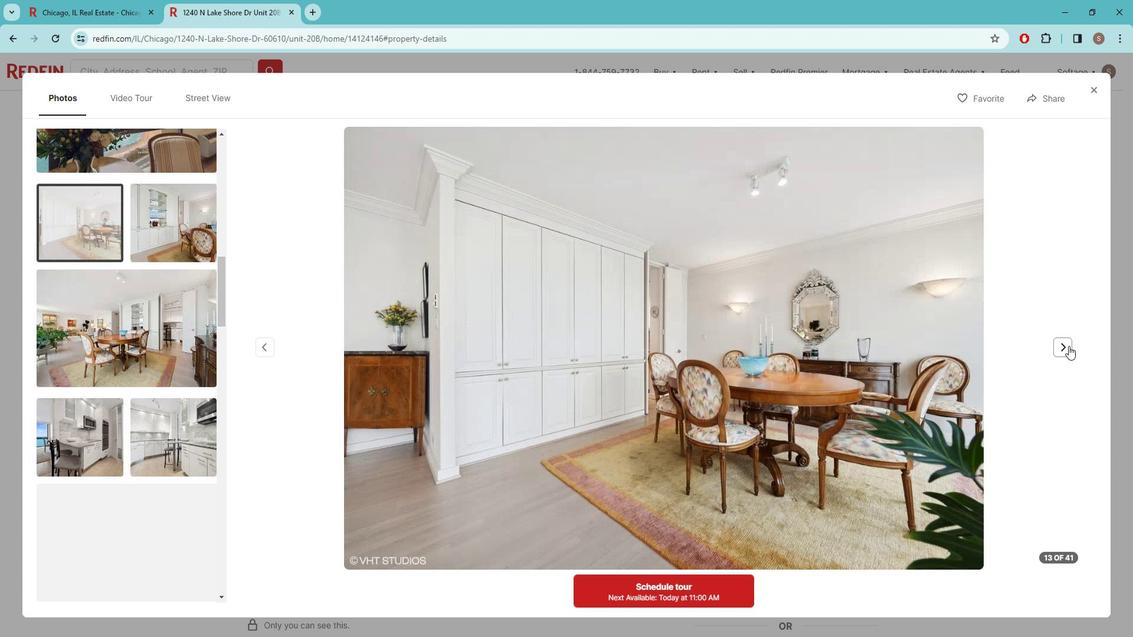 
Action: Mouse pressed left at (1082, 347)
Screenshot: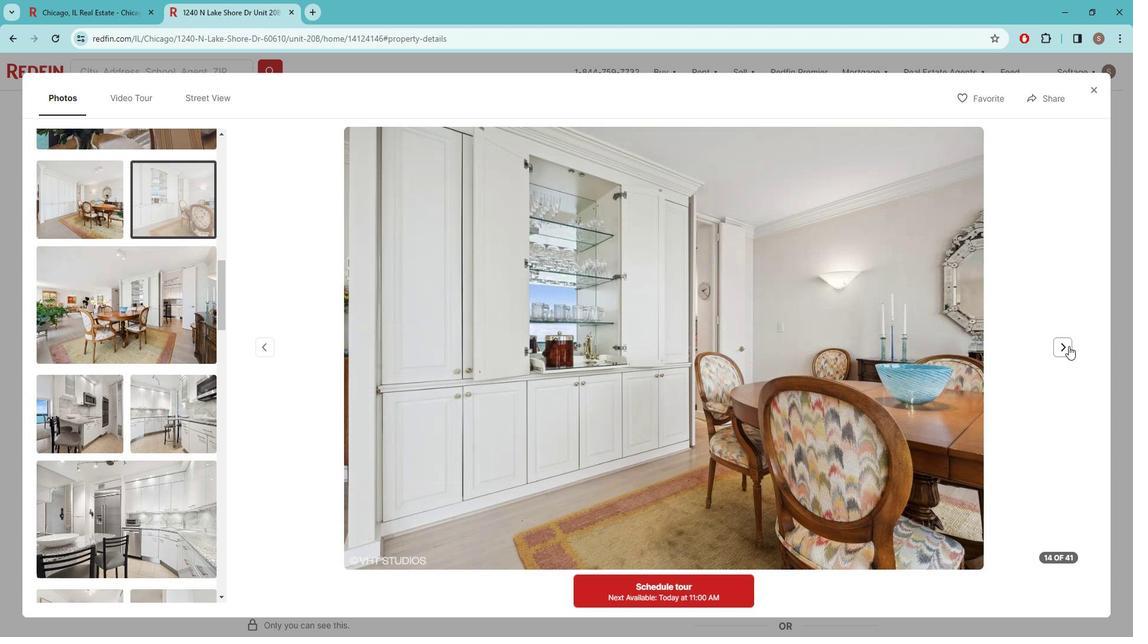 
Action: Mouse pressed left at (1082, 347)
Screenshot: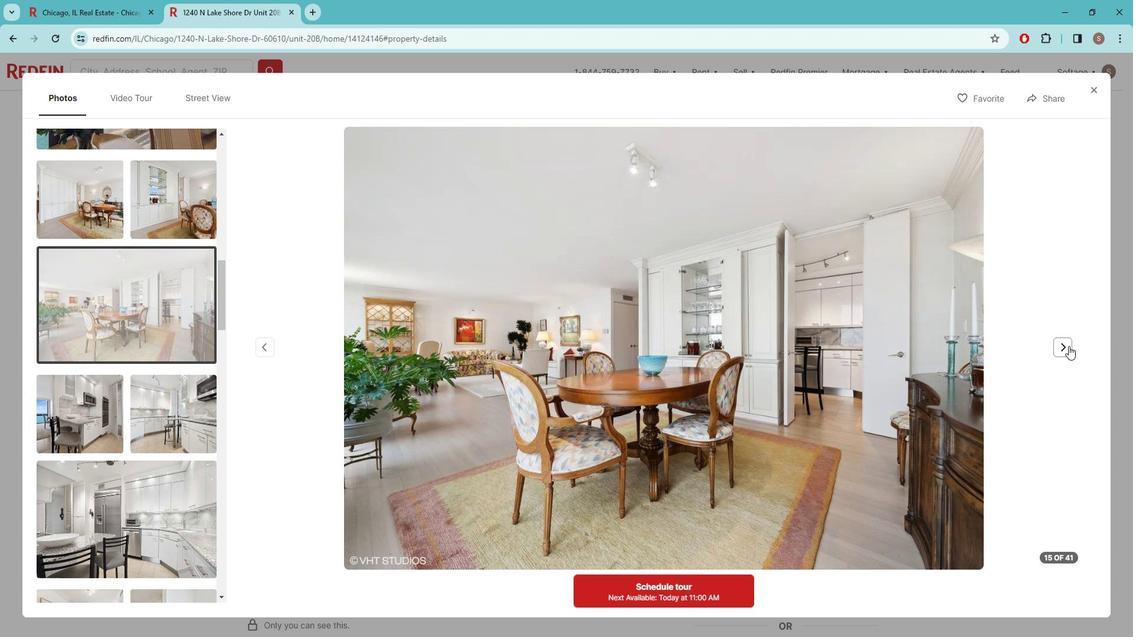 
Action: Mouse pressed left at (1082, 347)
Screenshot: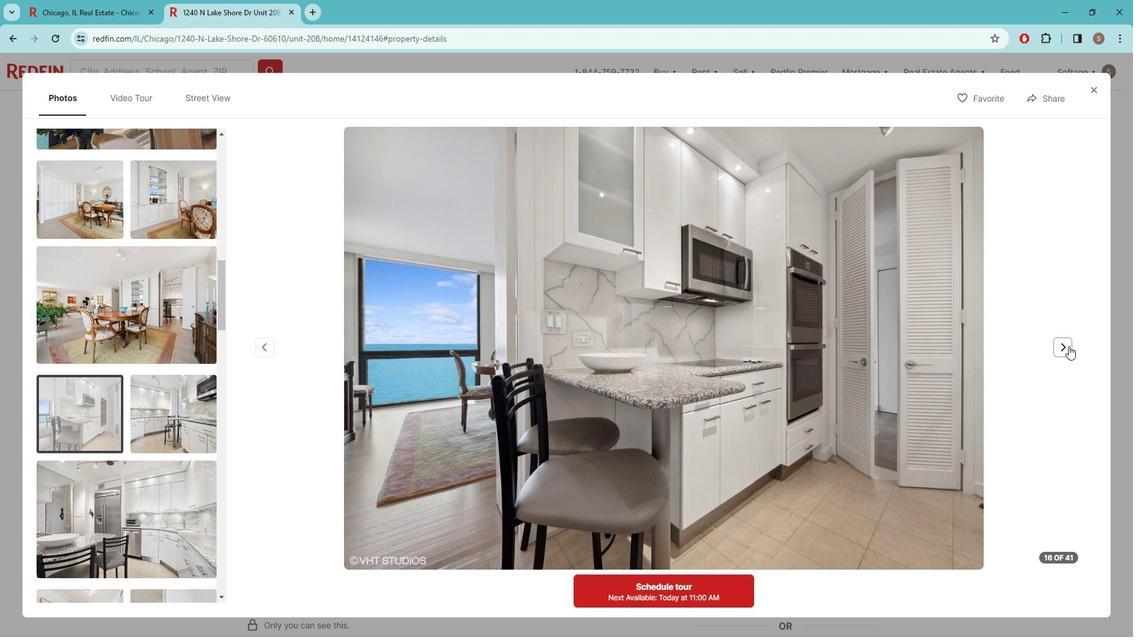 
Action: Mouse pressed left at (1082, 347)
Screenshot: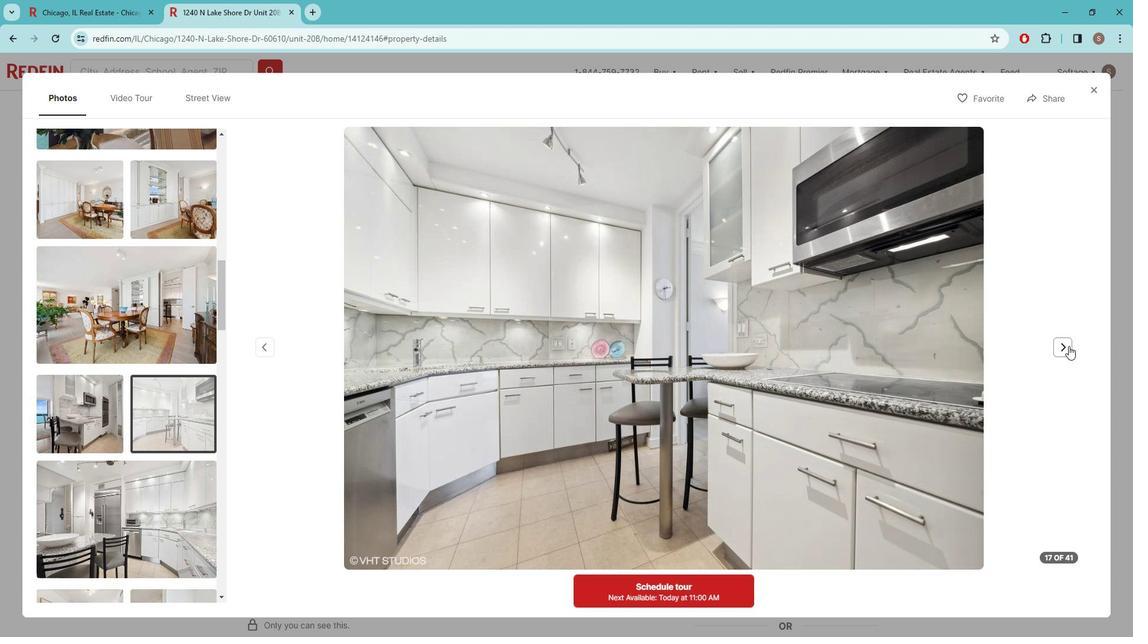 
Action: Mouse pressed left at (1082, 347)
Screenshot: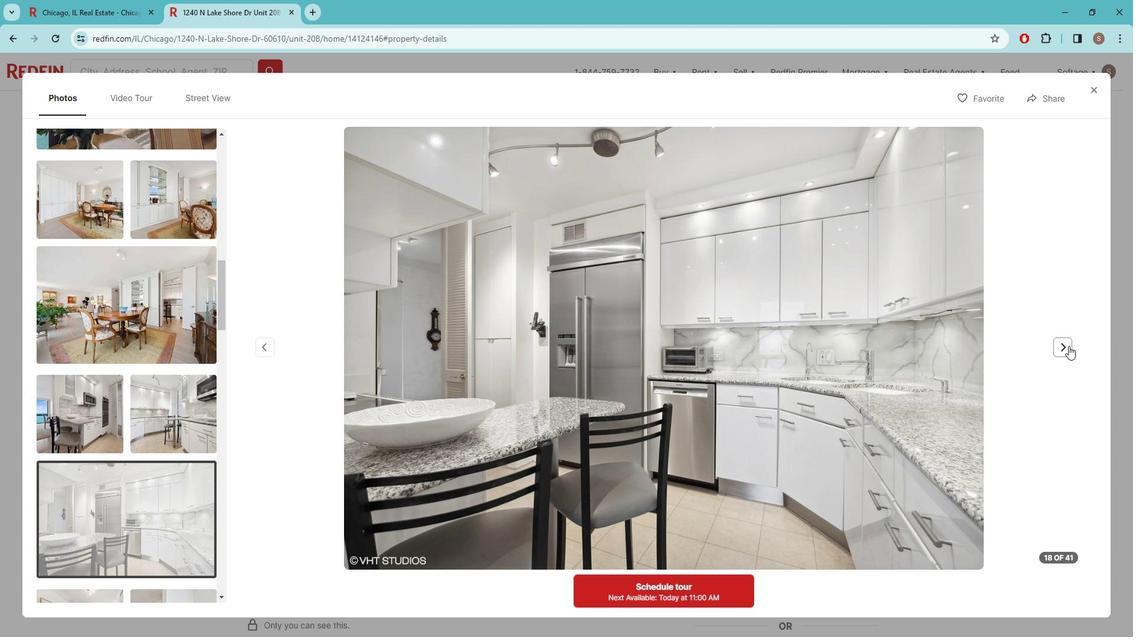 
Action: Mouse pressed left at (1082, 347)
Screenshot: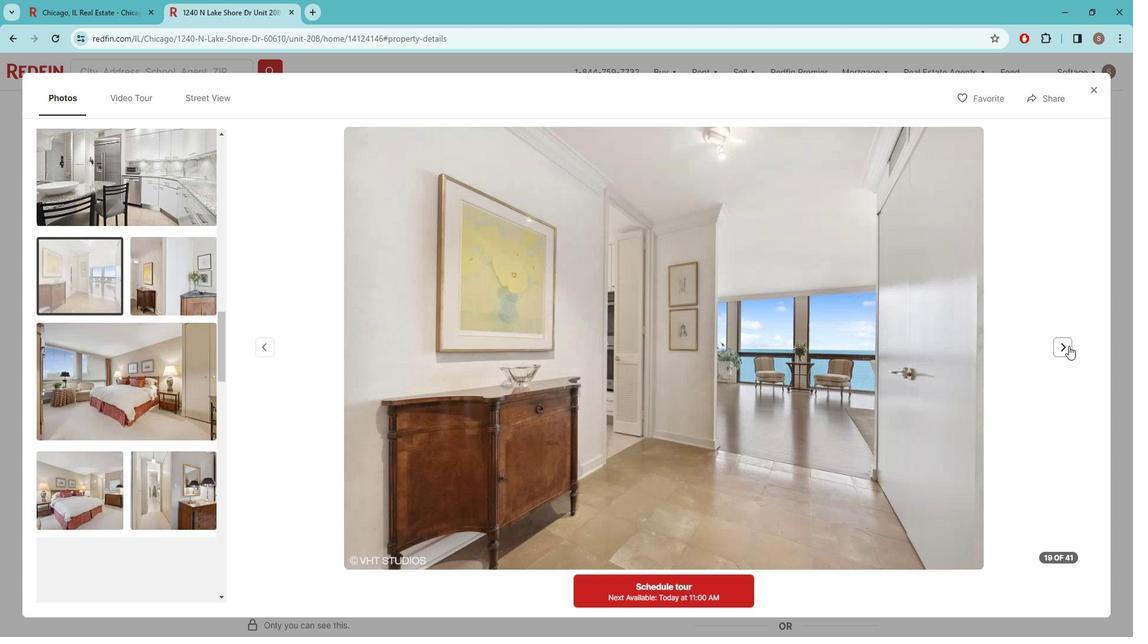 
Action: Mouse pressed left at (1082, 347)
Screenshot: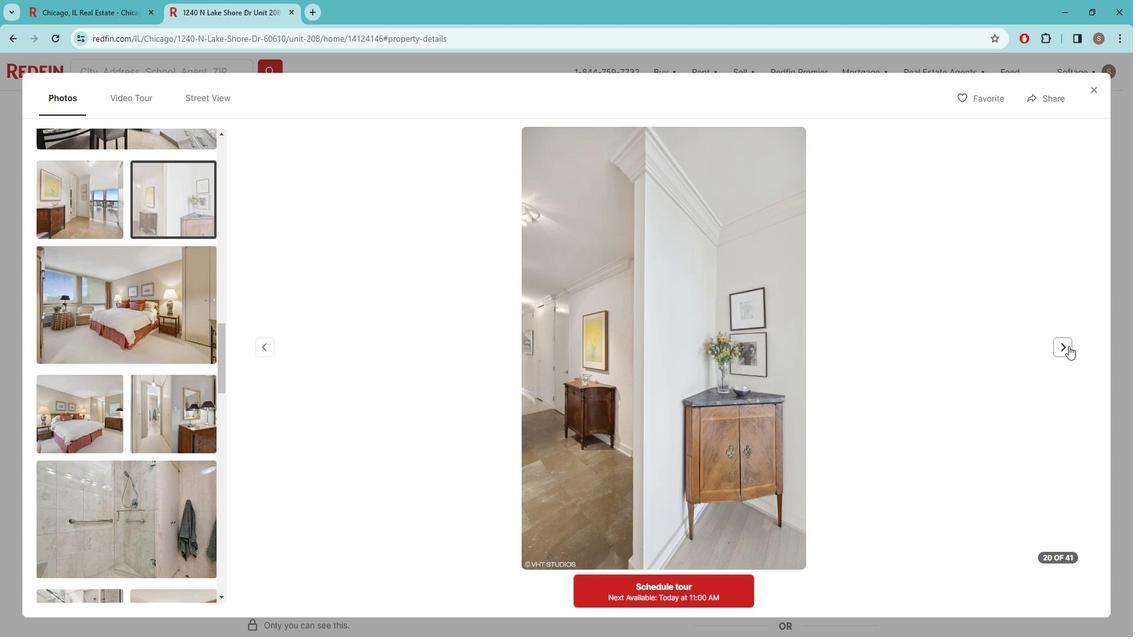 
Action: Mouse pressed left at (1082, 347)
Screenshot: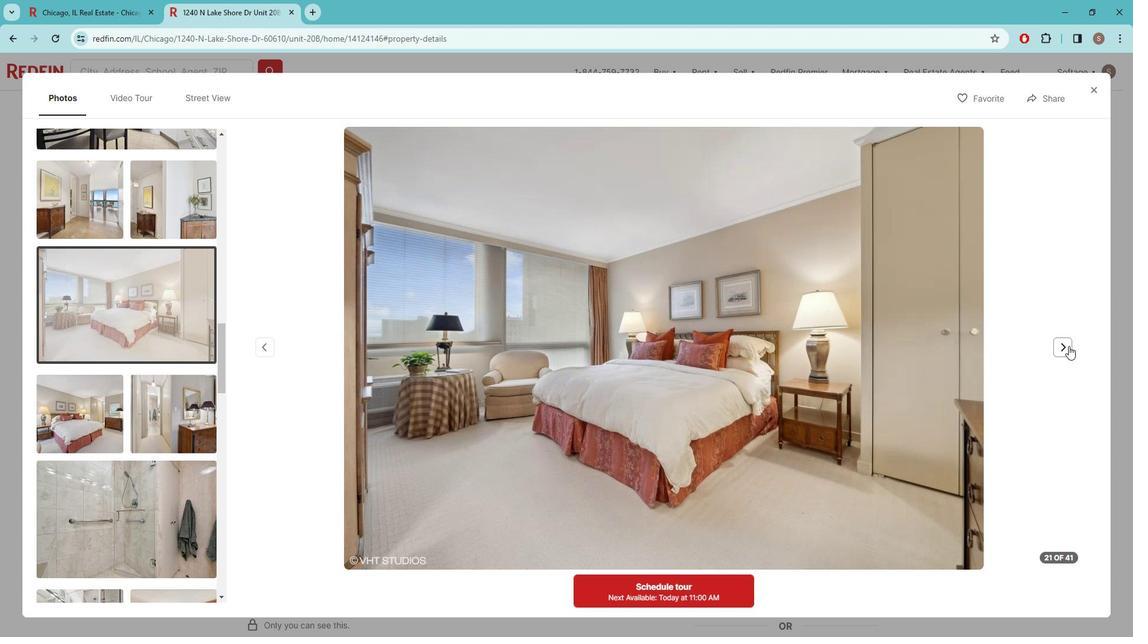 
Action: Mouse pressed left at (1082, 347)
Screenshot: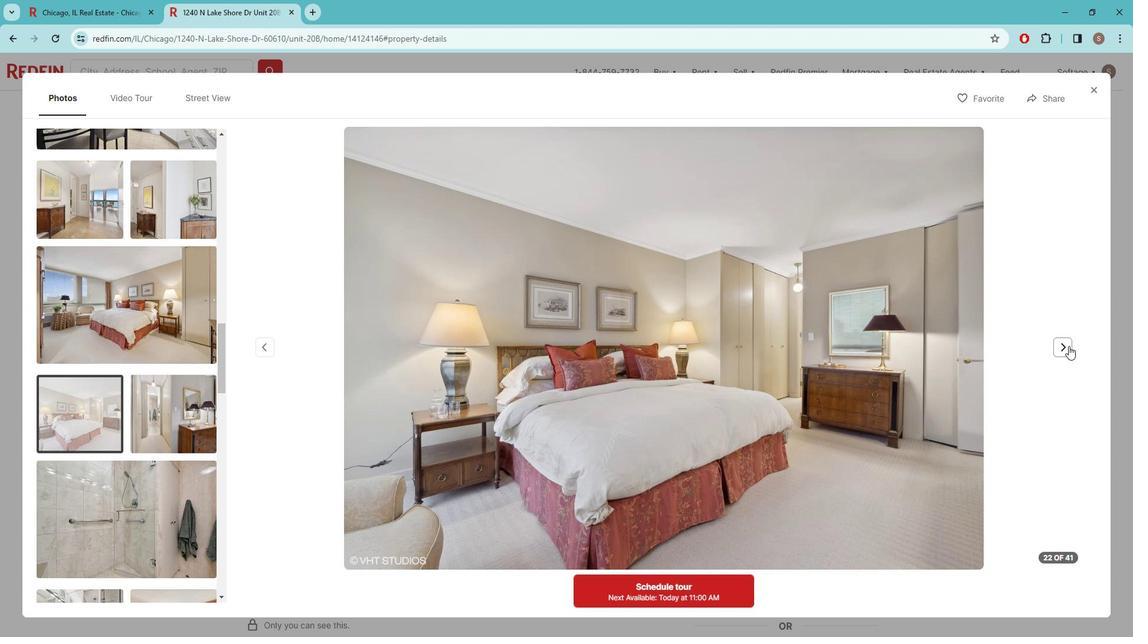
Action: Mouse pressed left at (1082, 347)
Screenshot: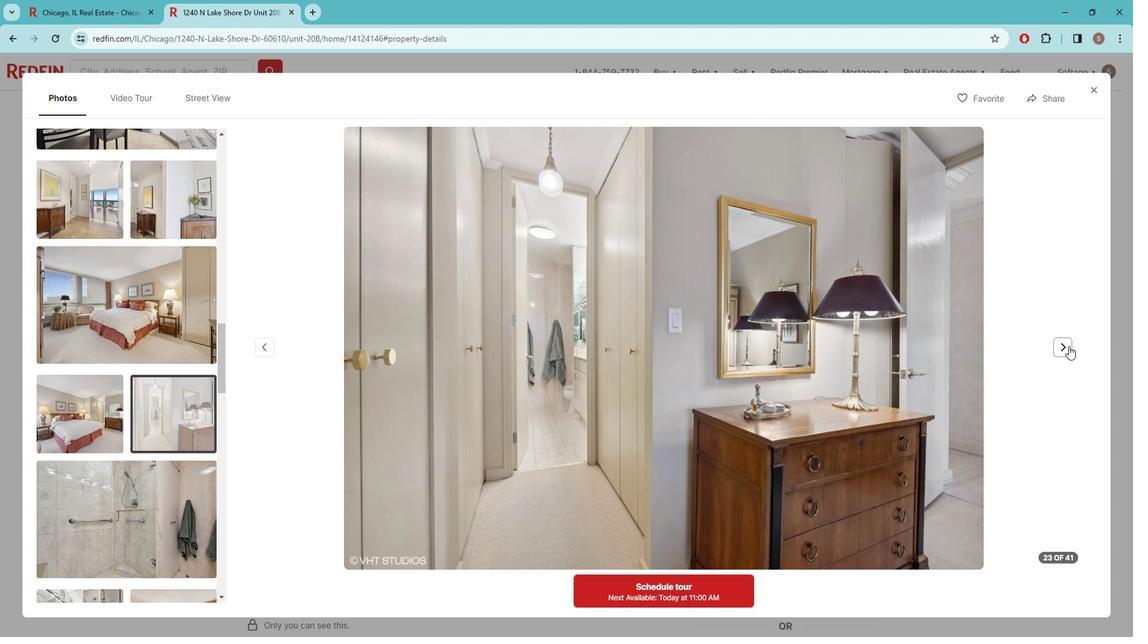 
Action: Mouse pressed left at (1082, 347)
Screenshot: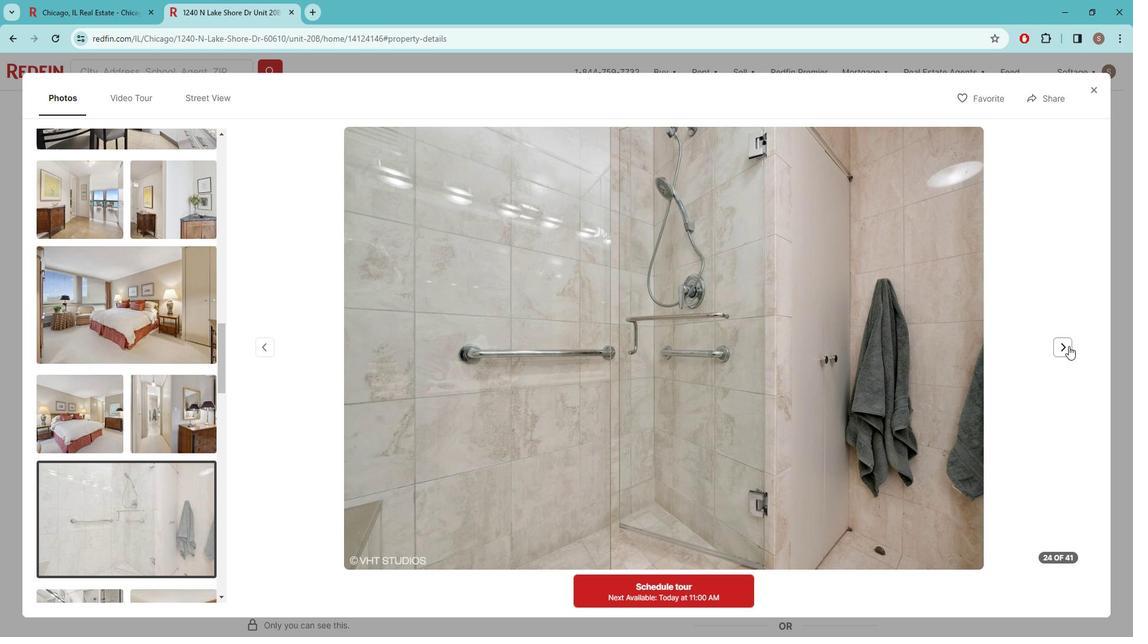 
Action: Mouse pressed left at (1082, 347)
Screenshot: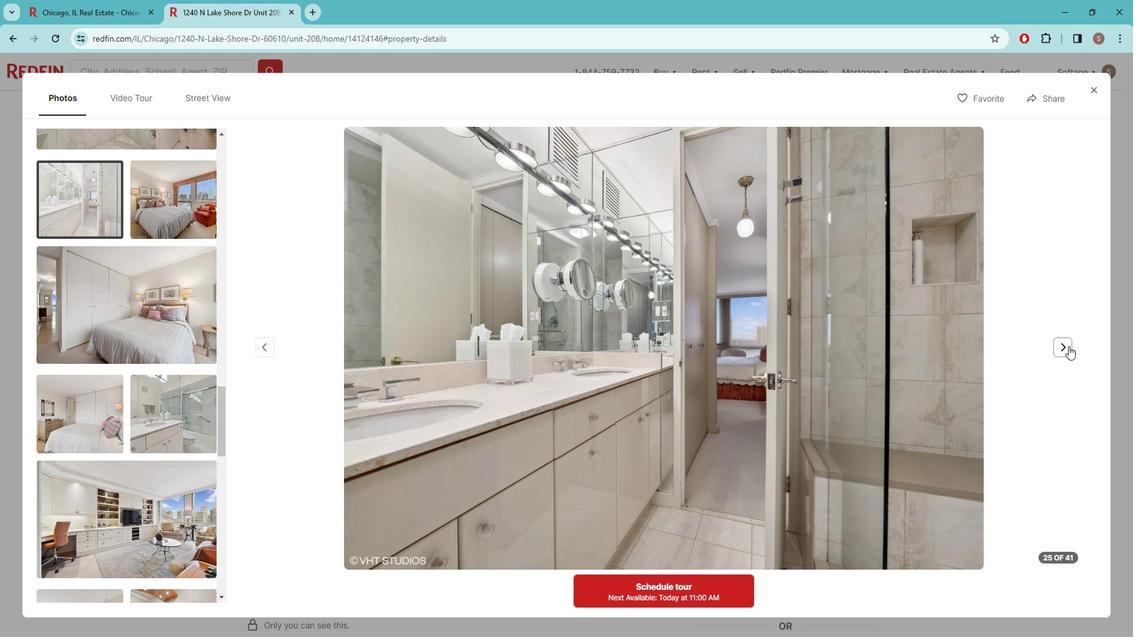 
Action: Mouse pressed left at (1082, 347)
Screenshot: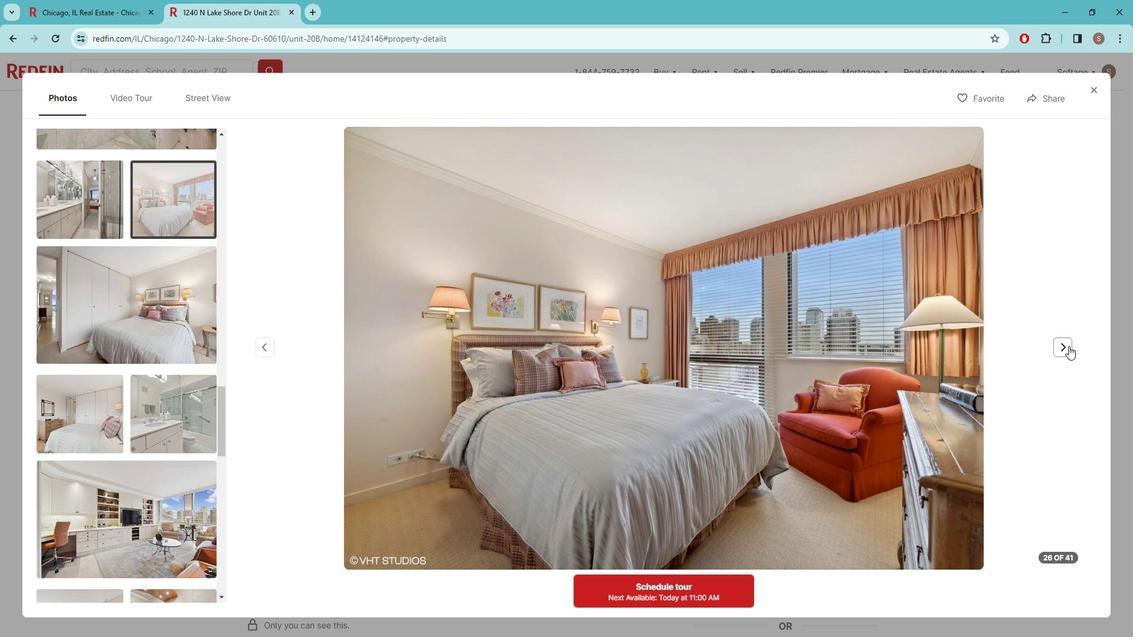 
Action: Mouse pressed left at (1082, 347)
Screenshot: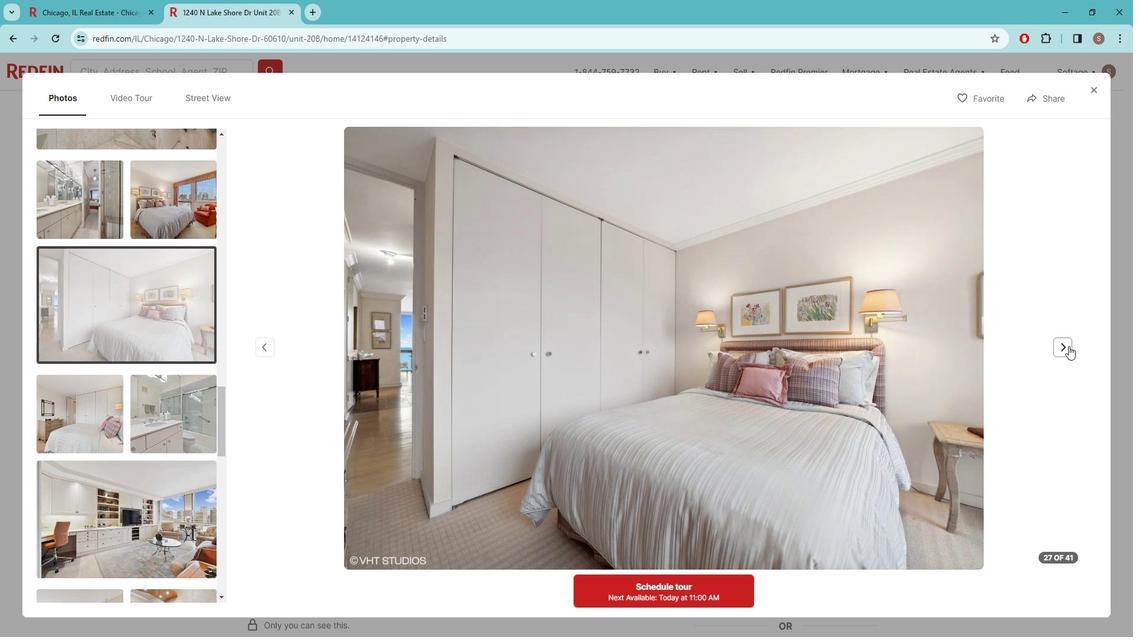 
Action: Mouse pressed left at (1082, 347)
Screenshot: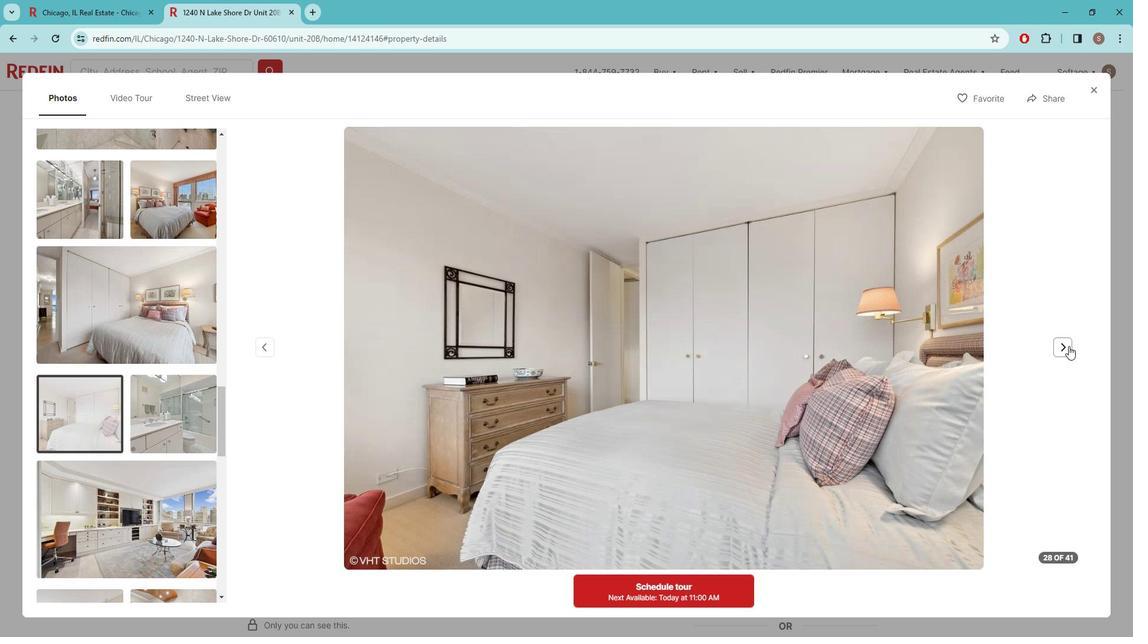 
Action: Mouse pressed left at (1082, 347)
Screenshot: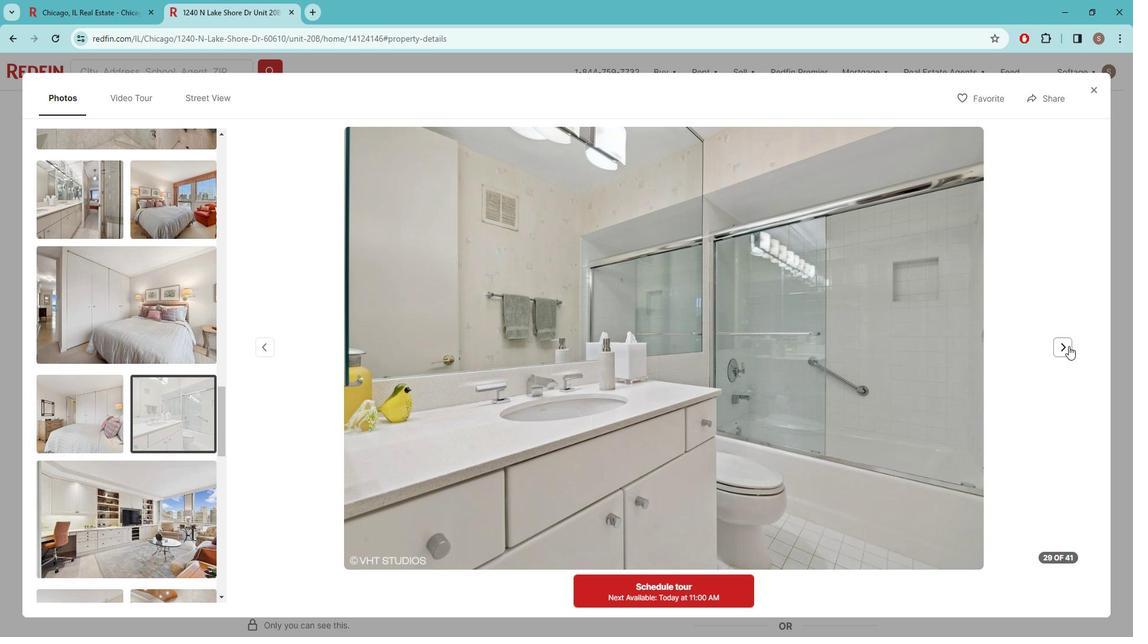 
Action: Mouse pressed left at (1082, 347)
Screenshot: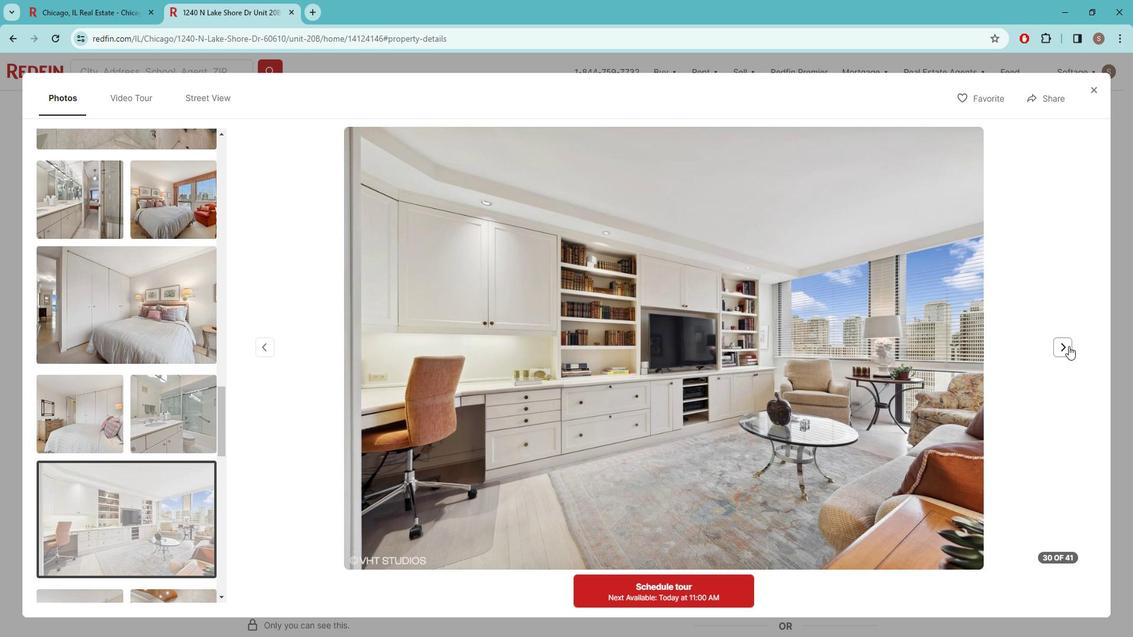 
Action: Mouse pressed left at (1082, 347)
Screenshot: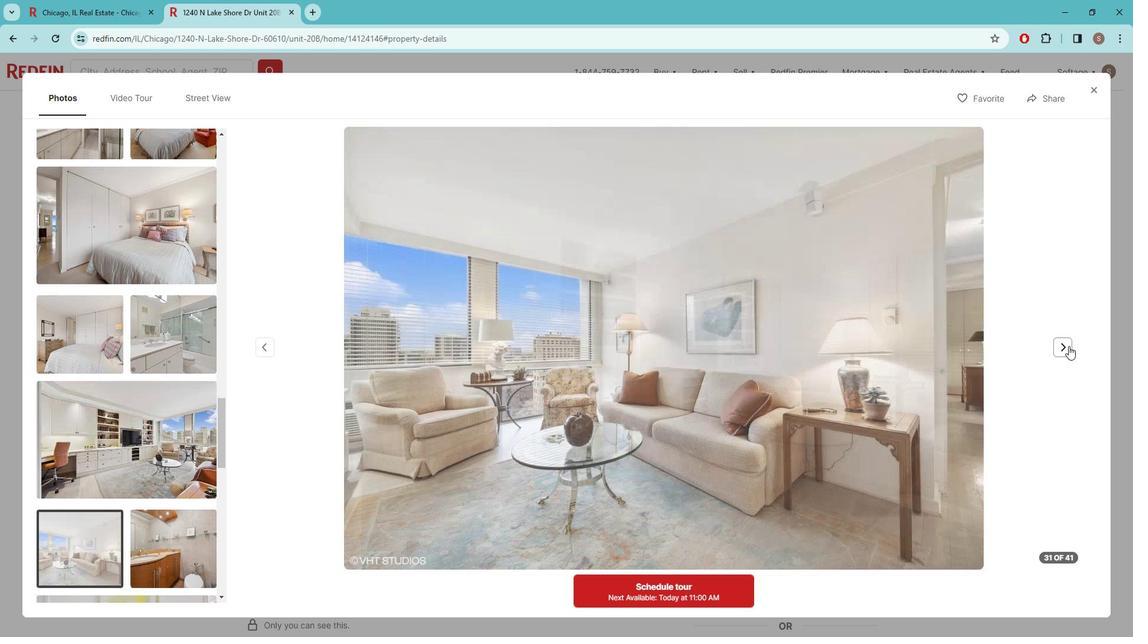 
Action: Mouse pressed left at (1082, 347)
Screenshot: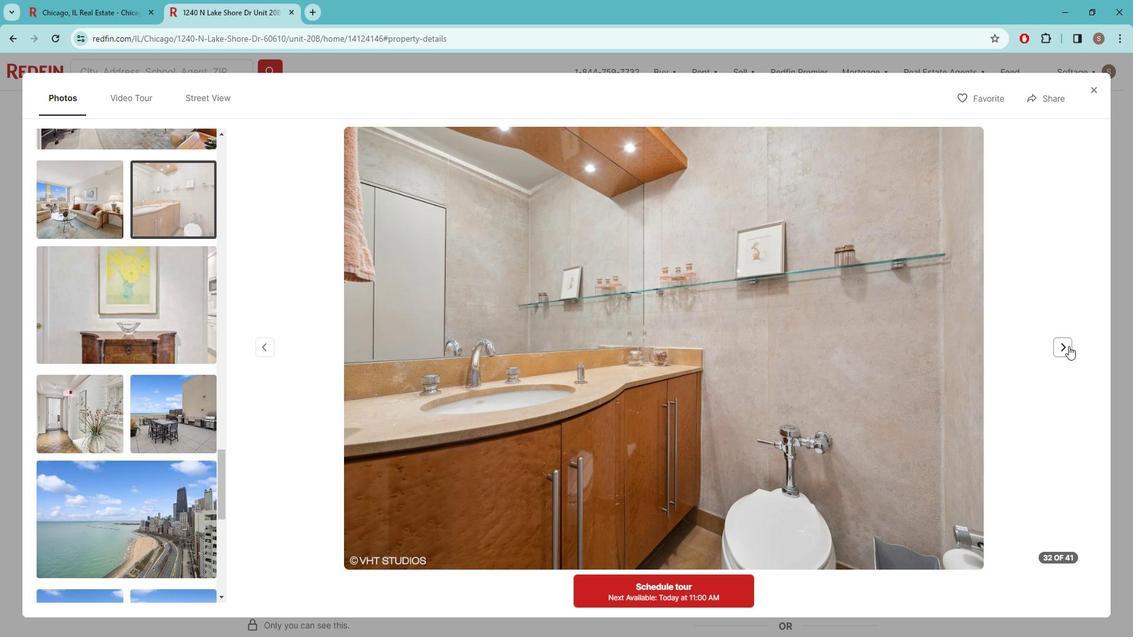
Action: Mouse pressed left at (1082, 347)
Screenshot: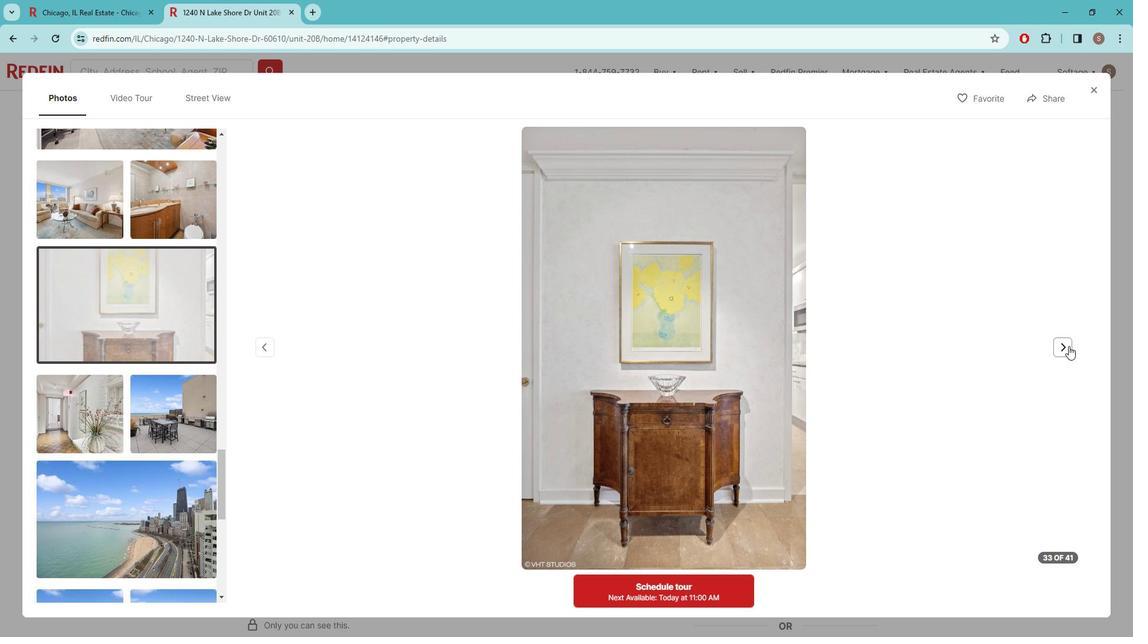 
Action: Mouse pressed left at (1082, 347)
Screenshot: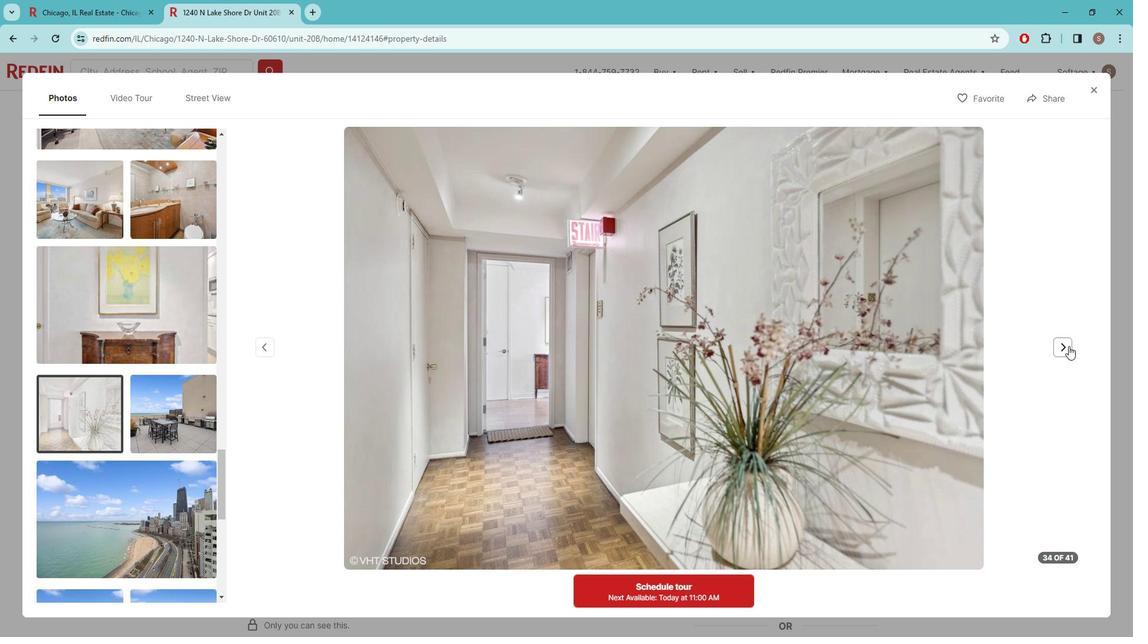 
Action: Mouse pressed left at (1082, 347)
Screenshot: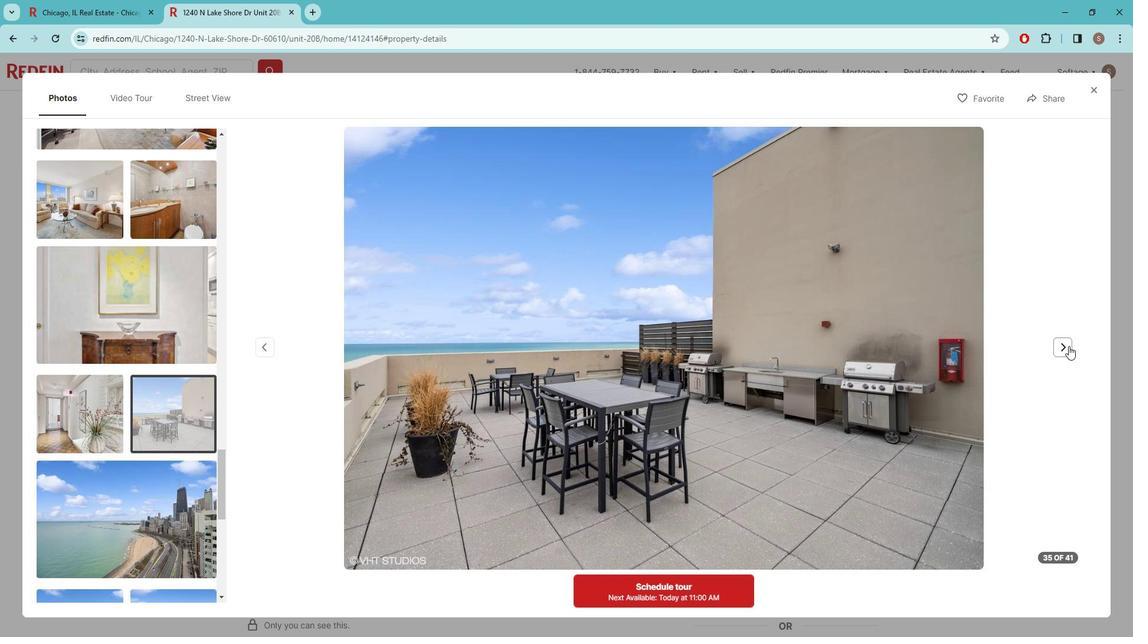 
Action: Mouse pressed left at (1082, 347)
Screenshot: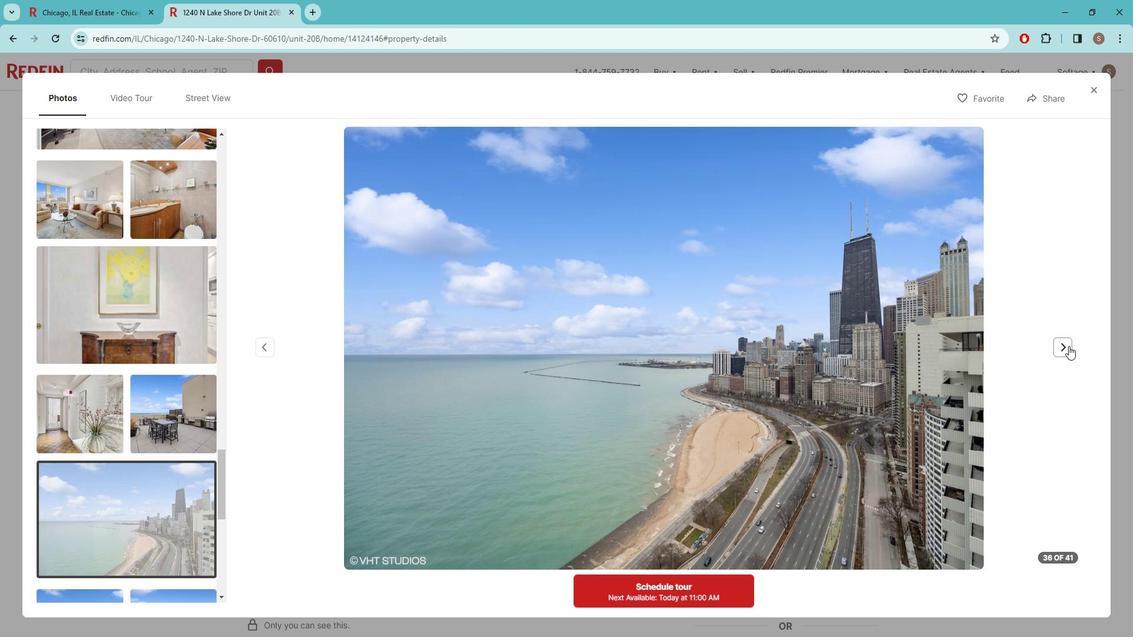 
Action: Mouse pressed left at (1082, 347)
Screenshot: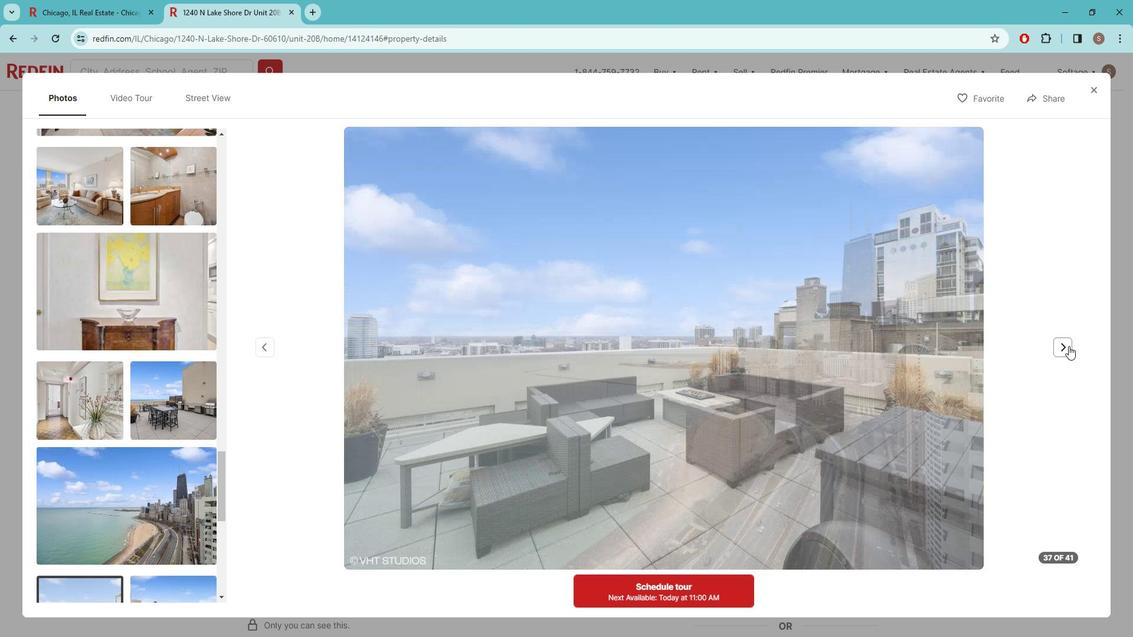 
Action: Mouse pressed left at (1082, 347)
Screenshot: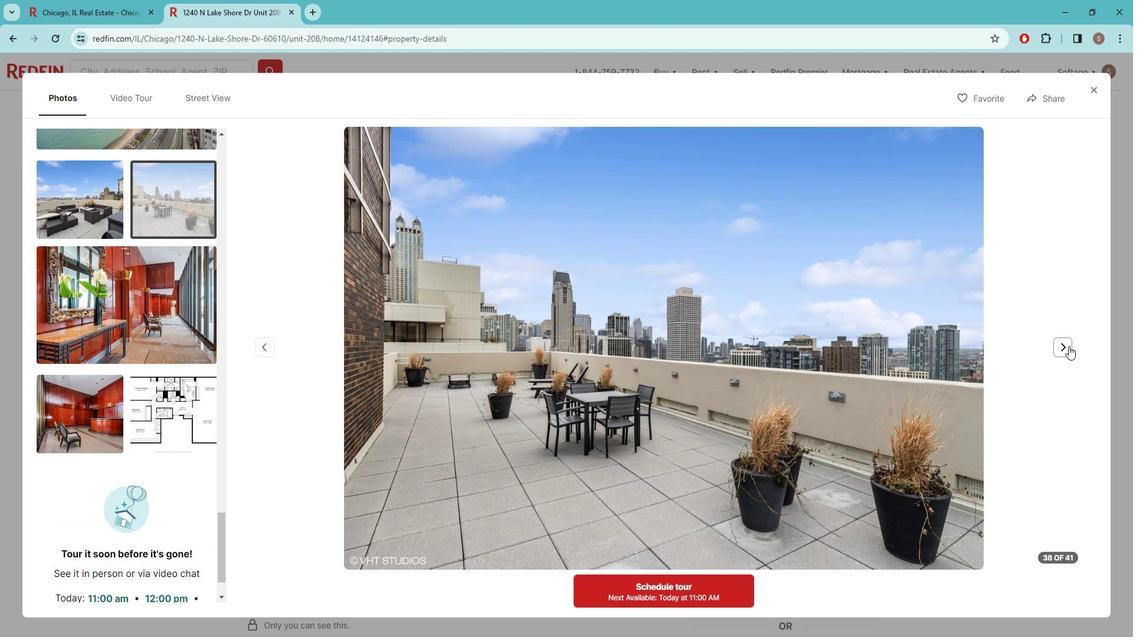 
Action: Mouse pressed left at (1082, 347)
Screenshot: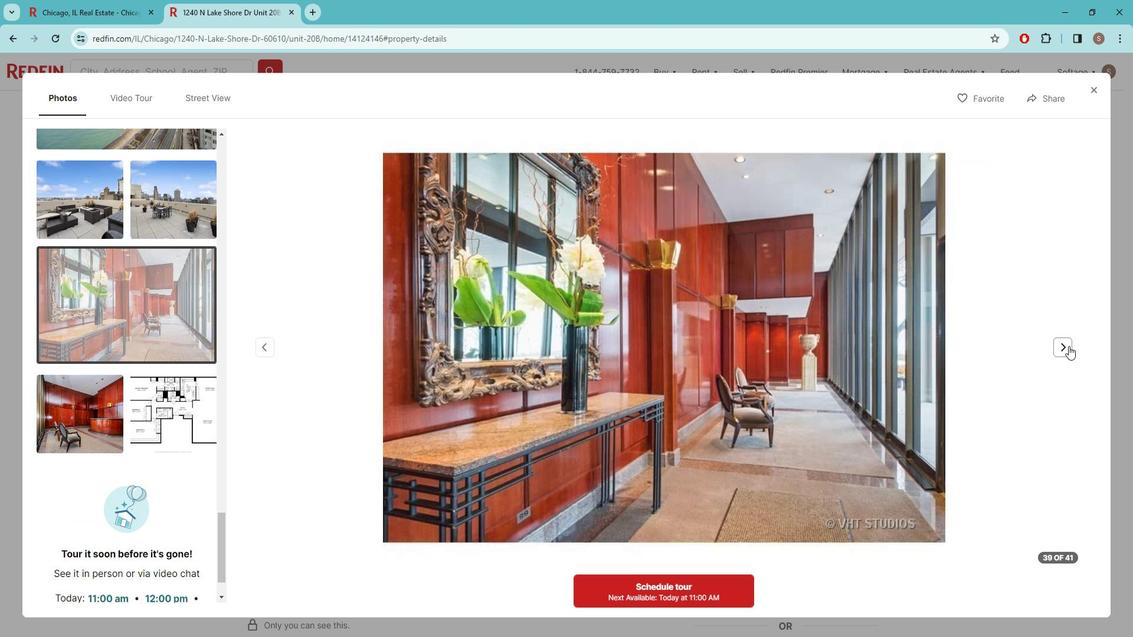 
Action: Mouse pressed left at (1082, 347)
Screenshot: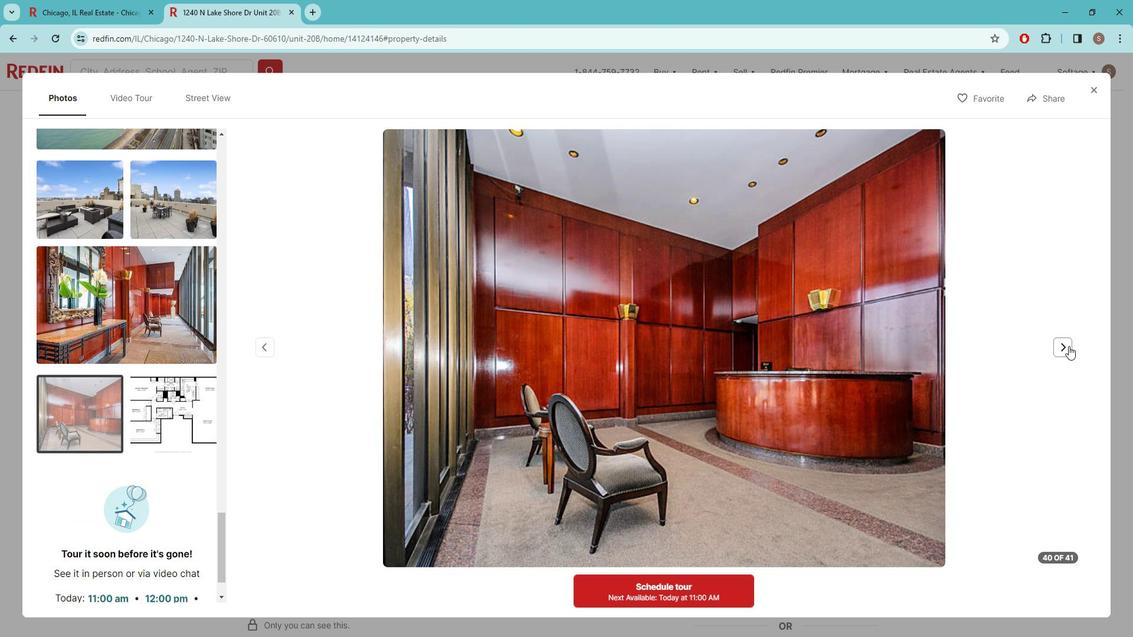 
Action: Mouse moved to (1112, 95)
Screenshot: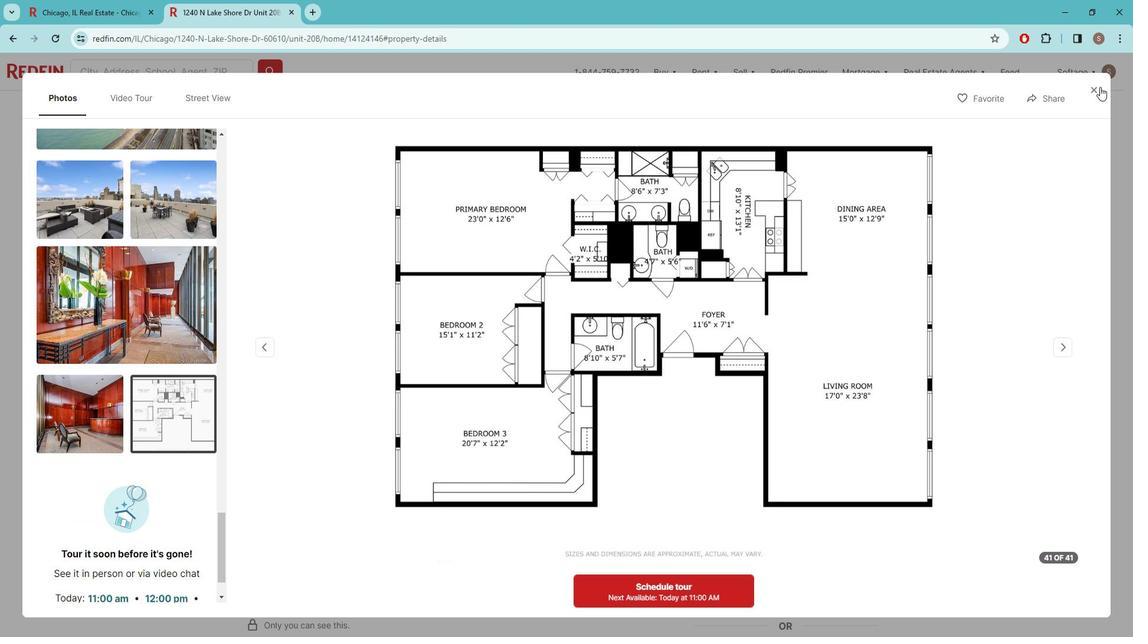 
Action: Mouse pressed left at (1112, 95)
Screenshot: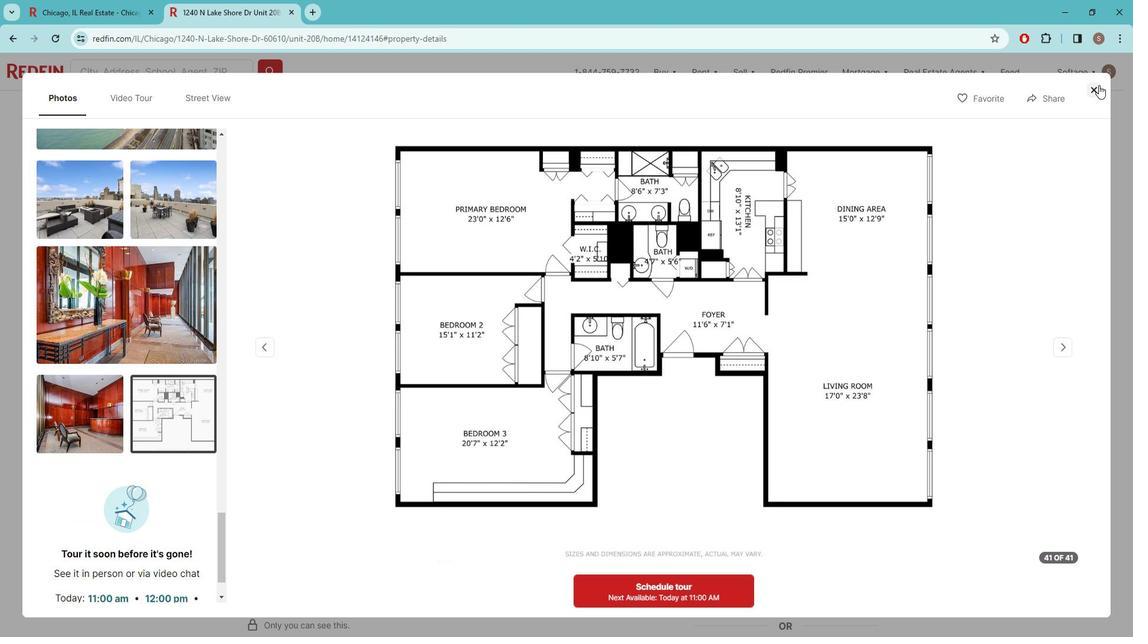
Action: Mouse moved to (1041, 236)
Screenshot: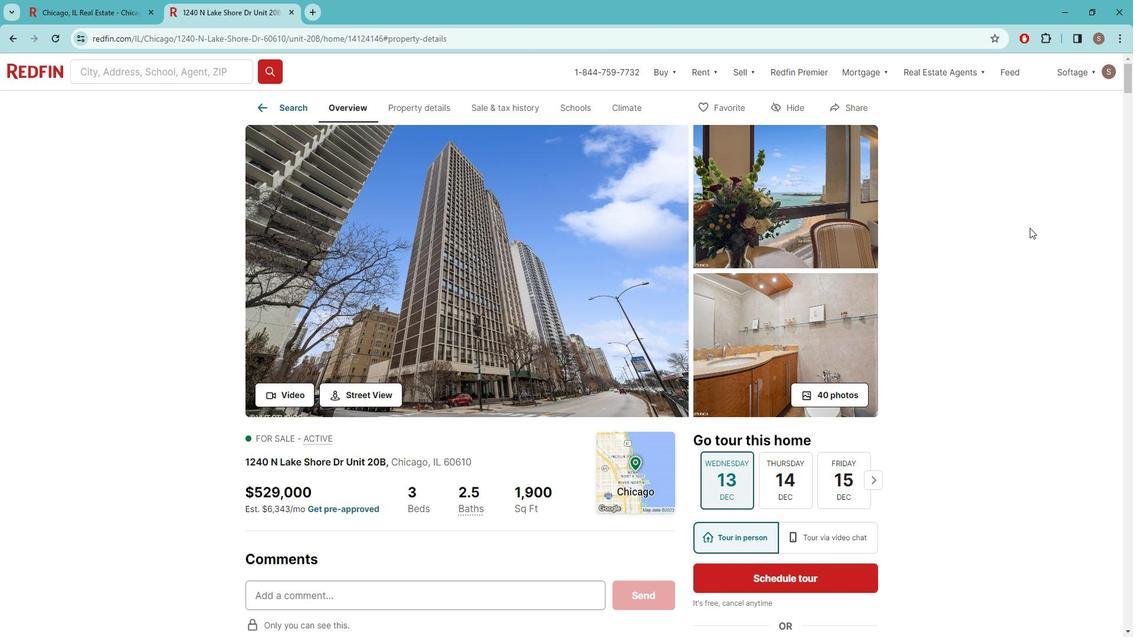 
